 Task: Find properties in Nashville suitable for equestrian. 
Action: Mouse moved to (221, 204)
Screenshot: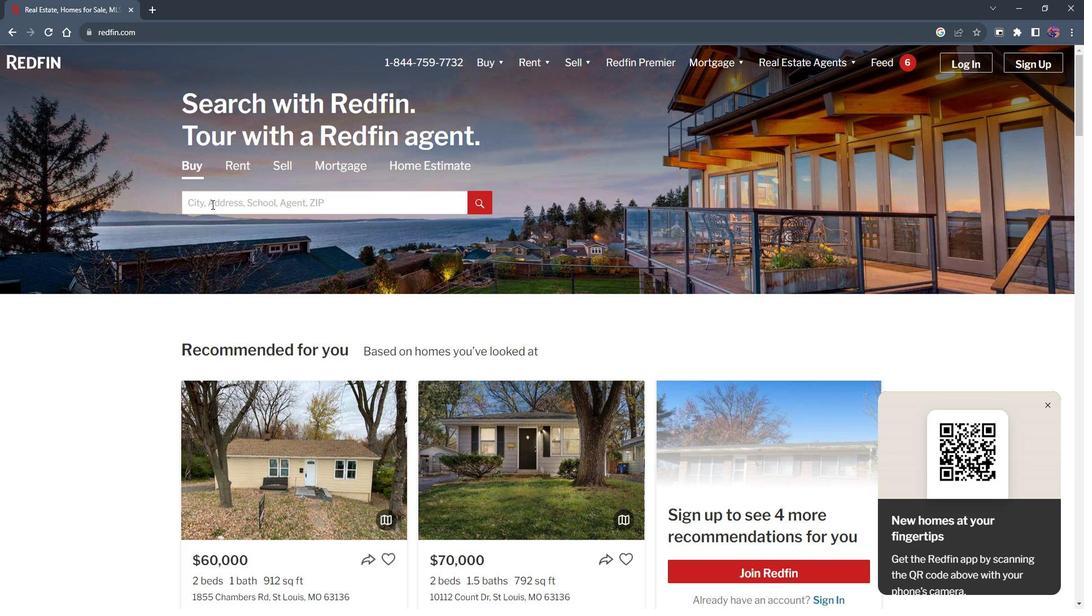 
Action: Mouse pressed left at (221, 204)
Screenshot: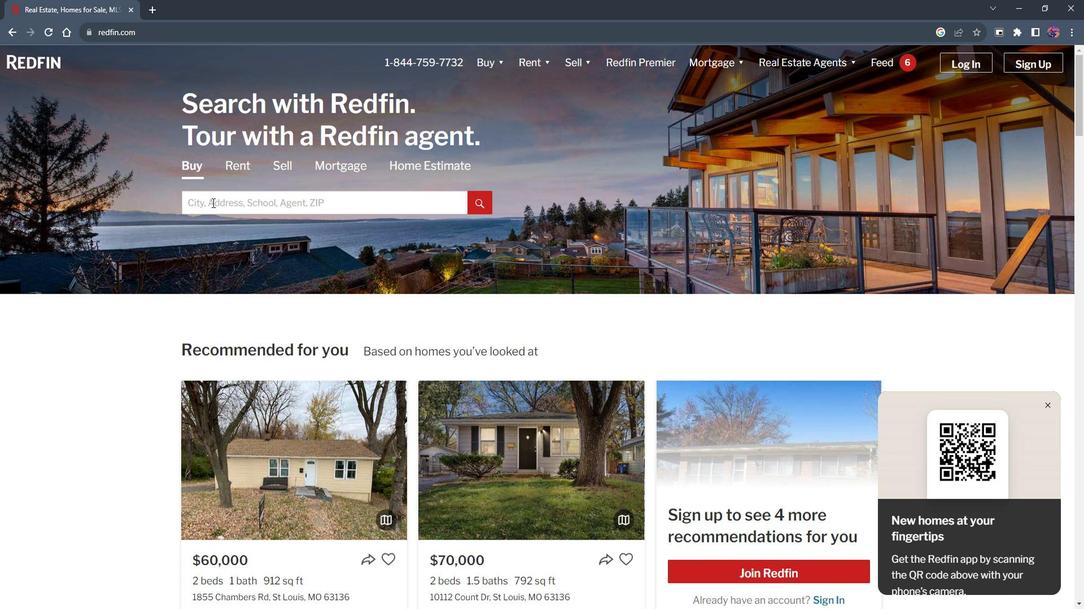 
Action: Key pressed <Key.shift><Key.shift><Key.shift>Nashville<Key.enter>
Screenshot: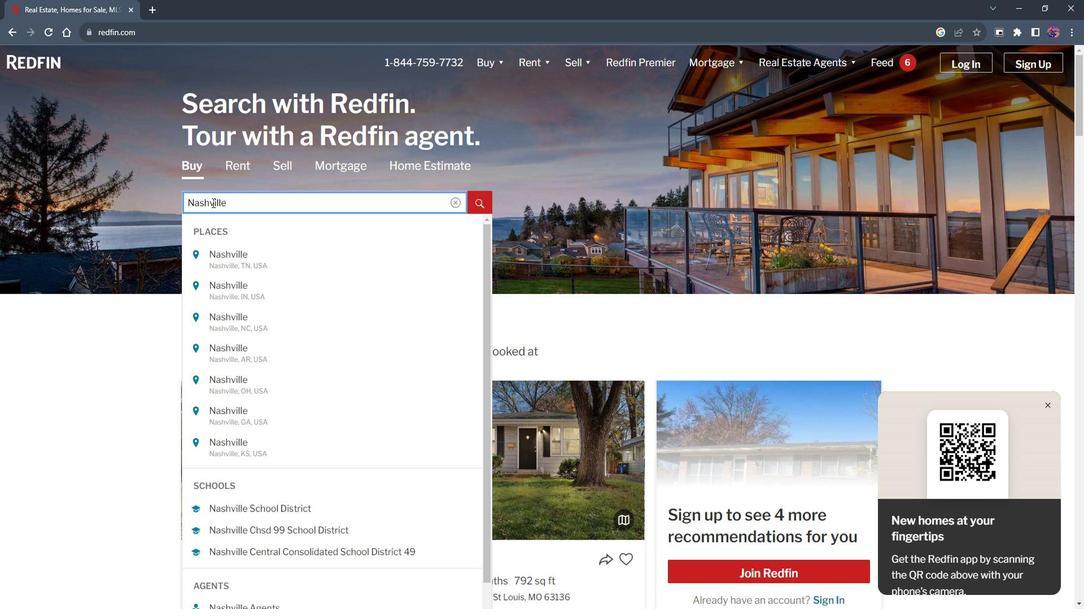 
Action: Mouse moved to (1014, 149)
Screenshot: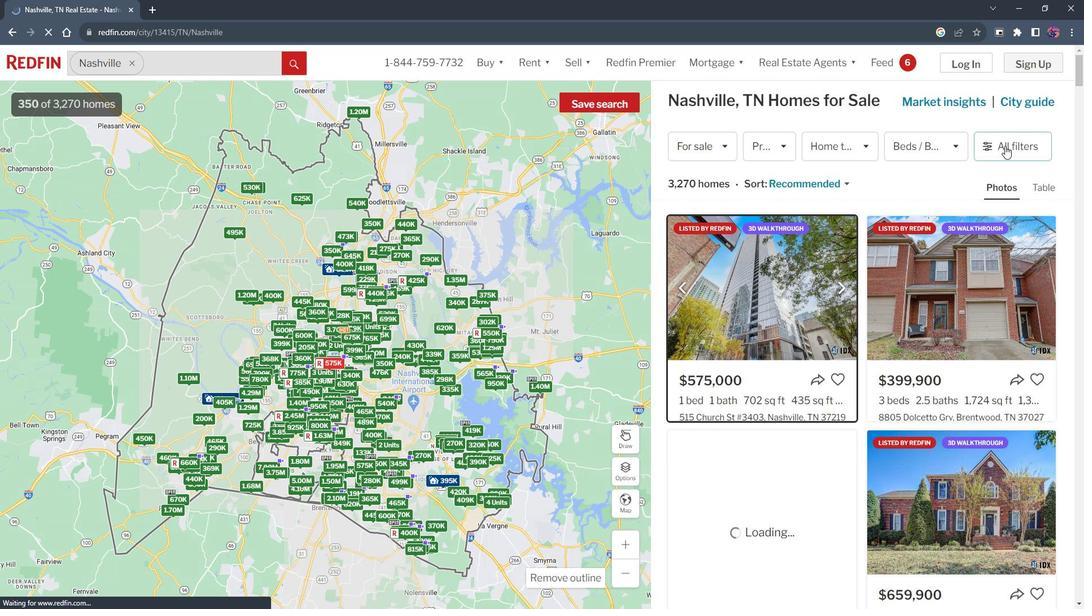 
Action: Mouse pressed left at (1014, 149)
Screenshot: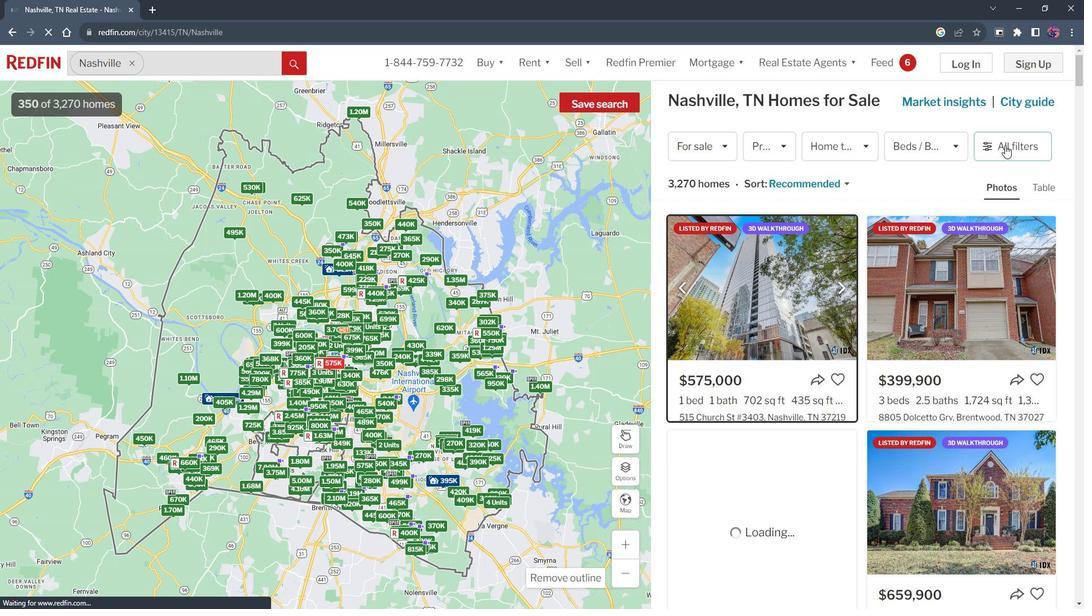 
Action: Mouse pressed left at (1014, 149)
Screenshot: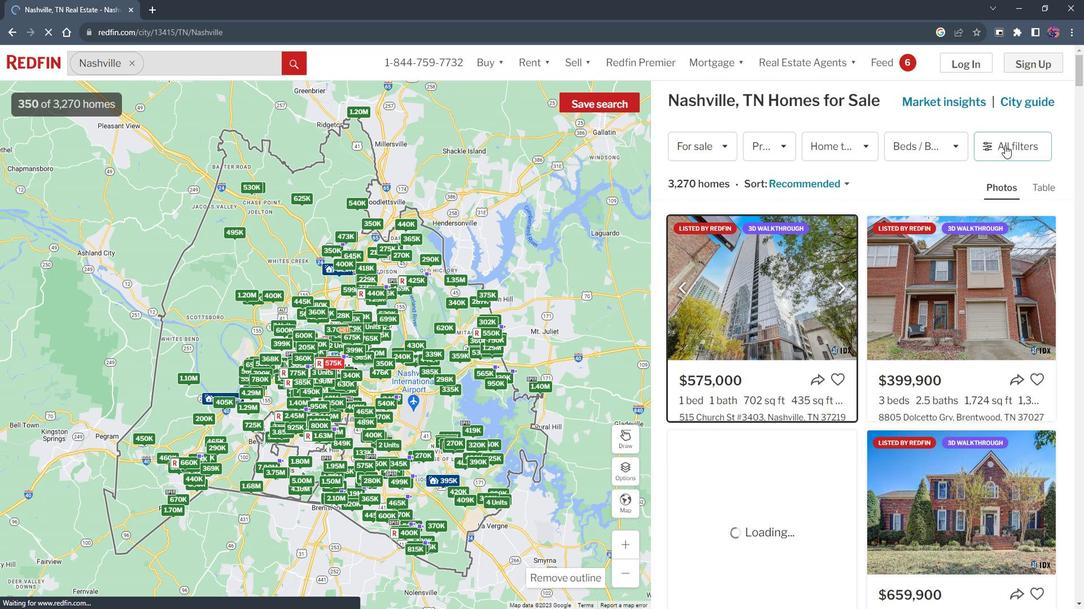 
Action: Mouse pressed left at (1014, 149)
Screenshot: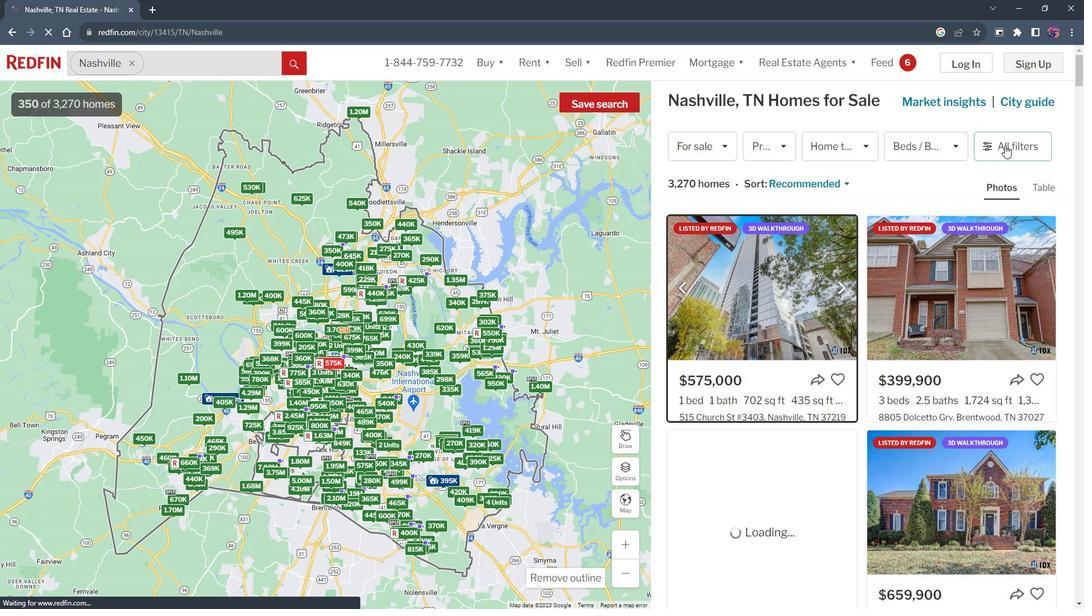 
Action: Mouse moved to (1014, 149)
Screenshot: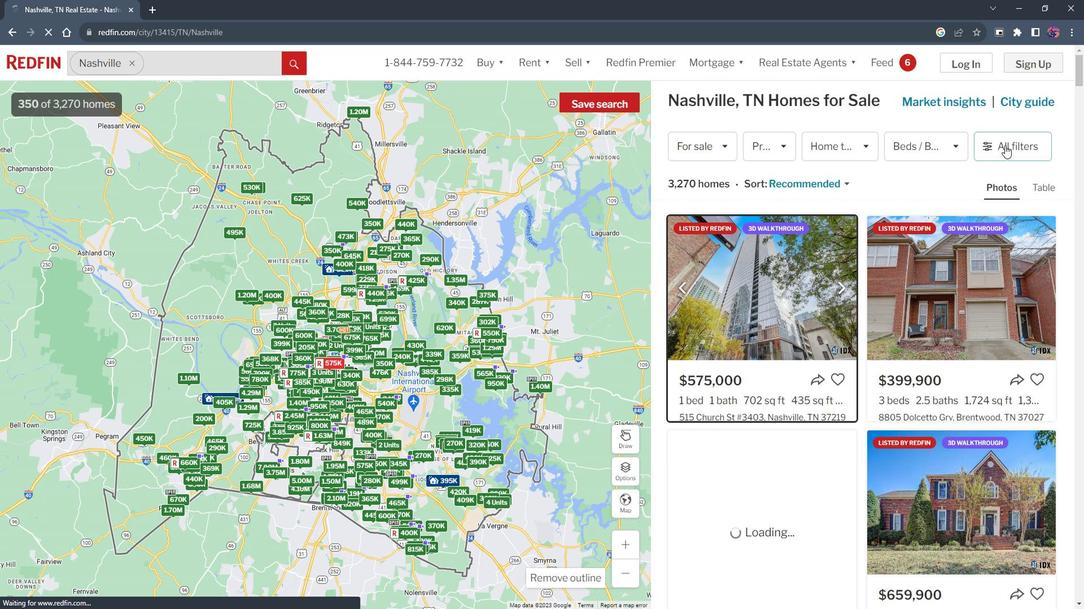 
Action: Mouse pressed left at (1014, 149)
Screenshot: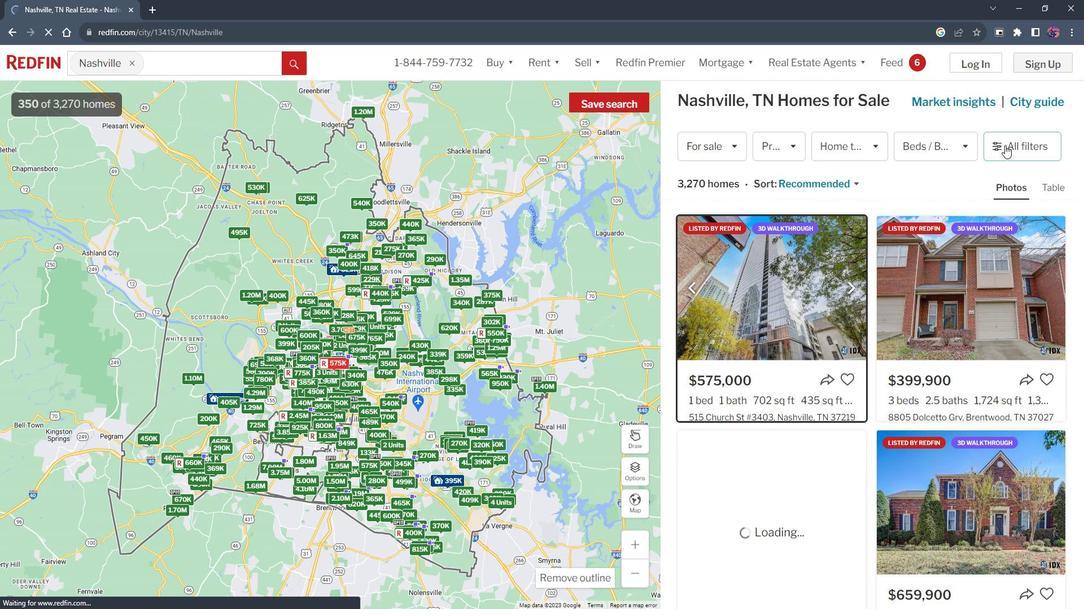 
Action: Mouse moved to (879, 342)
Screenshot: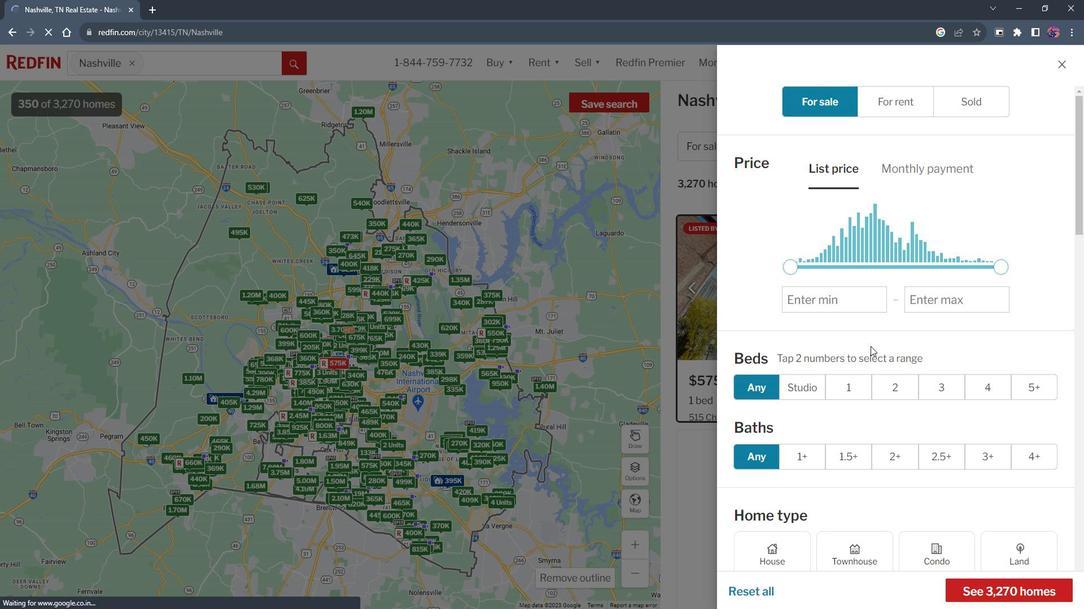 
Action: Mouse scrolled (879, 342) with delta (0, 0)
Screenshot: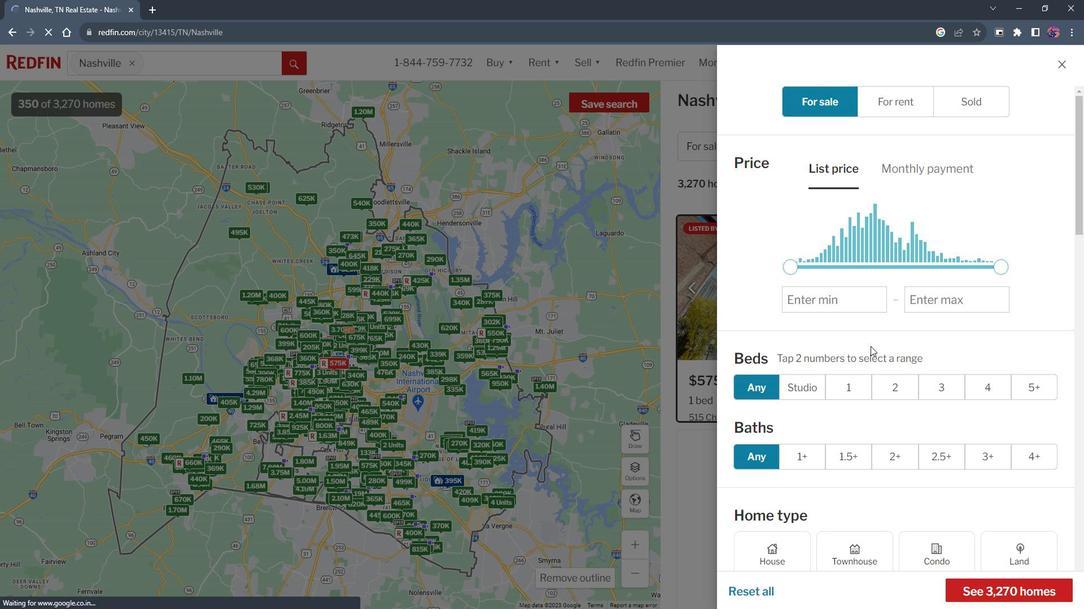 
Action: Mouse moved to (879, 337)
Screenshot: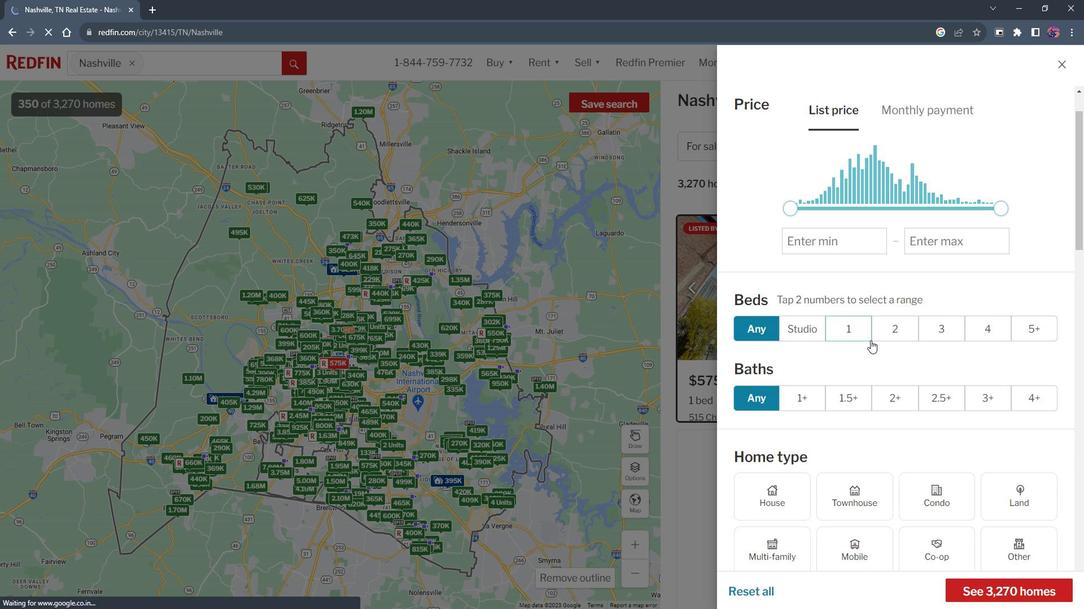 
Action: Mouse scrolled (879, 336) with delta (0, 0)
Screenshot: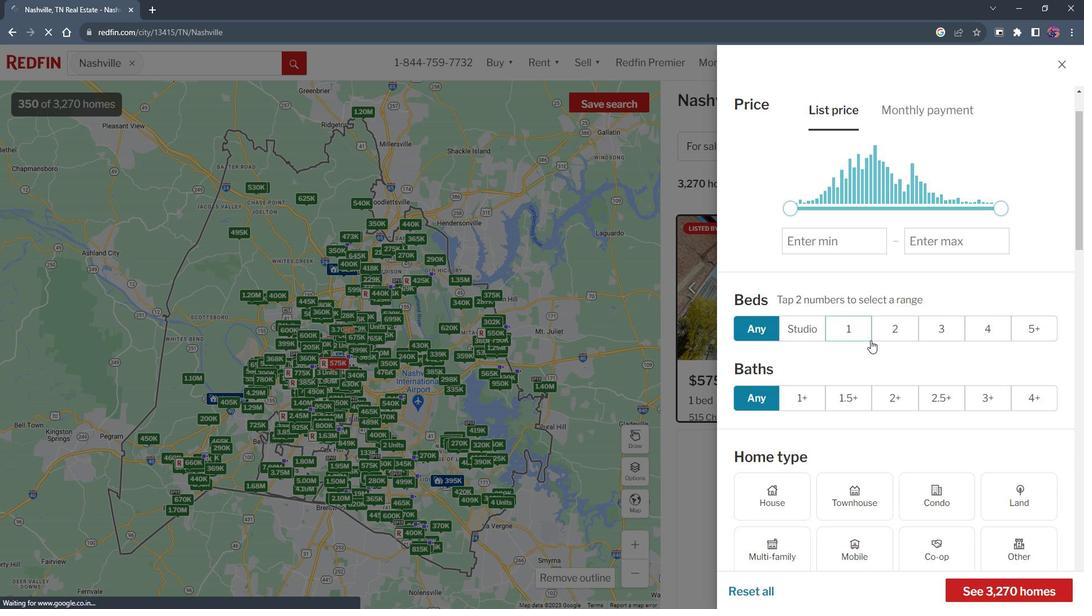 
Action: Mouse scrolled (879, 336) with delta (0, 0)
Screenshot: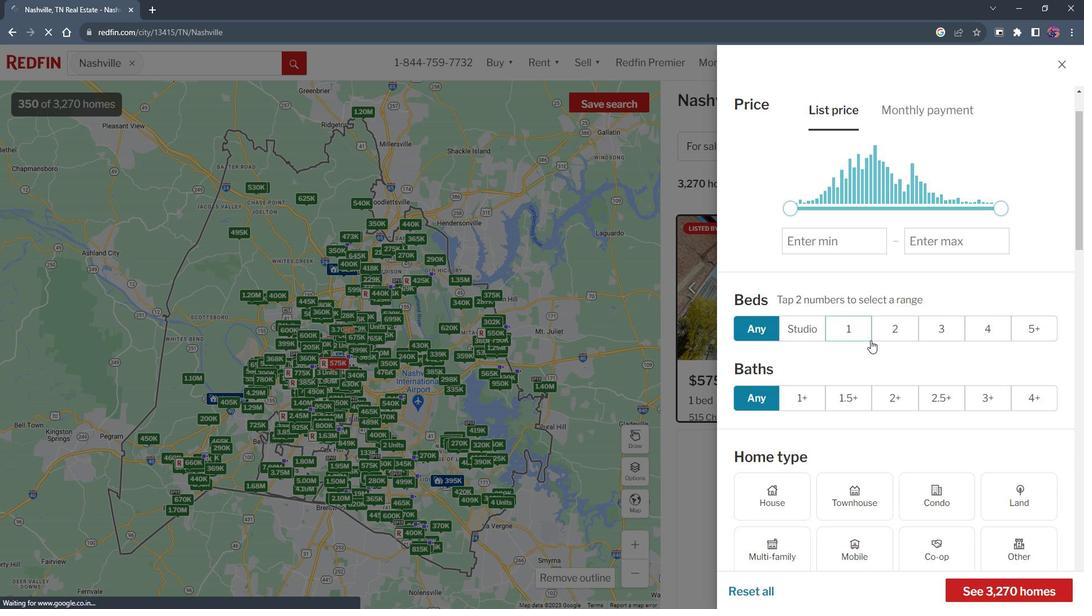 
Action: Mouse moved to (879, 337)
Screenshot: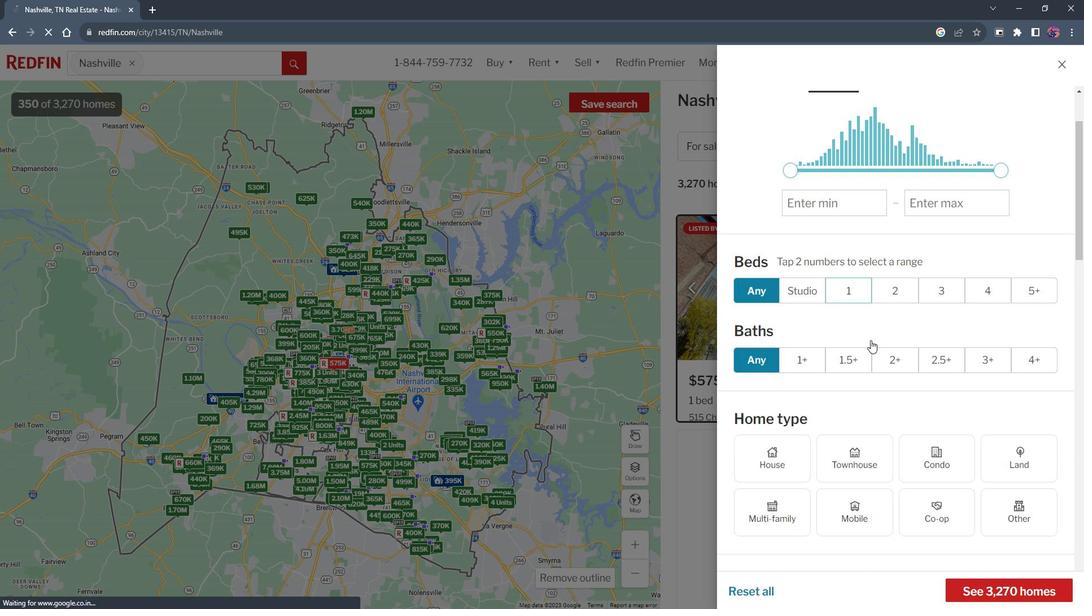 
Action: Mouse scrolled (879, 336) with delta (0, 0)
Screenshot: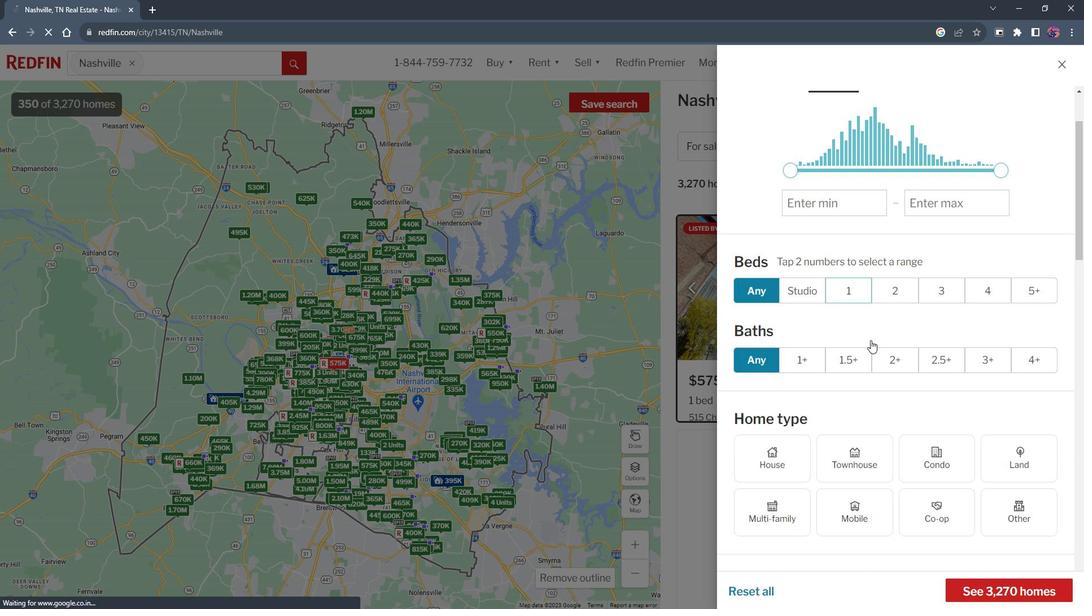 
Action: Mouse moved to (878, 337)
Screenshot: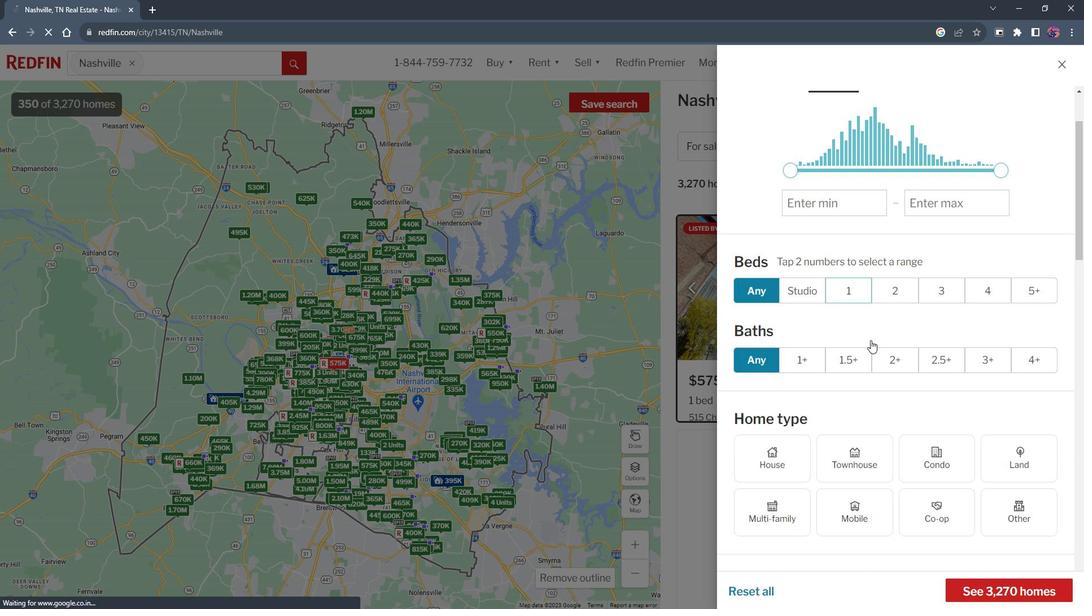 
Action: Mouse scrolled (878, 336) with delta (0, 0)
Screenshot: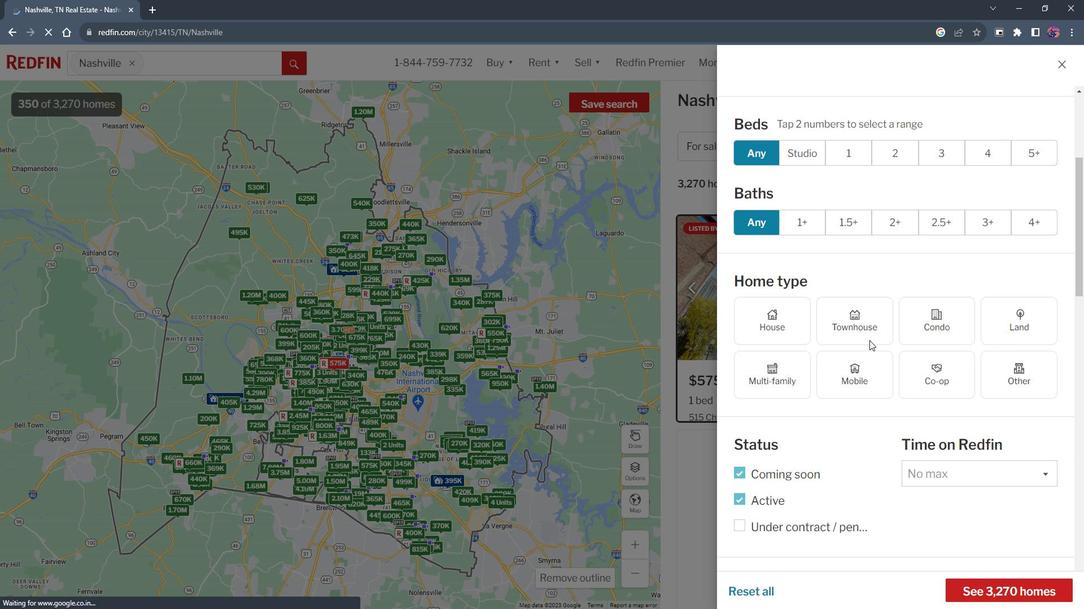 
Action: Mouse scrolled (878, 336) with delta (0, 0)
Screenshot: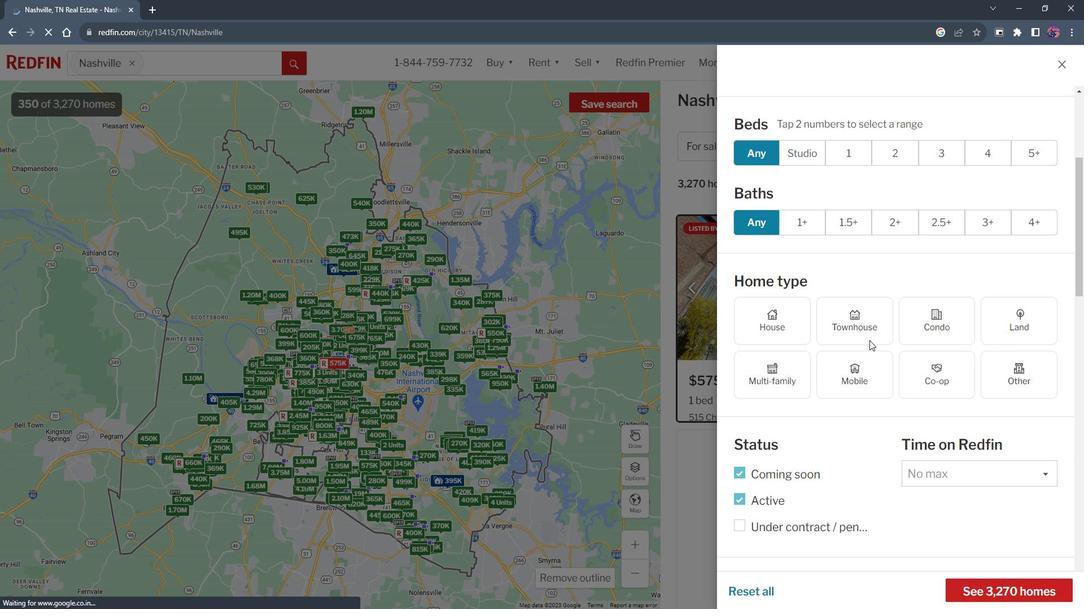 
Action: Mouse scrolled (878, 336) with delta (0, 0)
Screenshot: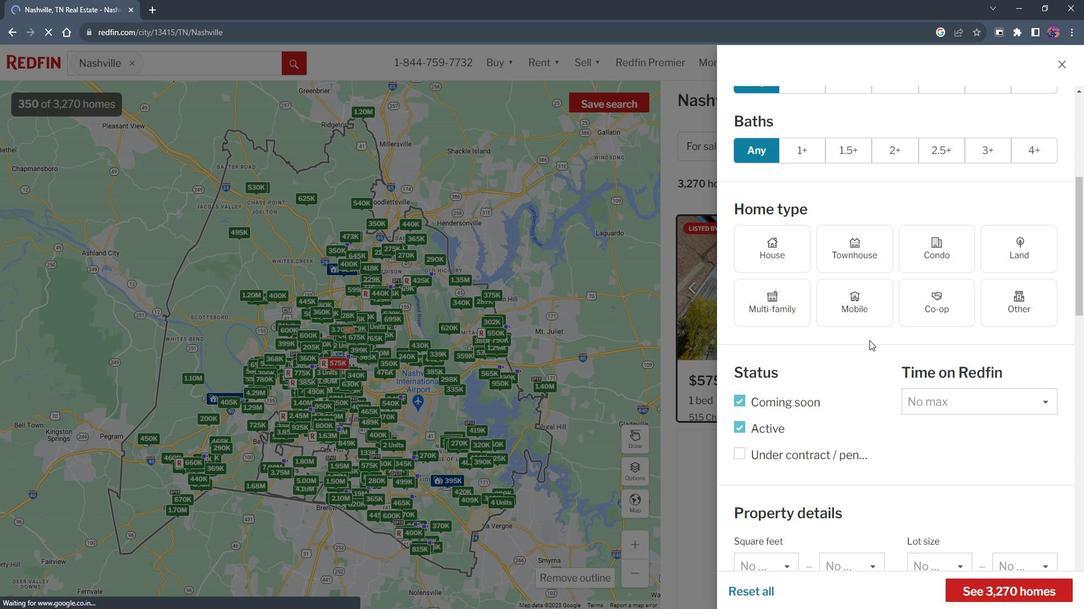 
Action: Mouse moved to (878, 337)
Screenshot: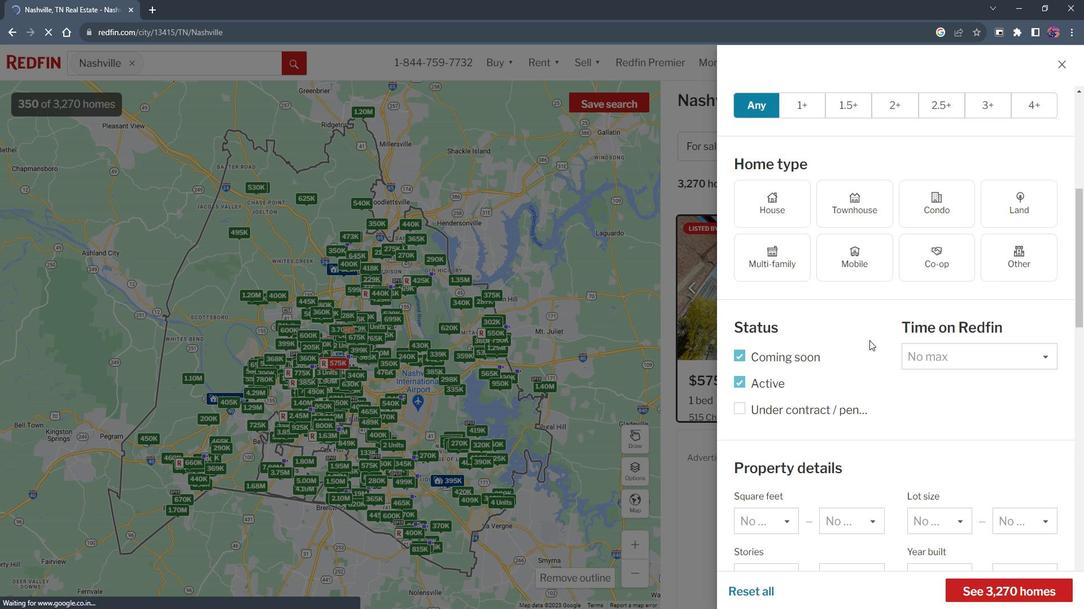 
Action: Mouse scrolled (878, 336) with delta (0, 0)
Screenshot: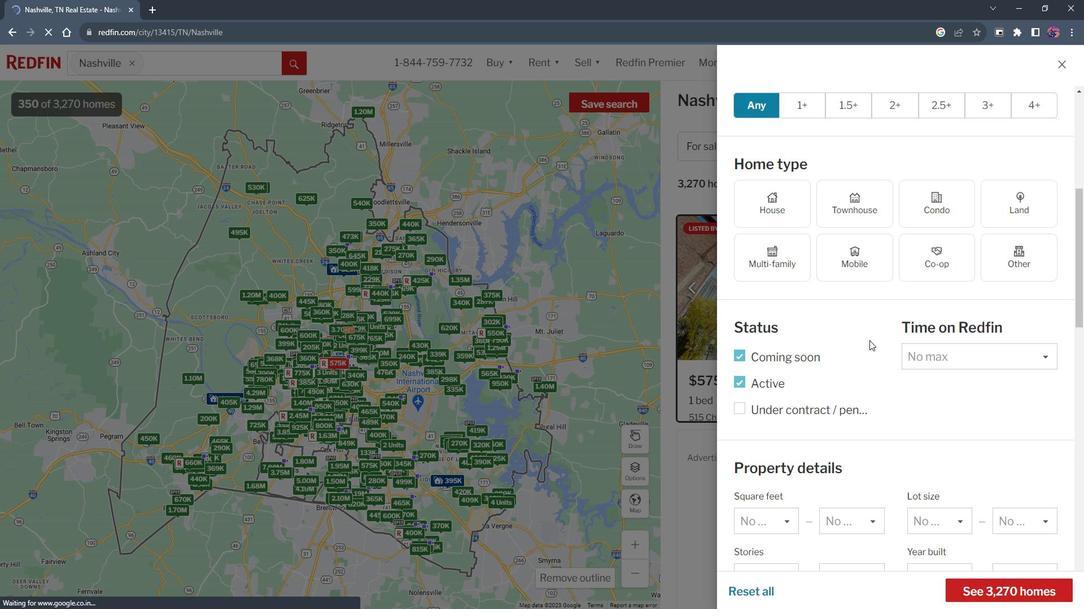 
Action: Mouse scrolled (878, 336) with delta (0, 0)
Screenshot: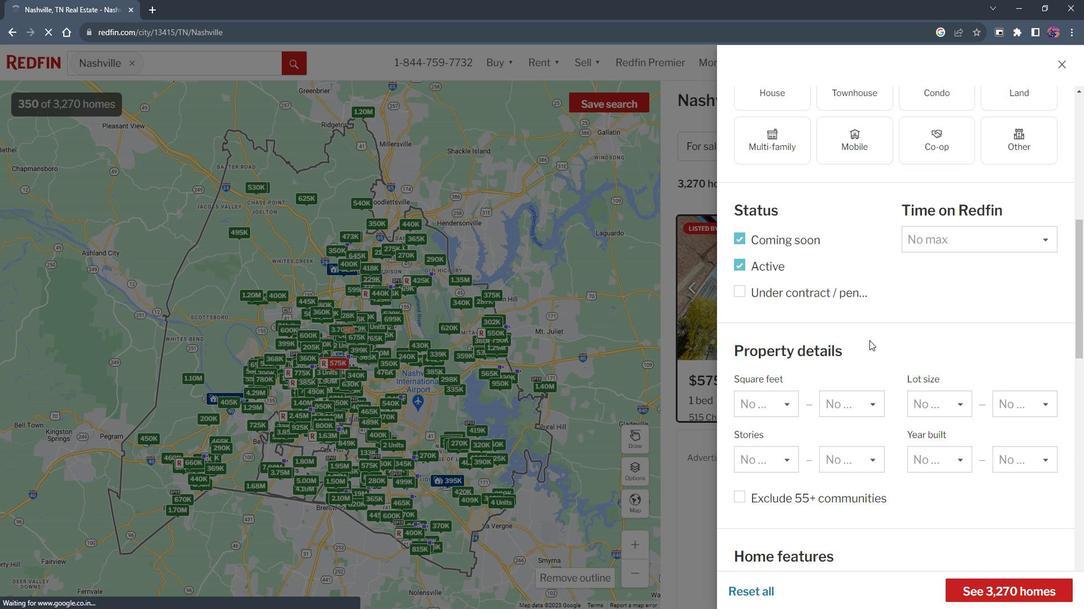 
Action: Mouse scrolled (878, 336) with delta (0, 0)
Screenshot: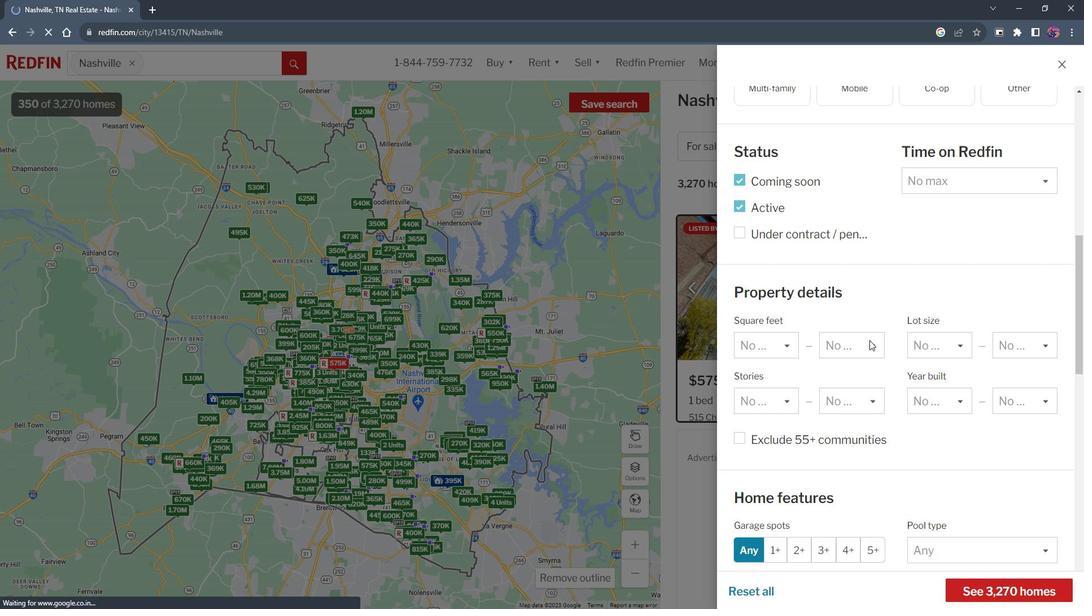 
Action: Mouse scrolled (878, 336) with delta (0, 0)
Screenshot: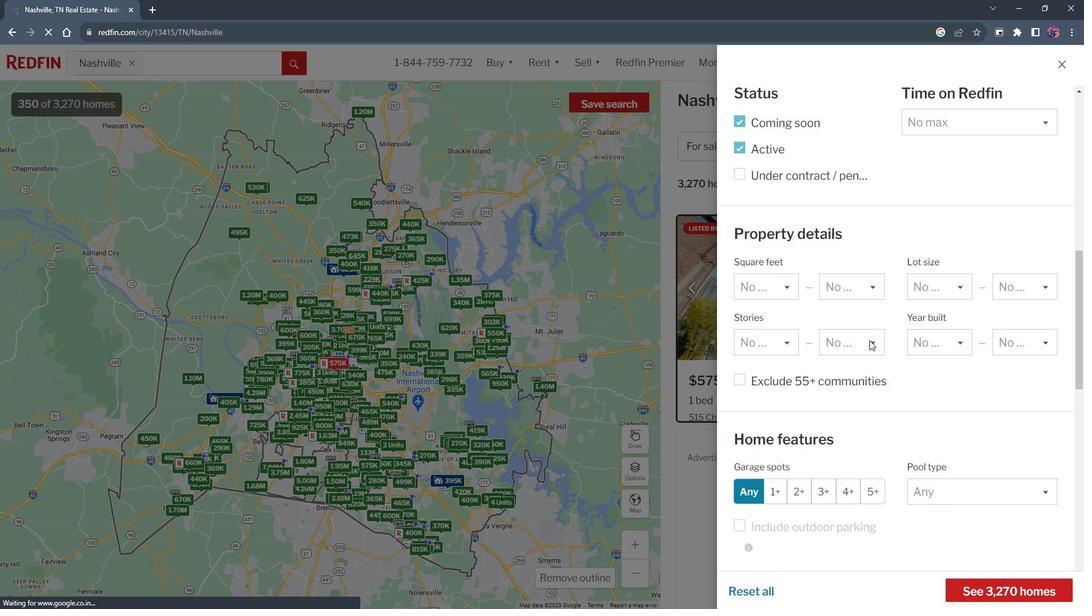
Action: Mouse scrolled (878, 336) with delta (0, 0)
Screenshot: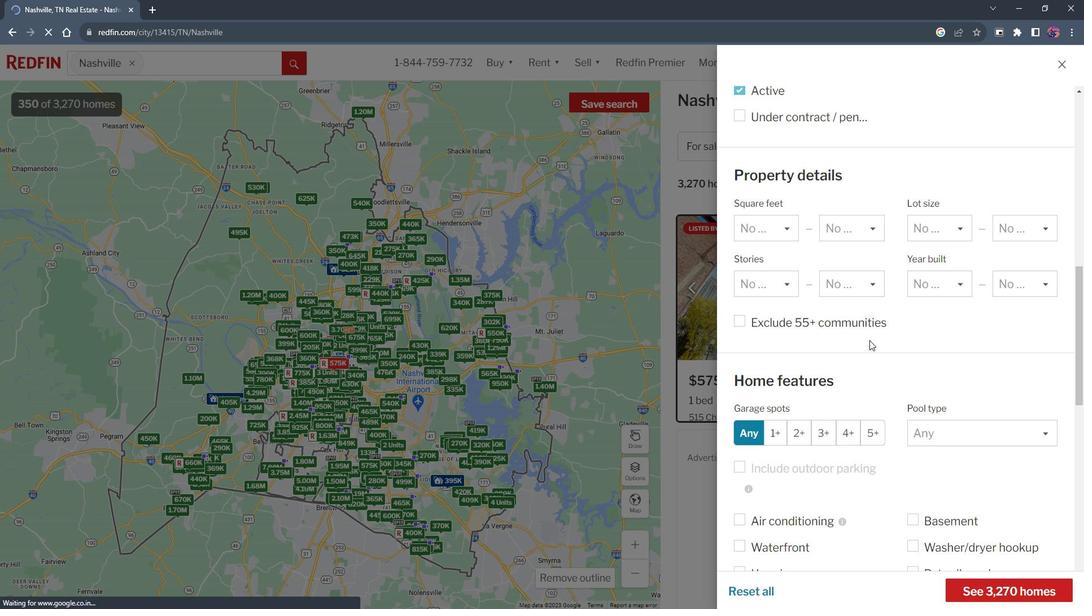 
Action: Mouse scrolled (878, 336) with delta (0, 0)
Screenshot: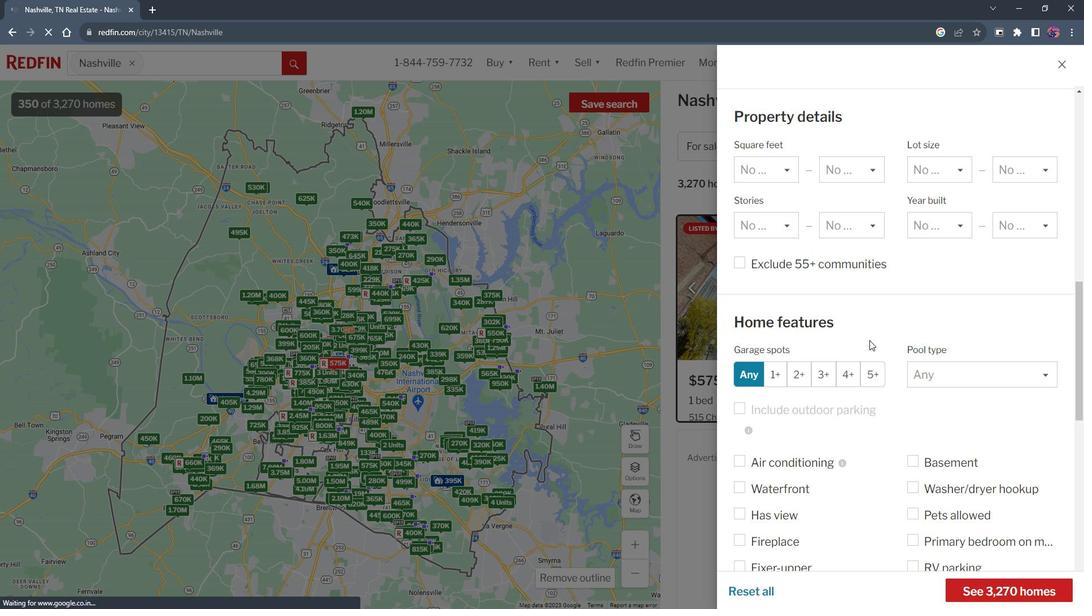 
Action: Mouse scrolled (878, 336) with delta (0, 0)
Screenshot: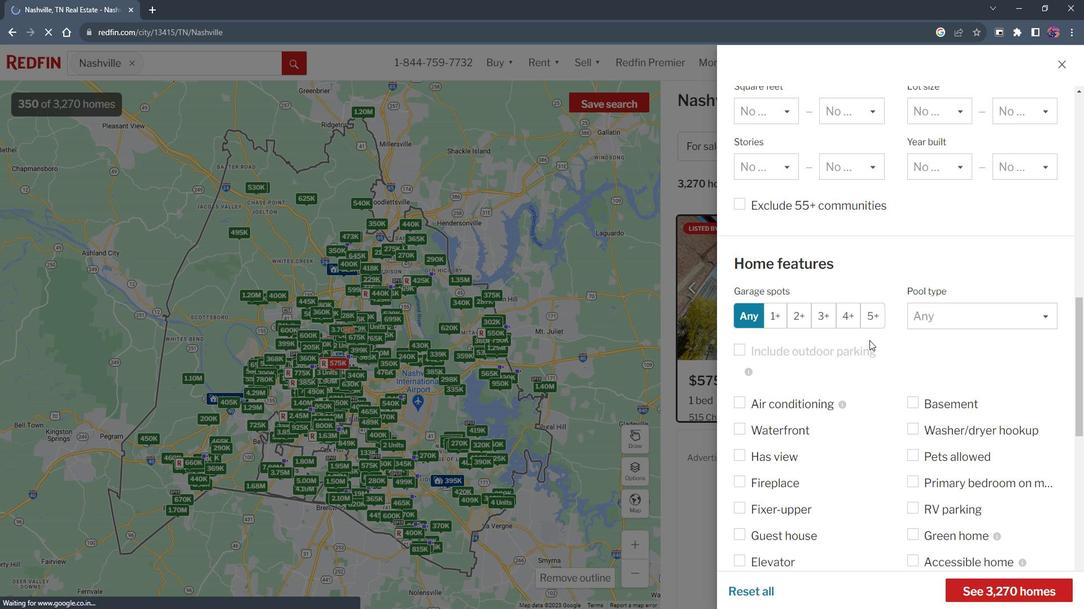 
Action: Mouse moved to (880, 374)
Screenshot: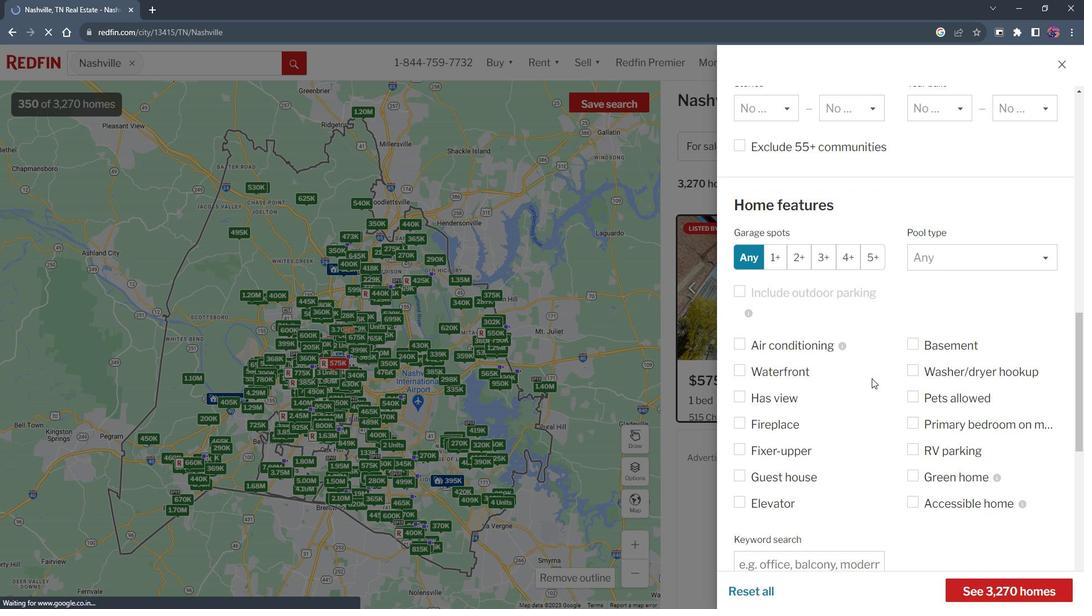 
Action: Mouse scrolled (880, 373) with delta (0, 0)
Screenshot: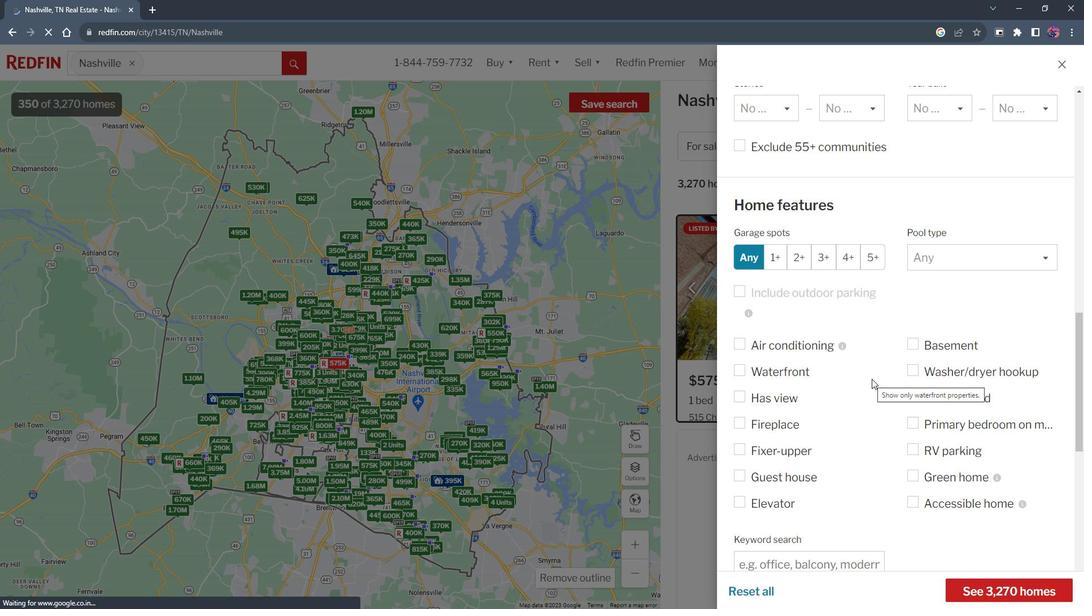 
Action: Mouse scrolled (880, 373) with delta (0, 0)
Screenshot: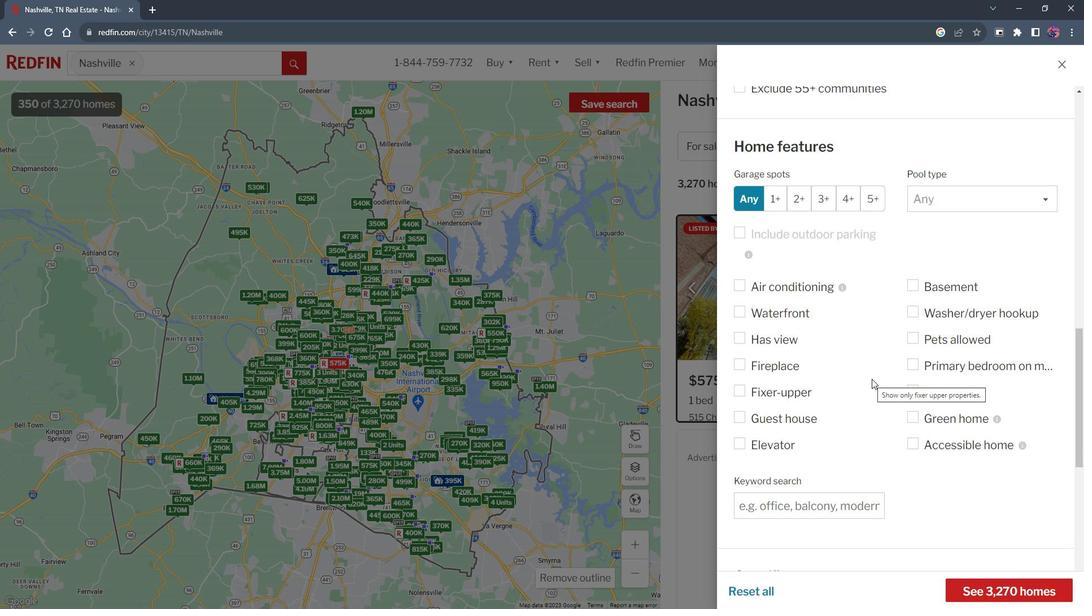 
Action: Mouse scrolled (880, 373) with delta (0, 0)
Screenshot: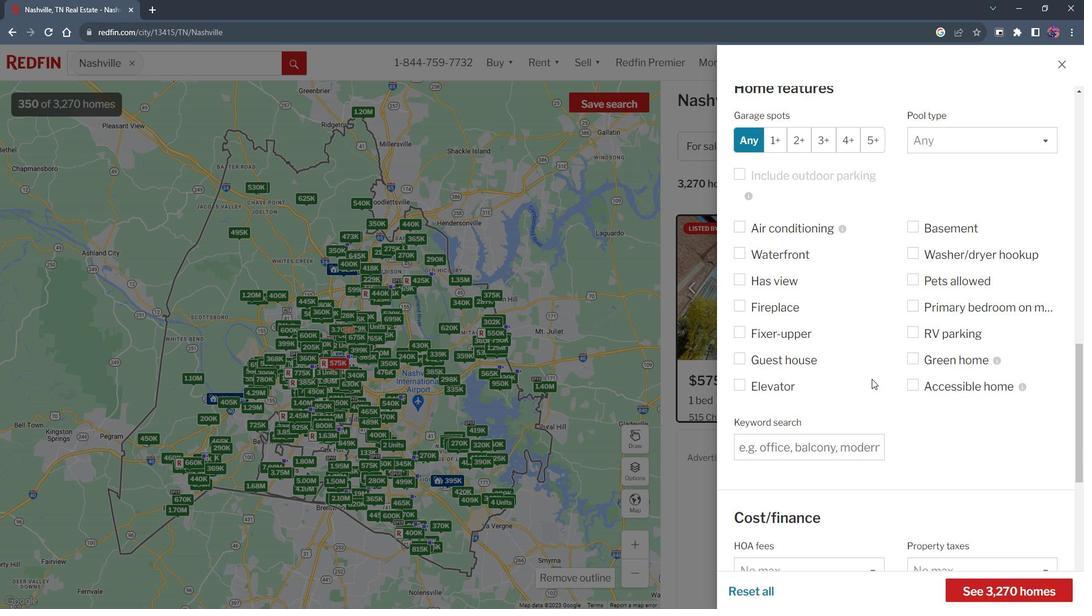
Action: Mouse scrolled (880, 373) with delta (0, 0)
Screenshot: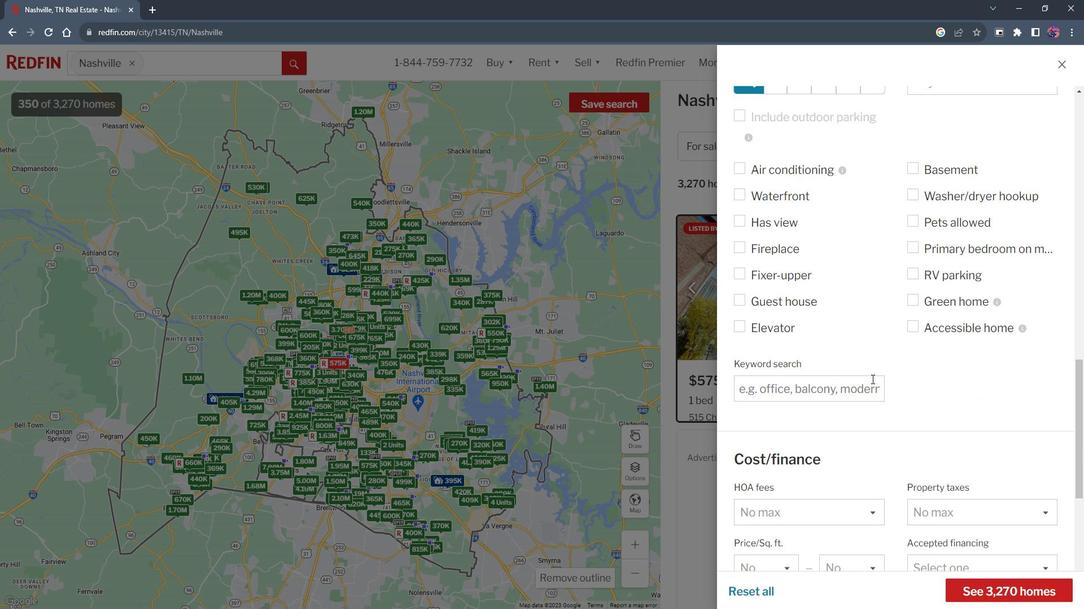 
Action: Mouse moved to (803, 326)
Screenshot: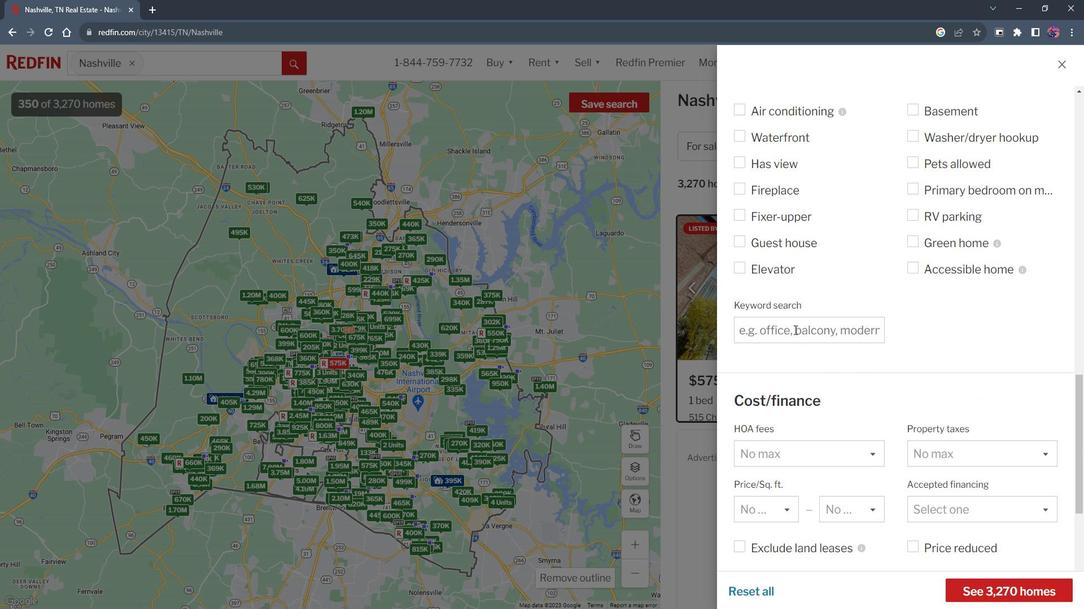 
Action: Mouse pressed left at (803, 326)
Screenshot: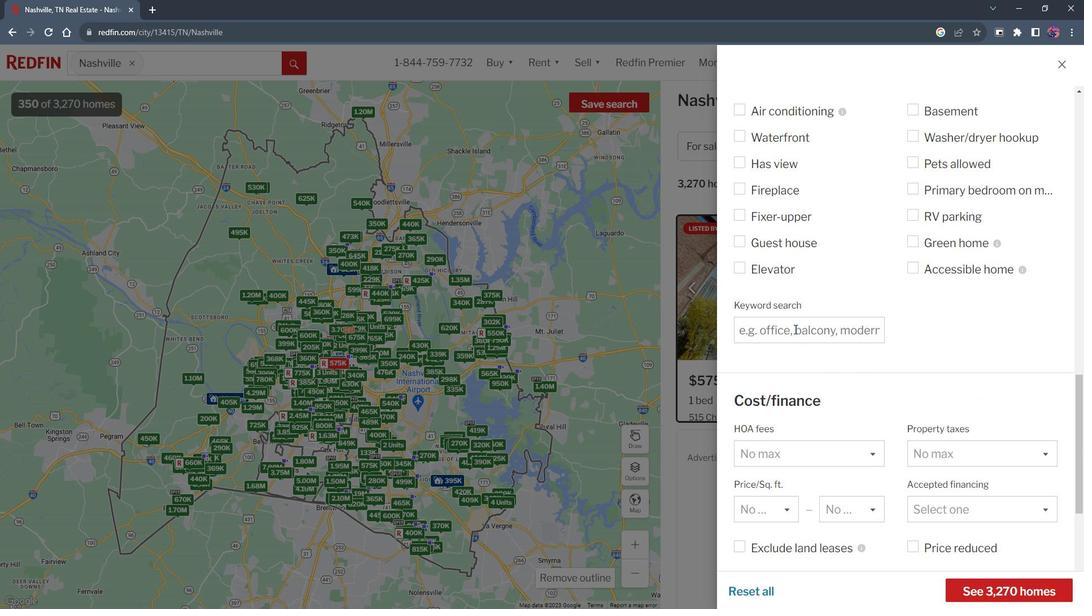 
Action: Key pressed equestrian<Key.enter>
Screenshot: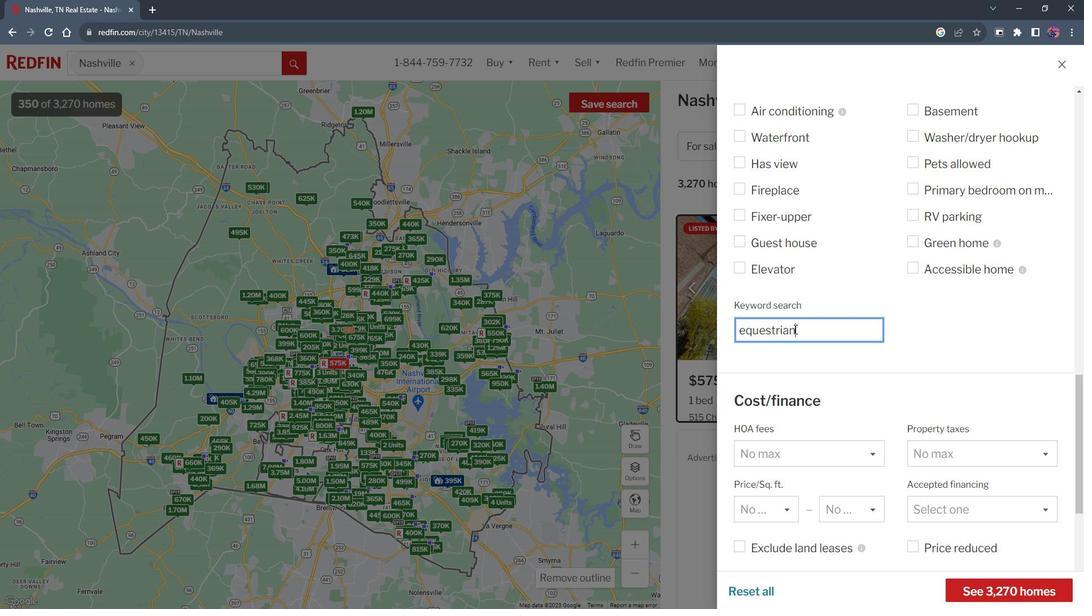 
Action: Mouse moved to (1028, 574)
Screenshot: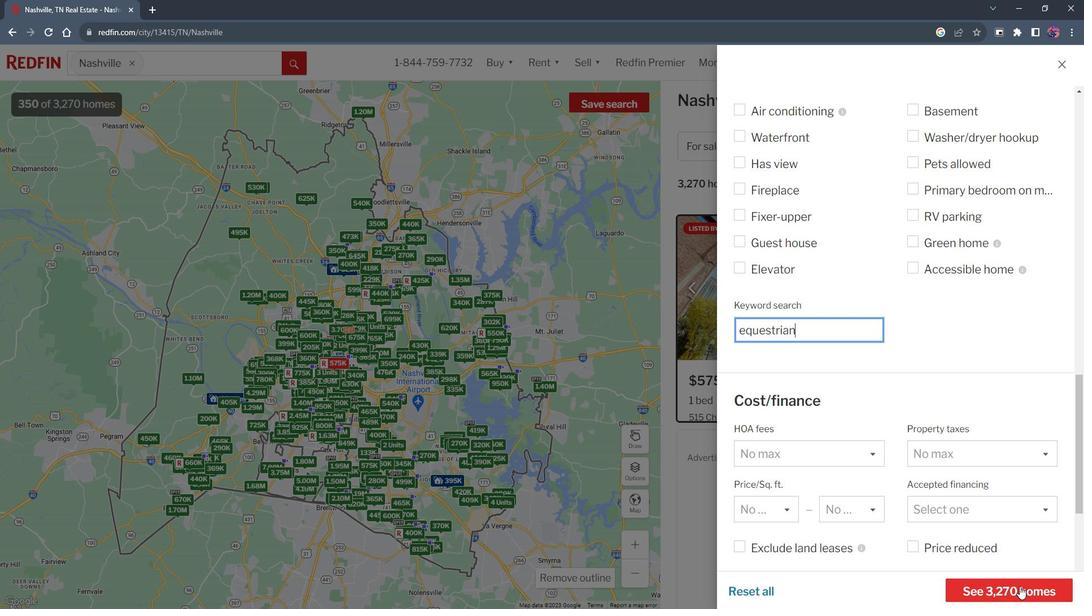 
Action: Mouse pressed left at (1028, 574)
Screenshot: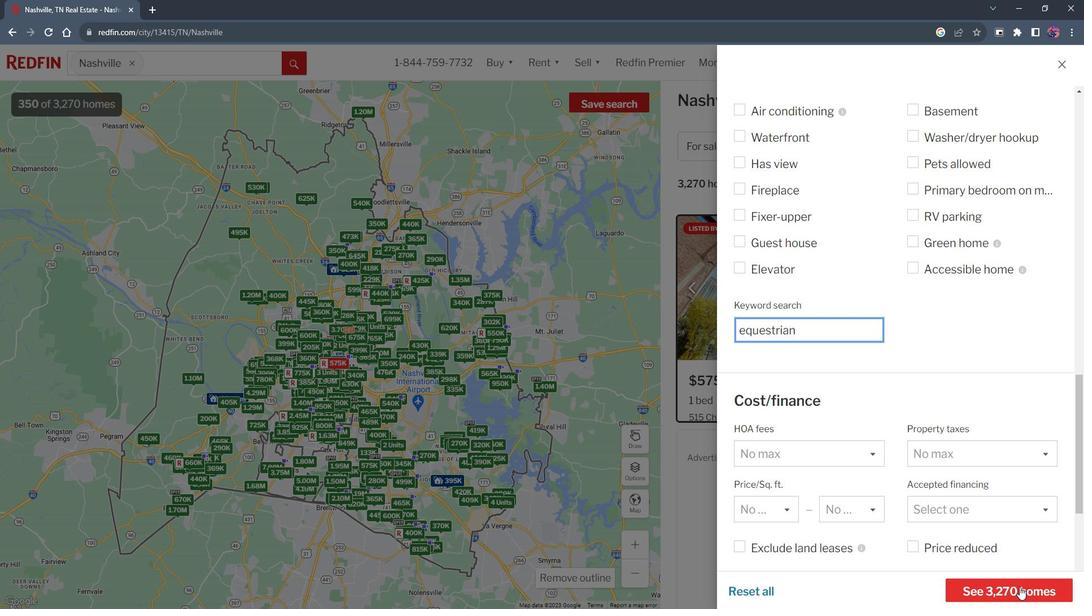 
Action: Mouse moved to (809, 378)
Screenshot: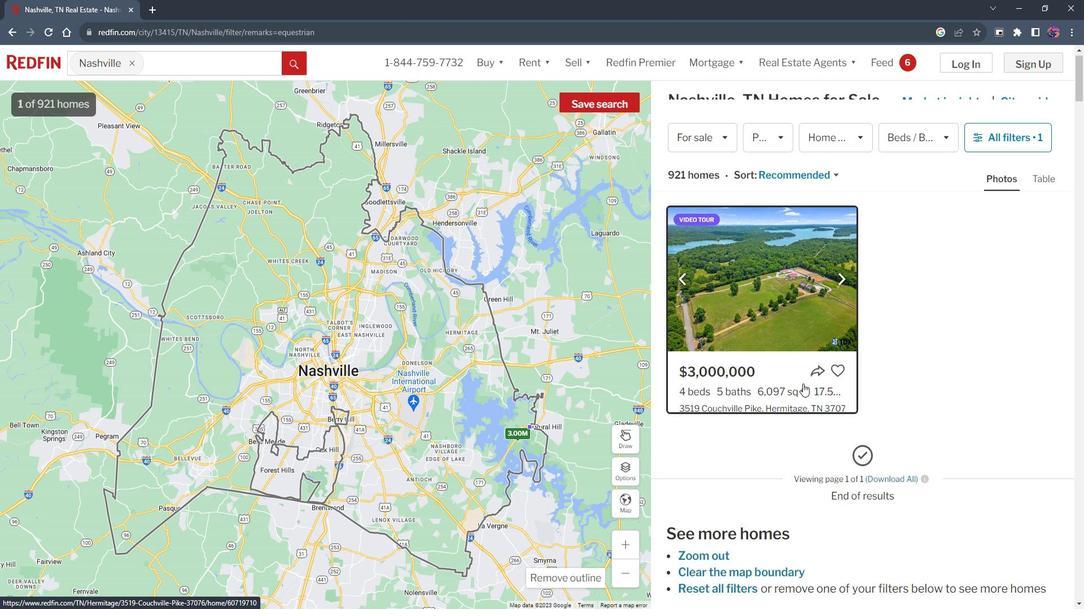 
Action: Mouse scrolled (809, 379) with delta (0, 0)
Screenshot: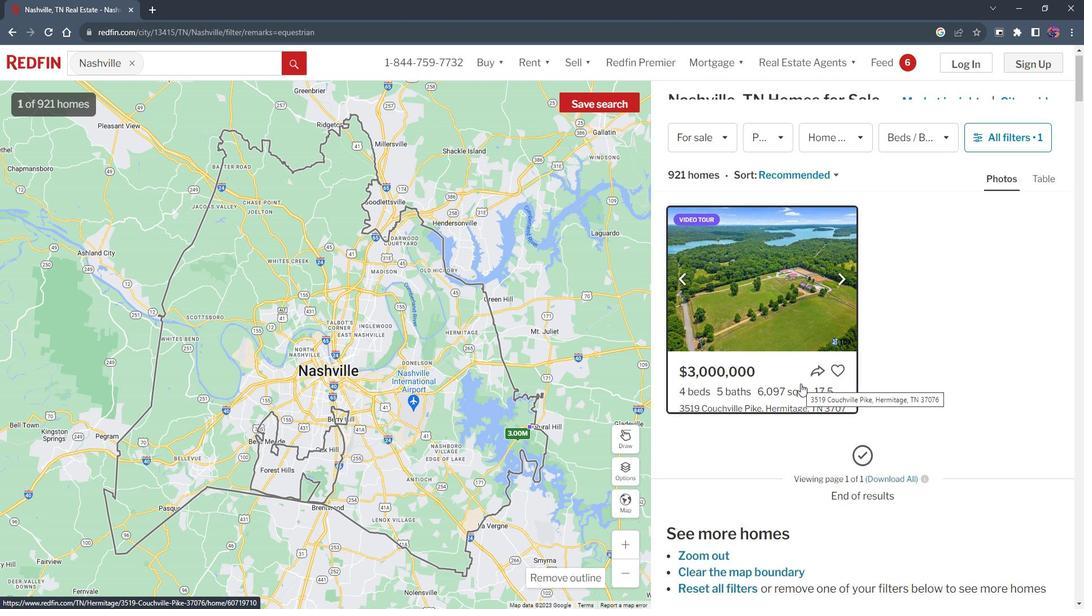 
Action: Mouse scrolled (809, 379) with delta (0, 0)
Screenshot: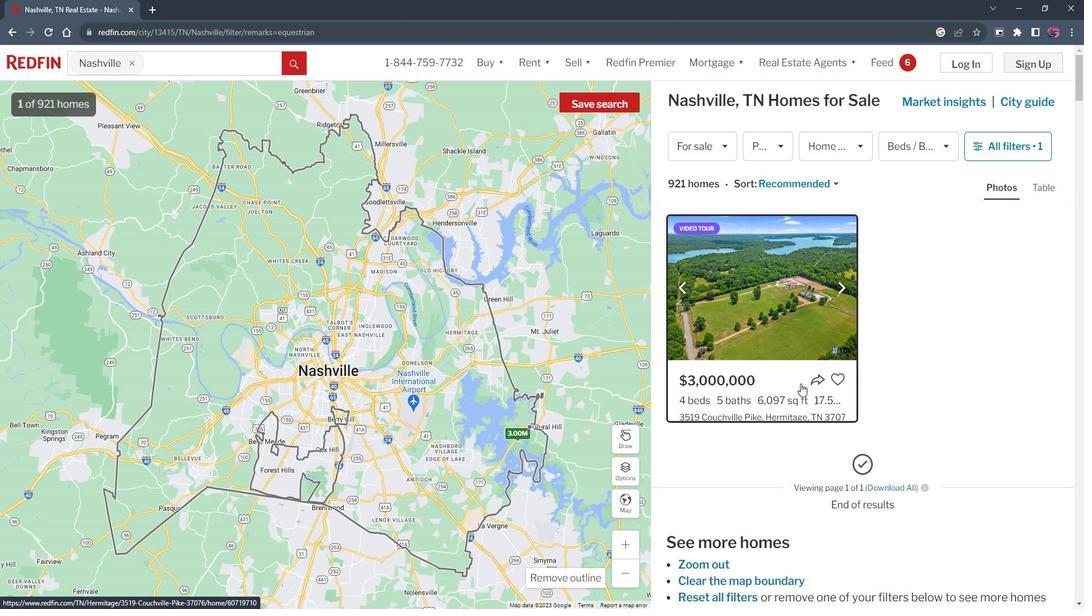 
Action: Mouse moved to (826, 385)
Screenshot: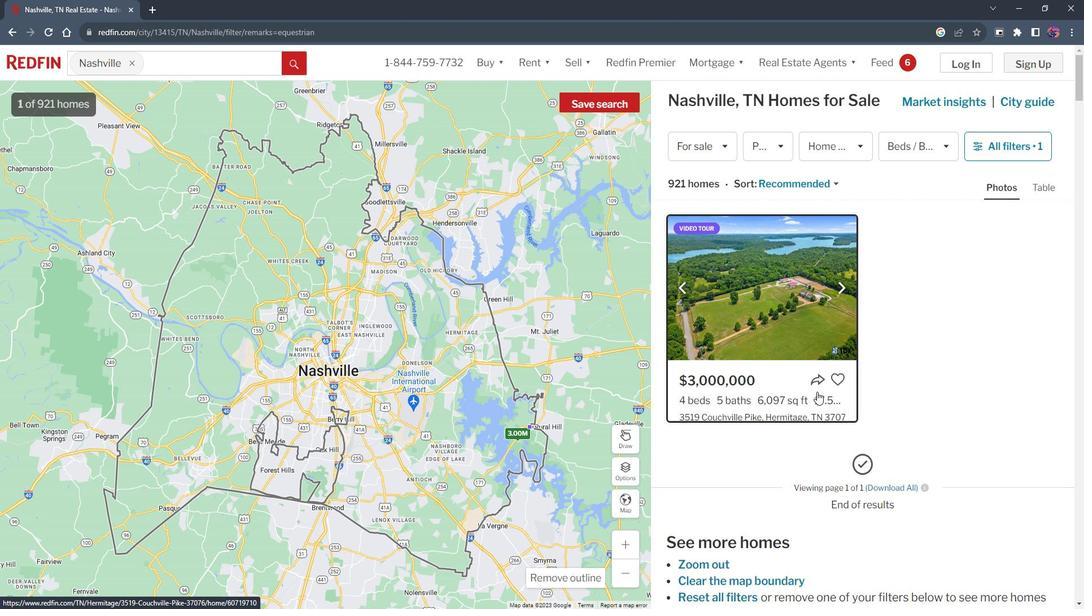 
Action: Mouse scrolled (826, 386) with delta (0, 0)
Screenshot: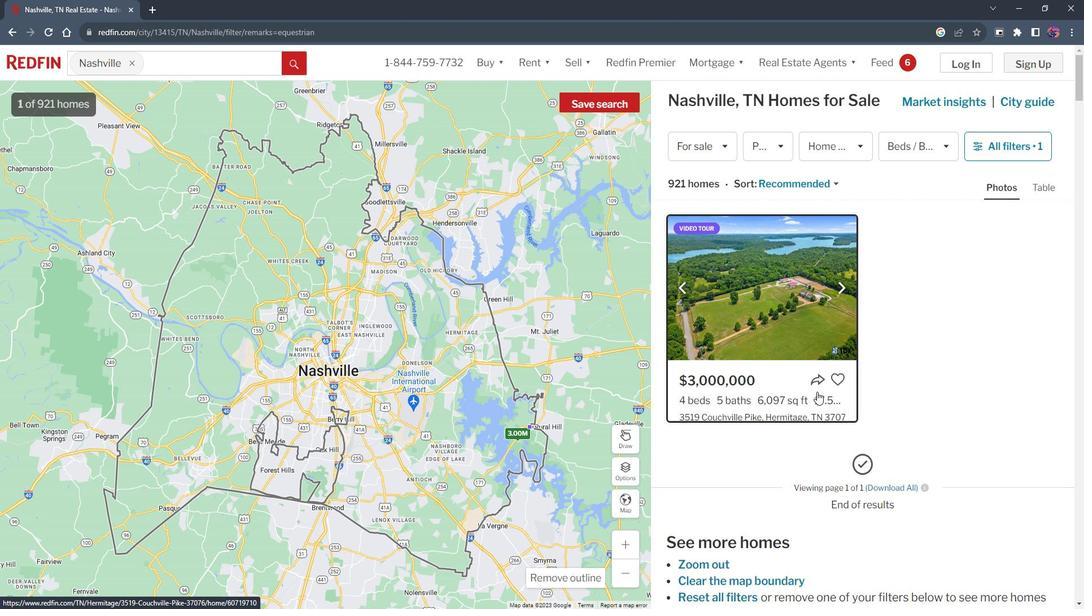 
Action: Mouse moved to (827, 383)
Screenshot: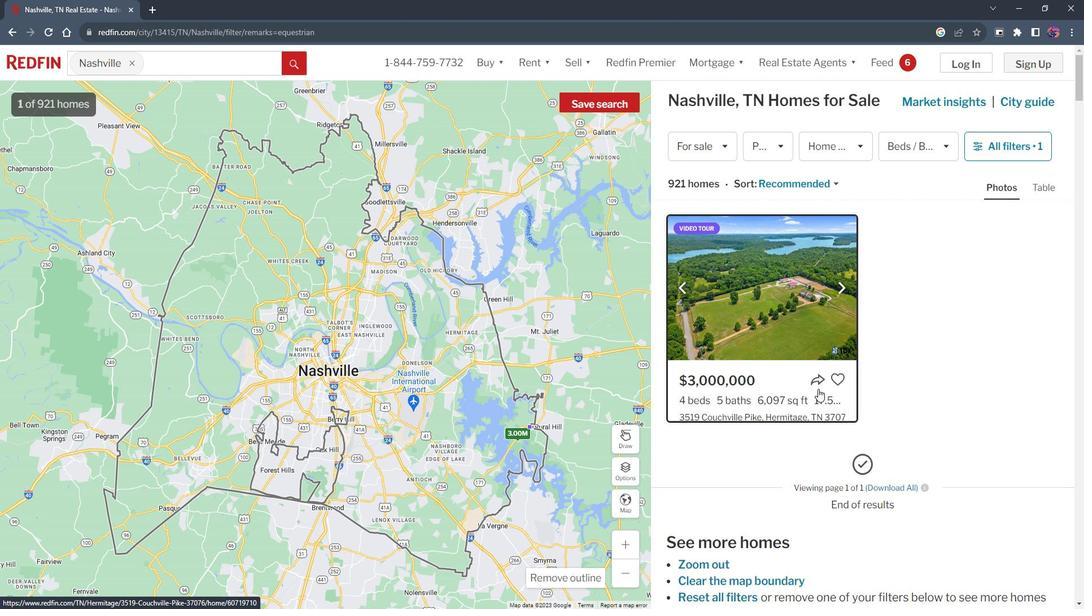 
Action: Mouse scrolled (827, 383) with delta (0, 0)
Screenshot: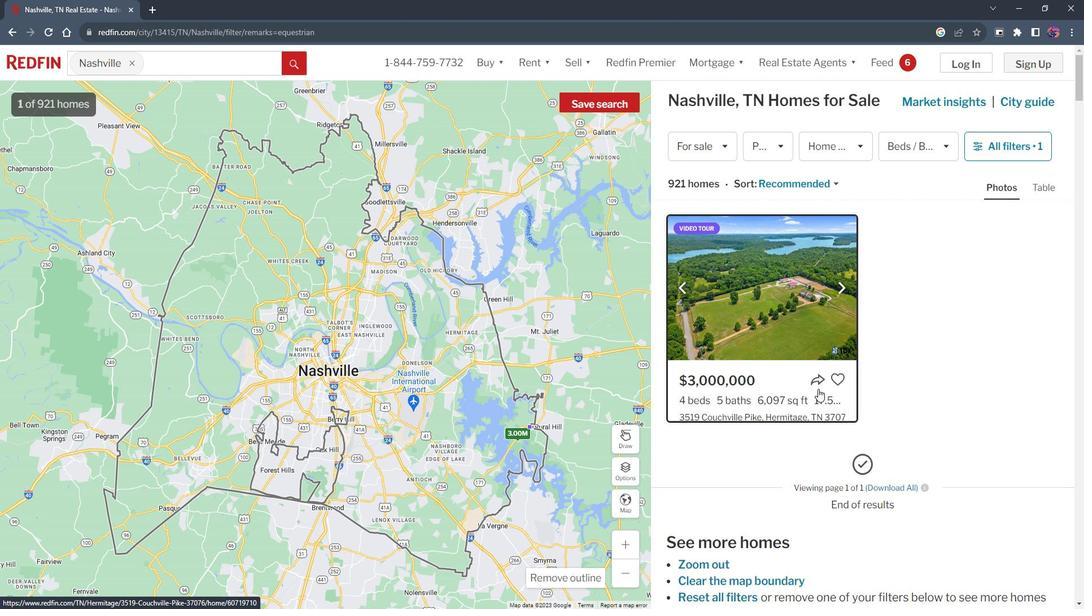 
Action: Mouse moved to (827, 381)
Screenshot: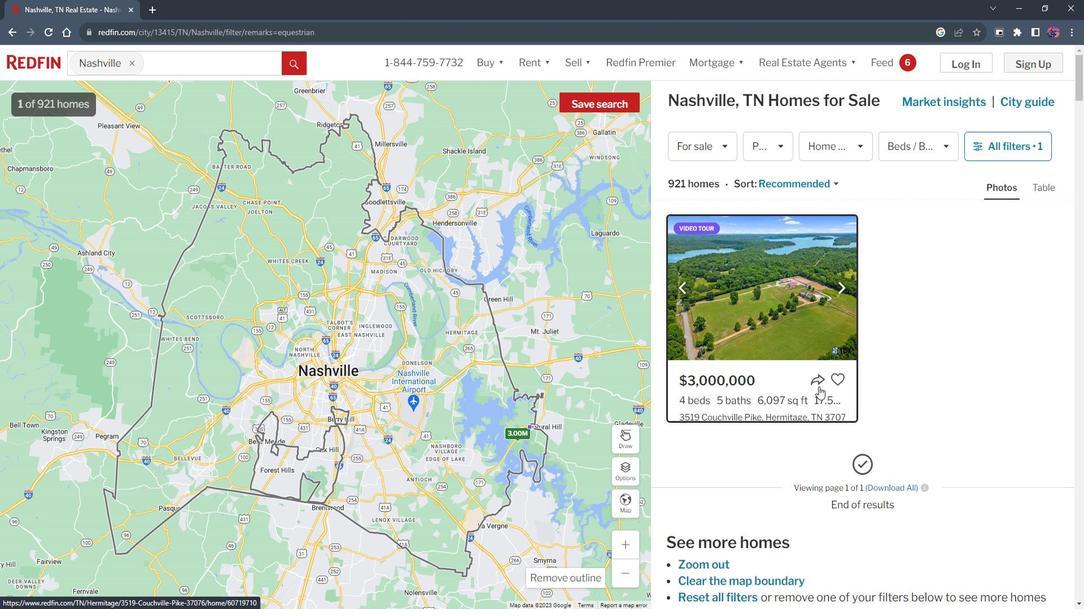 
Action: Mouse scrolled (827, 382) with delta (0, 0)
Screenshot: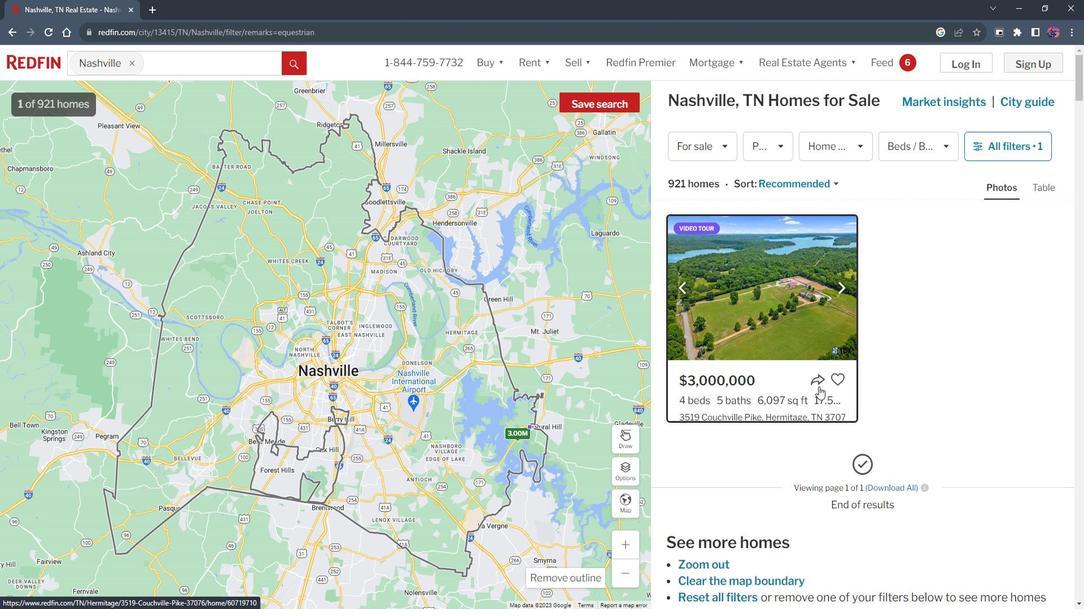 
Action: Mouse moved to (746, 277)
Screenshot: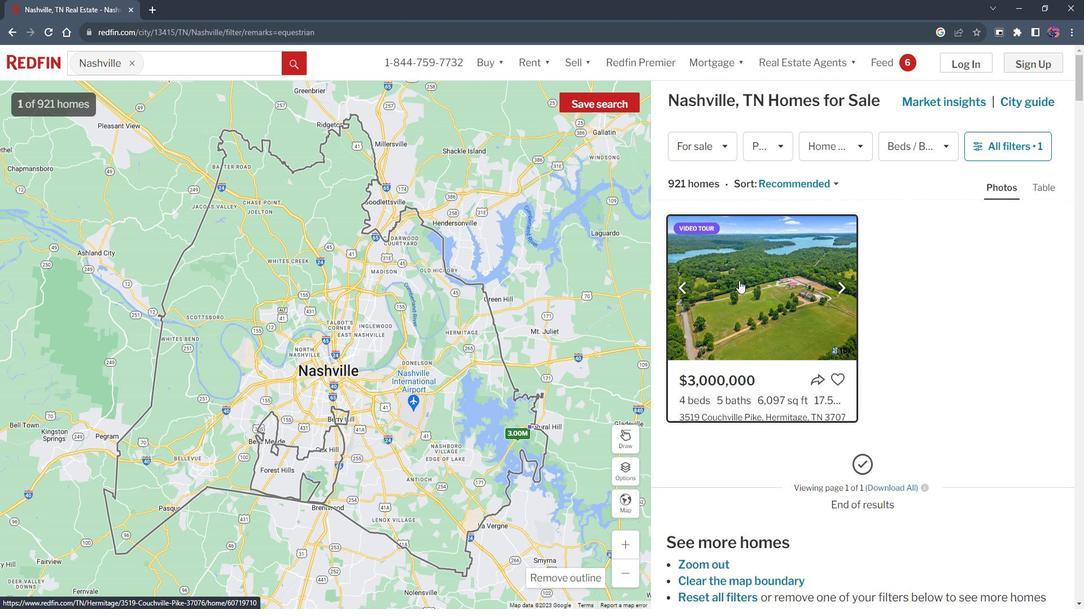 
Action: Mouse pressed left at (746, 277)
Screenshot: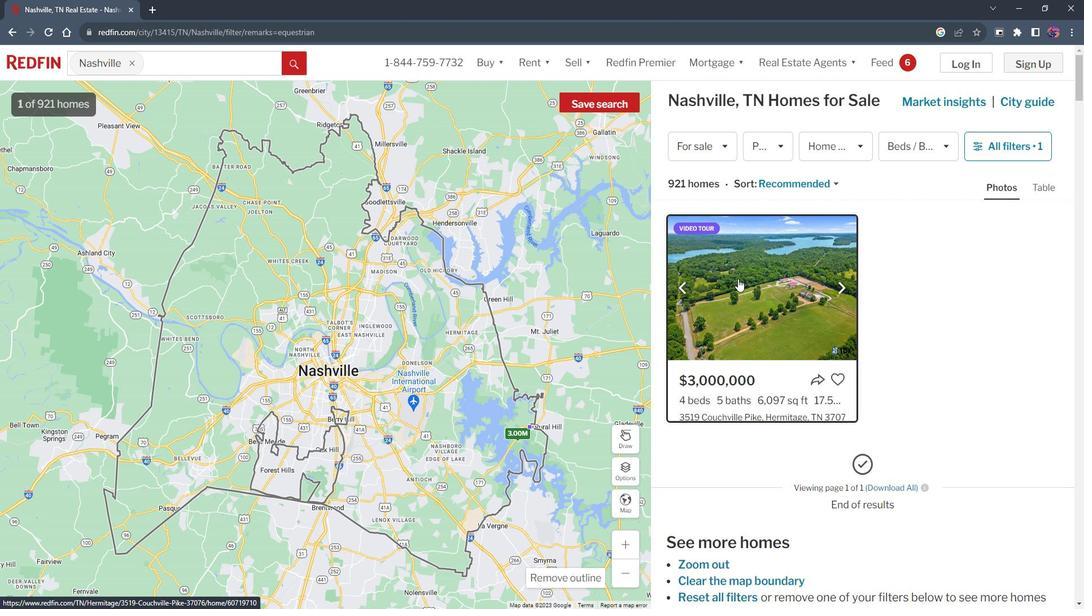 
Action: Mouse moved to (557, 290)
Screenshot: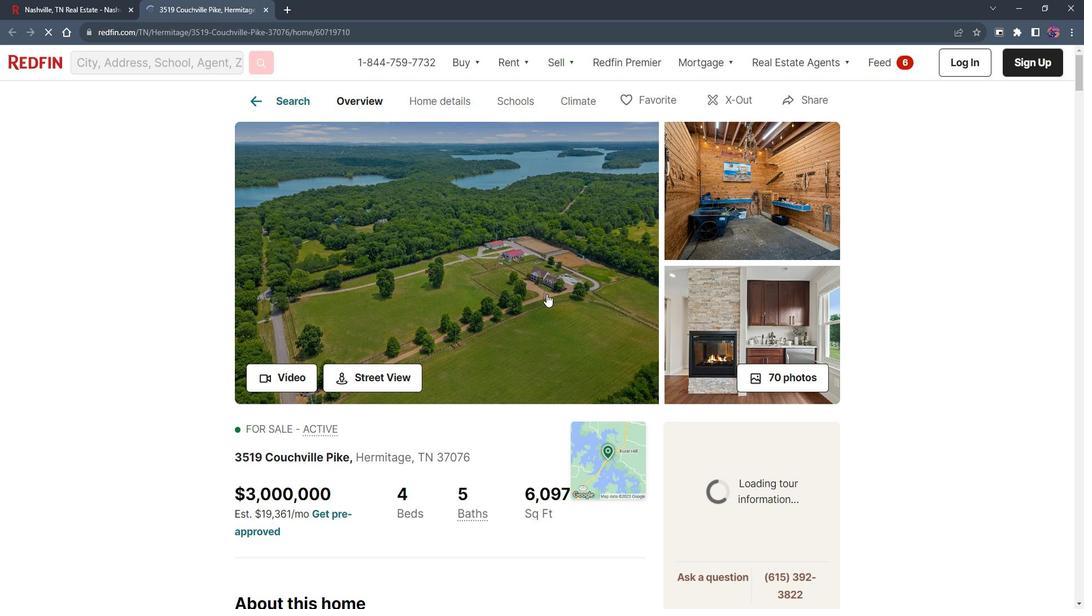 
Action: Mouse pressed left at (557, 290)
Screenshot: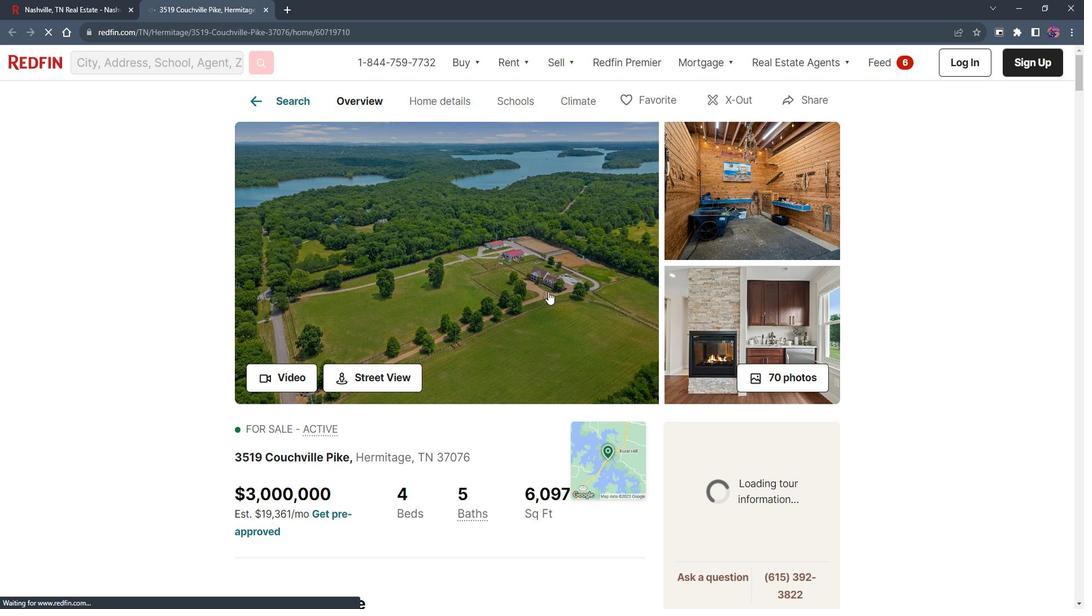 
Action: Mouse moved to (133, 280)
Screenshot: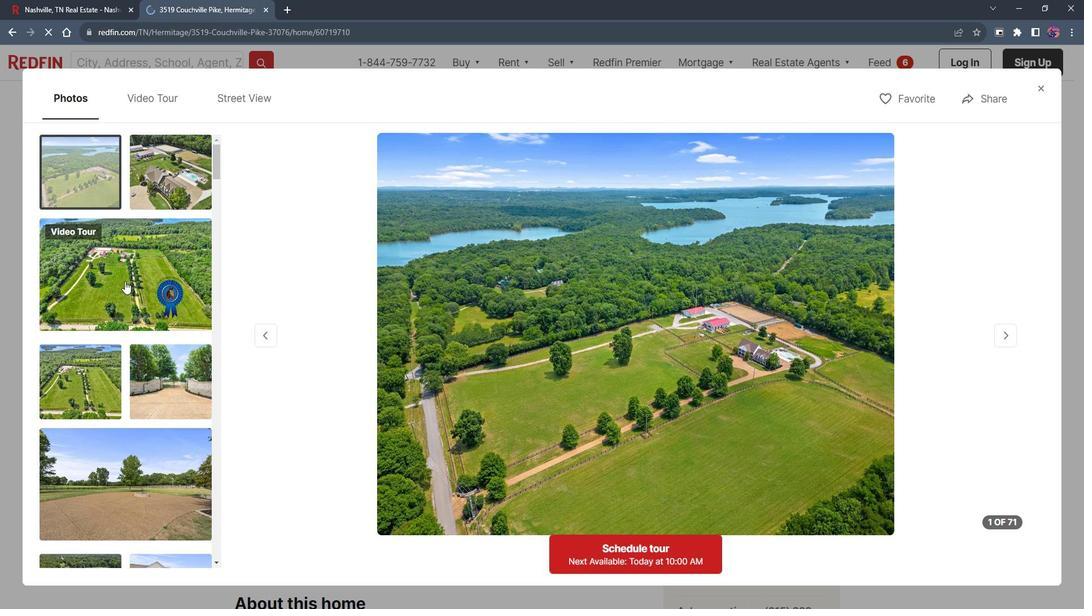 
Action: Mouse pressed left at (133, 280)
Screenshot: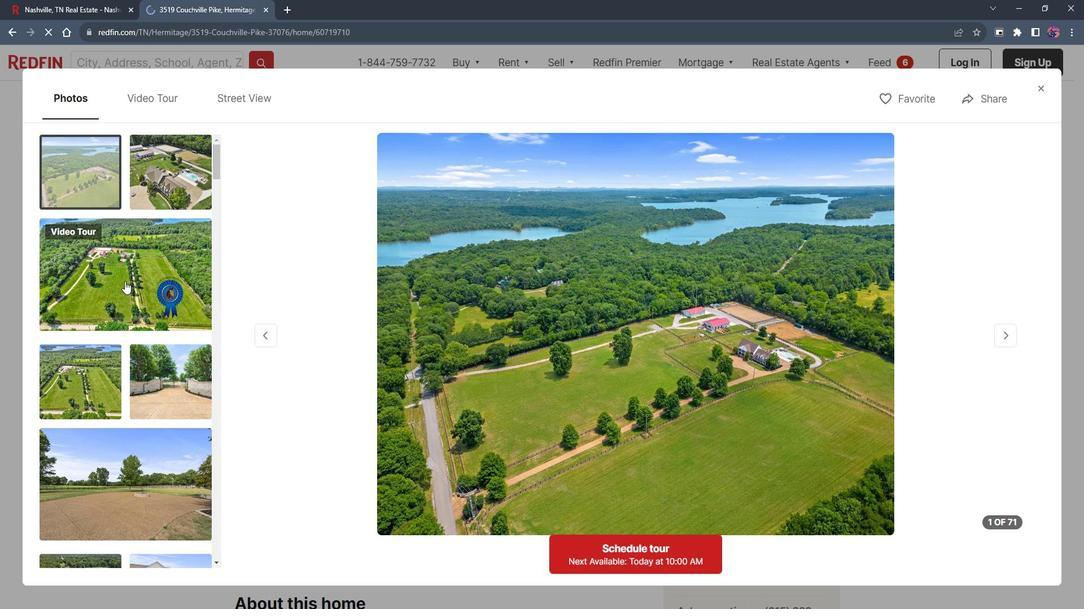 
Action: Mouse moved to (101, 366)
Screenshot: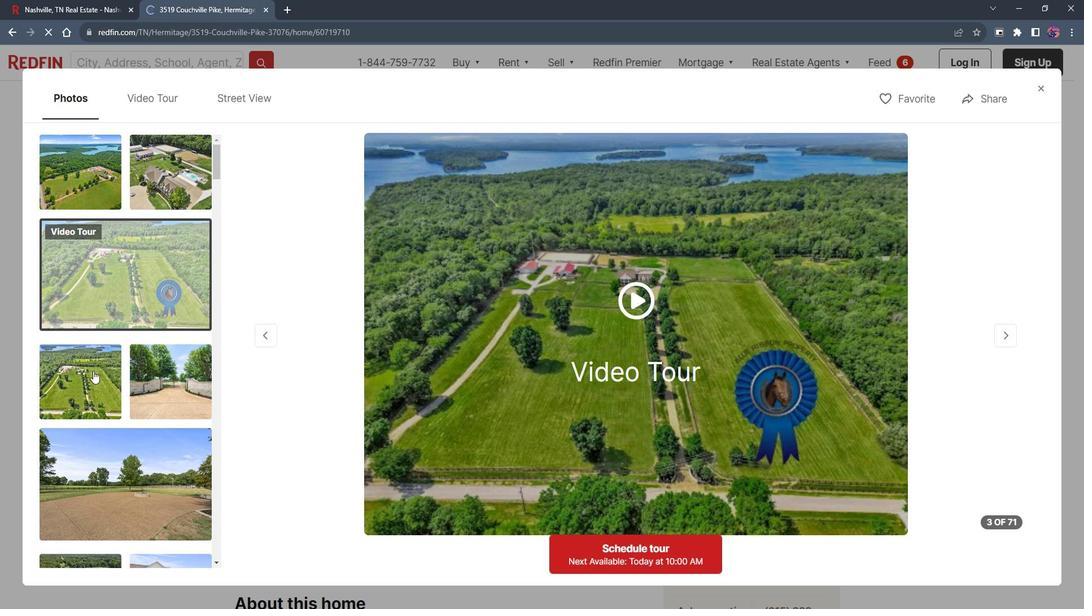 
Action: Mouse pressed left at (101, 366)
Screenshot: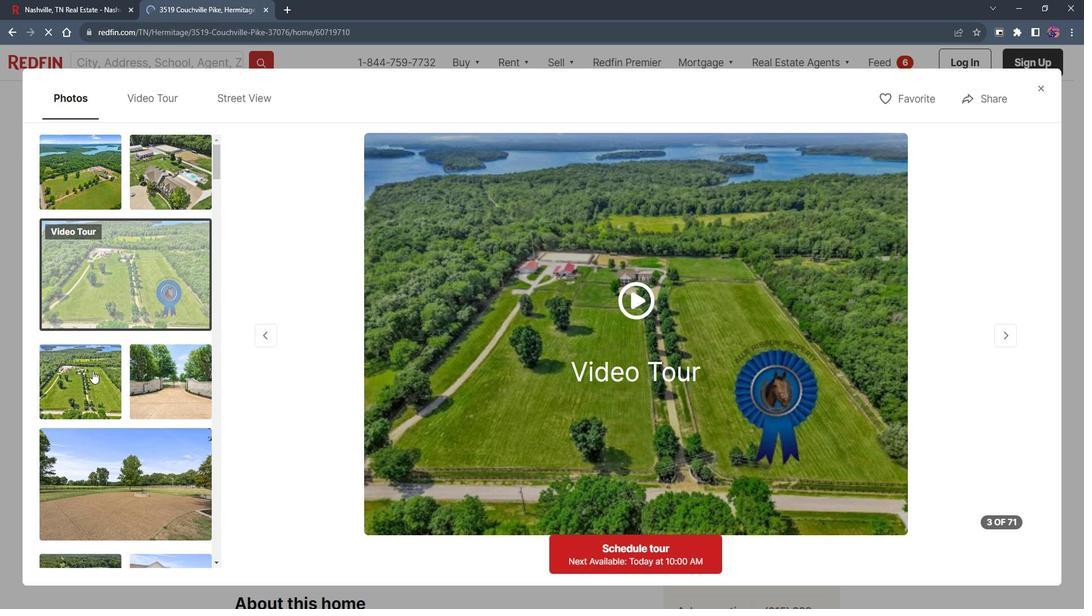
Action: Mouse moved to (163, 370)
Screenshot: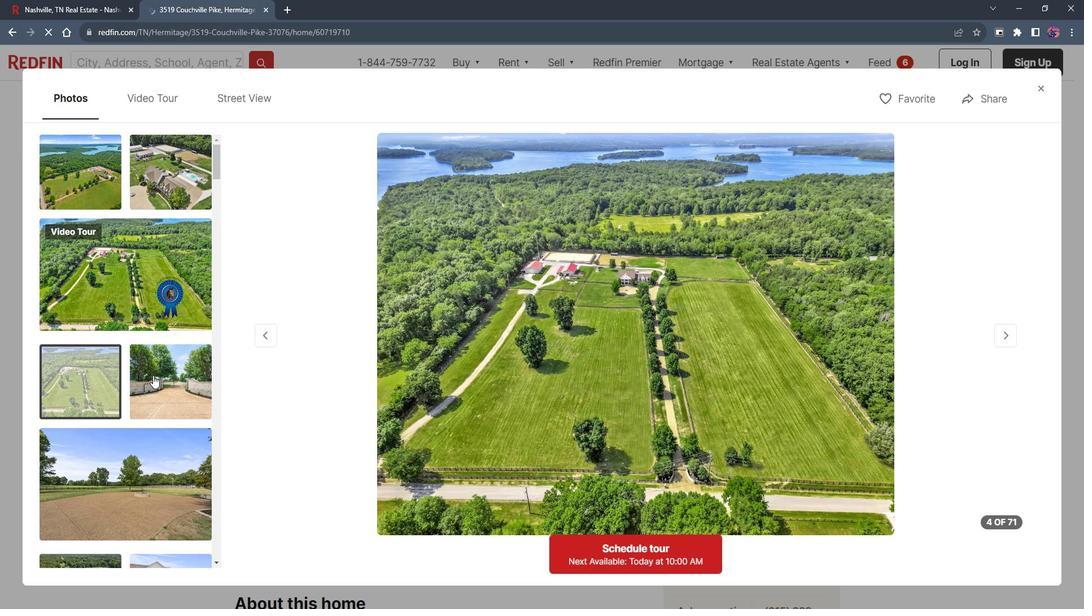 
Action: Mouse pressed left at (163, 370)
Screenshot: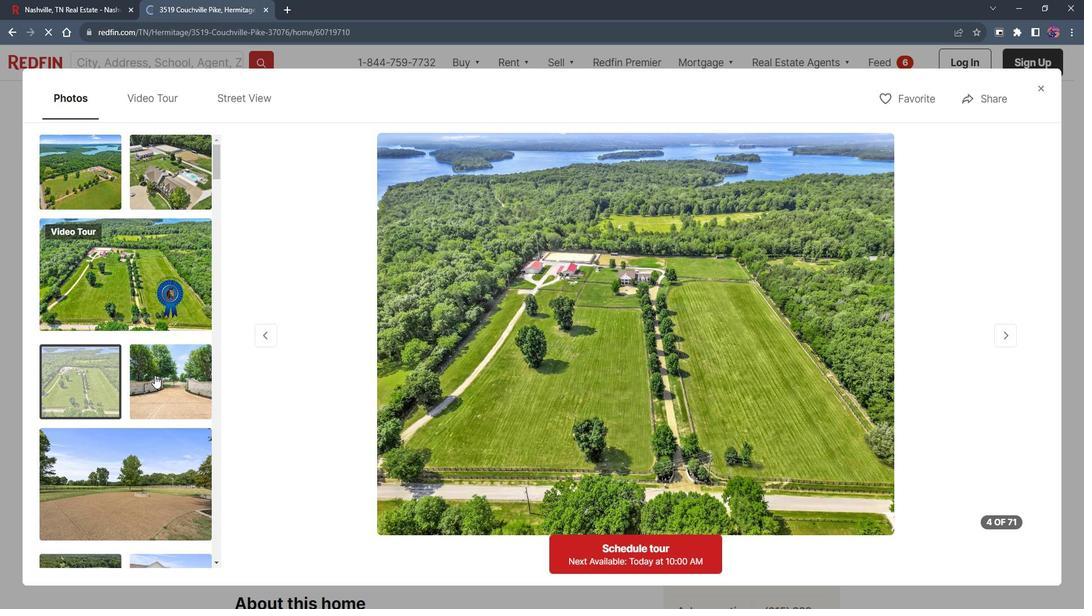 
Action: Mouse scrolled (163, 370) with delta (0, 0)
Screenshot: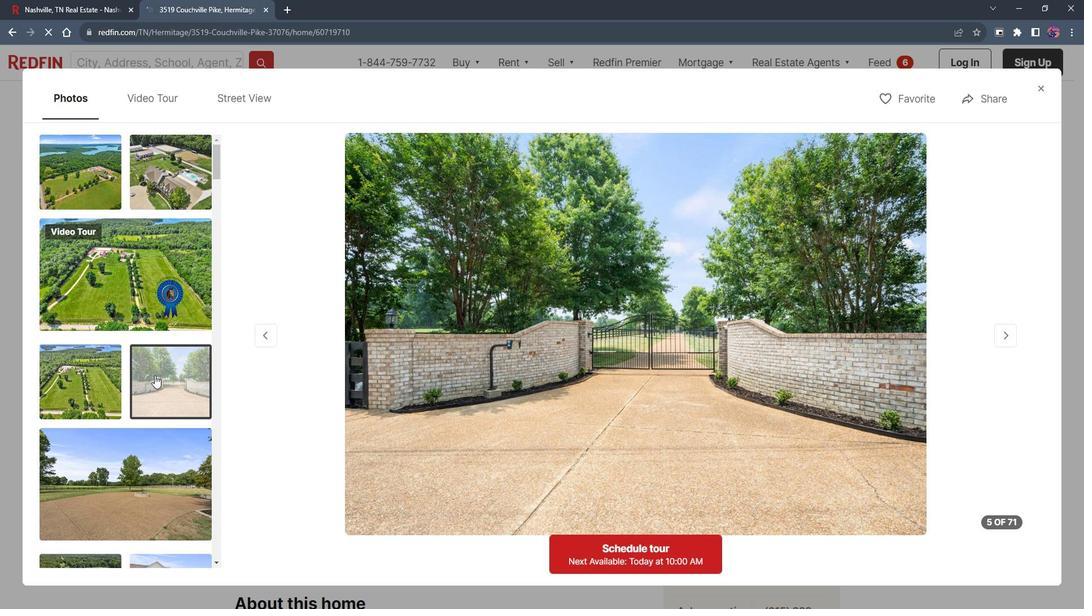
Action: Mouse scrolled (163, 370) with delta (0, 0)
Screenshot: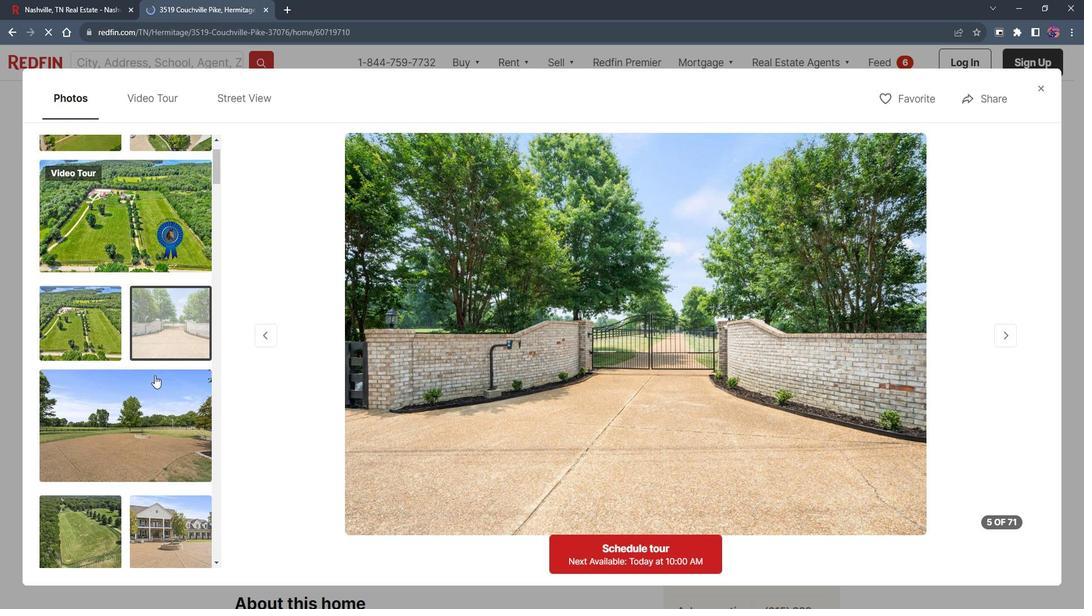 
Action: Mouse moved to (137, 371)
Screenshot: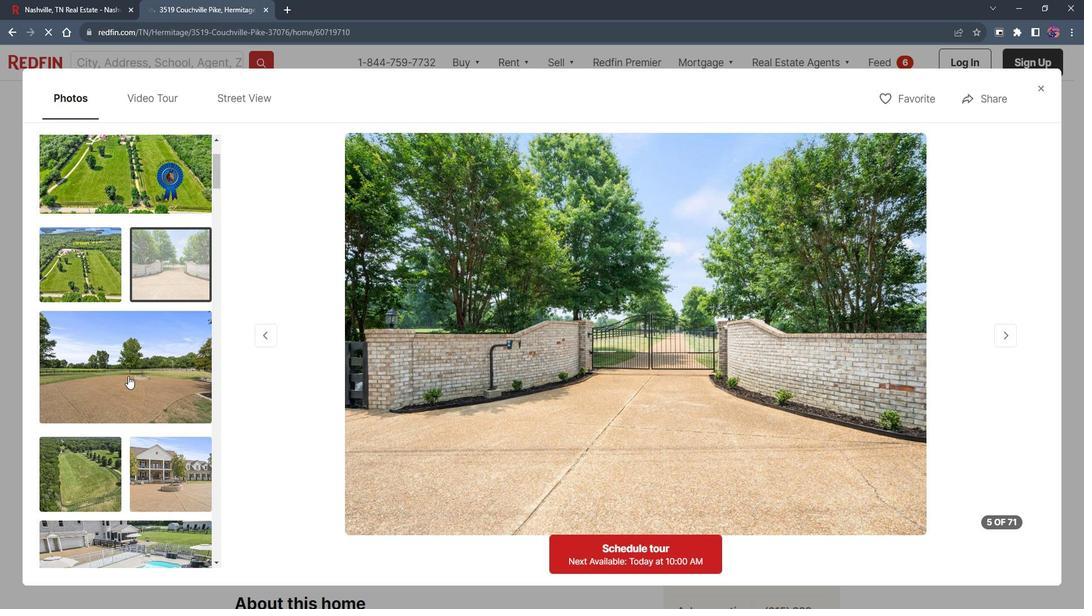 
Action: Mouse pressed left at (137, 371)
Screenshot: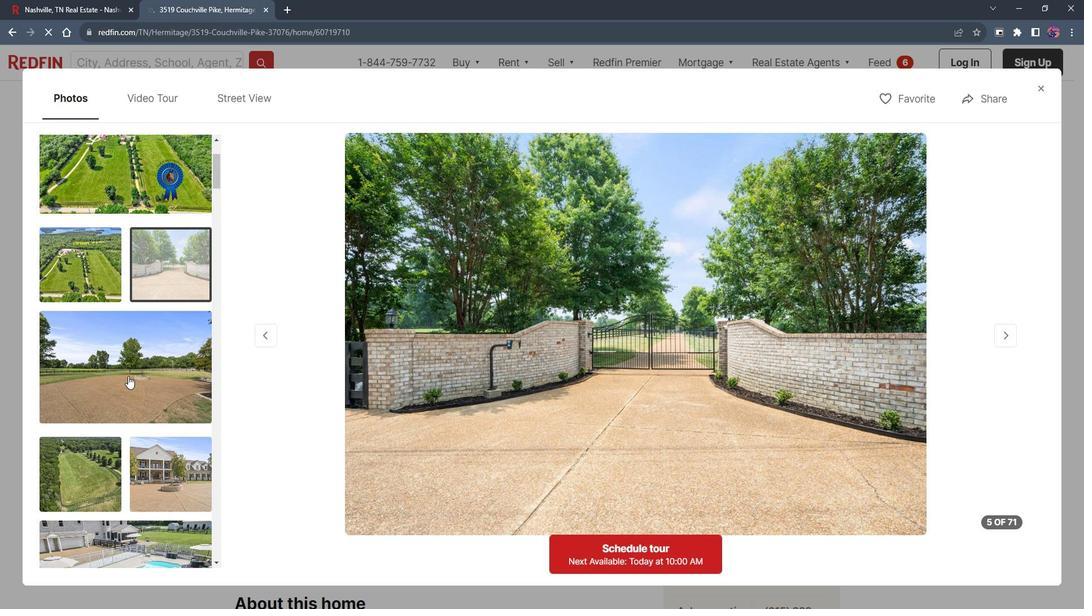 
Action: Mouse scrolled (137, 370) with delta (0, 0)
Screenshot: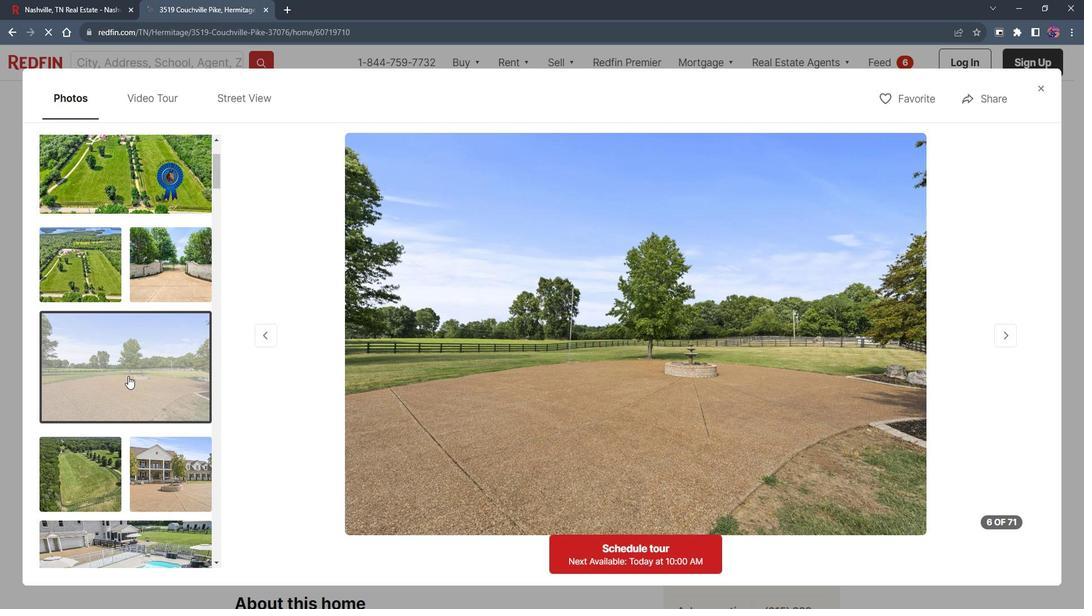 
Action: Mouse scrolled (137, 370) with delta (0, 0)
Screenshot: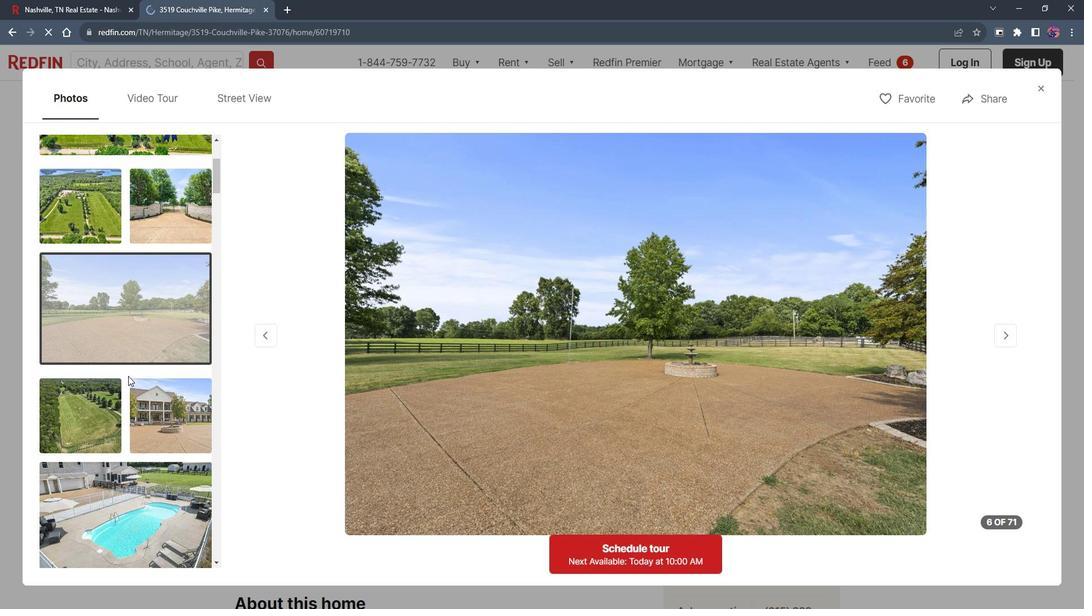 
Action: Mouse moved to (137, 371)
Screenshot: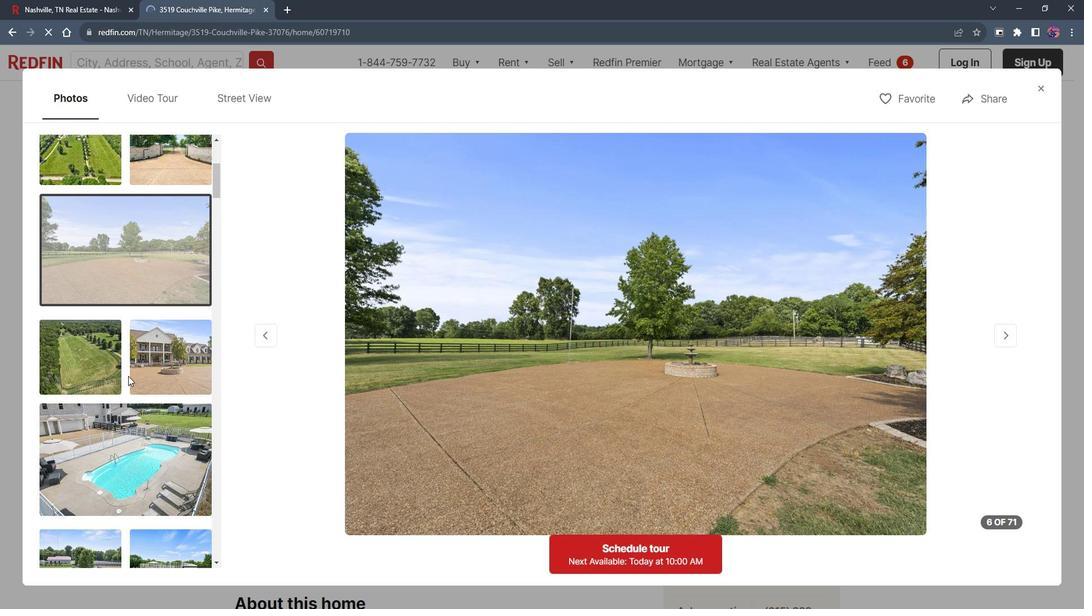 
Action: Mouse scrolled (137, 370) with delta (0, 0)
Screenshot: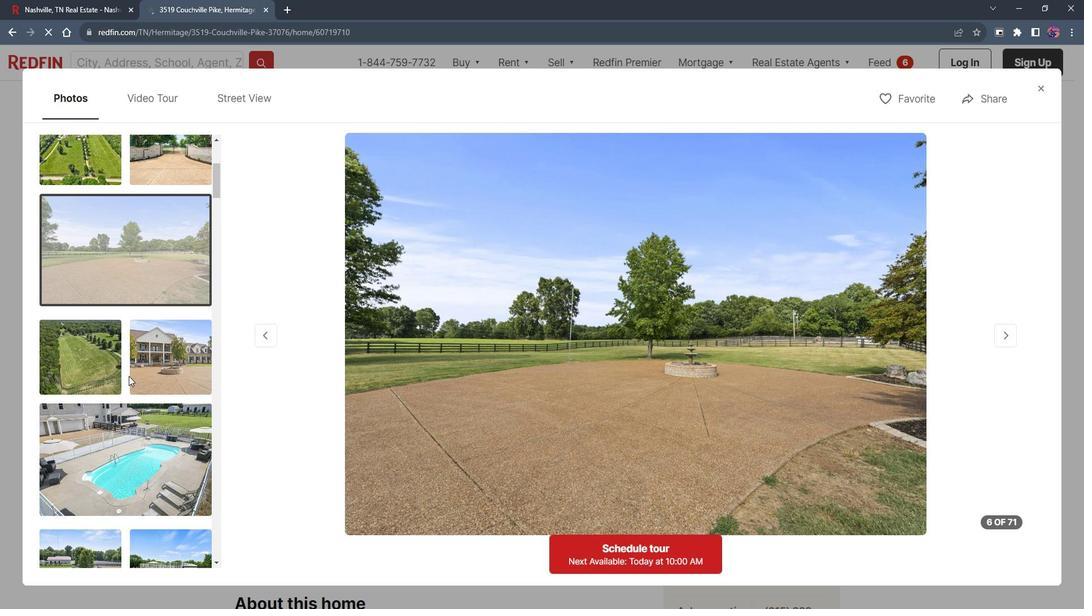 
Action: Mouse moved to (94, 292)
Screenshot: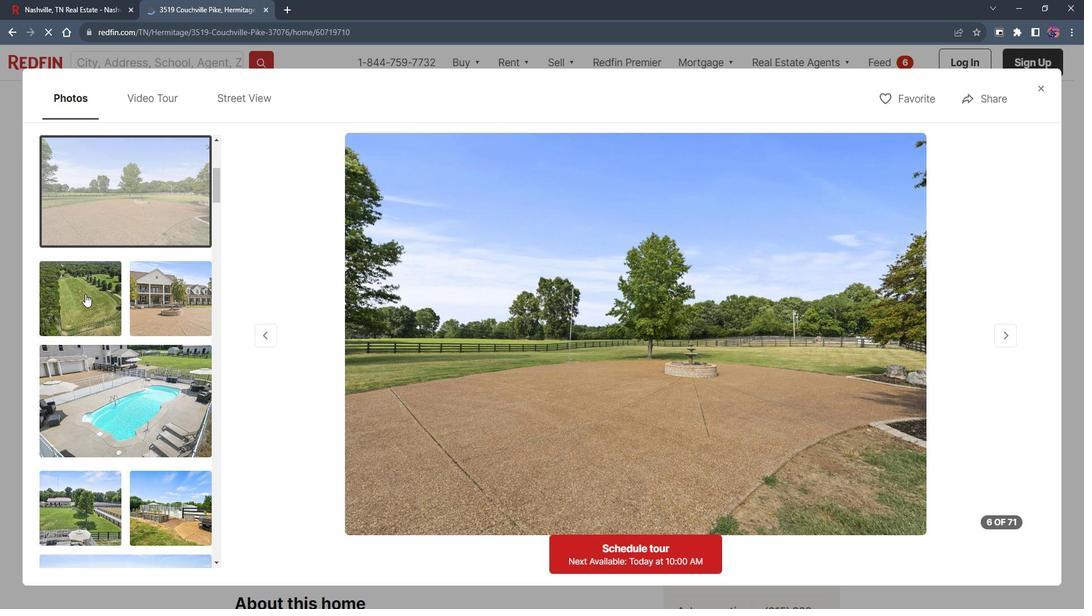 
Action: Mouse pressed left at (94, 292)
Screenshot: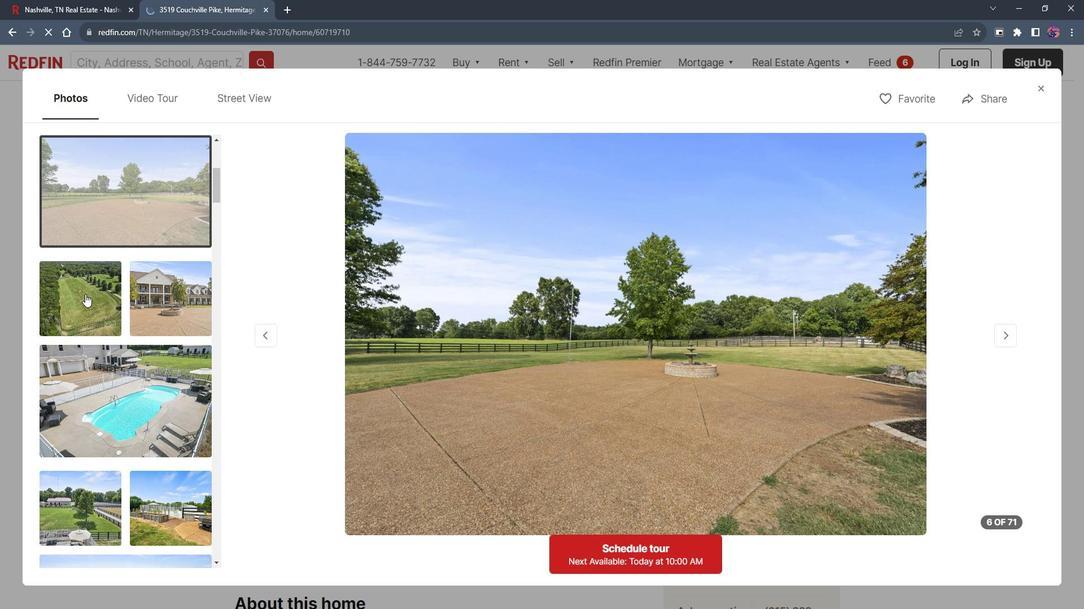 
Action: Mouse moved to (188, 300)
Screenshot: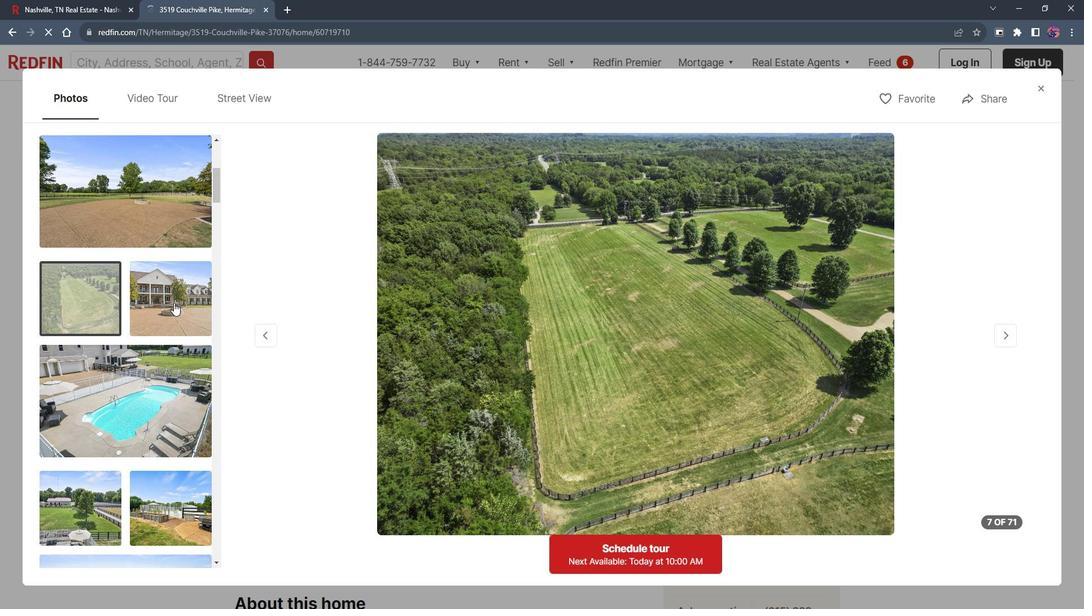 
Action: Mouse pressed left at (188, 300)
Screenshot: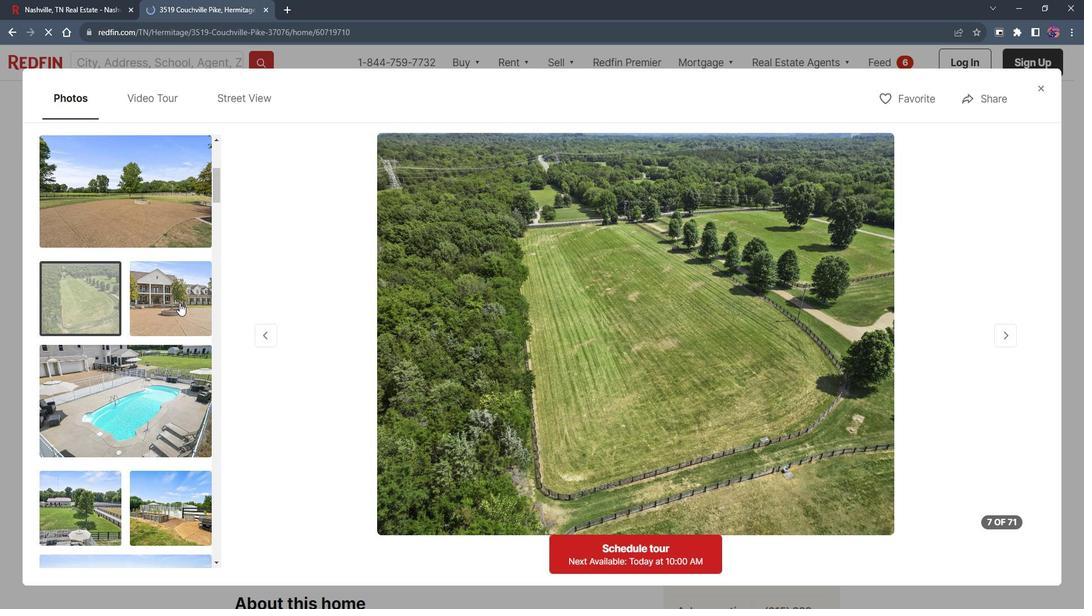 
Action: Mouse moved to (138, 383)
Screenshot: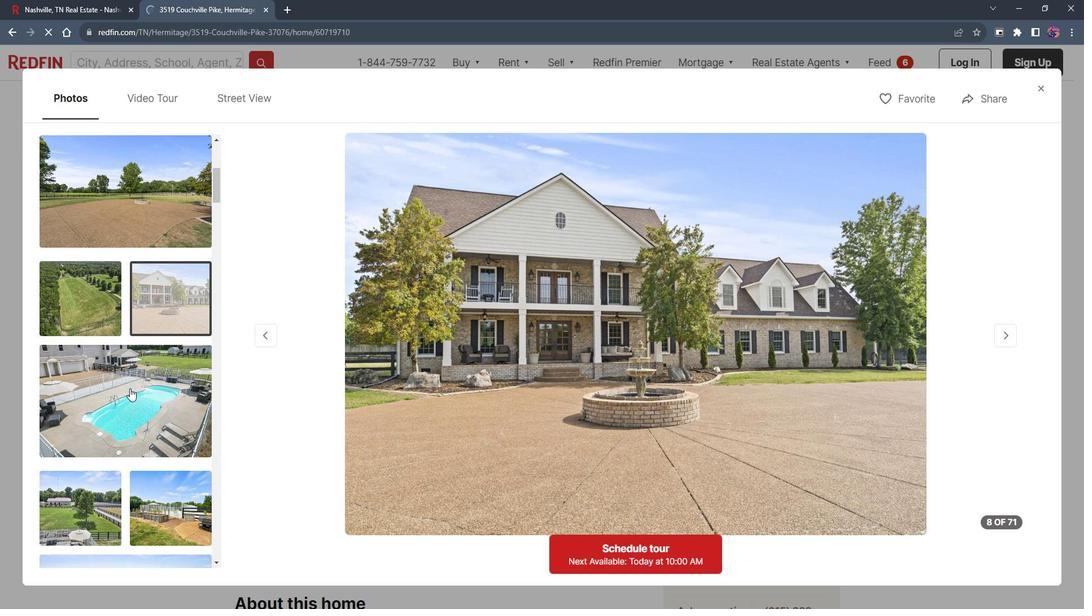 
Action: Mouse scrolled (138, 383) with delta (0, 0)
Screenshot: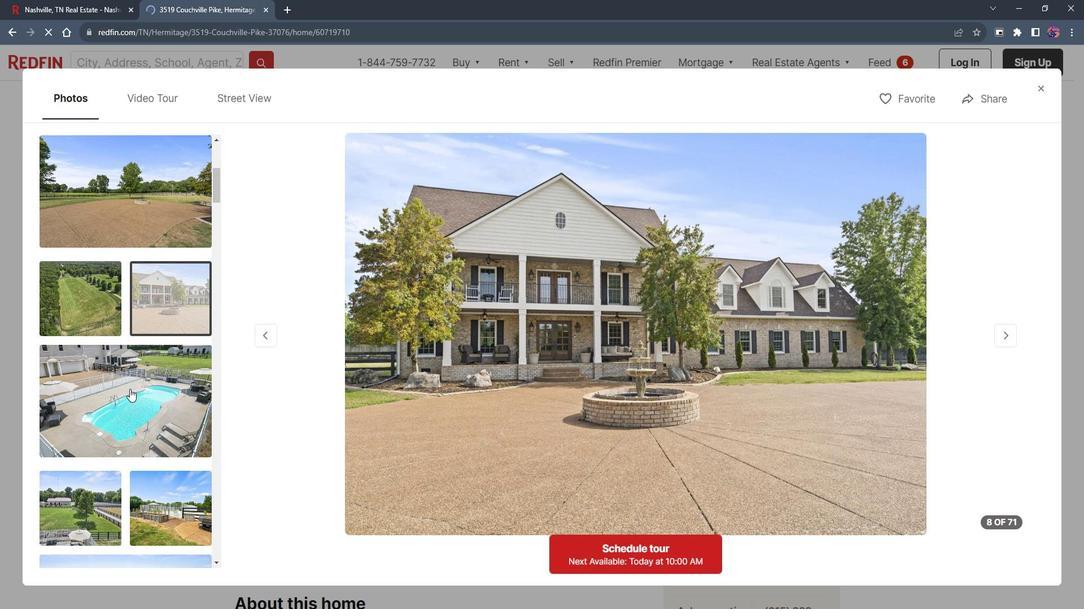 
Action: Mouse moved to (138, 382)
Screenshot: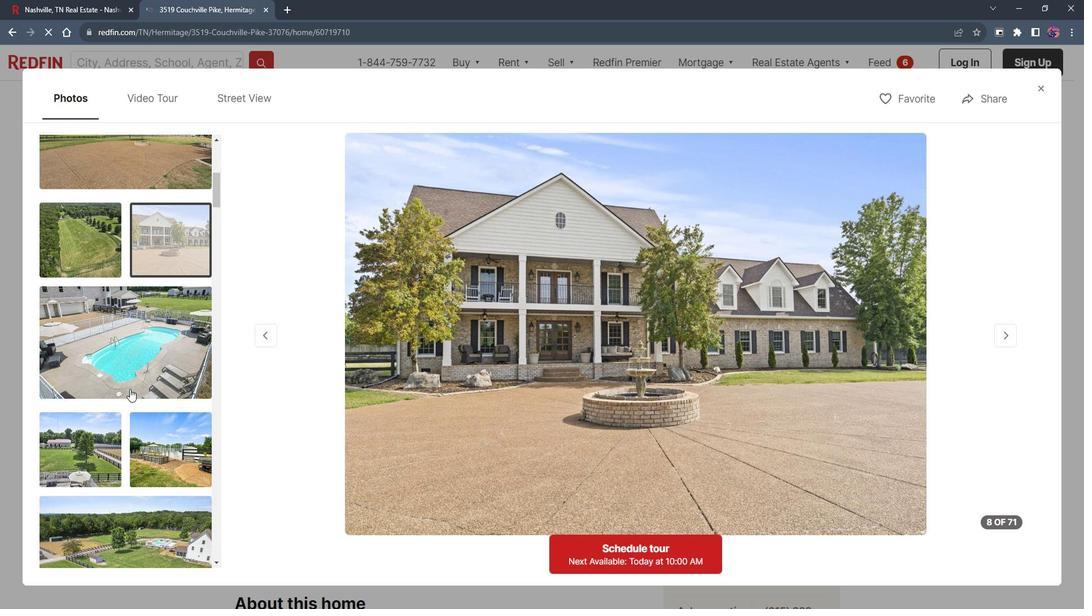 
Action: Mouse scrolled (138, 382) with delta (0, 0)
Screenshot: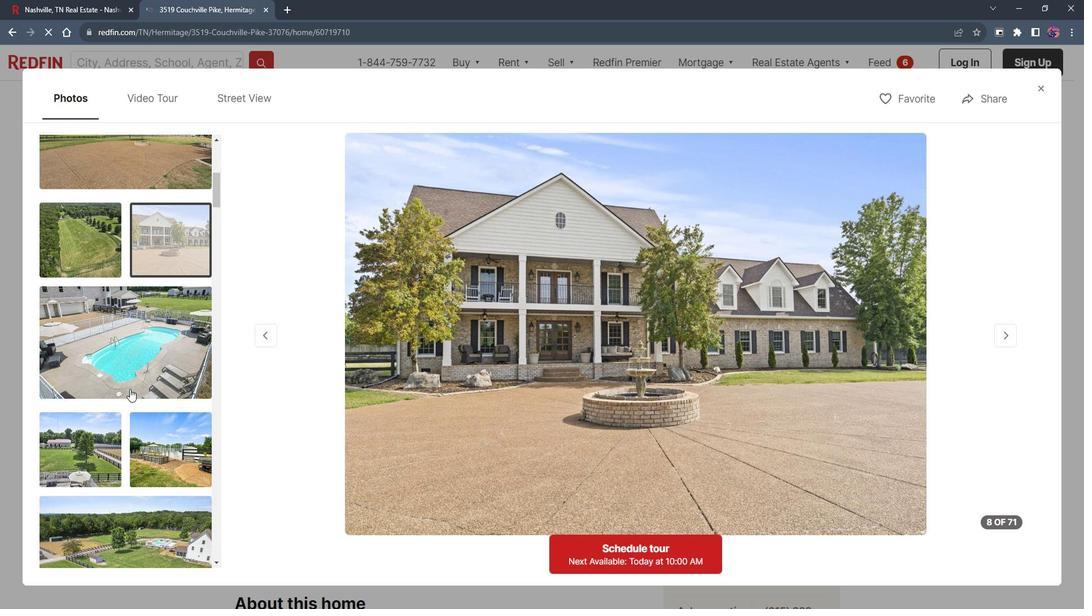 
Action: Mouse moved to (132, 288)
Screenshot: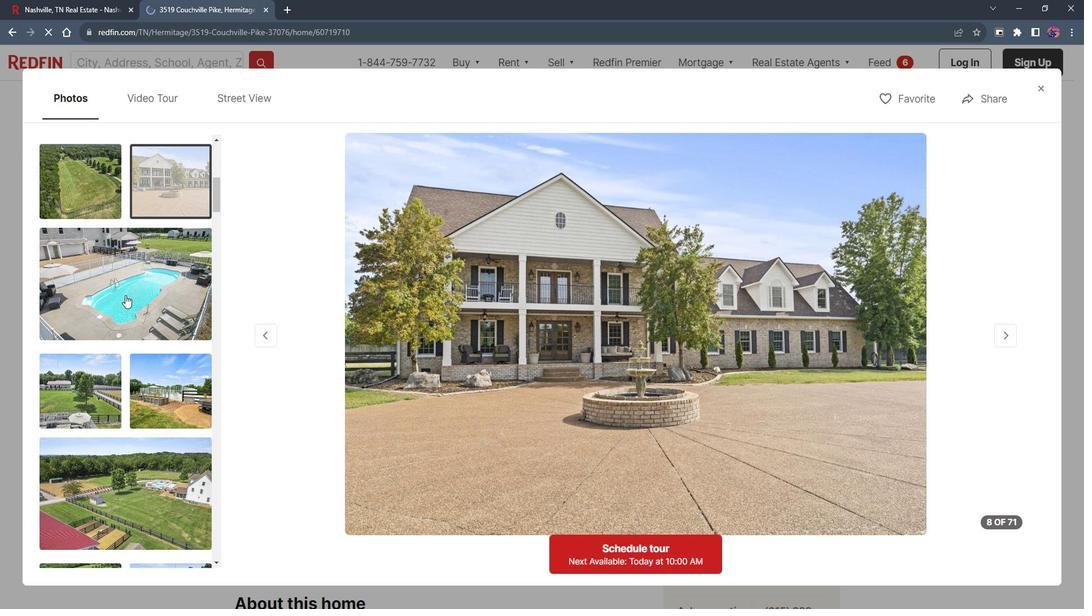 
Action: Mouse pressed left at (132, 288)
Screenshot: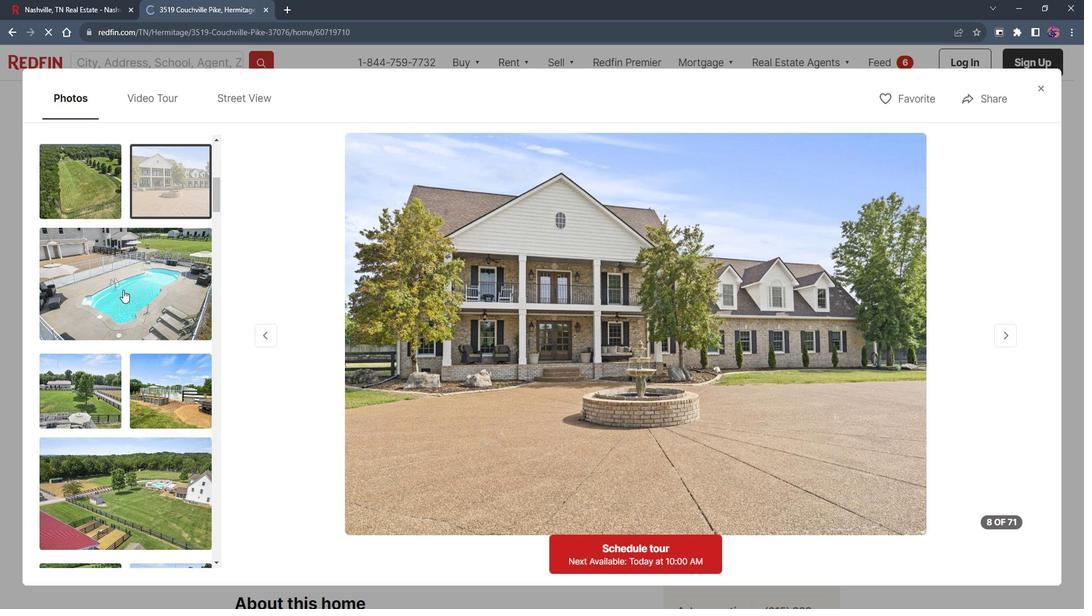
Action: Mouse moved to (135, 360)
Screenshot: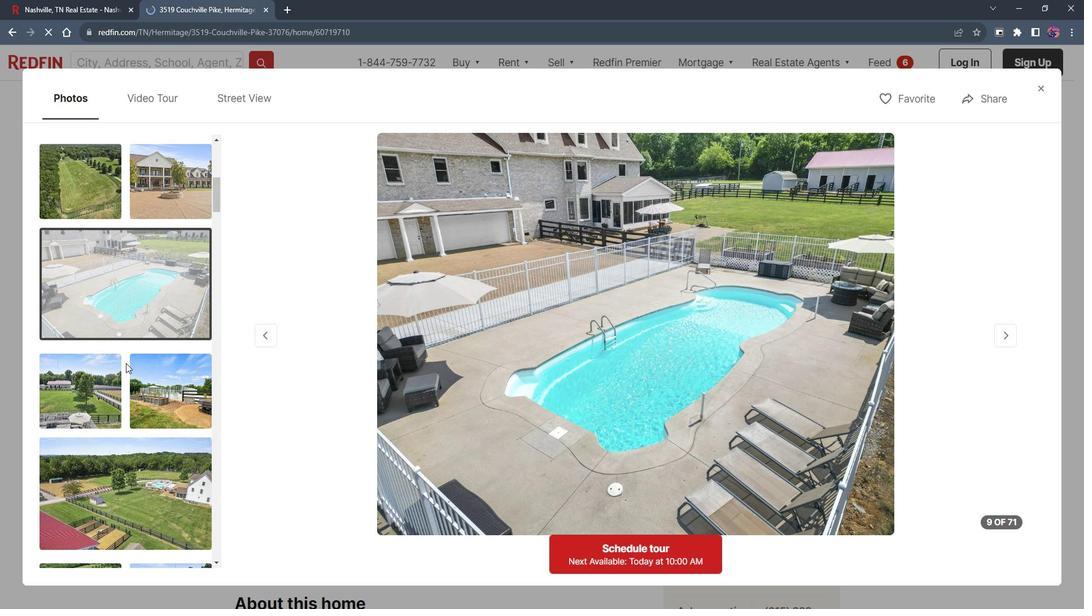 
Action: Mouse scrolled (135, 359) with delta (0, 0)
Screenshot: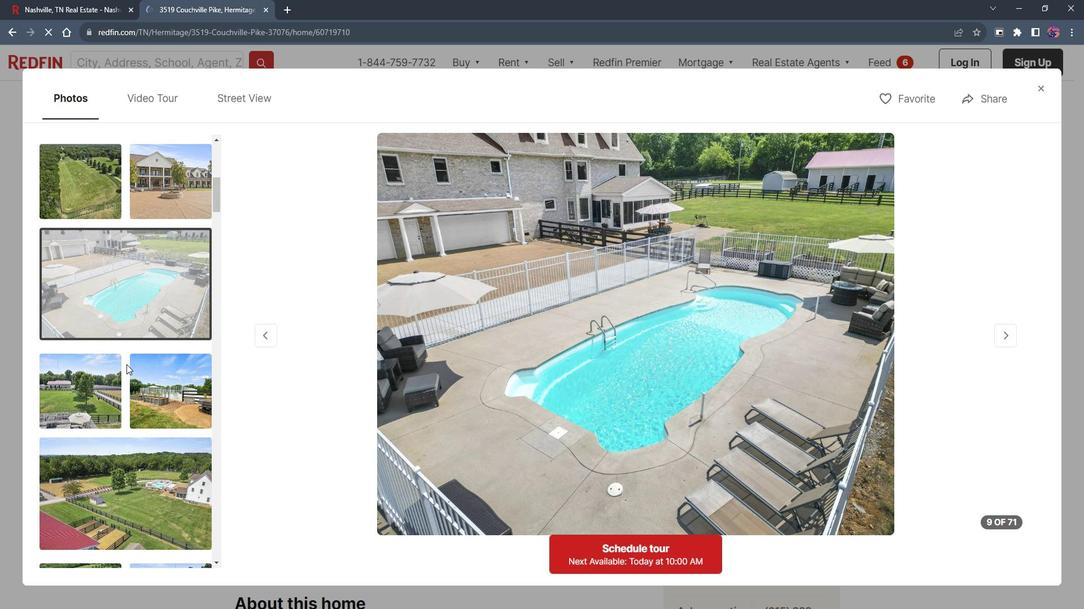 
Action: Mouse moved to (92, 333)
Screenshot: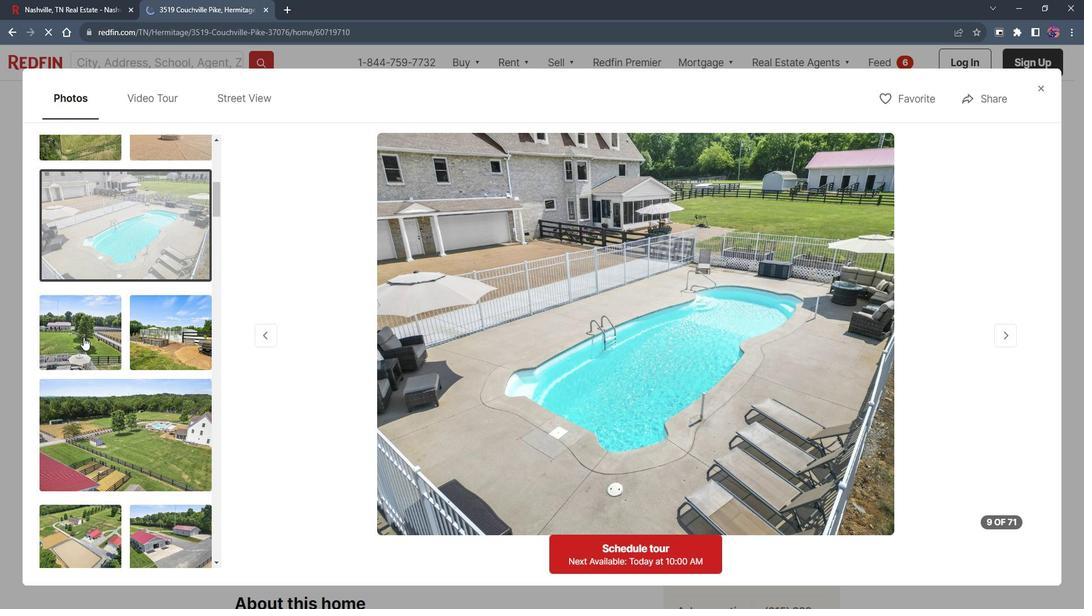 
Action: Mouse pressed left at (92, 333)
Screenshot: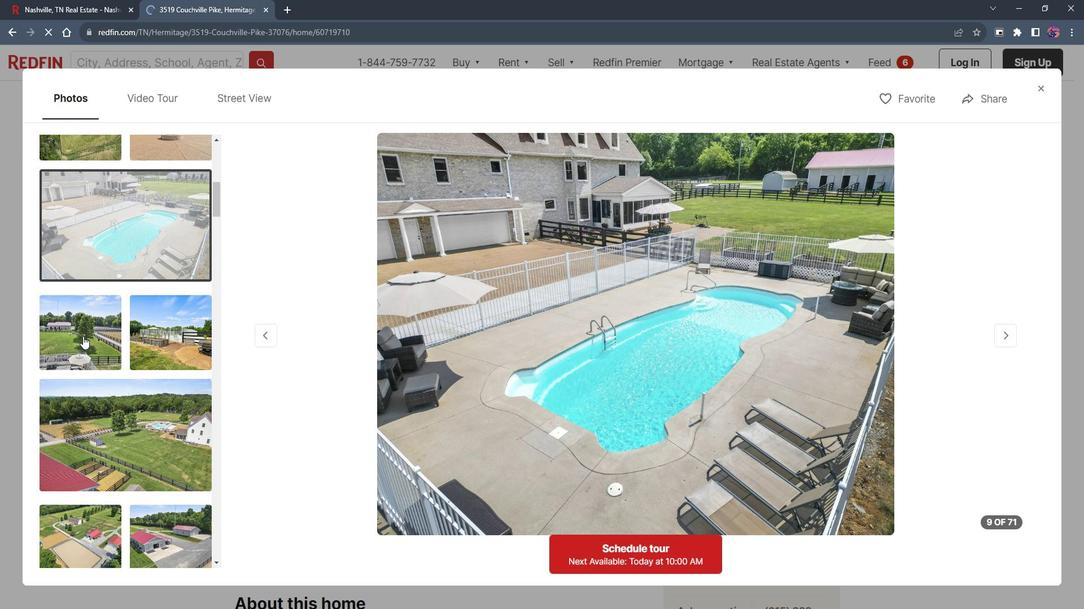 
Action: Mouse moved to (176, 333)
Screenshot: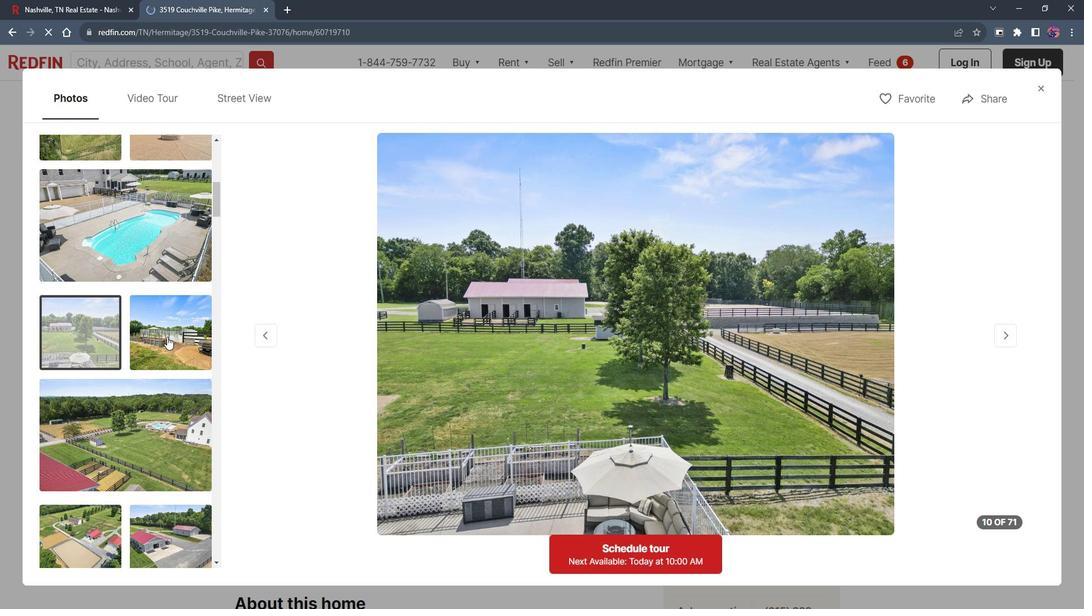 
Action: Mouse pressed left at (176, 333)
Screenshot: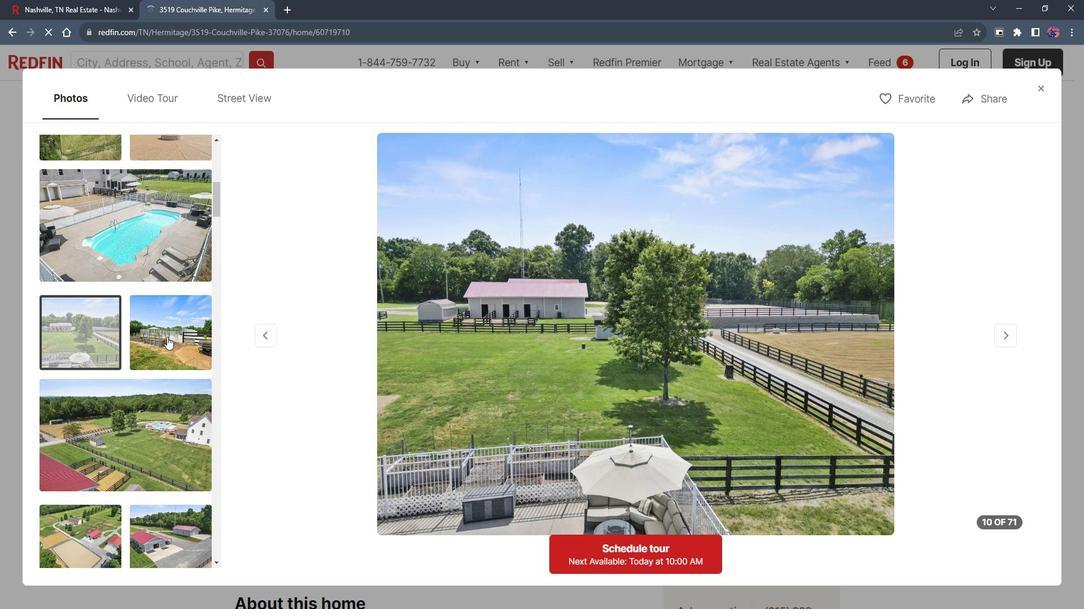 
Action: Mouse moved to (170, 387)
Screenshot: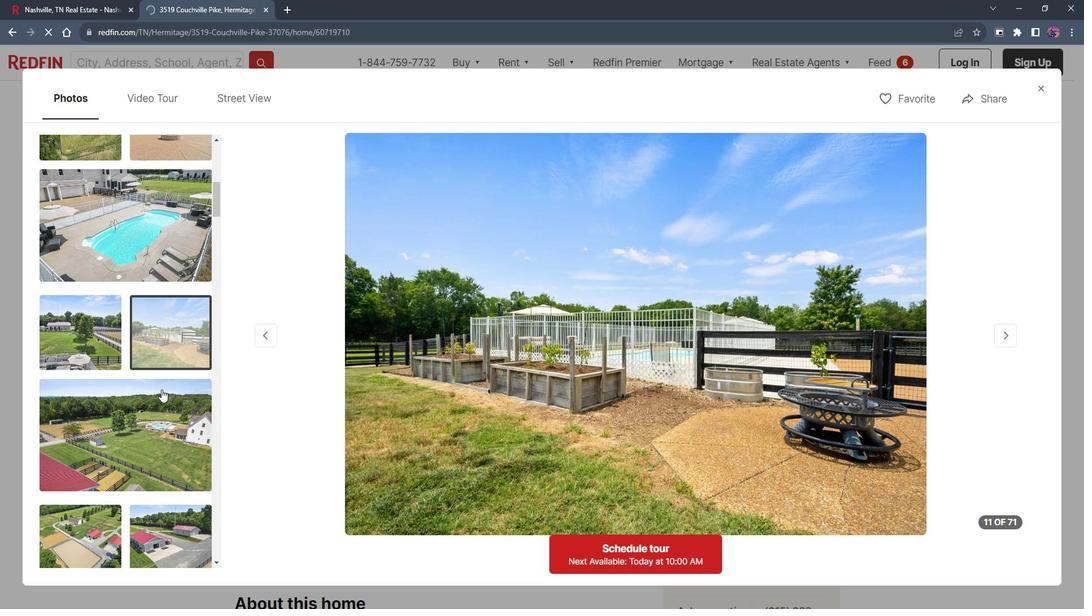 
Action: Mouse scrolled (170, 386) with delta (0, 0)
Screenshot: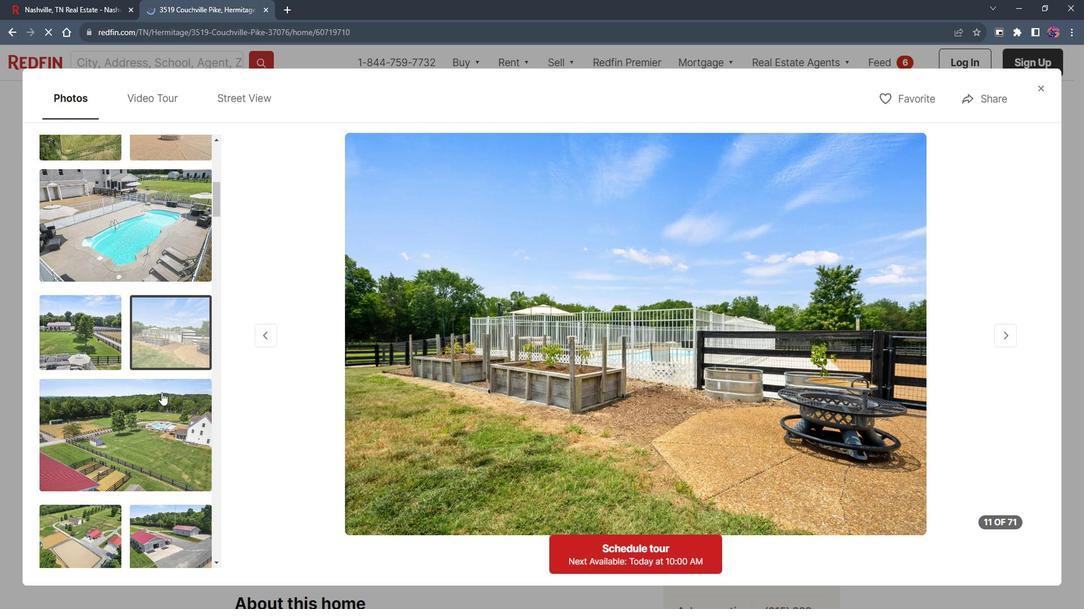 
Action: Mouse moved to (133, 366)
Screenshot: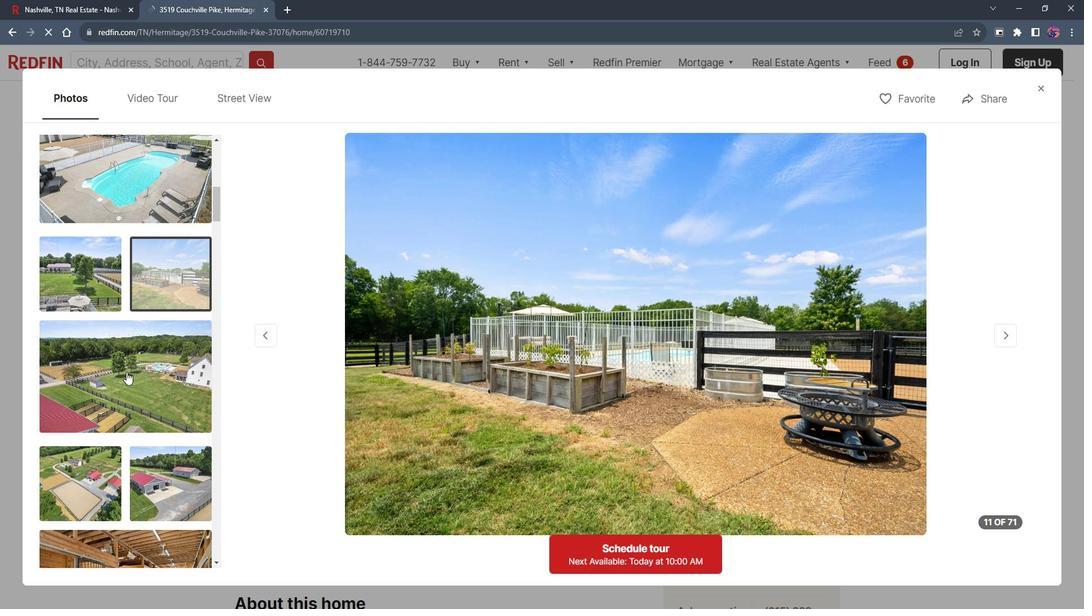 
Action: Mouse pressed left at (133, 366)
Screenshot: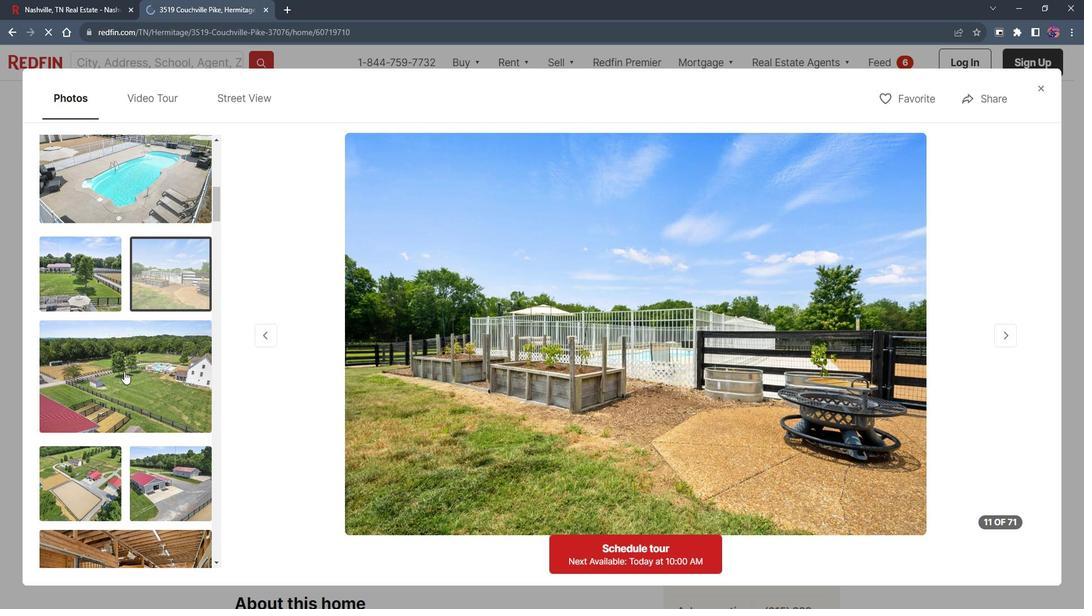
Action: Mouse scrolled (133, 366) with delta (0, 0)
Screenshot: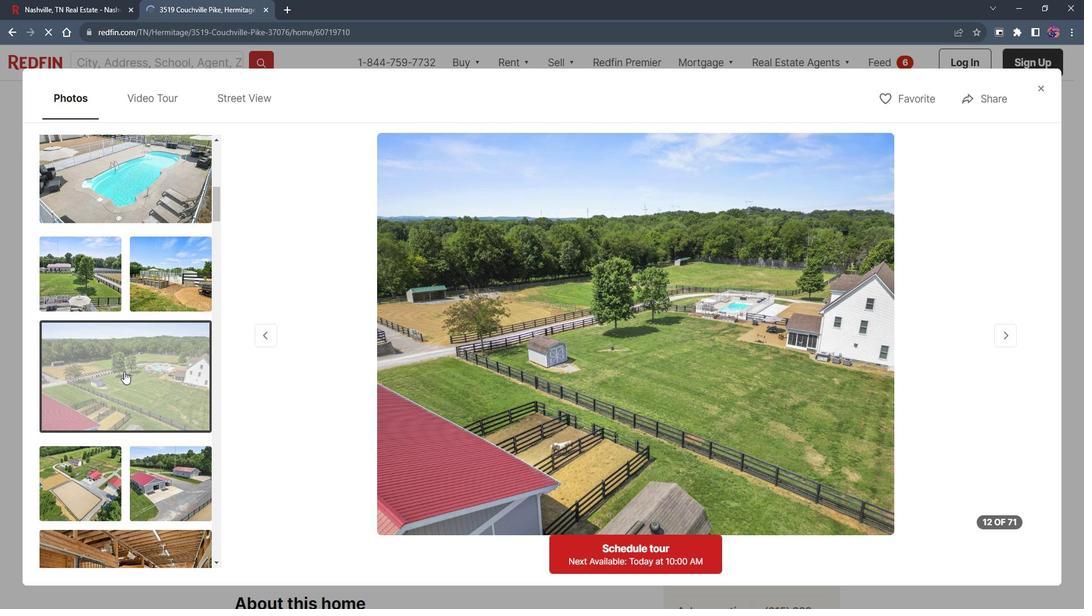 
Action: Mouse scrolled (133, 366) with delta (0, 0)
Screenshot: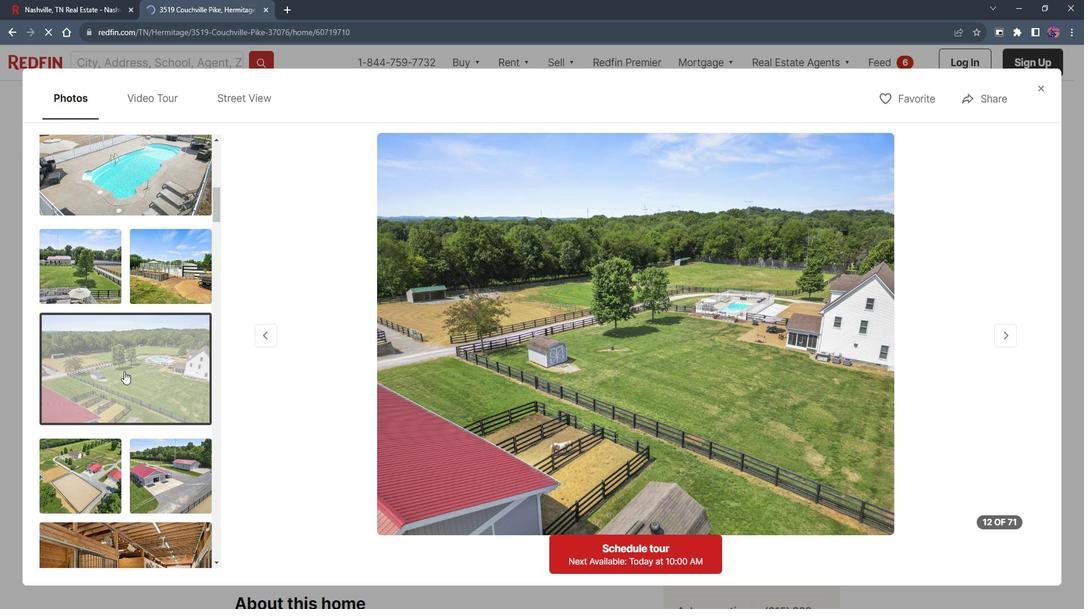 
Action: Mouse scrolled (133, 366) with delta (0, 0)
Screenshot: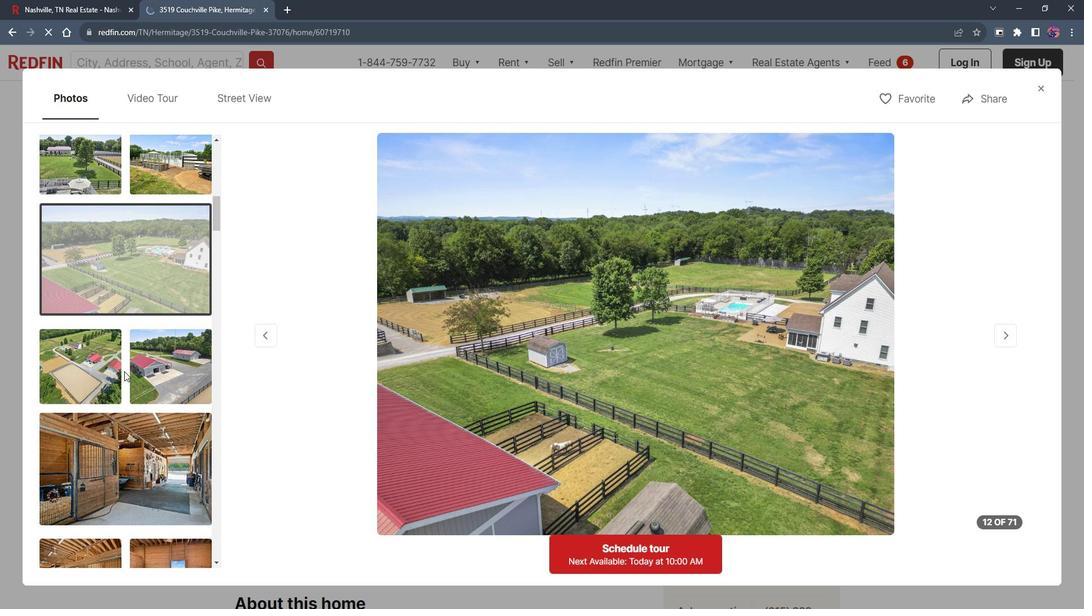 
Action: Mouse moved to (89, 307)
Screenshot: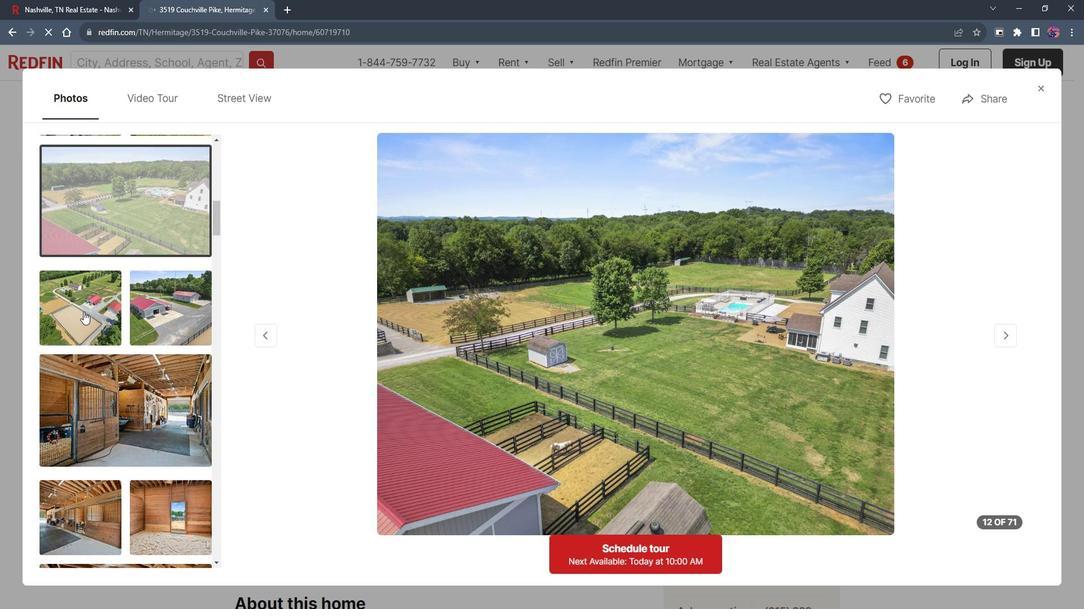 
Action: Mouse pressed left at (89, 307)
Screenshot: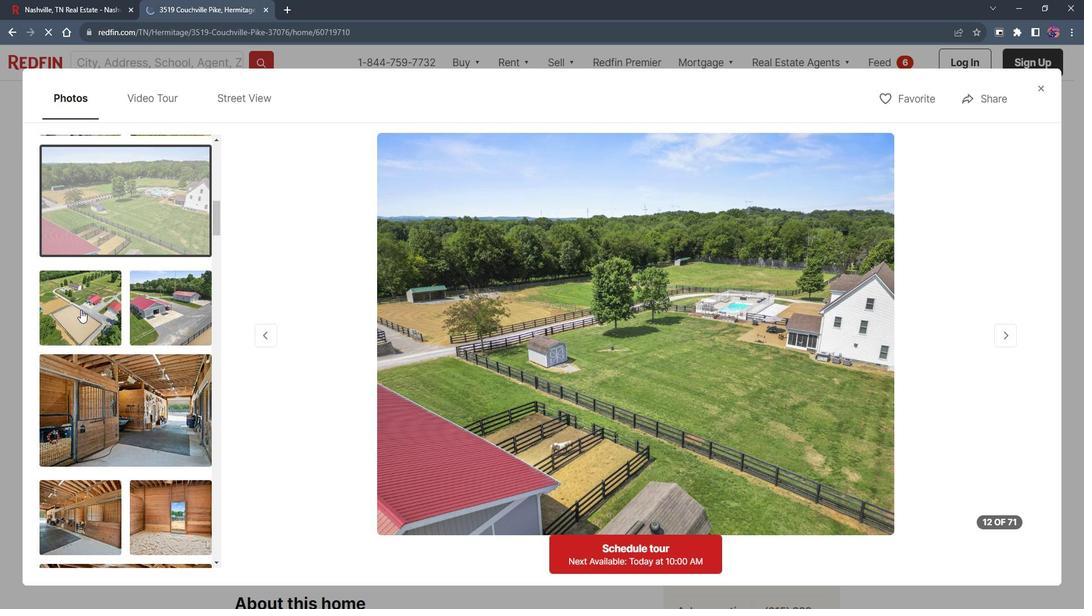 
Action: Mouse moved to (92, 323)
Screenshot: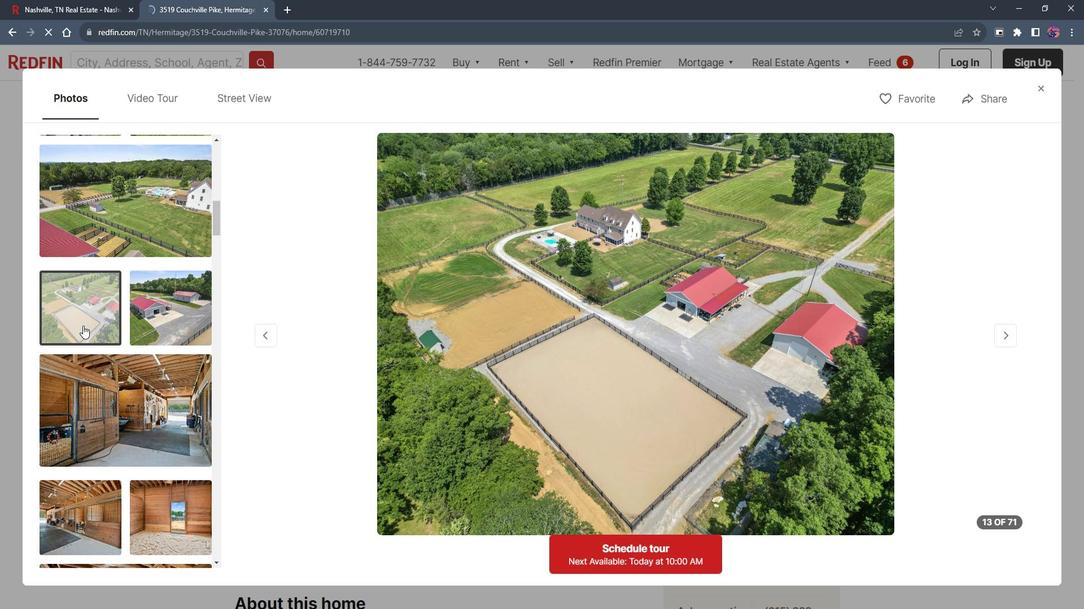 
Action: Mouse scrolled (92, 322) with delta (0, 0)
Screenshot: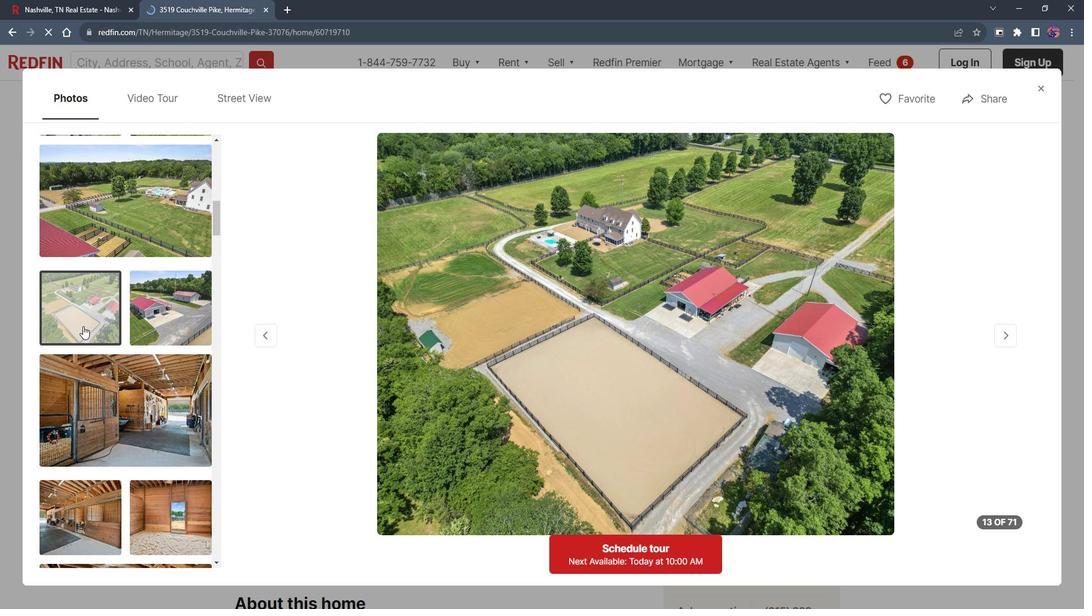 
Action: Mouse moved to (183, 259)
Screenshot: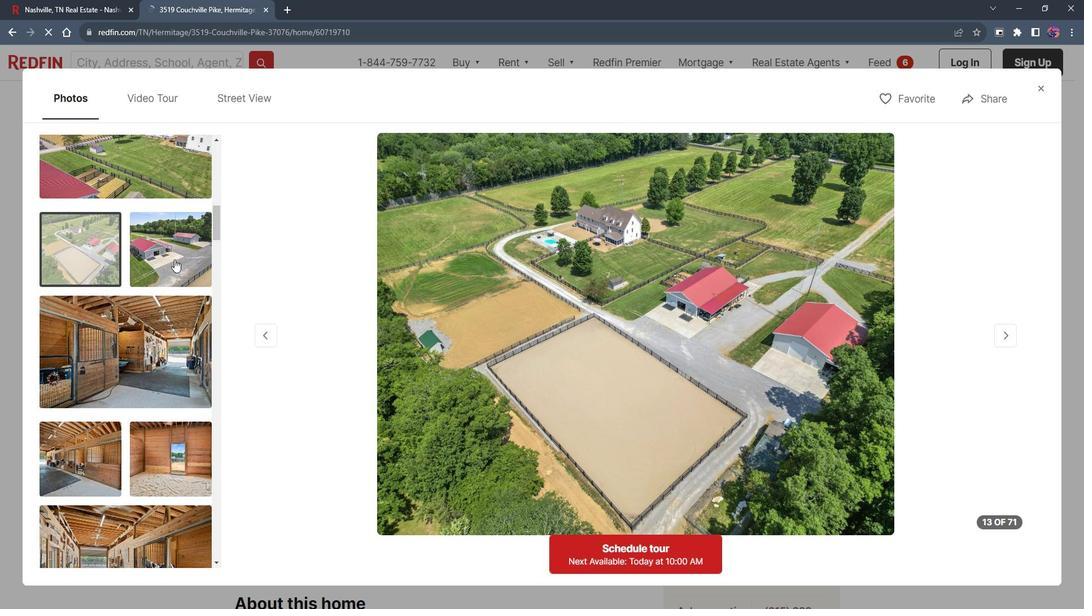 
Action: Mouse pressed left at (183, 259)
Screenshot: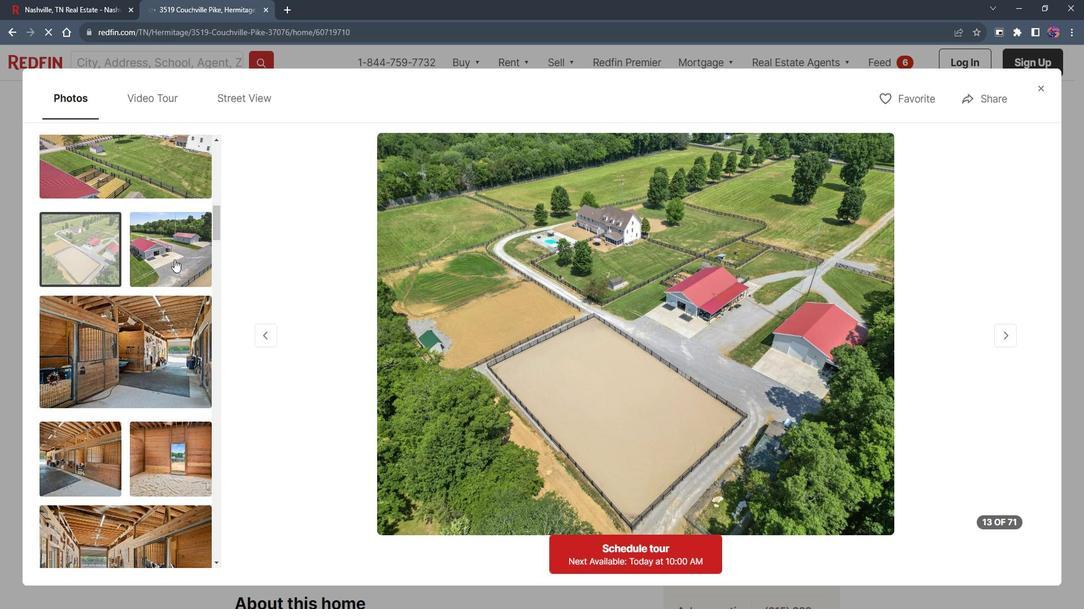 
Action: Mouse moved to (136, 342)
Screenshot: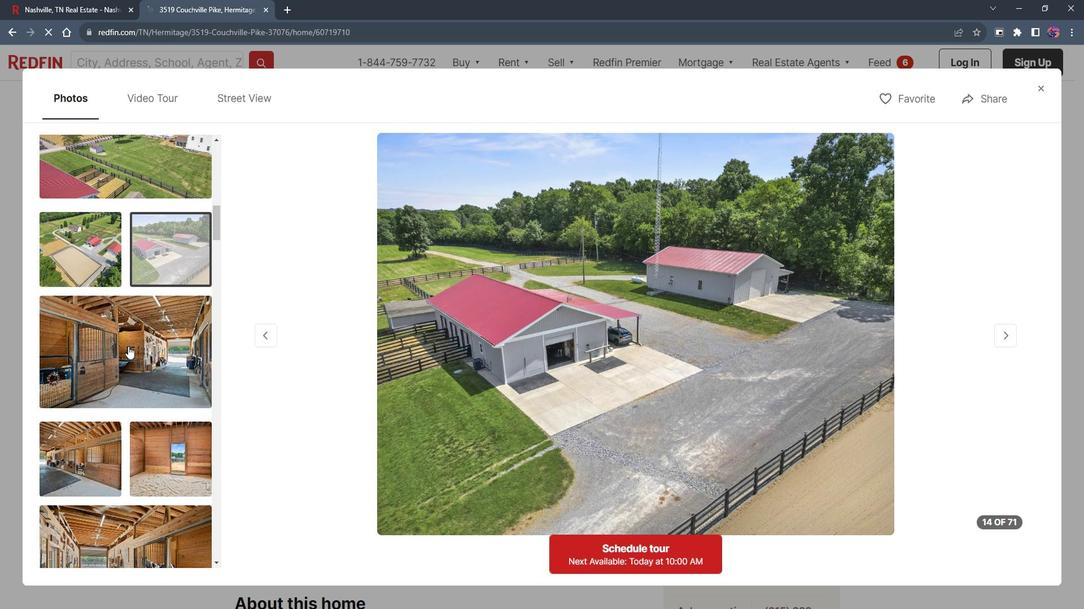 
Action: Mouse pressed left at (136, 342)
Screenshot: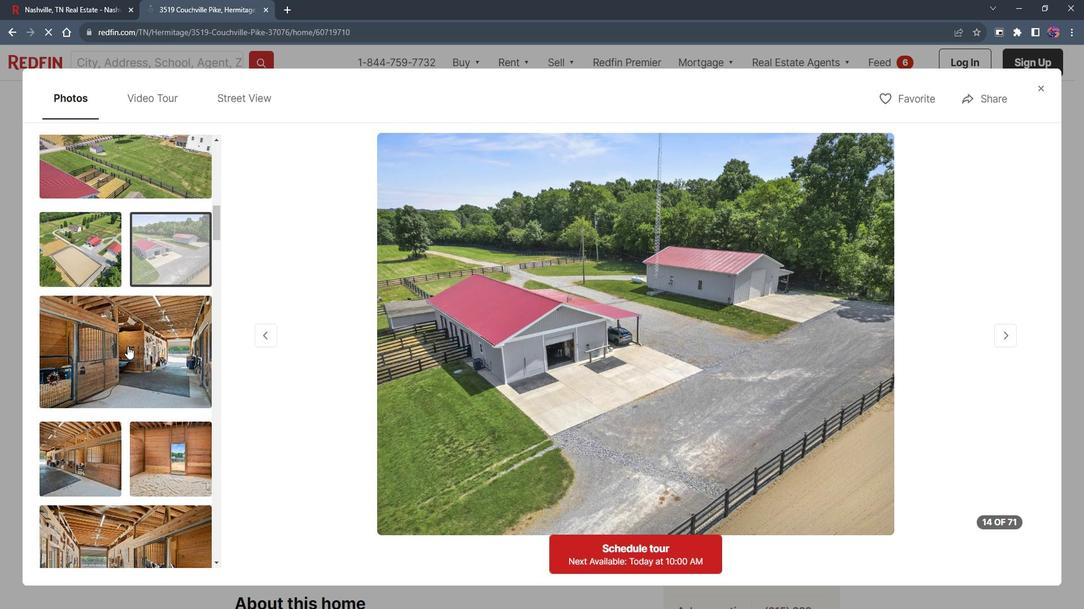 
Action: Mouse scrolled (136, 342) with delta (0, 0)
Screenshot: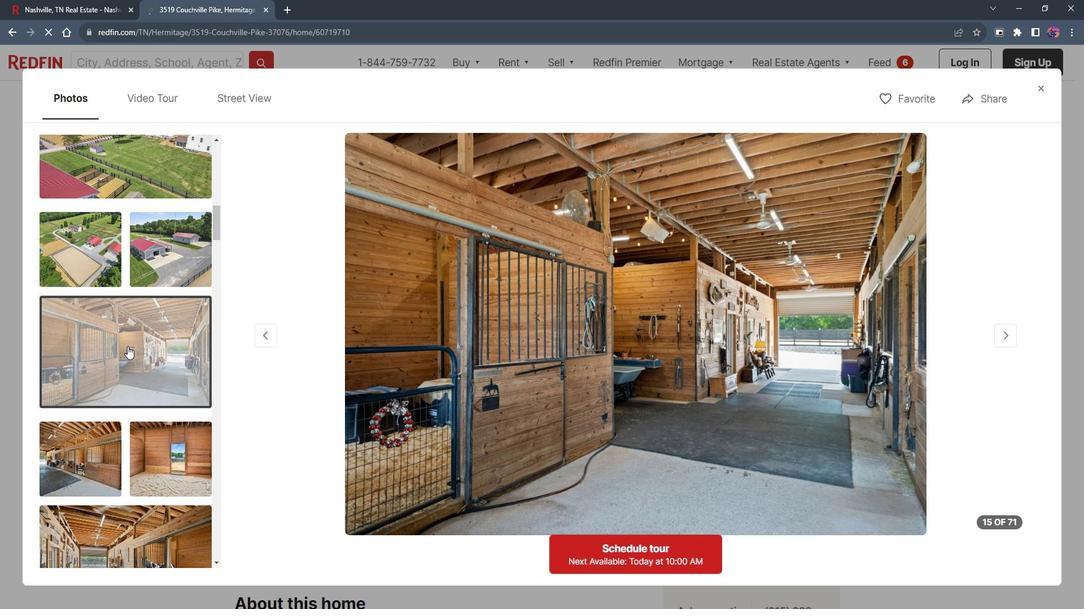 
Action: Mouse moved to (136, 342)
Screenshot: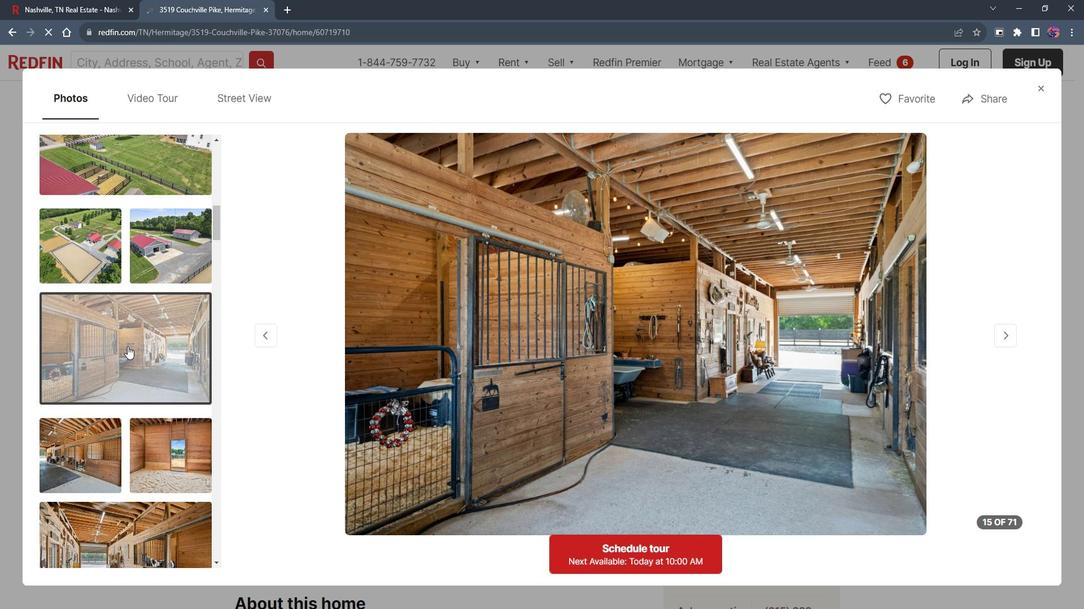 
Action: Mouse scrolled (136, 342) with delta (0, 0)
Screenshot: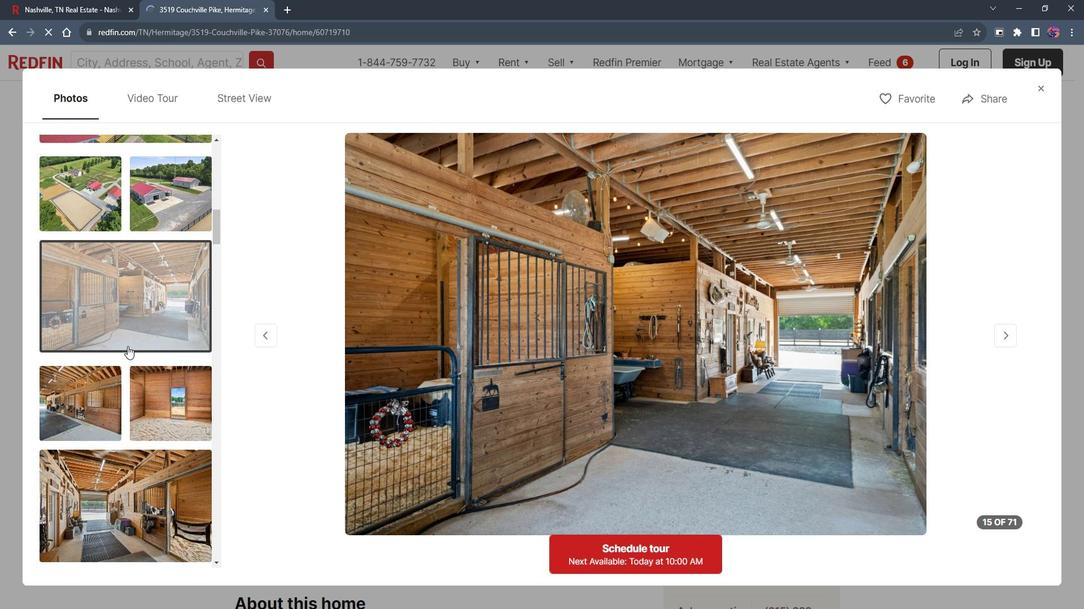 
Action: Mouse moved to (100, 337)
Screenshot: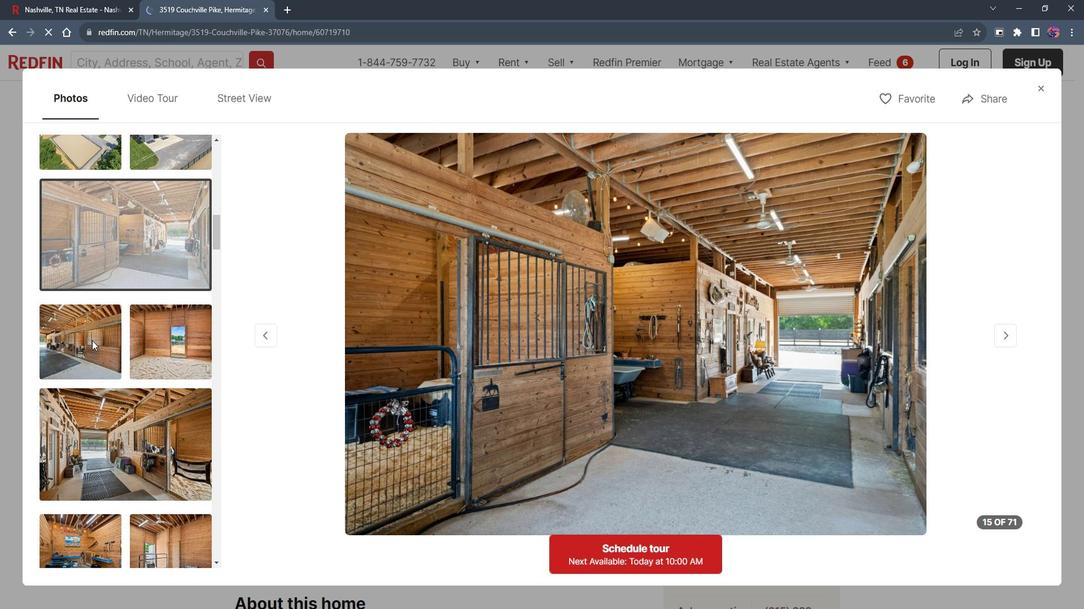 
Action: Mouse pressed left at (100, 337)
Screenshot: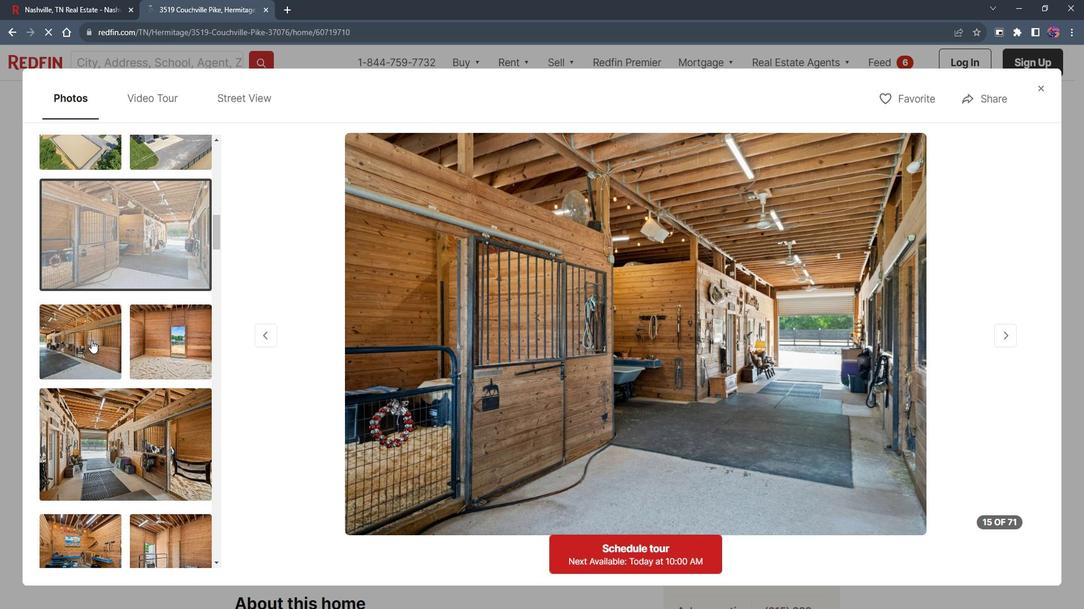 
Action: Mouse moved to (101, 337)
Screenshot: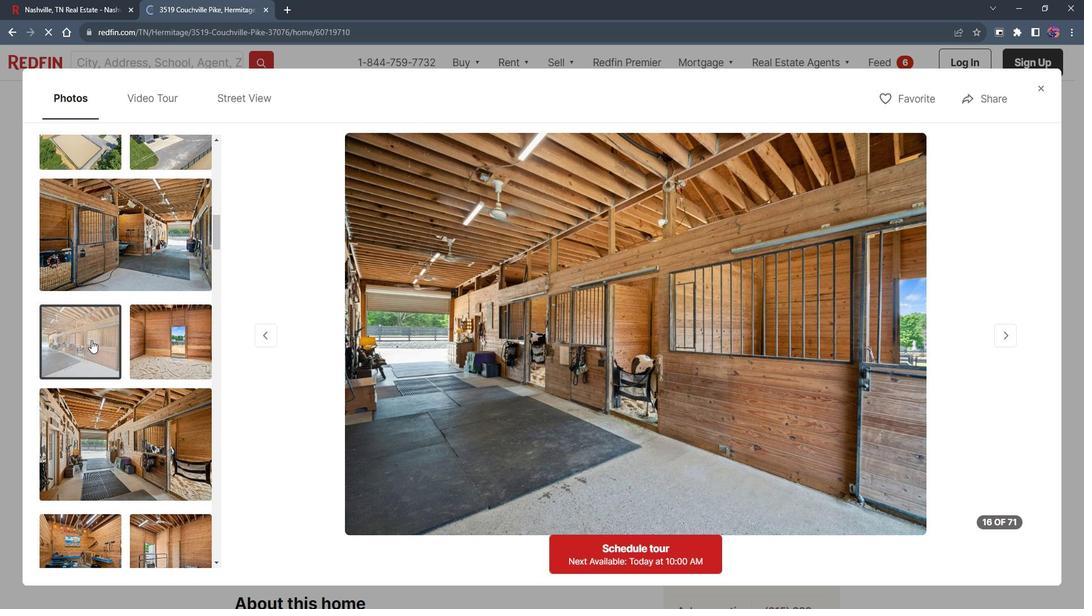 
Action: Mouse scrolled (101, 336) with delta (0, 0)
Screenshot: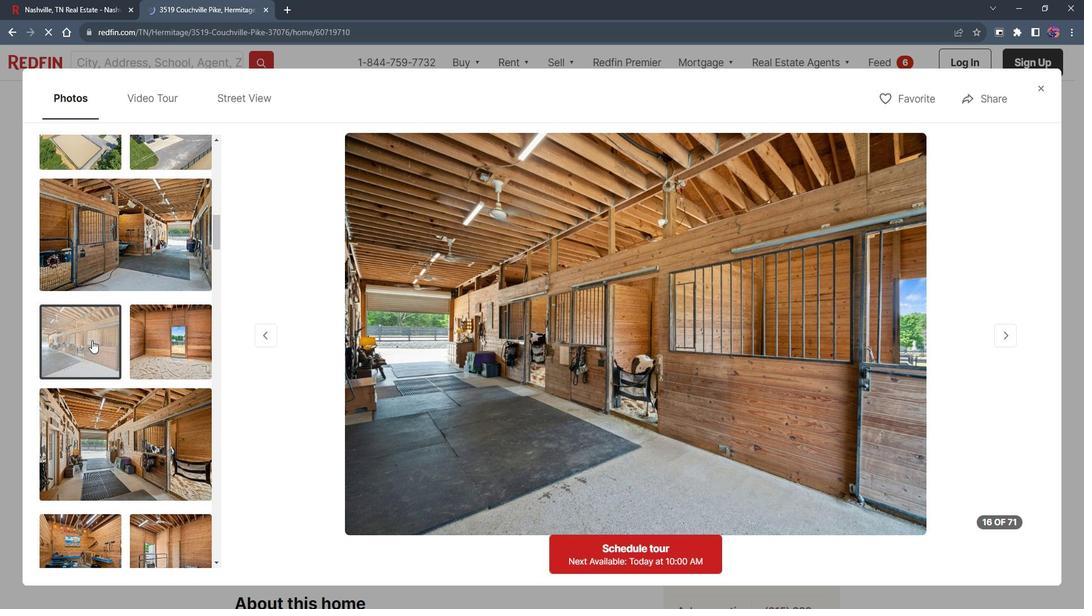 
Action: Mouse moved to (172, 282)
Screenshot: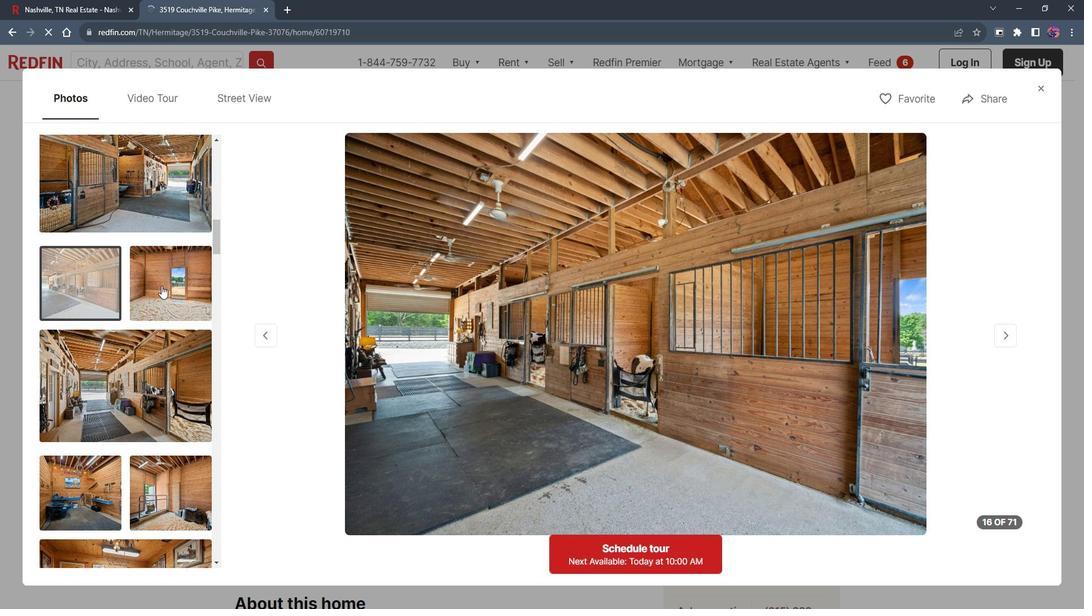 
Action: Mouse pressed left at (172, 282)
Screenshot: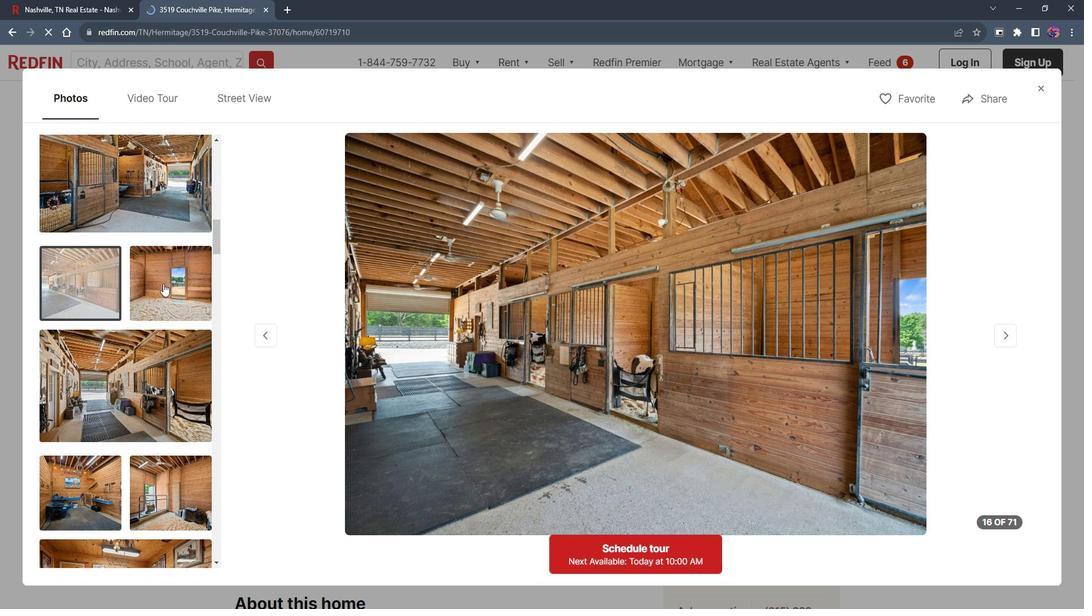 
Action: Mouse moved to (157, 348)
Screenshot: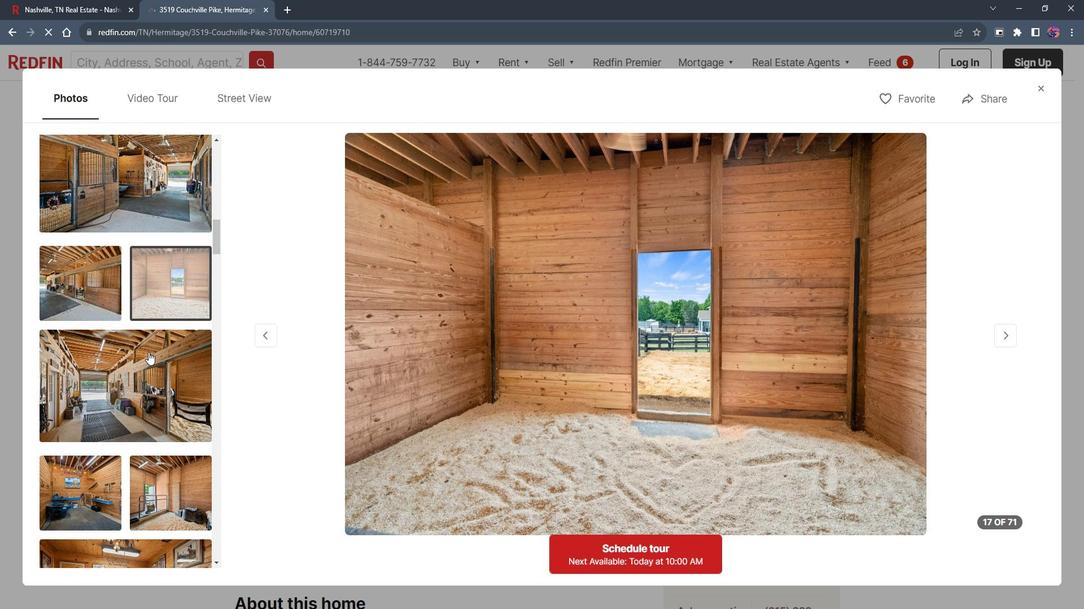 
Action: Mouse scrolled (157, 348) with delta (0, 0)
Screenshot: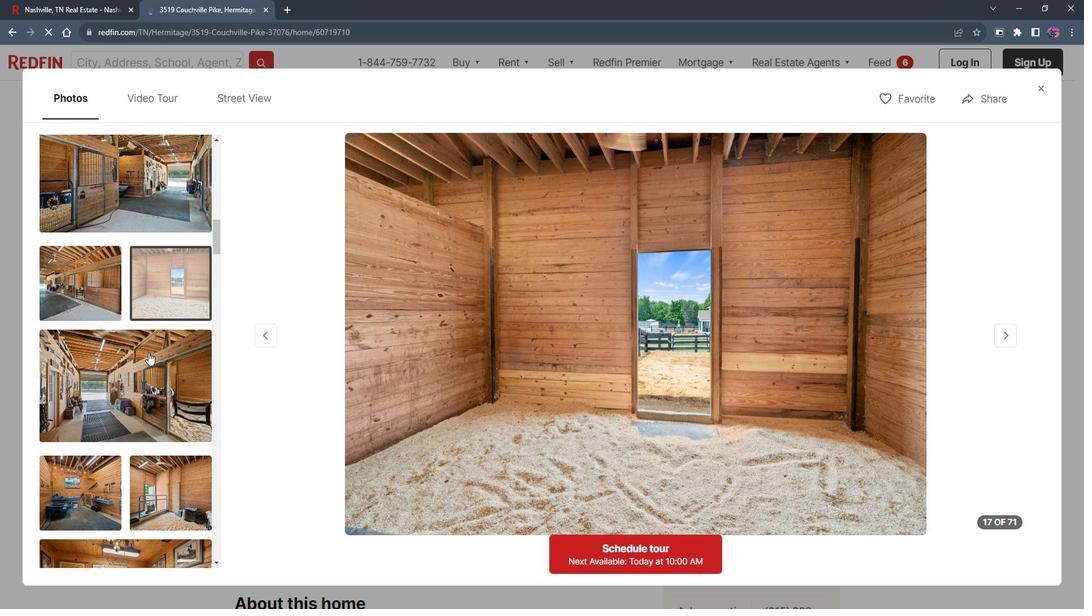 
Action: Mouse scrolled (157, 348) with delta (0, 0)
Screenshot: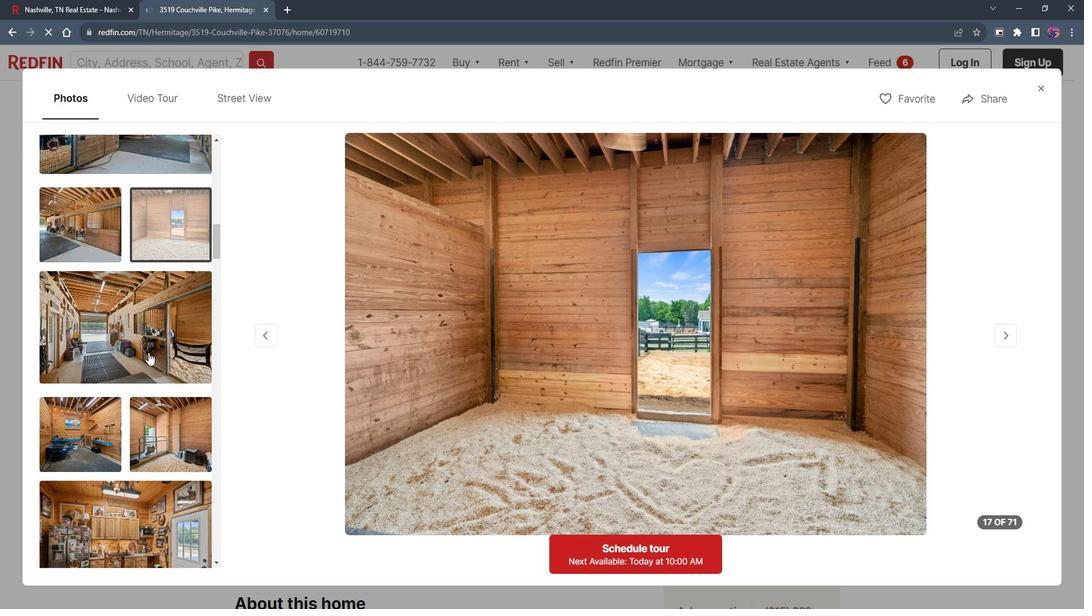 
Action: Mouse moved to (142, 290)
Screenshot: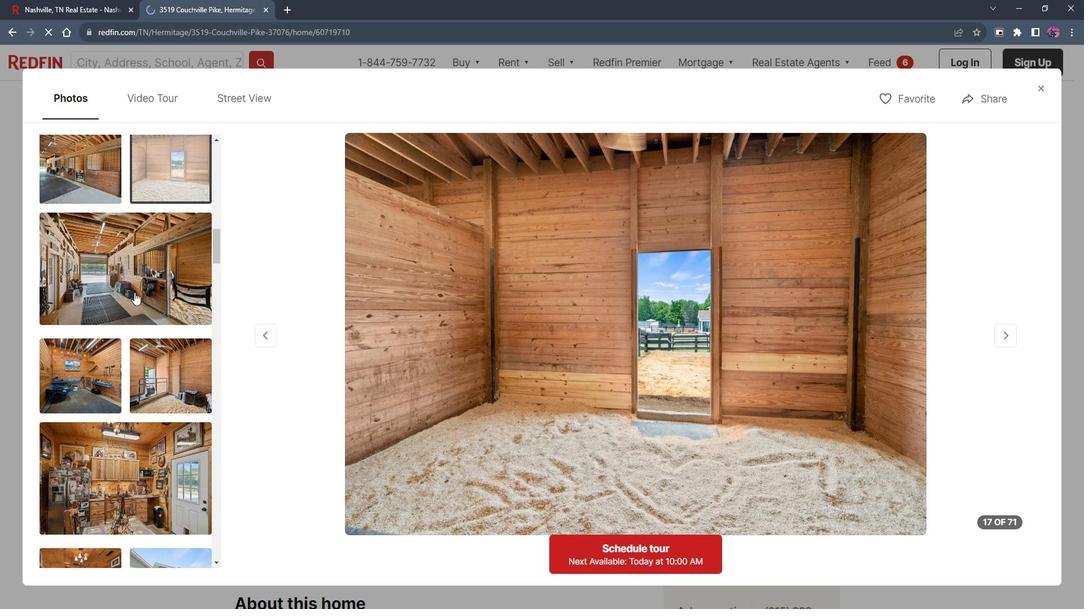 
Action: Mouse pressed left at (142, 290)
Screenshot: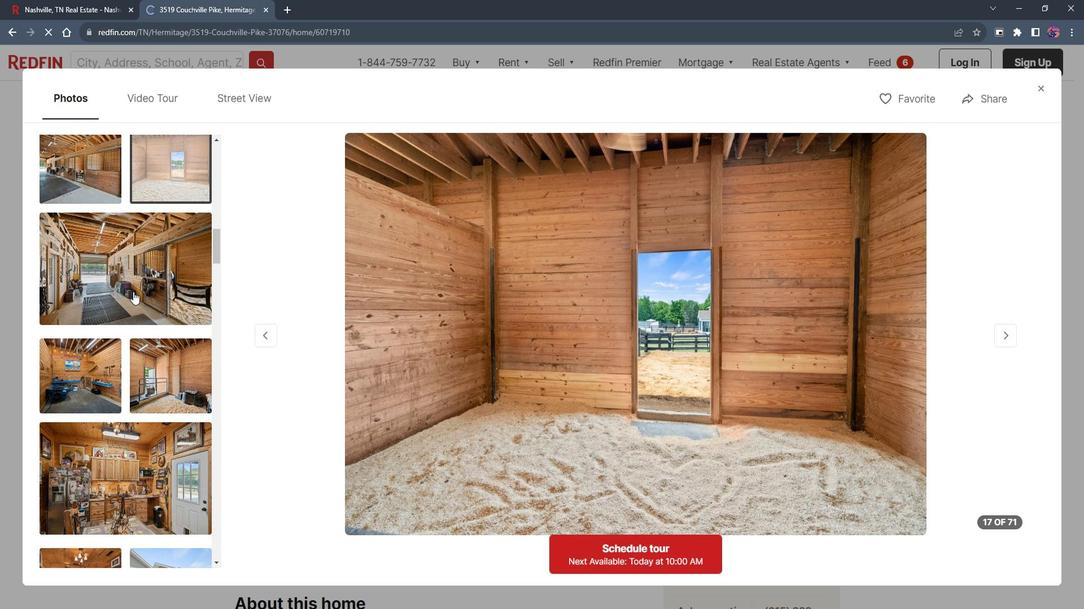 
Action: Mouse moved to (143, 361)
Screenshot: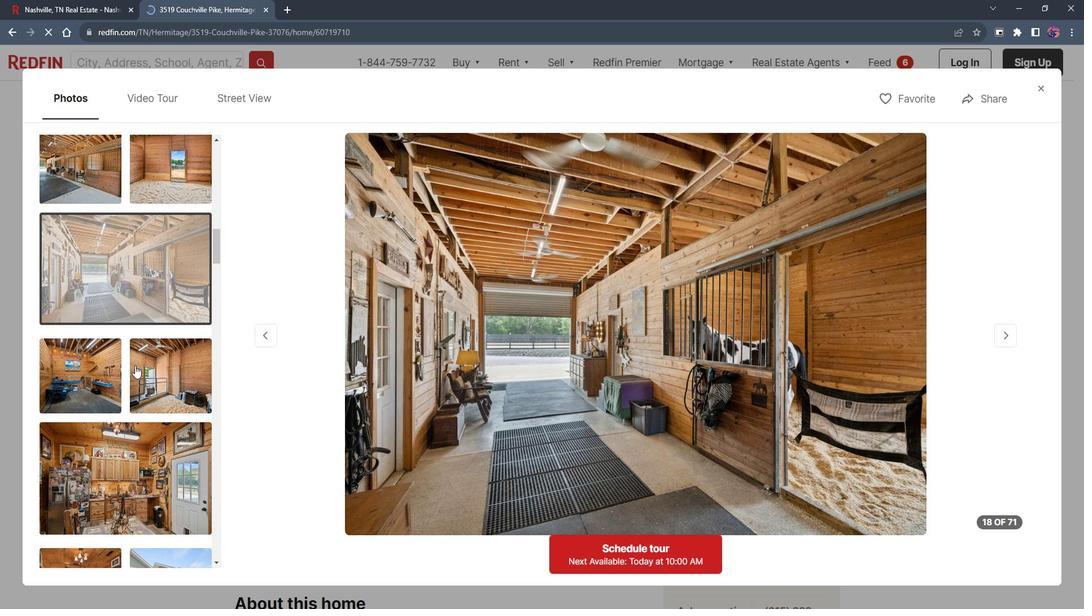 
Action: Mouse scrolled (143, 360) with delta (0, 0)
Screenshot: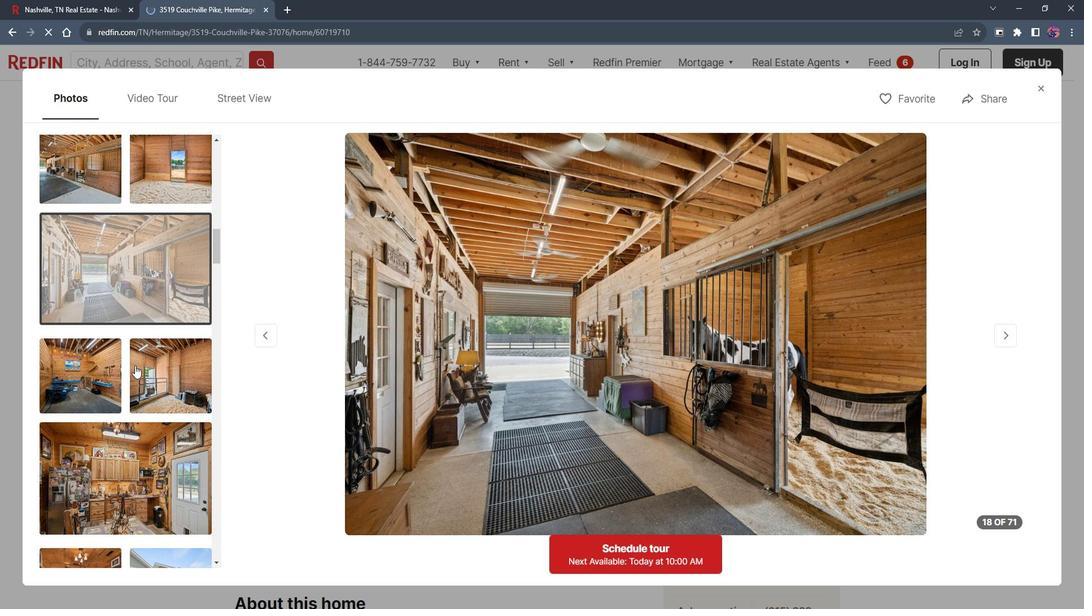 
Action: Mouse moved to (106, 325)
Screenshot: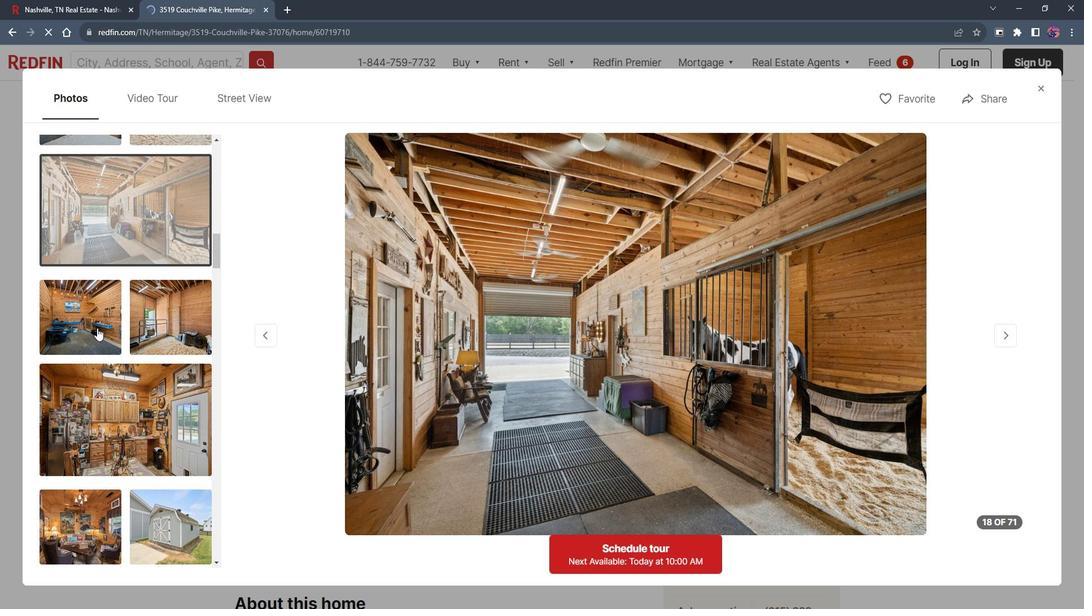 
Action: Mouse pressed left at (106, 325)
Screenshot: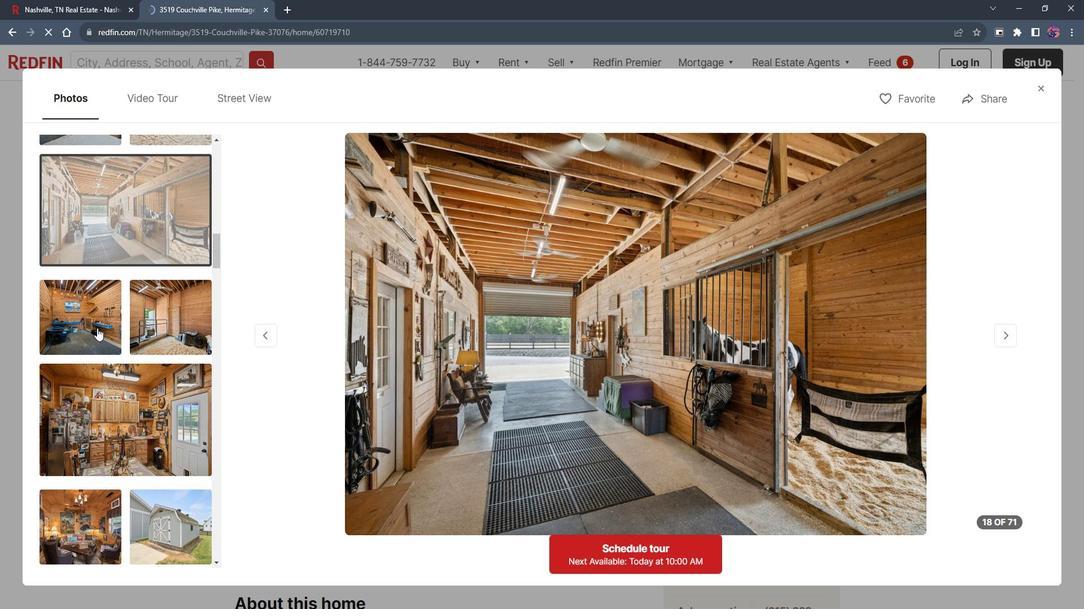 
Action: Mouse moved to (141, 376)
Screenshot: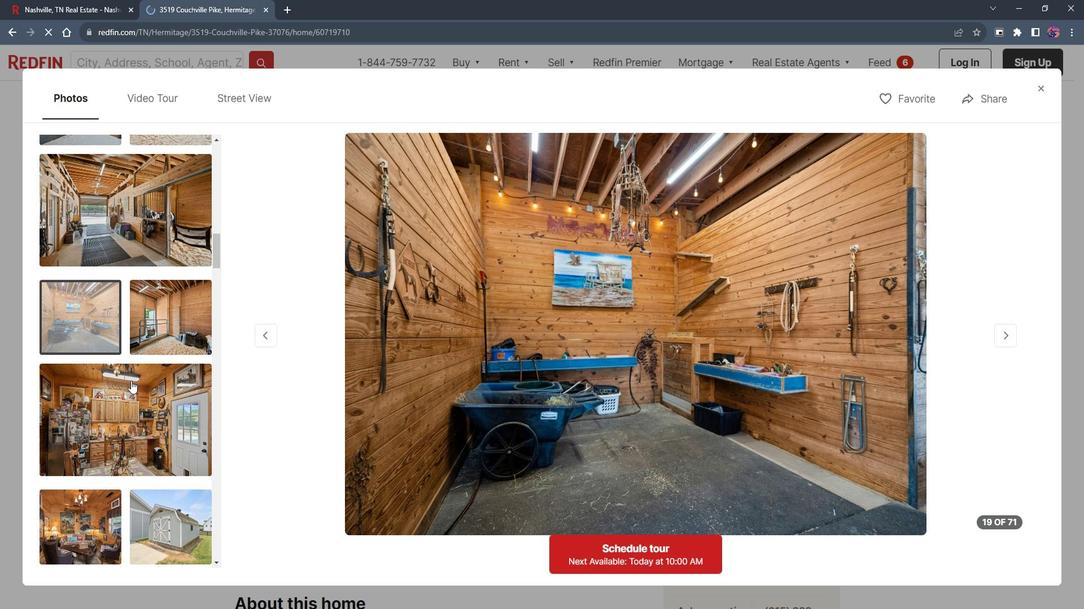 
Action: Mouse scrolled (141, 375) with delta (0, 0)
Screenshot: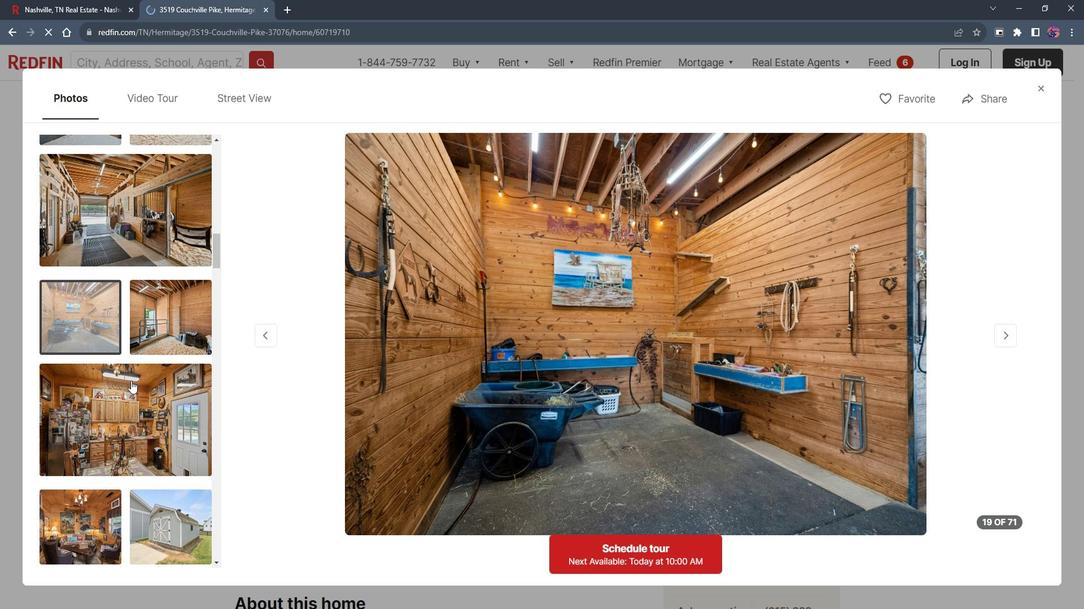 
Action: Mouse moved to (143, 376)
Screenshot: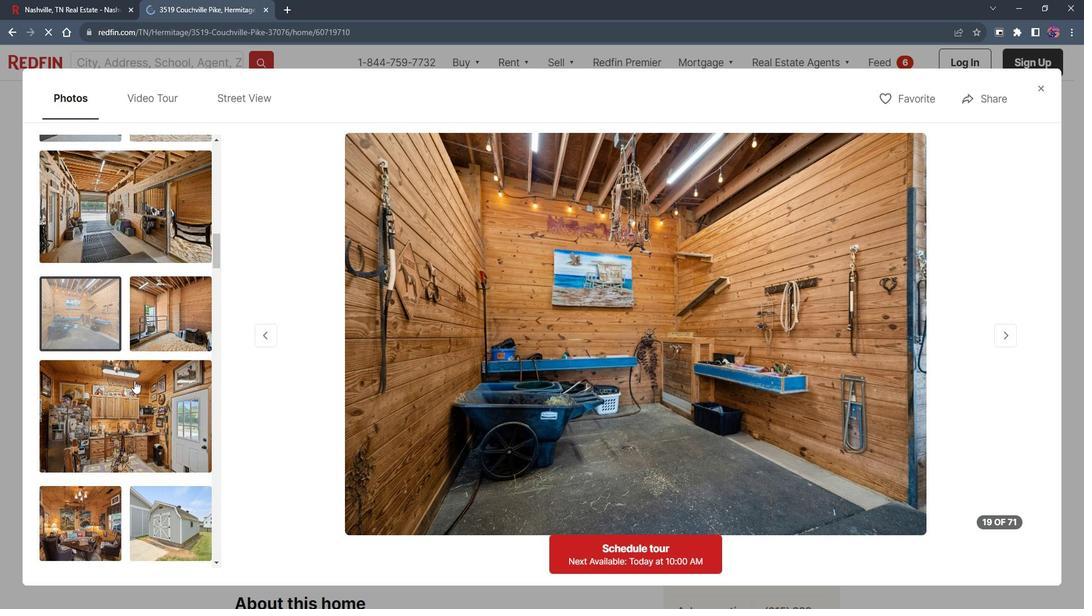 
Action: Mouse scrolled (143, 375) with delta (0, 0)
Screenshot: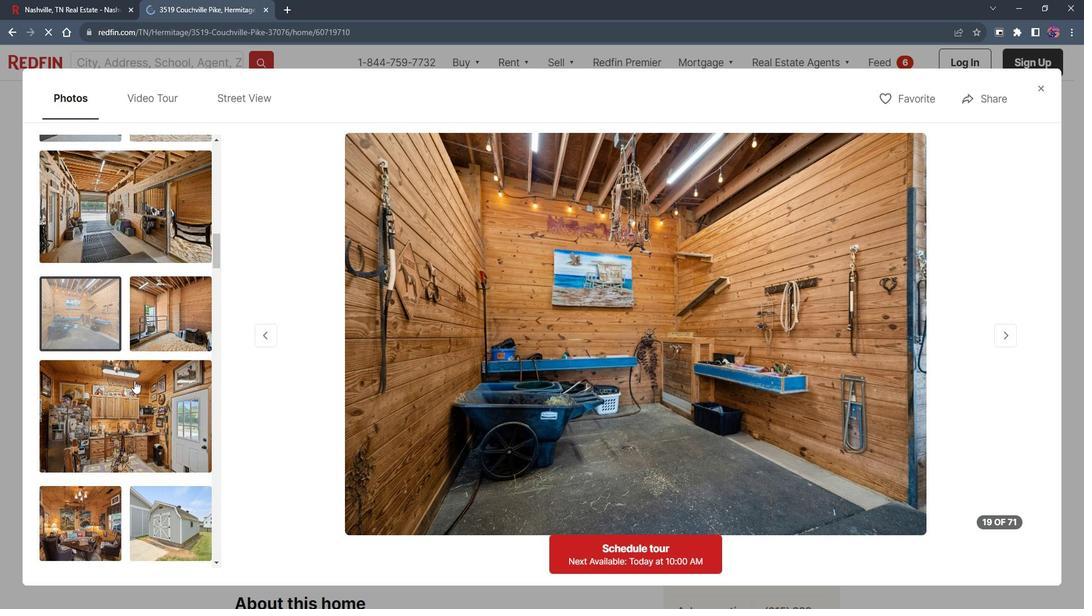 
Action: Mouse moved to (147, 375)
Screenshot: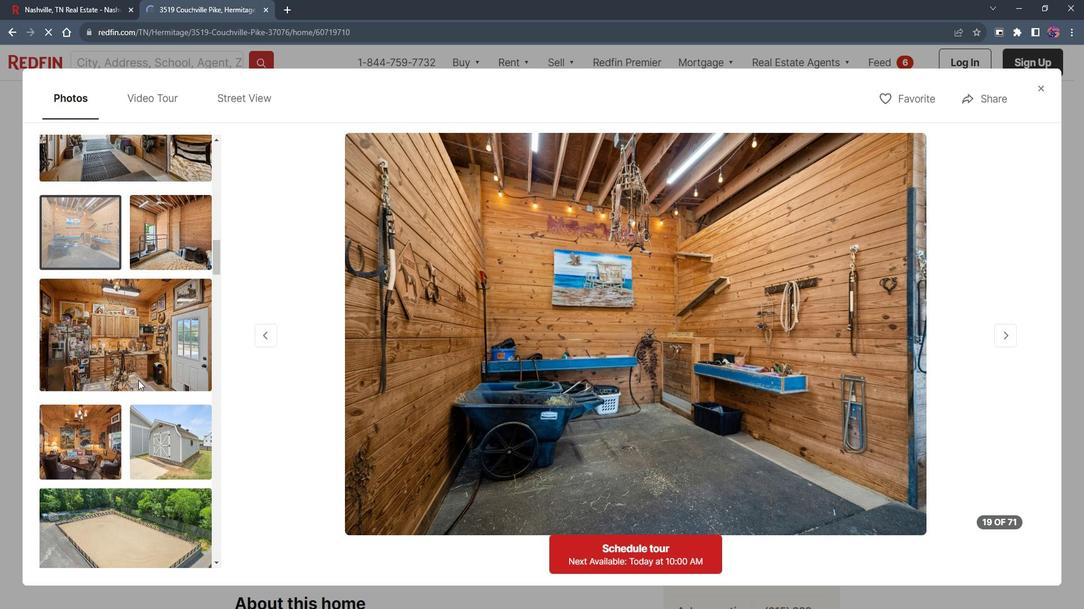 
Action: Mouse scrolled (147, 374) with delta (0, 0)
Screenshot: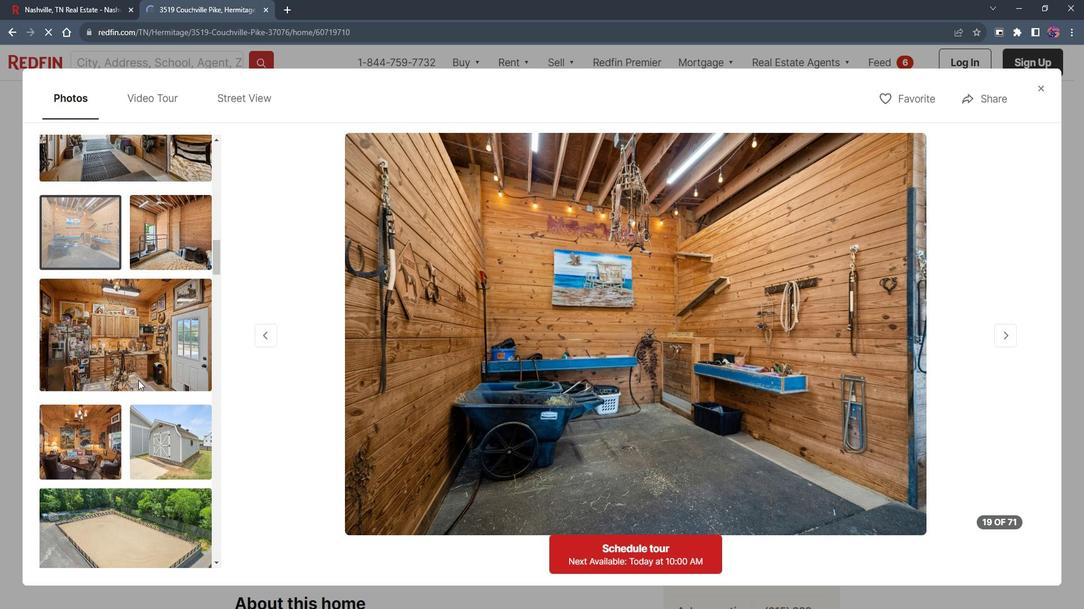 
Action: Mouse moved to (147, 375)
Screenshot: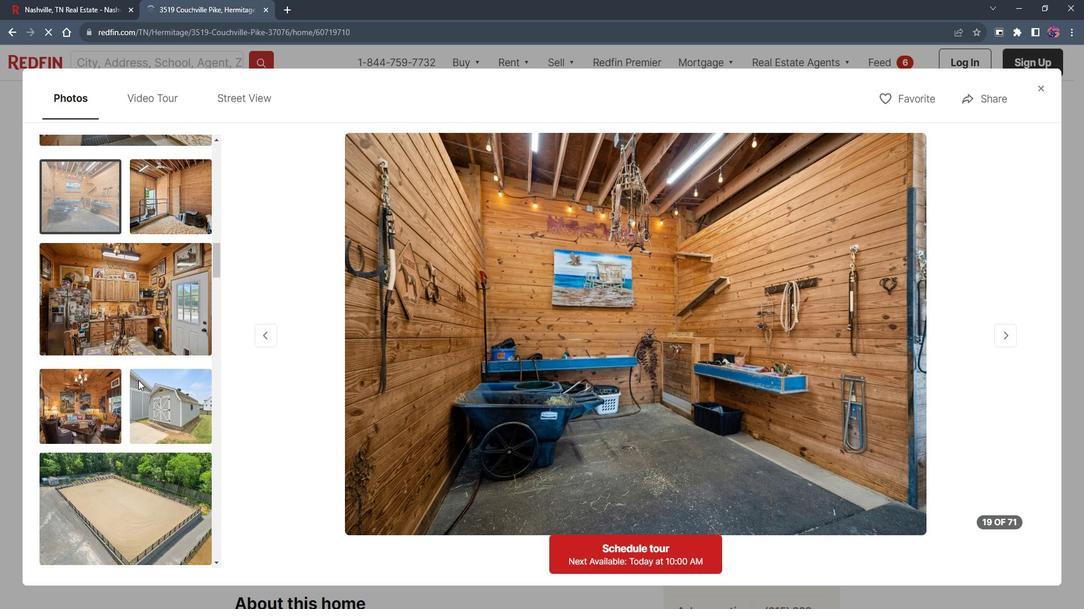 
Action: Mouse scrolled (147, 374) with delta (0, 0)
Screenshot: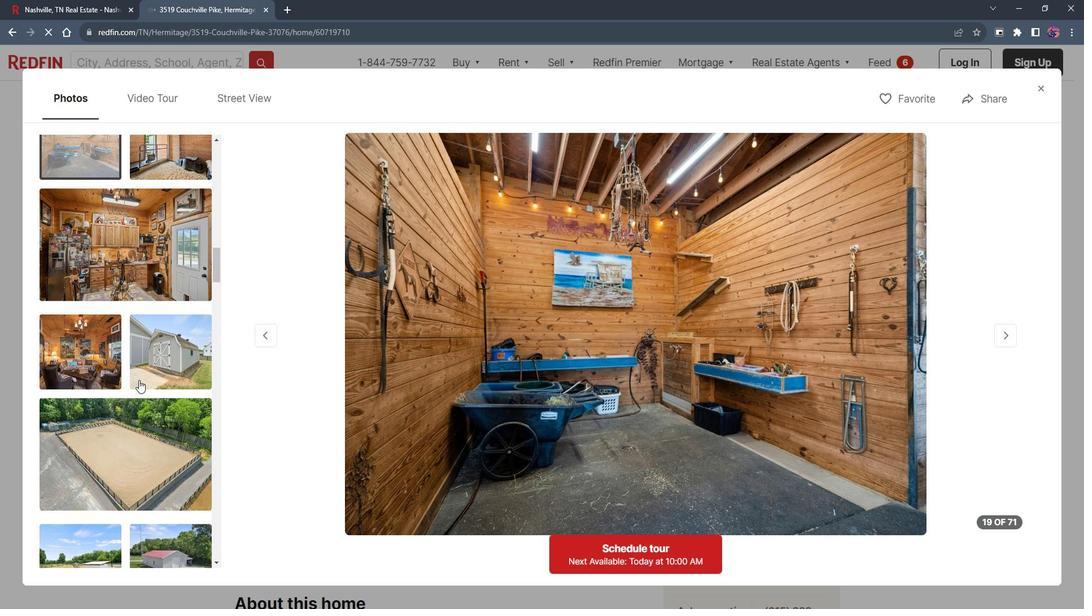 
Action: Mouse moved to (147, 373)
Screenshot: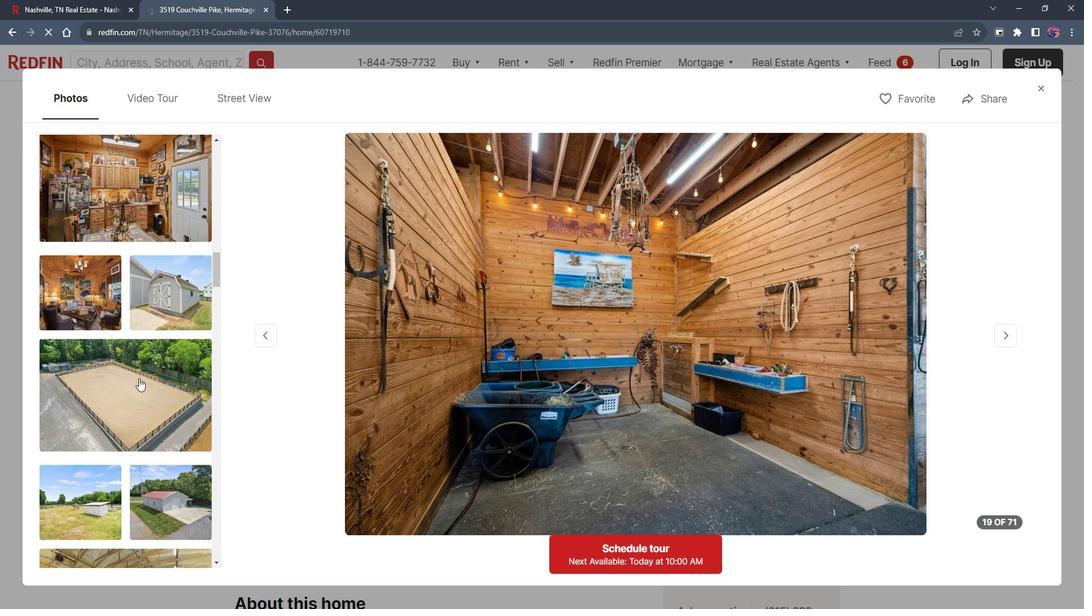 
Action: Mouse scrolled (147, 373) with delta (0, 0)
Screenshot: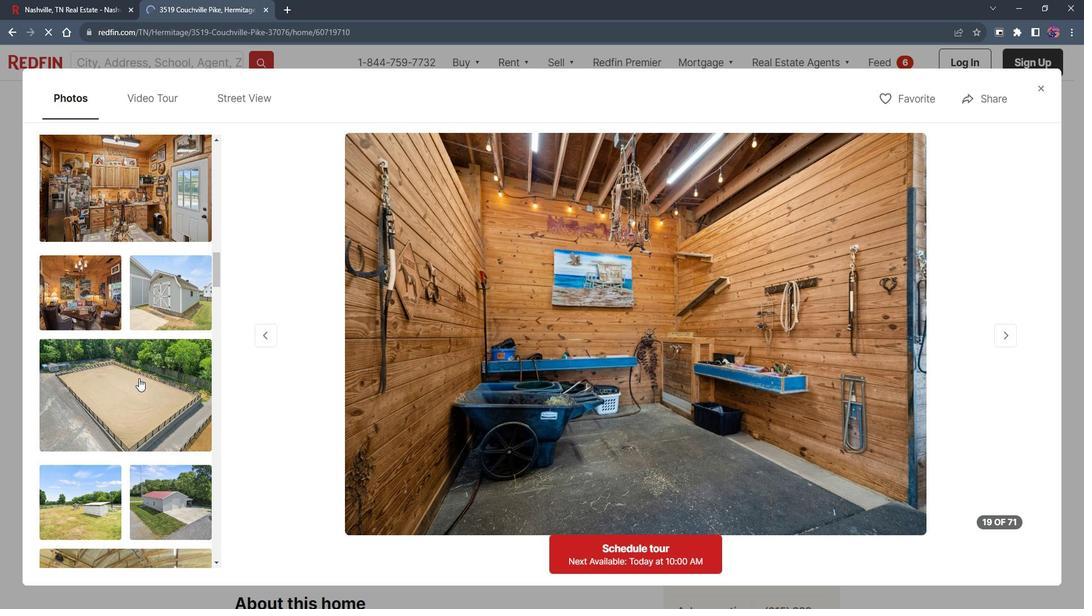 
Action: Mouse scrolled (147, 373) with delta (0, 0)
Screenshot: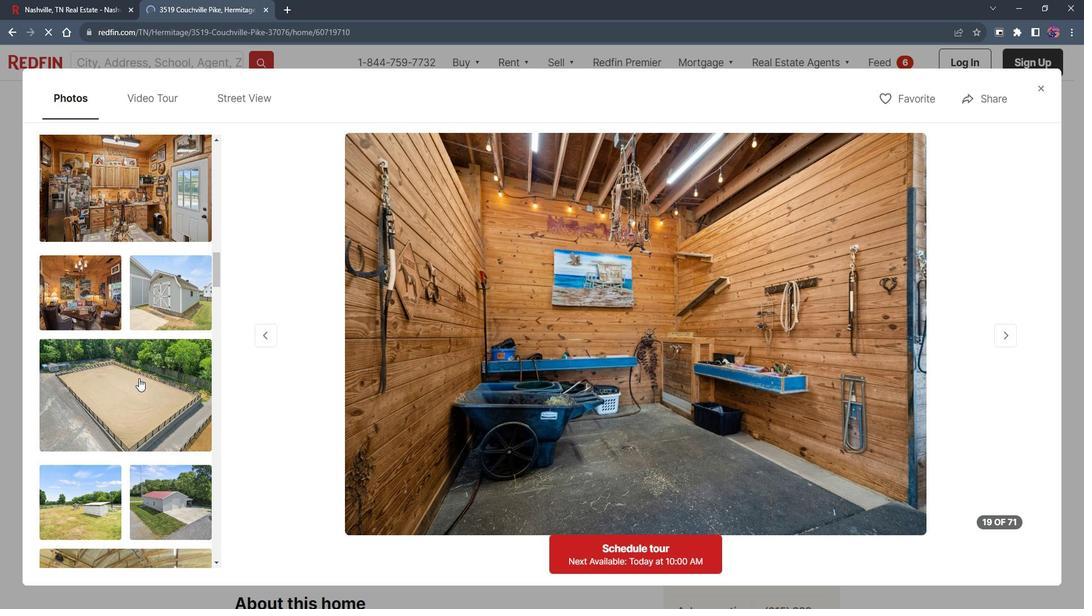 
Action: Mouse scrolled (147, 373) with delta (0, 0)
Screenshot: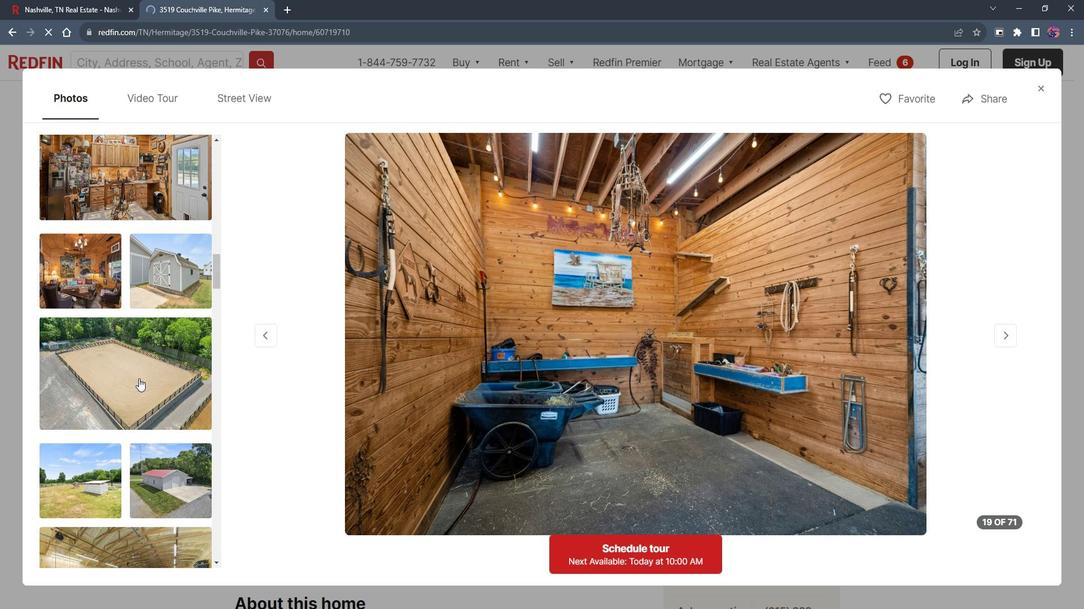 
Action: Mouse moved to (138, 405)
Screenshot: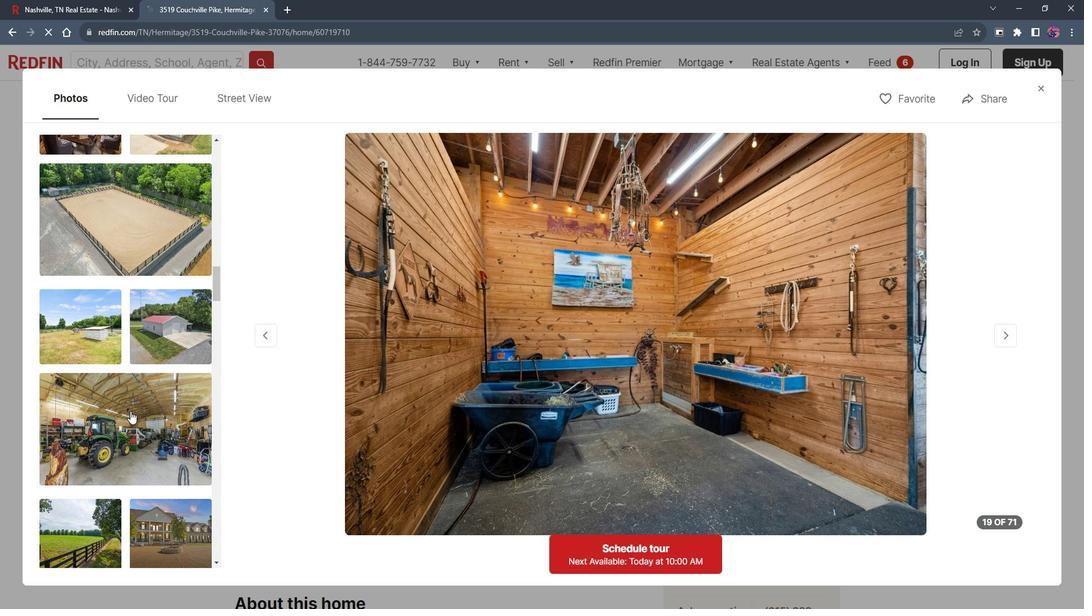 
Action: Mouse pressed left at (138, 405)
Screenshot: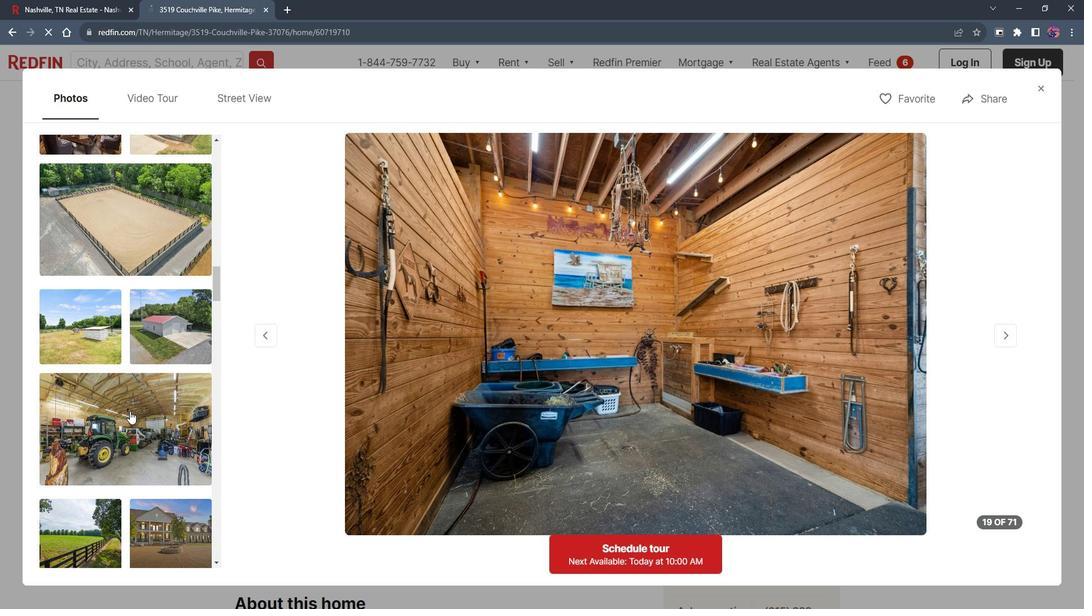 
Action: Mouse scrolled (138, 404) with delta (0, 0)
Screenshot: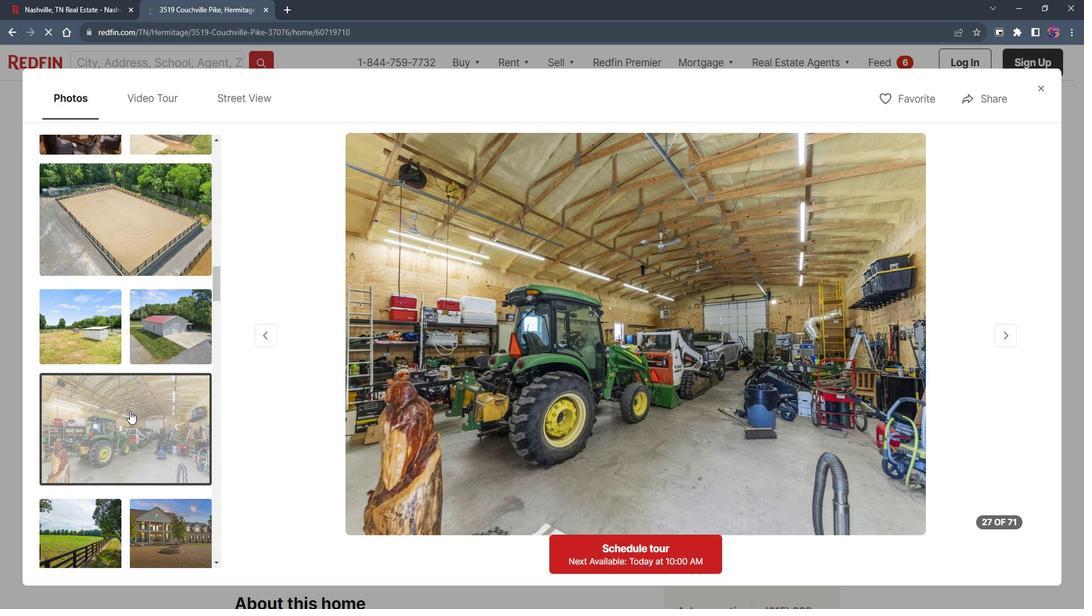 
Action: Mouse moved to (138, 405)
Screenshot: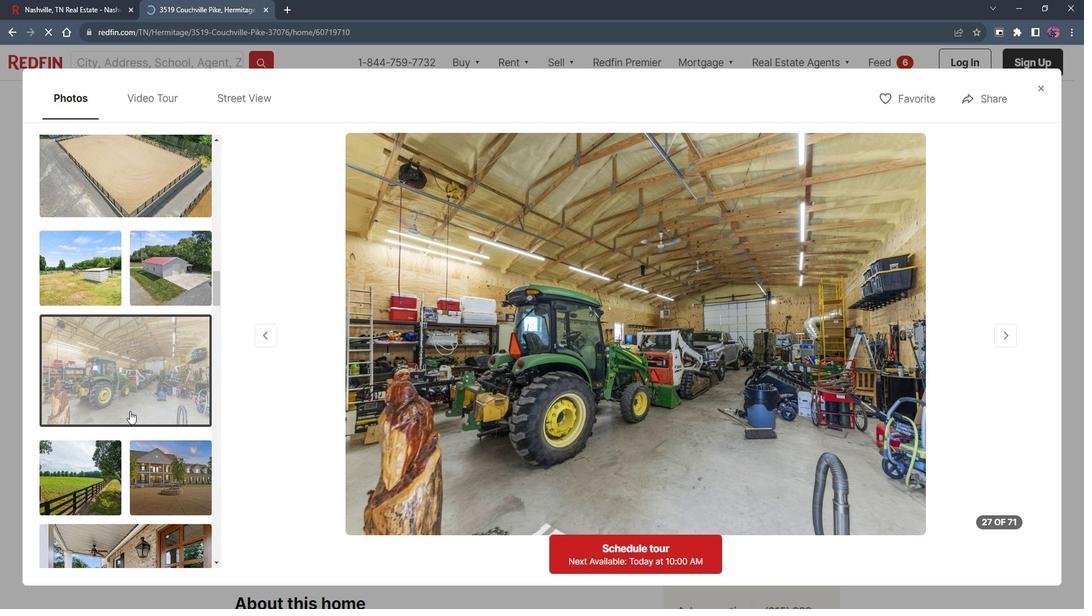 
Action: Mouse scrolled (138, 404) with delta (0, 0)
Screenshot: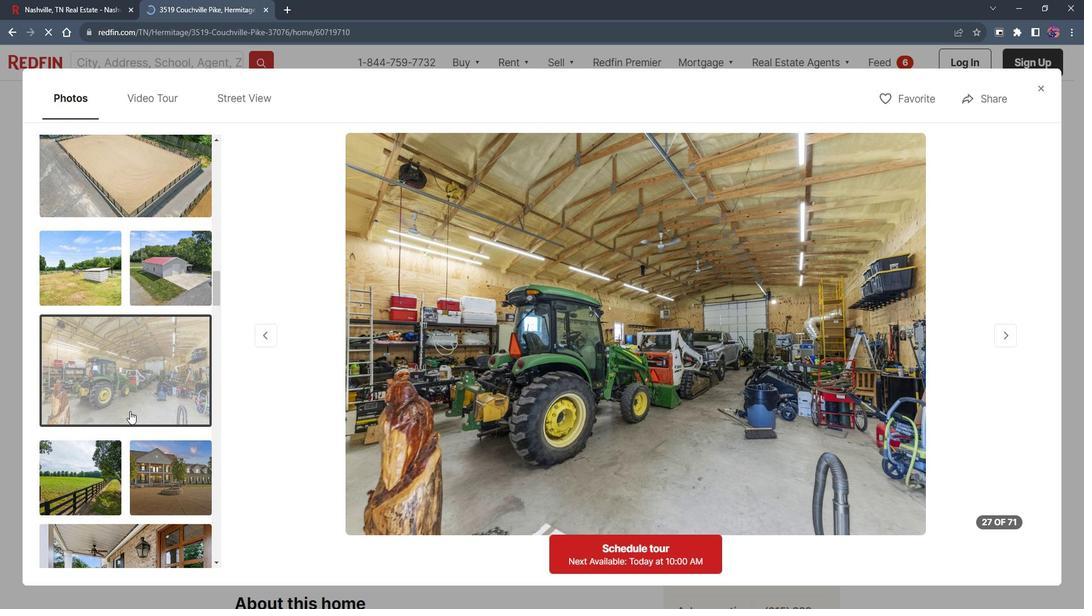 
Action: Mouse moved to (138, 404)
Screenshot: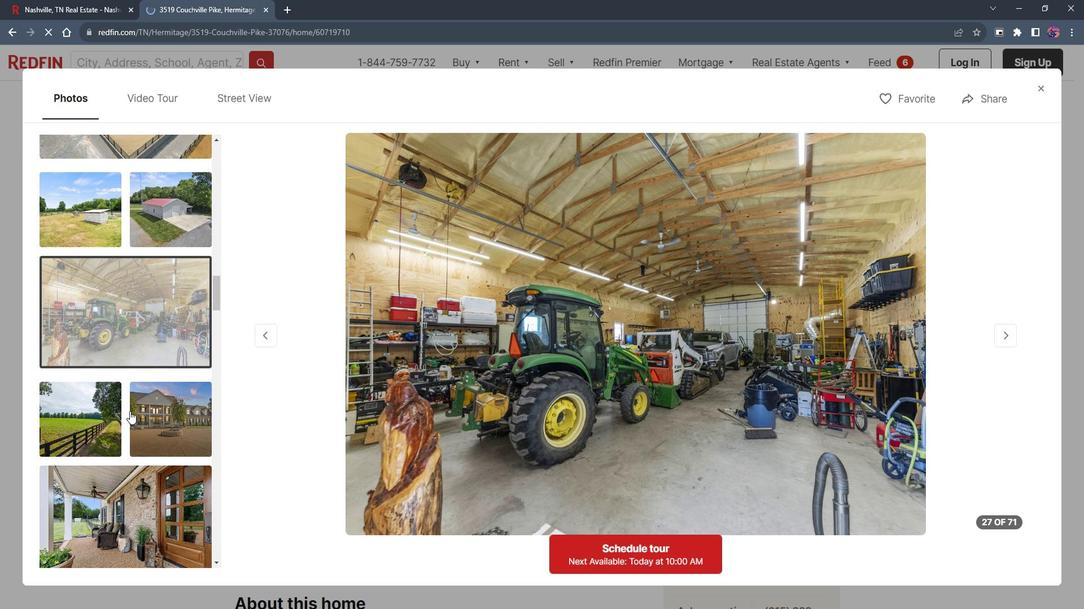 
Action: Mouse scrolled (138, 404) with delta (0, 0)
Screenshot: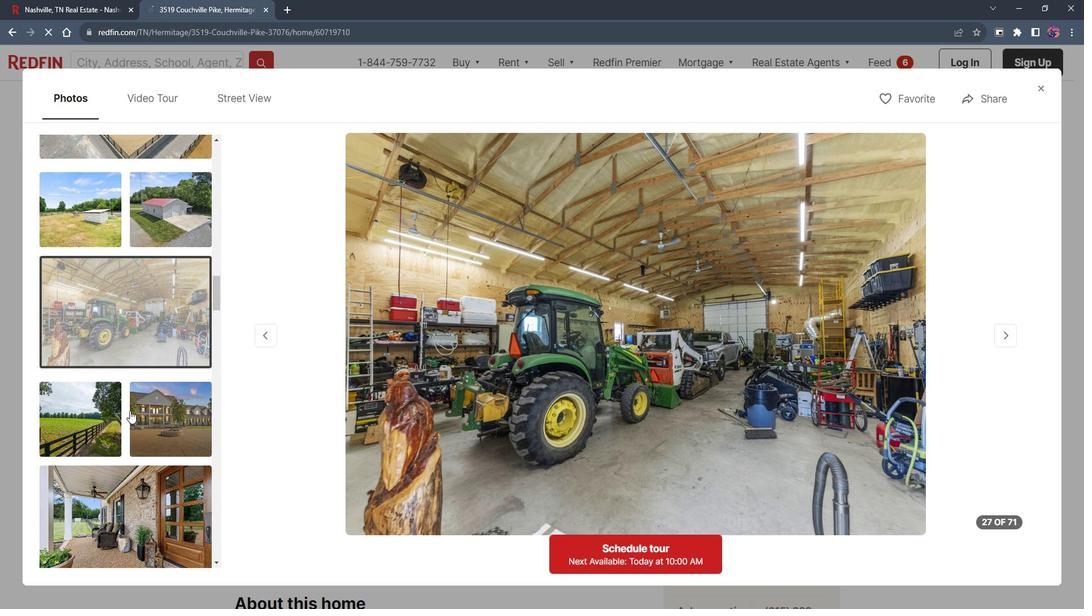 
Action: Mouse moved to (138, 404)
Screenshot: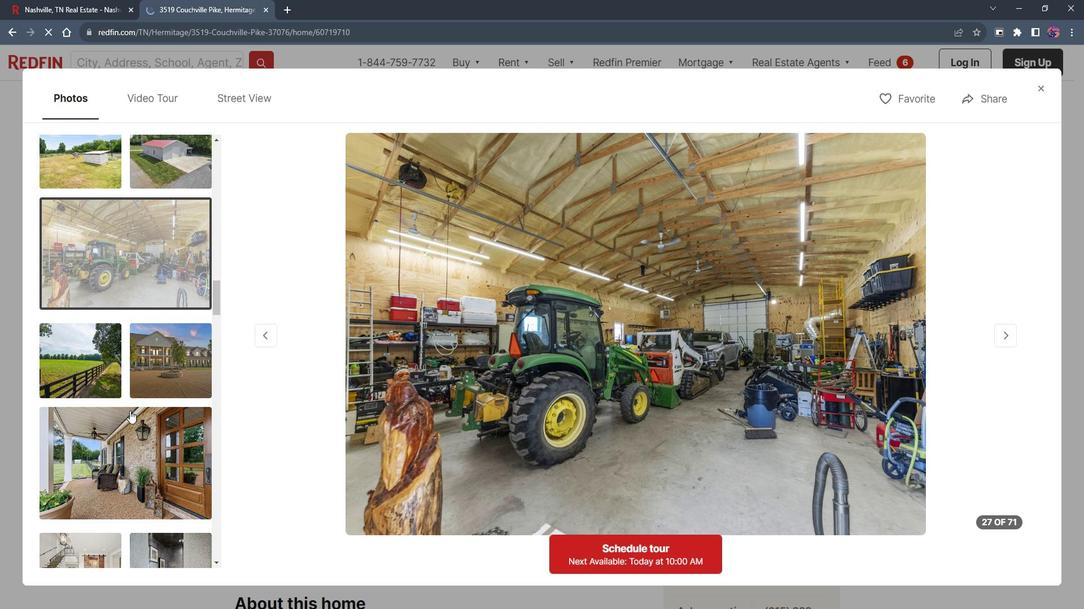 
Action: Mouse scrolled (138, 403) with delta (0, 0)
Screenshot: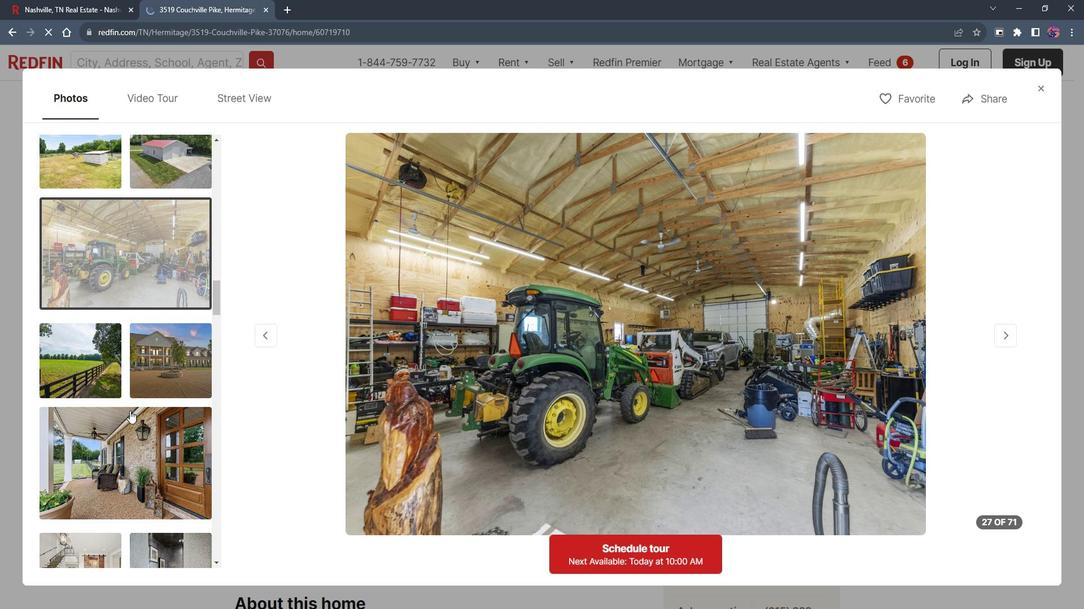 
Action: Mouse moved to (136, 397)
Screenshot: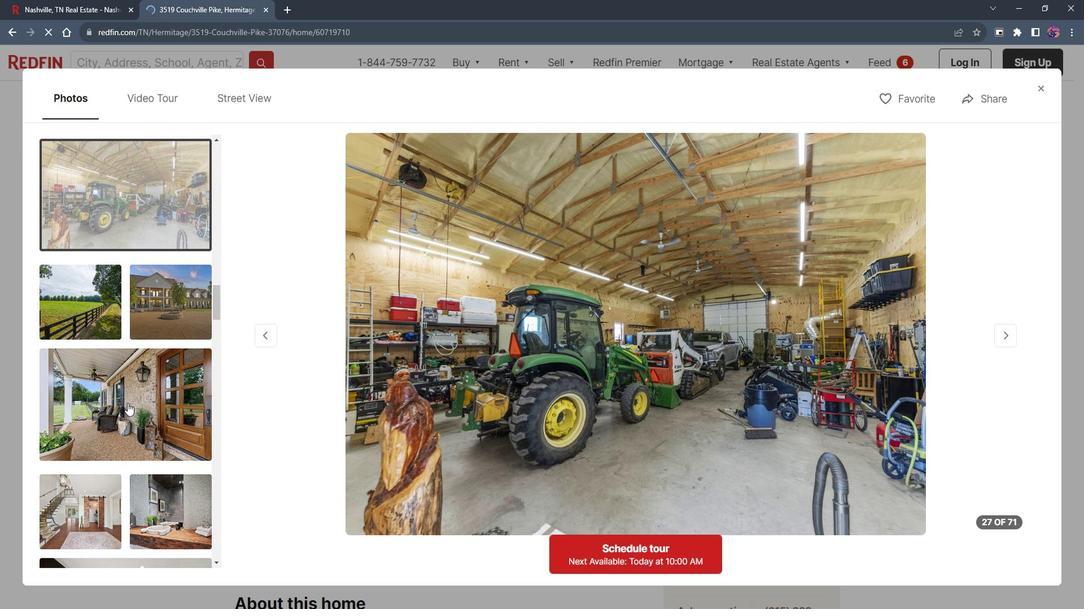 
Action: Mouse pressed left at (136, 397)
Screenshot: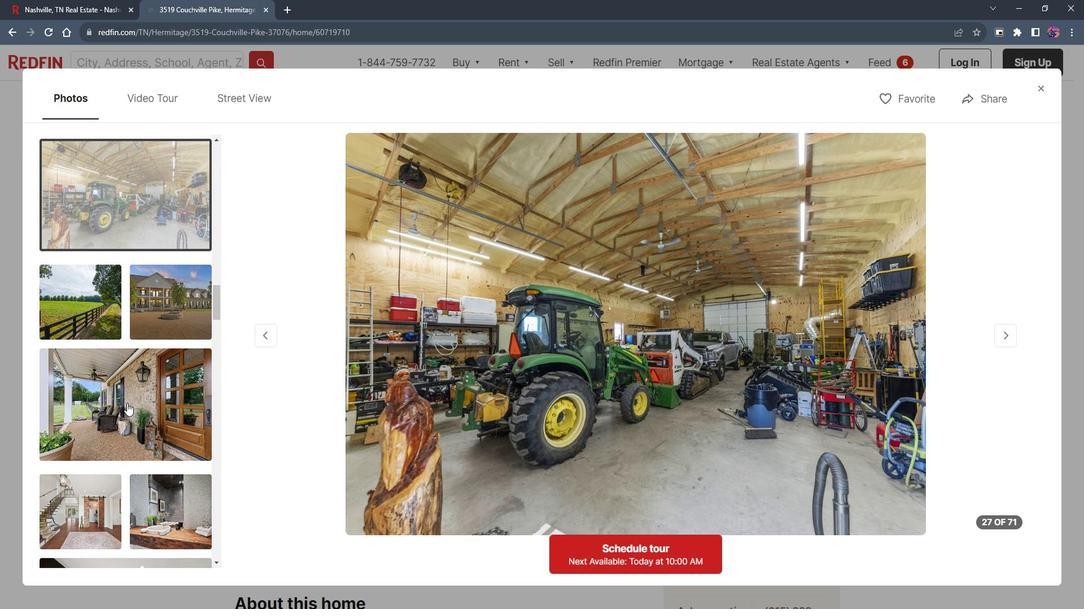
Action: Mouse scrolled (136, 396) with delta (0, 0)
Screenshot: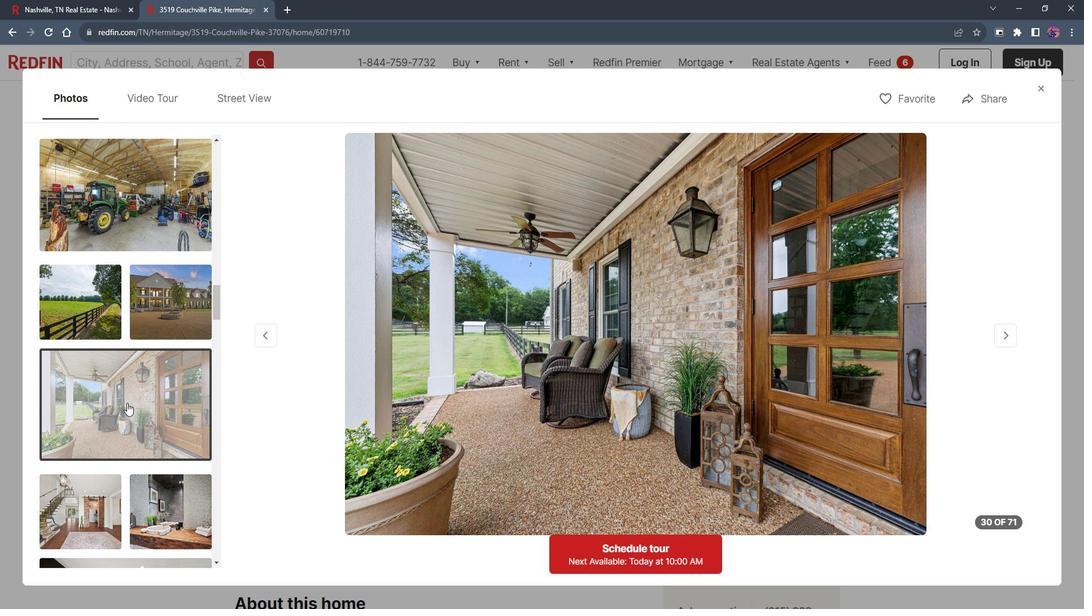 
Action: Mouse scrolled (136, 396) with delta (0, 0)
Screenshot: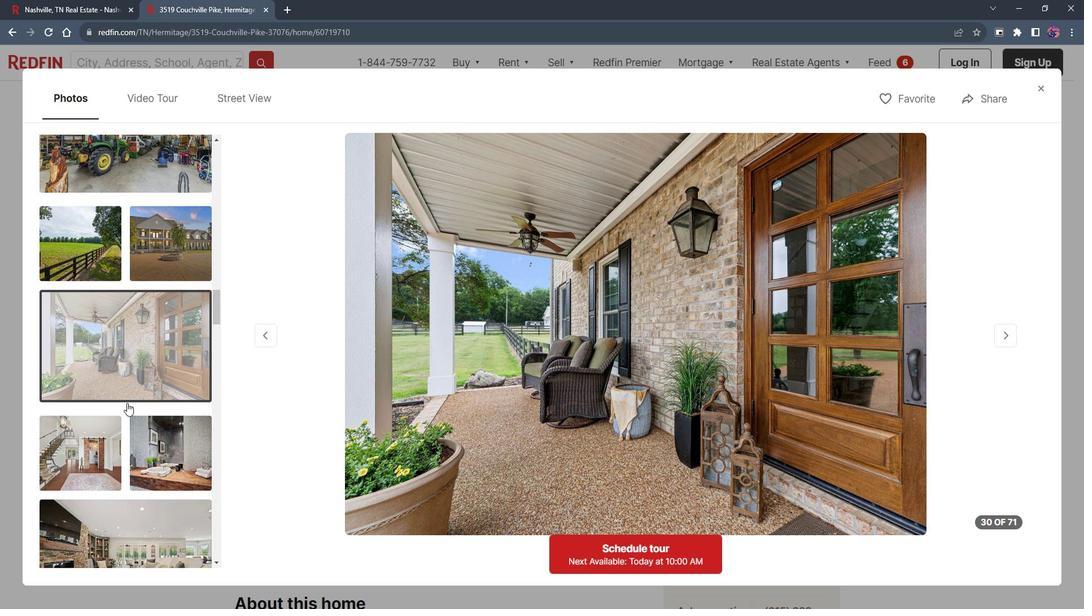 
Action: Mouse moved to (111, 398)
Screenshot: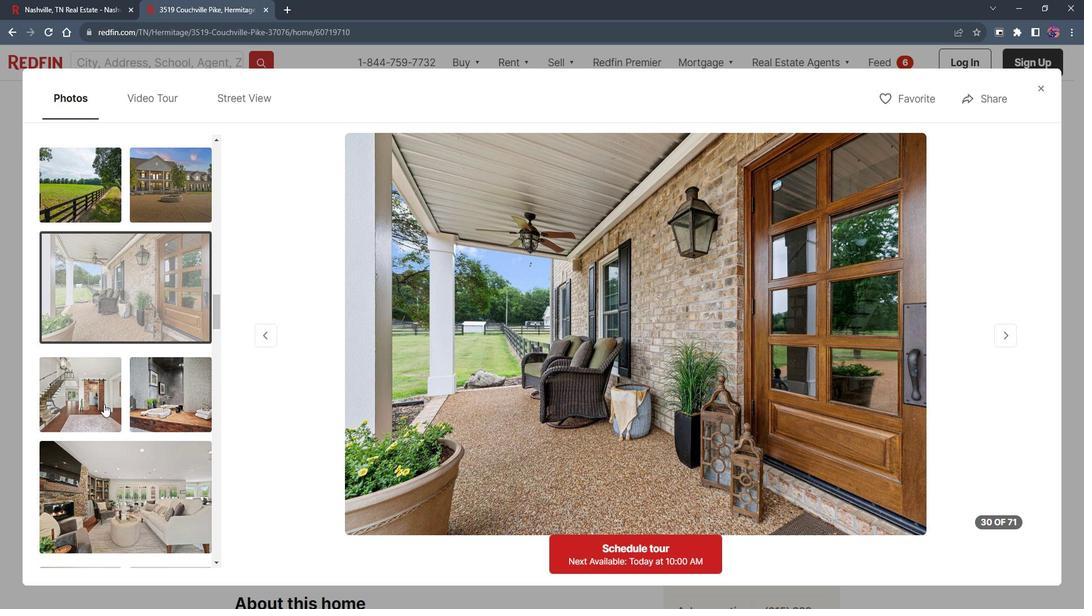 
Action: Mouse pressed left at (111, 398)
Screenshot: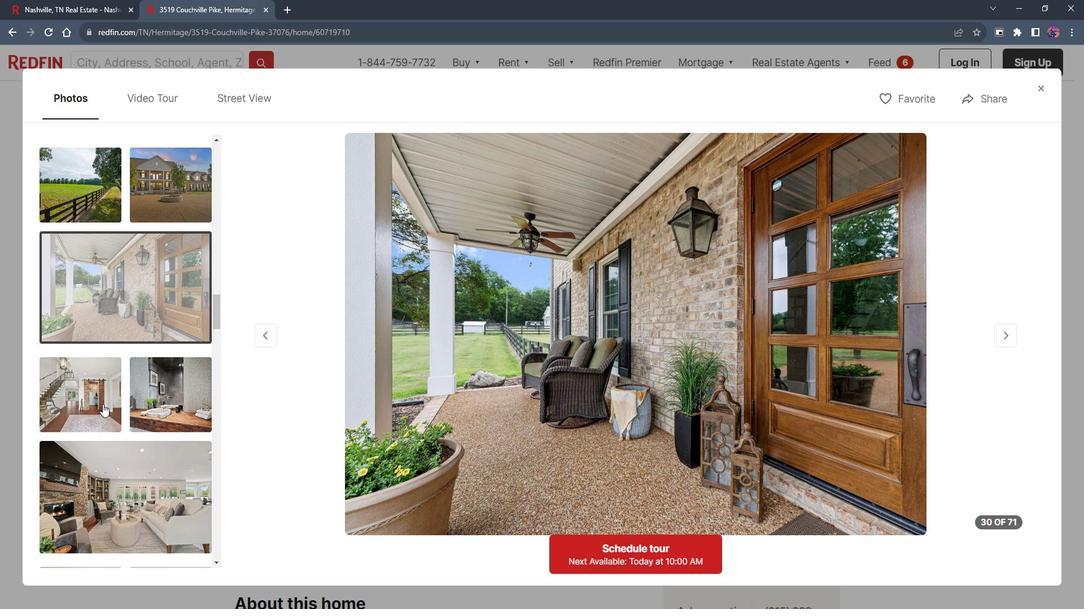 
Action: Mouse moved to (121, 398)
Screenshot: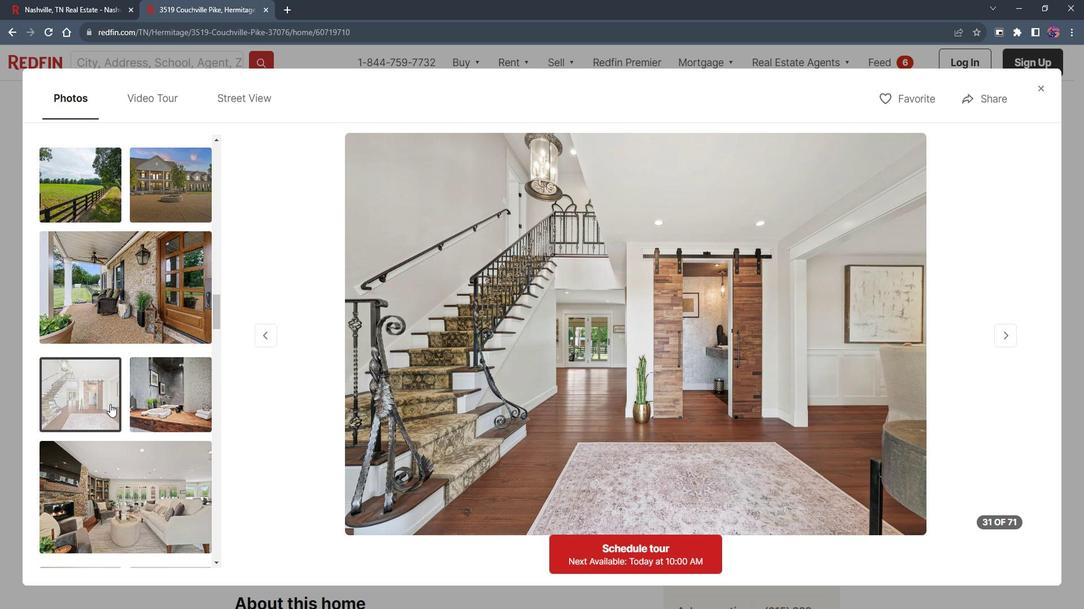 
Action: Mouse scrolled (121, 398) with delta (0, 0)
Screenshot: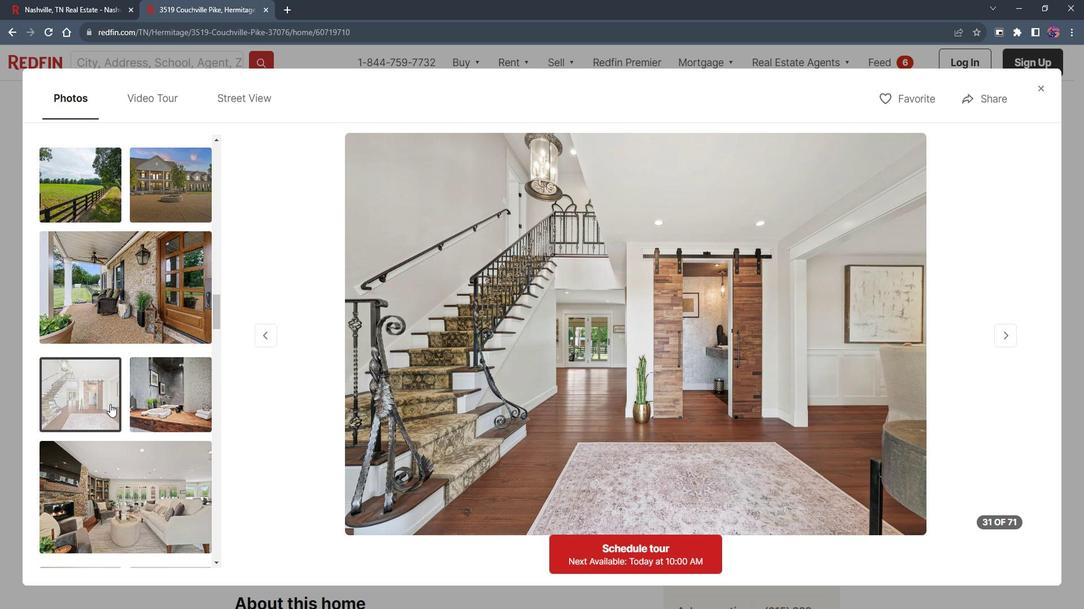 
Action: Mouse moved to (123, 398)
Screenshot: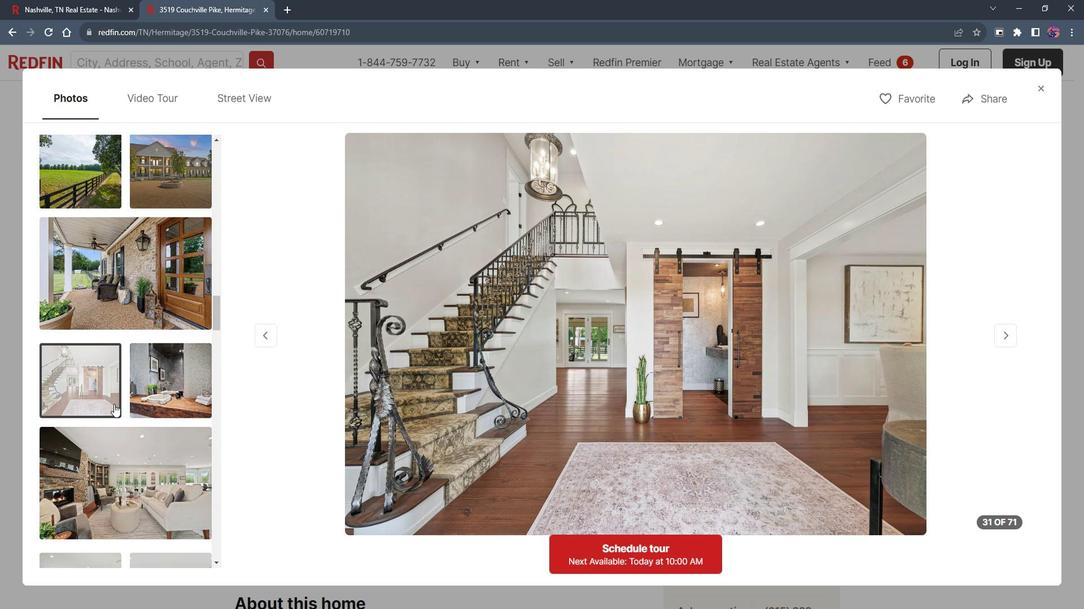 
Action: Mouse scrolled (123, 398) with delta (0, 0)
Screenshot: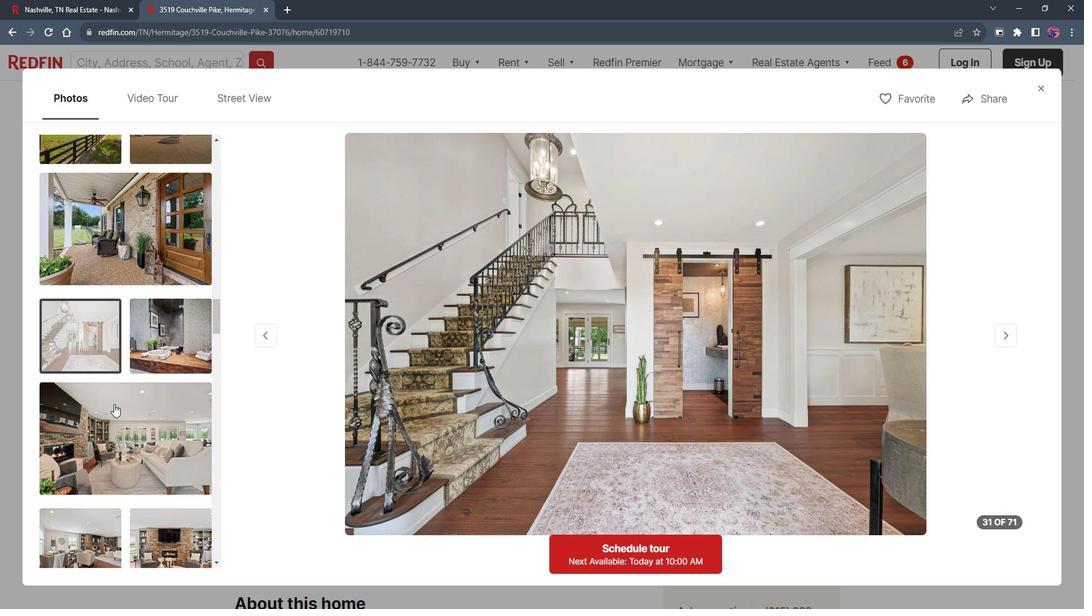 
Action: Mouse scrolled (123, 398) with delta (0, 0)
Screenshot: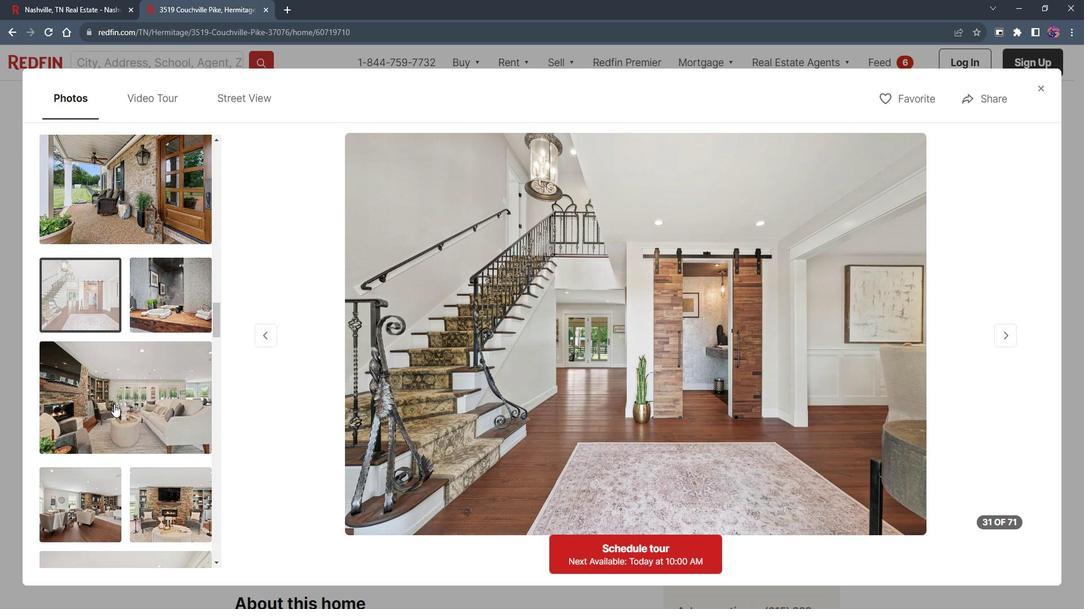 
Action: Mouse moved to (152, 342)
Screenshot: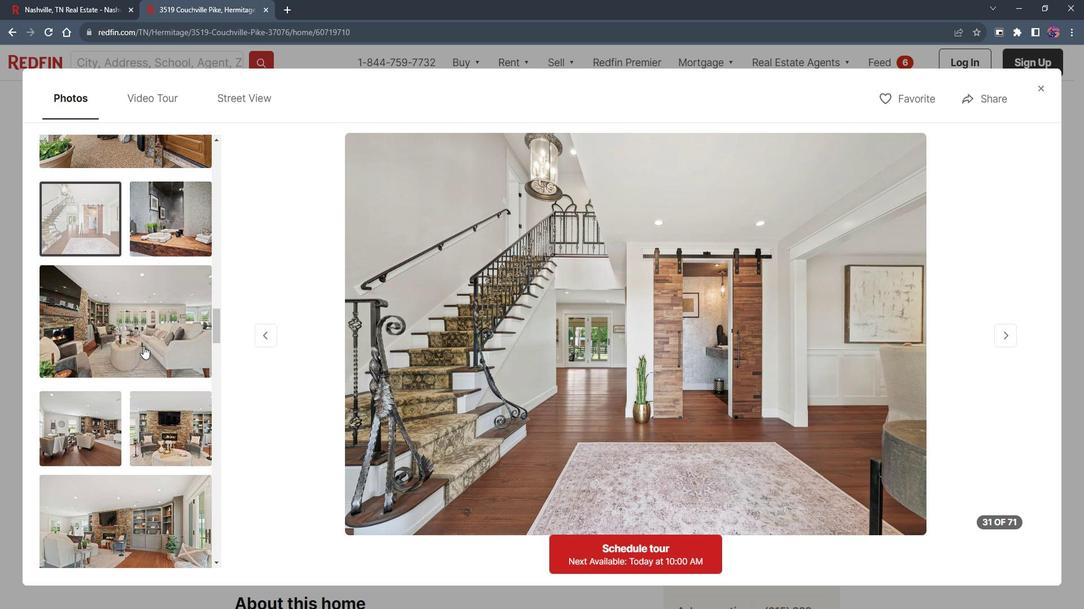 
Action: Mouse pressed left at (152, 342)
Screenshot: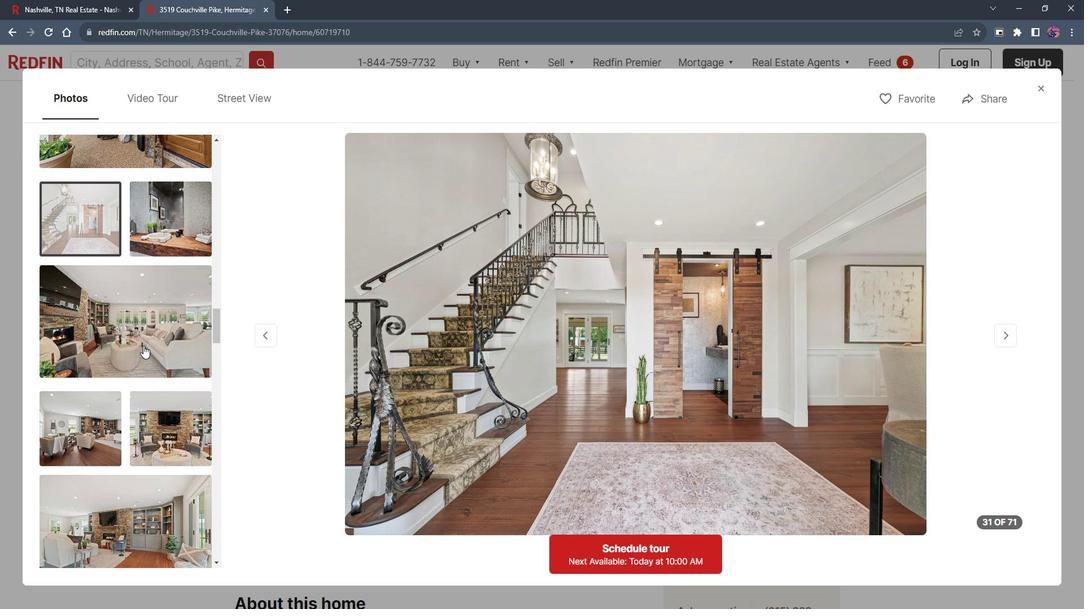 
Action: Mouse moved to (143, 380)
Screenshot: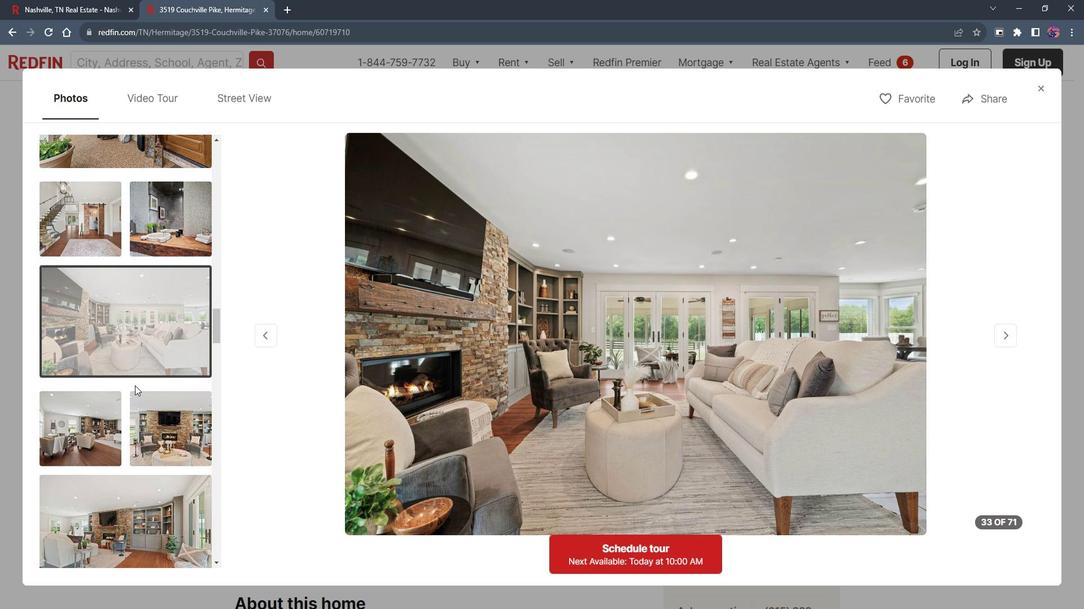 
Action: Mouse scrolled (143, 379) with delta (0, 0)
Screenshot: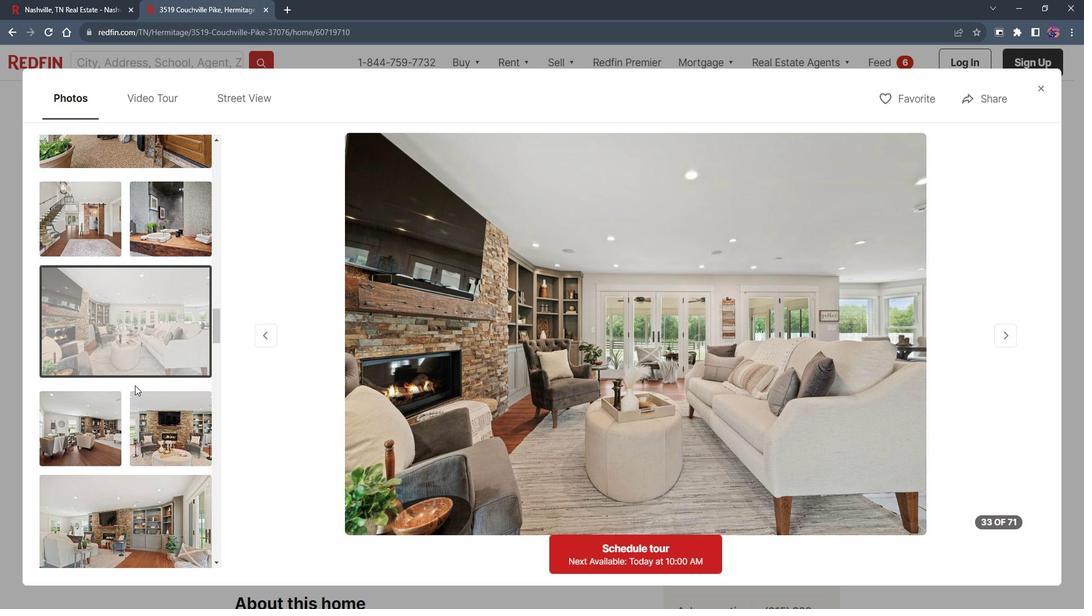 
Action: Mouse scrolled (143, 379) with delta (0, 0)
Screenshot: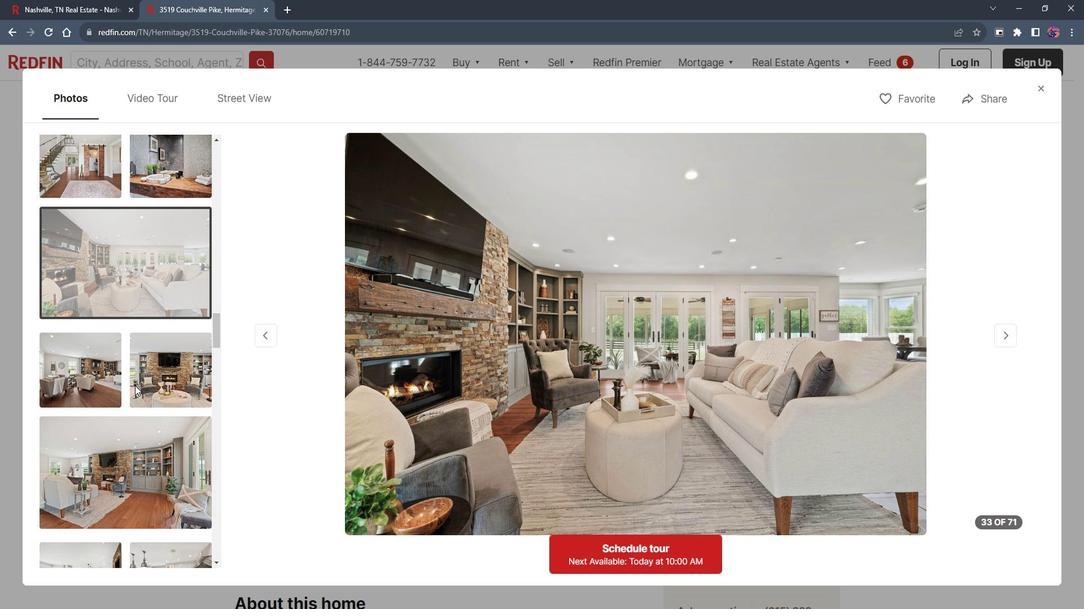
Action: Mouse moved to (143, 413)
Screenshot: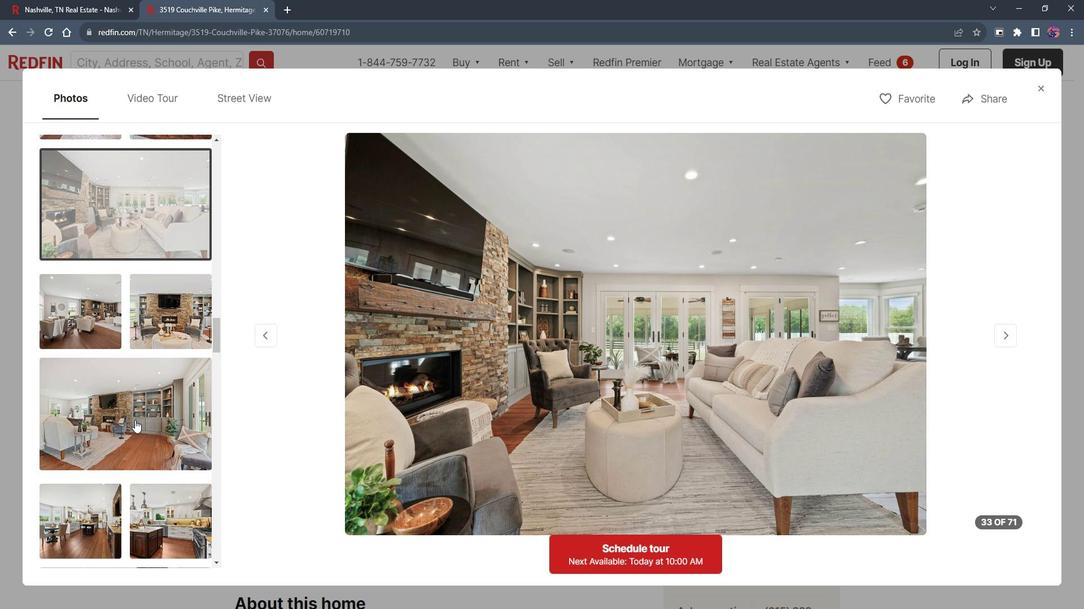 
Action: Mouse pressed left at (143, 413)
Screenshot: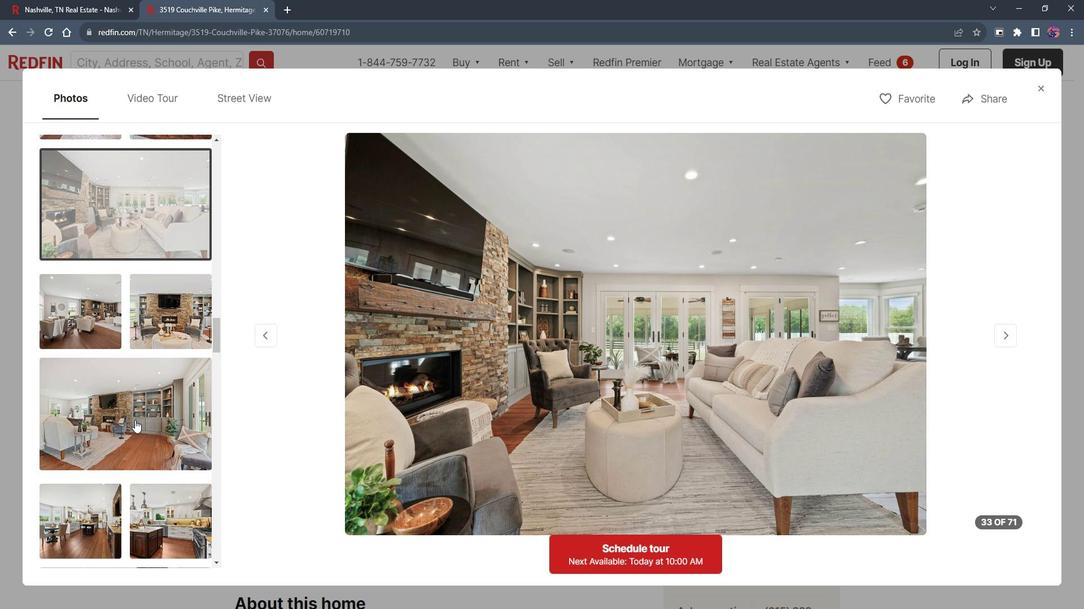 
Action: Mouse scrolled (143, 413) with delta (0, 0)
Screenshot: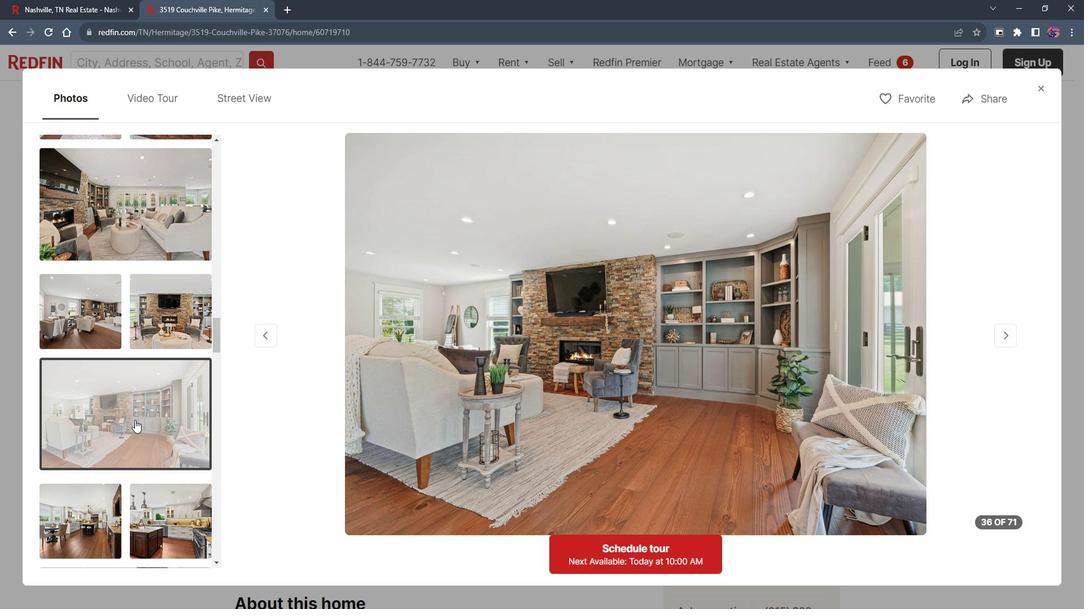 
Action: Mouse scrolled (143, 413) with delta (0, 0)
Screenshot: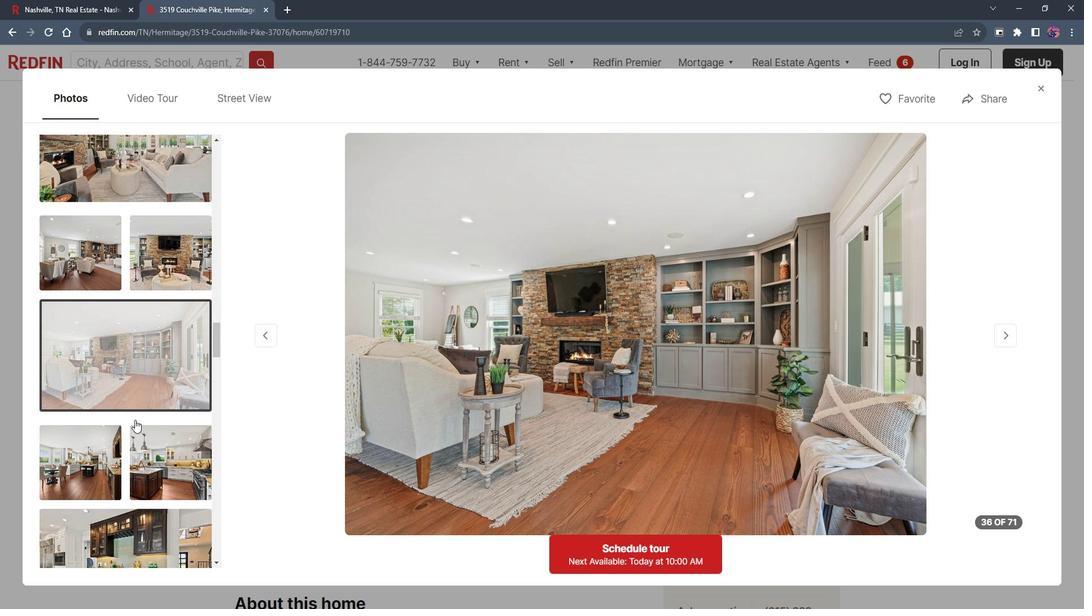 
Action: Mouse moved to (101, 412)
Screenshot: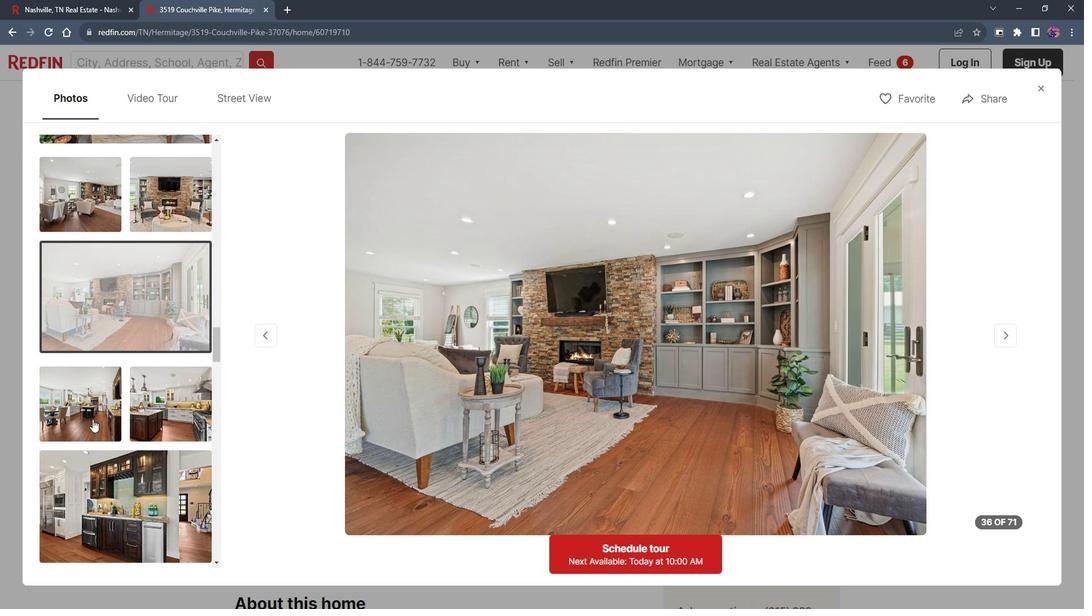 
Action: Mouse pressed left at (101, 412)
Screenshot: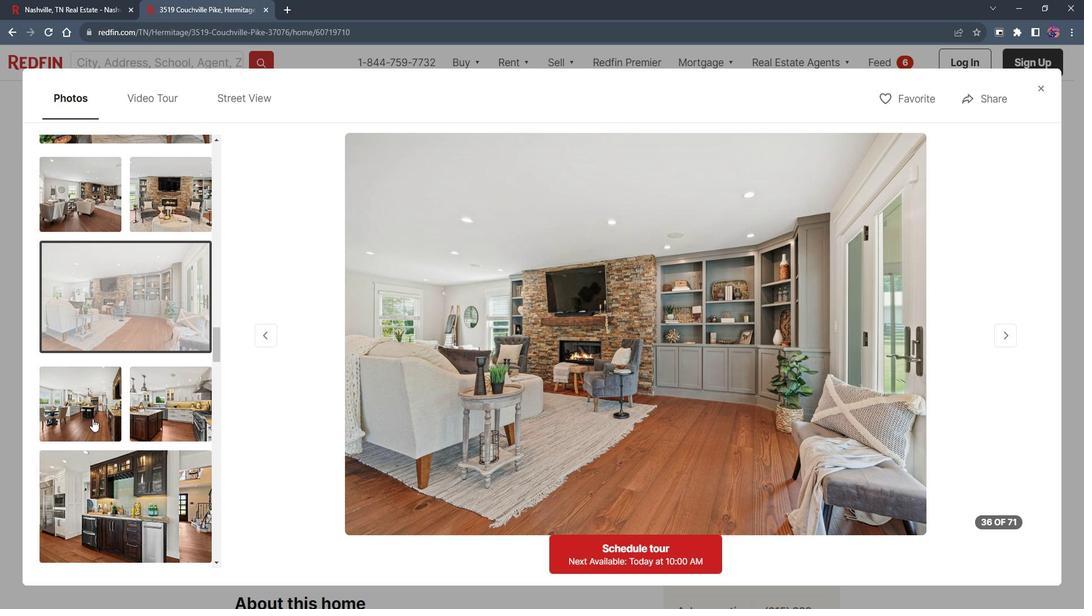 
Action: Mouse moved to (142, 416)
Screenshot: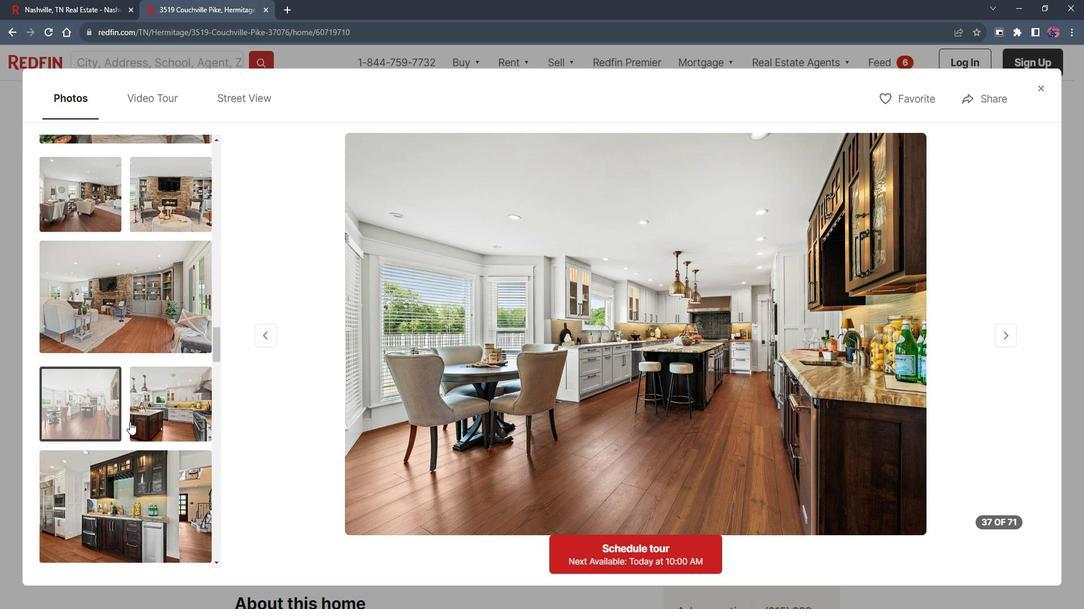 
Action: Mouse scrolled (142, 415) with delta (0, 0)
Screenshot: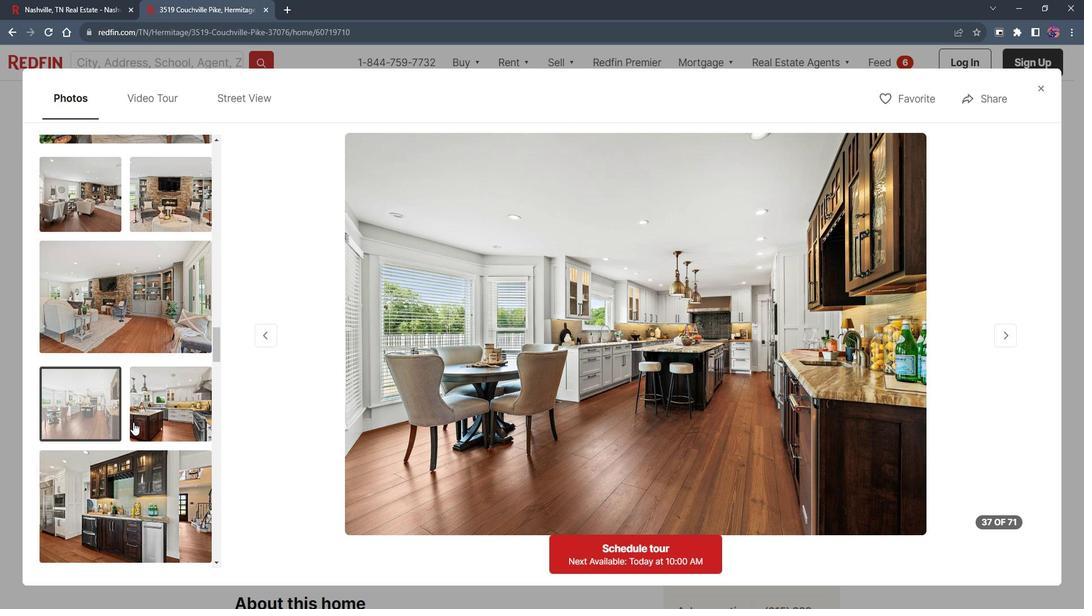
Action: Mouse scrolled (142, 415) with delta (0, 0)
Screenshot: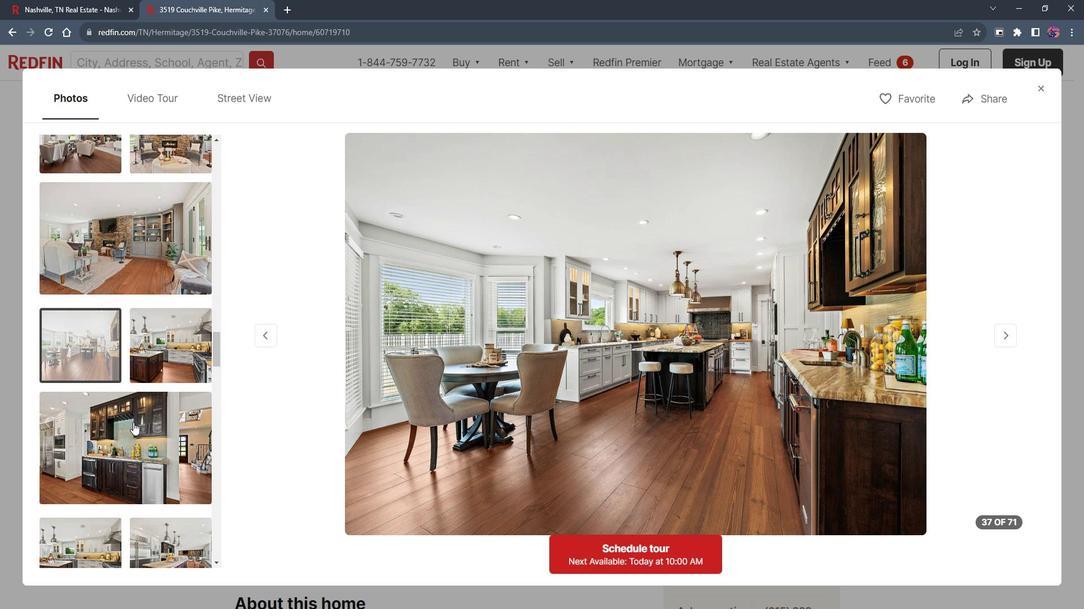 
Action: Mouse scrolled (142, 415) with delta (0, 0)
Screenshot: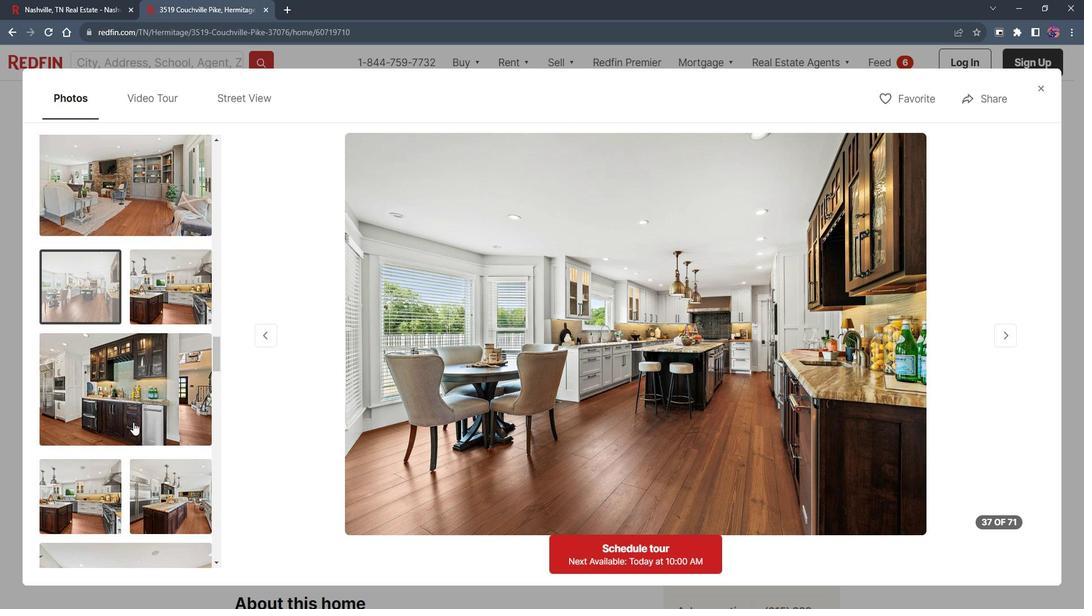 
Action: Mouse moved to (141, 414)
Screenshot: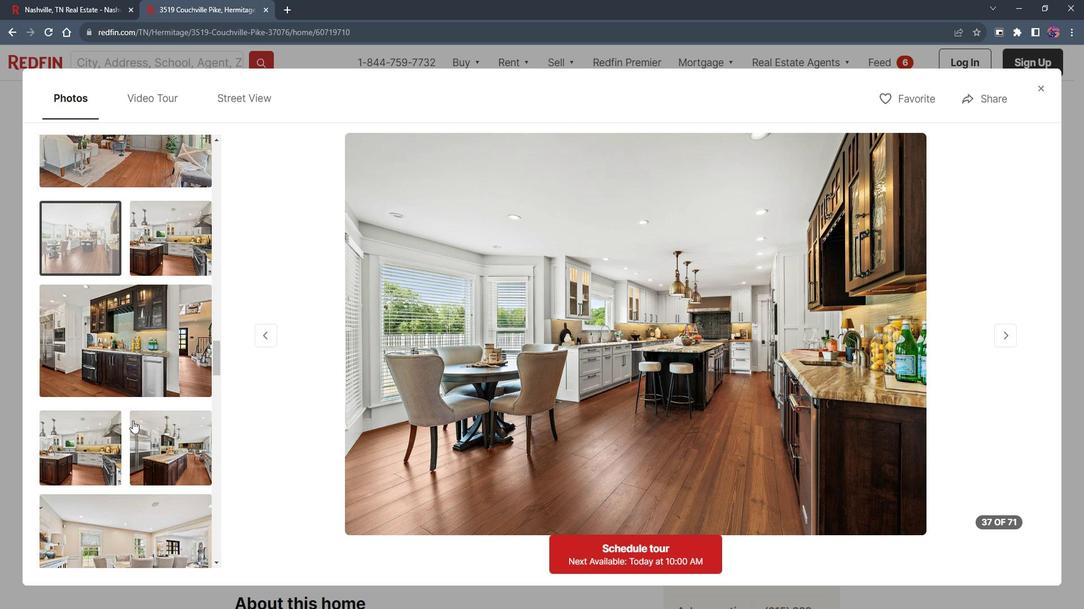 
Action: Mouse scrolled (141, 413) with delta (0, 0)
Screenshot: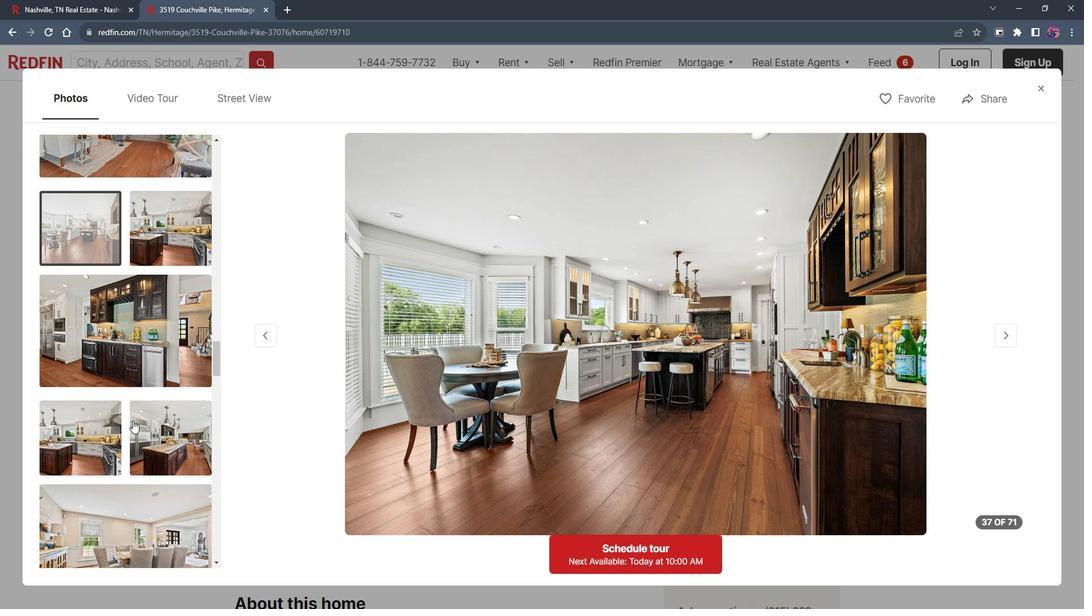 
Action: Mouse scrolled (141, 413) with delta (0, 0)
Screenshot: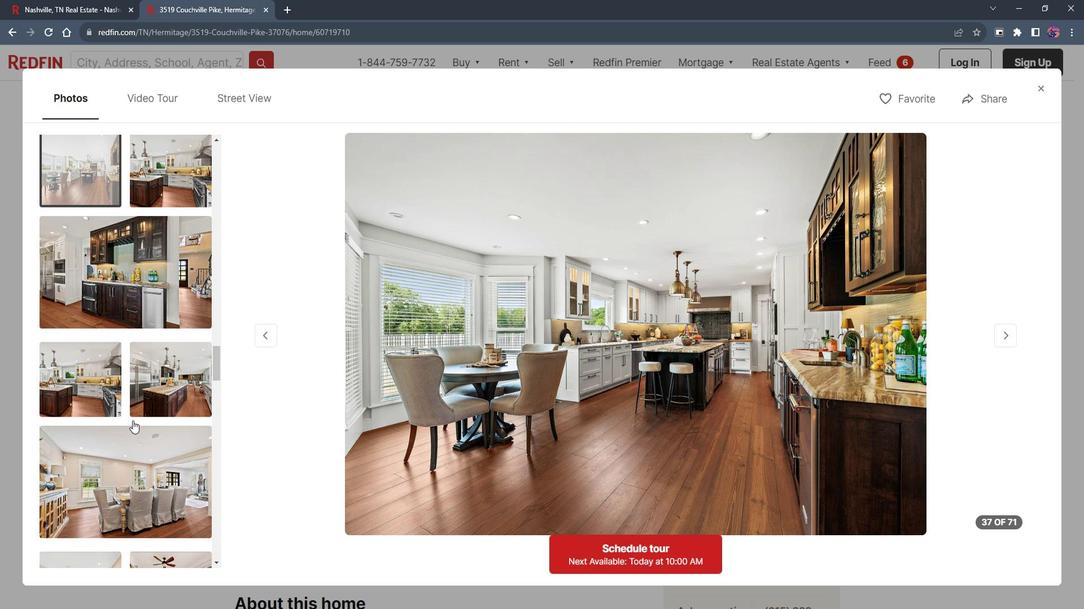 
Action: Mouse moved to (140, 428)
Screenshot: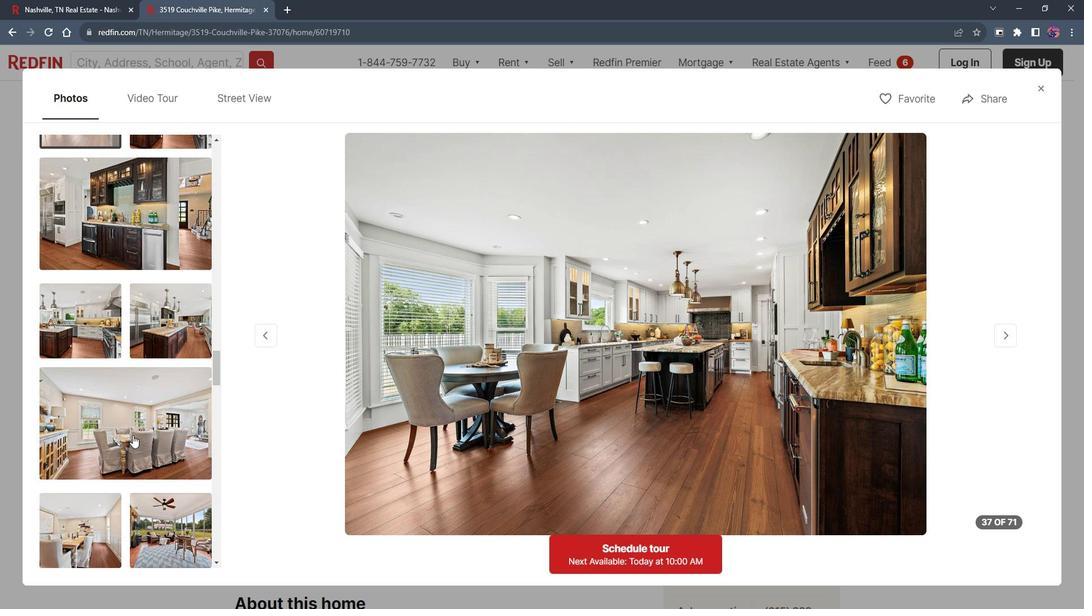 
Action: Mouse pressed left at (140, 428)
Screenshot: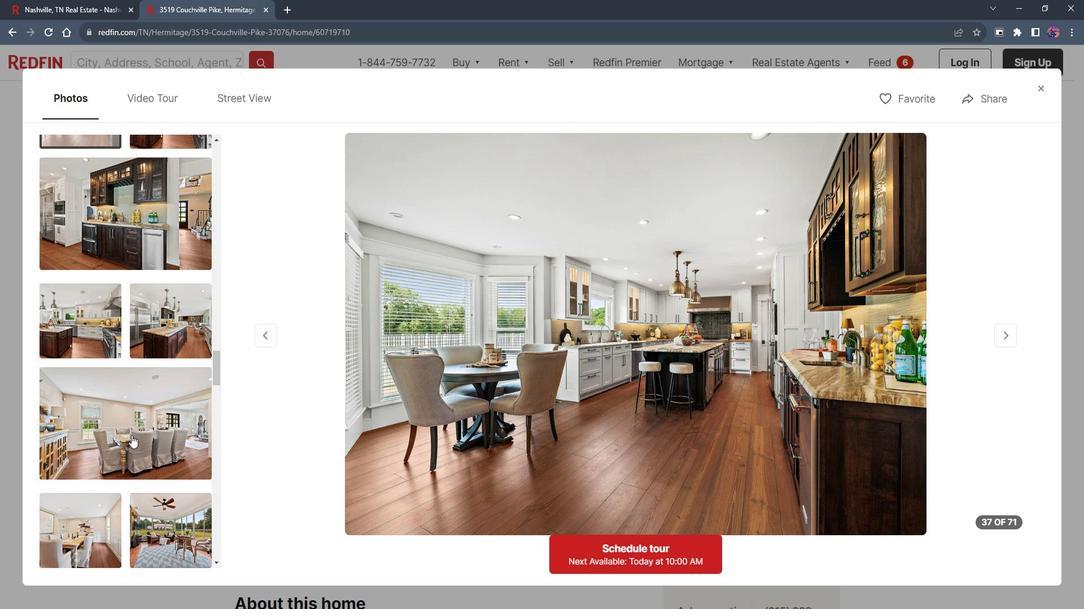 
Action: Mouse scrolled (140, 427) with delta (0, 0)
Screenshot: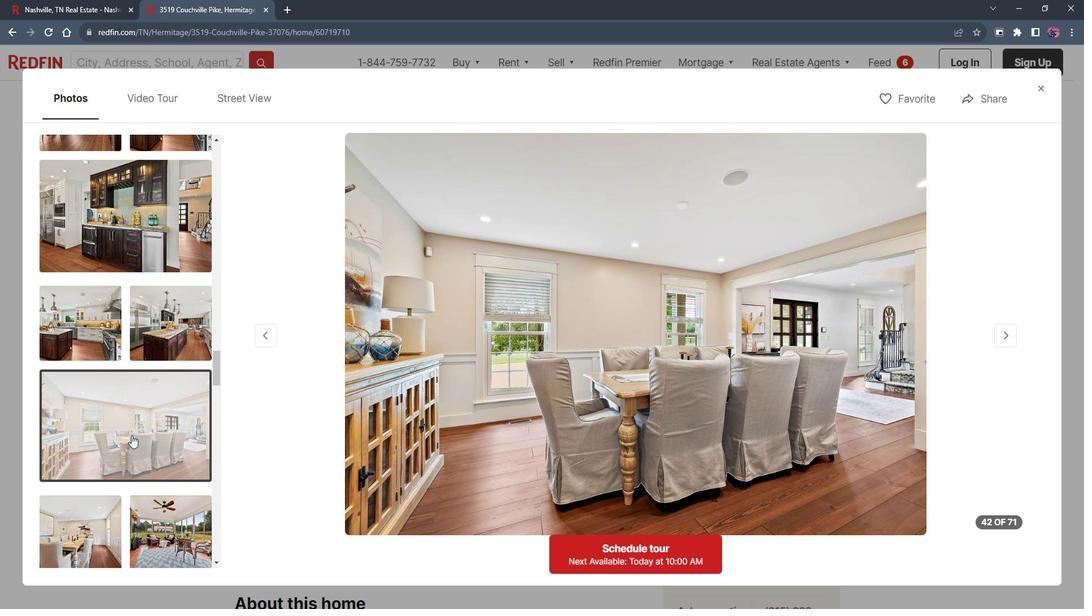 
Action: Mouse scrolled (140, 427) with delta (0, 0)
Screenshot: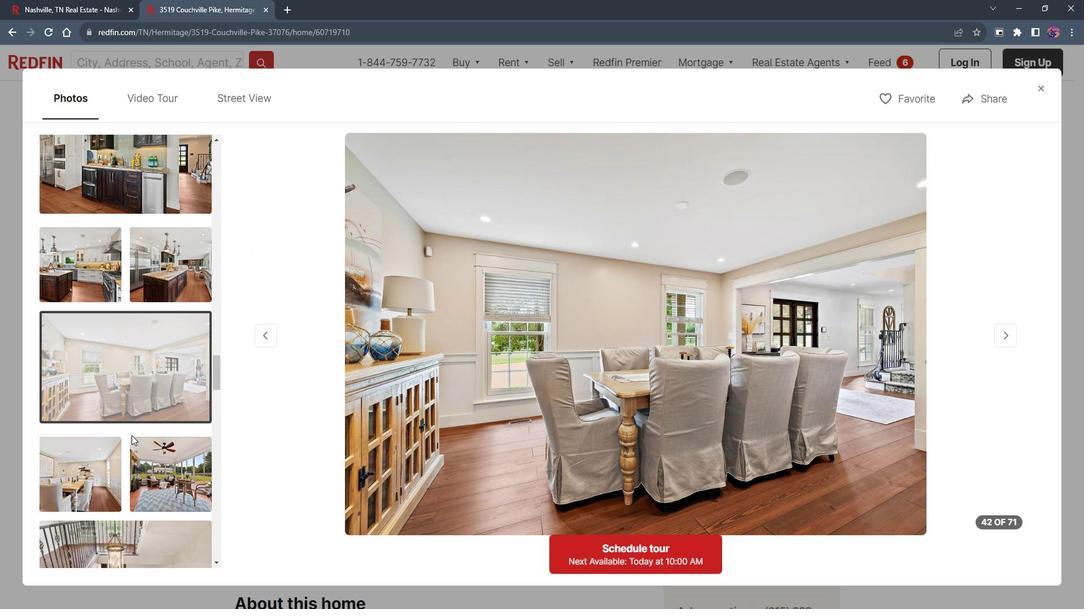 
Action: Mouse scrolled (140, 427) with delta (0, 0)
Screenshot: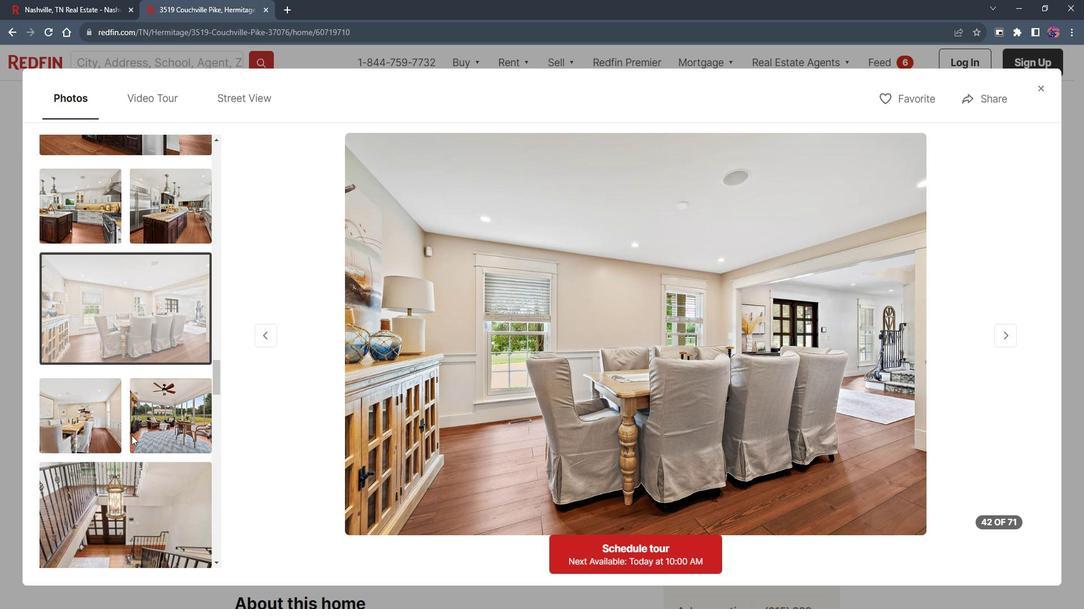 
Action: Mouse moved to (140, 427)
Screenshot: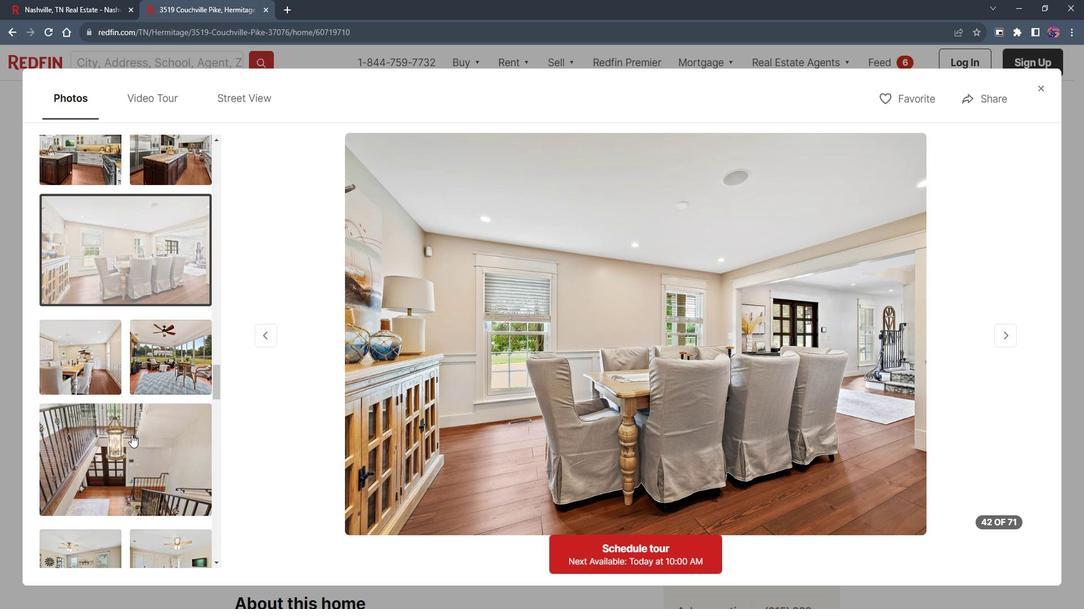 
Action: Mouse scrolled (140, 427) with delta (0, 0)
Screenshot: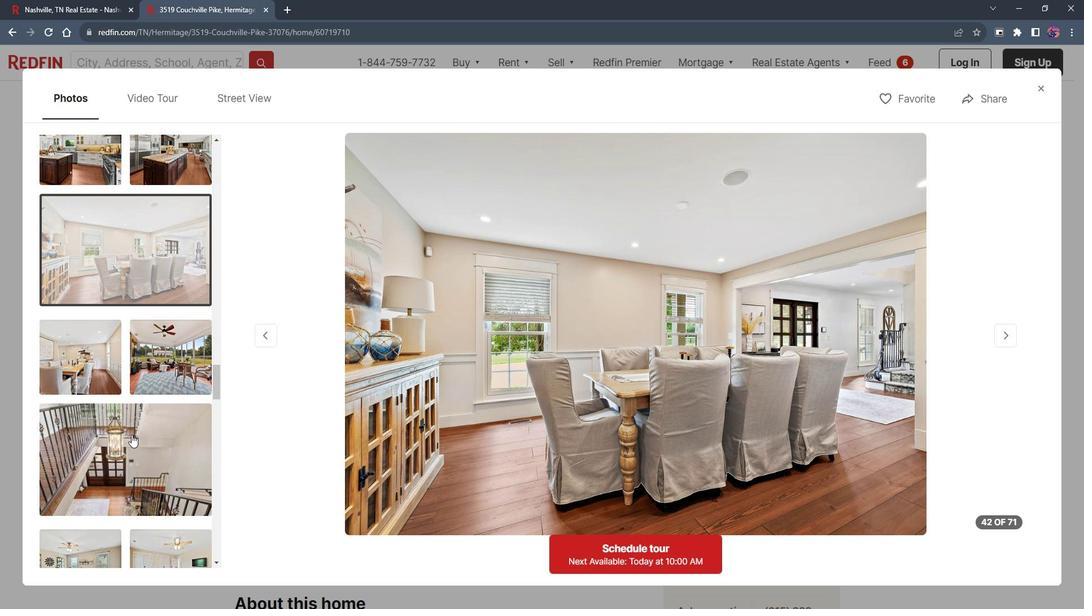
Action: Mouse moved to (115, 412)
Screenshot: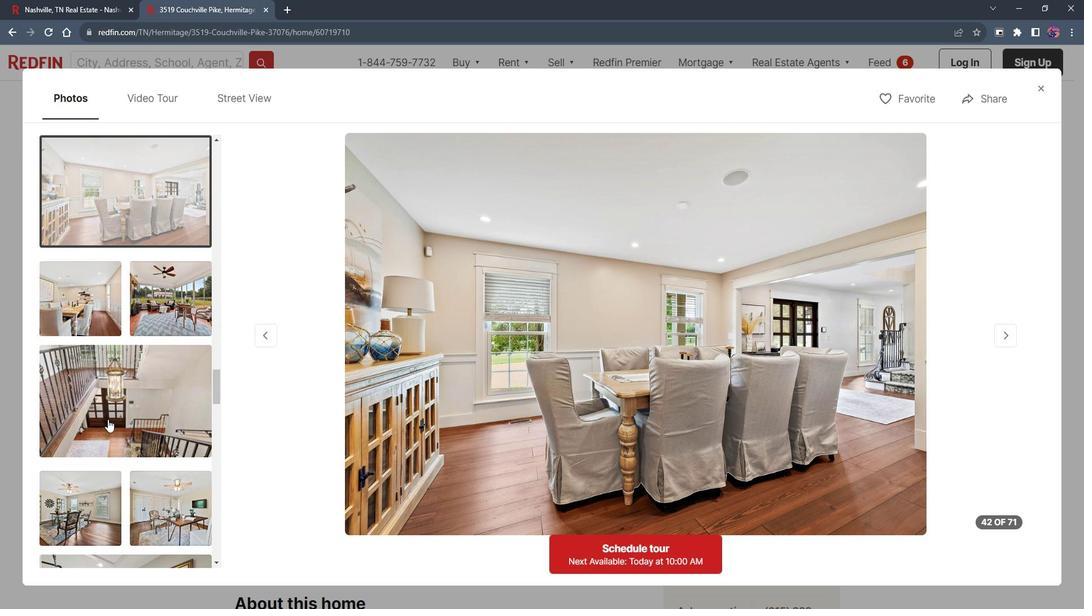
Action: Mouse pressed left at (115, 412)
Screenshot: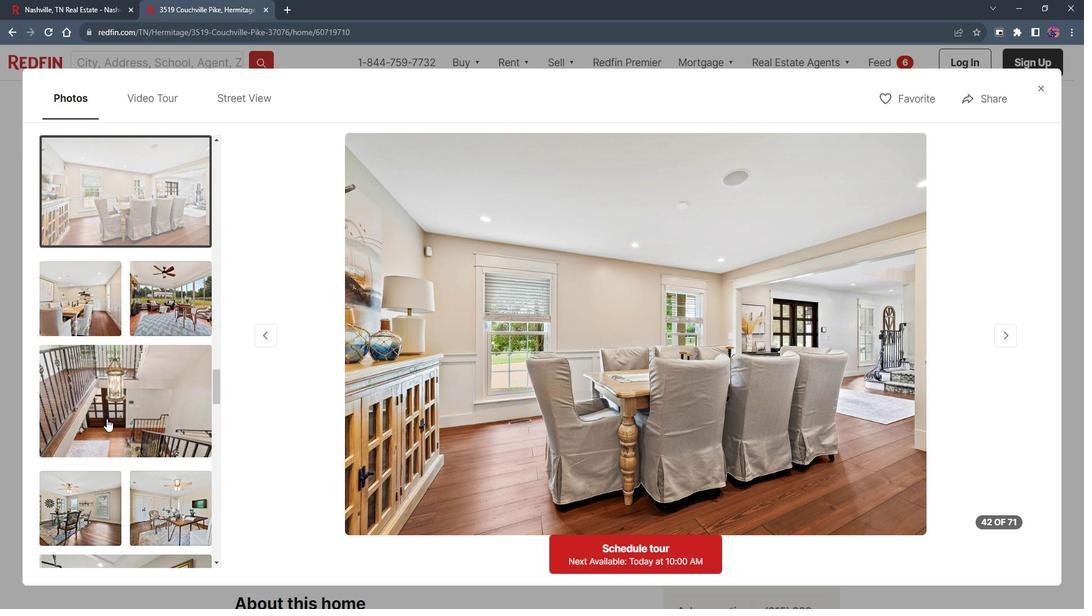 
Action: Mouse moved to (146, 416)
Screenshot: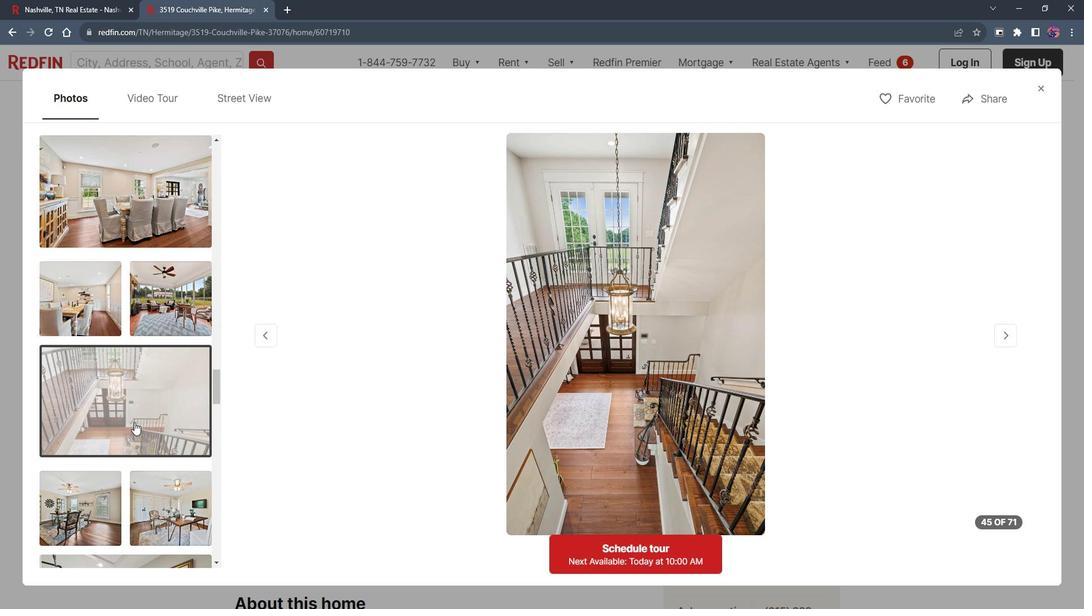 
Action: Mouse scrolled (146, 415) with delta (0, 0)
Screenshot: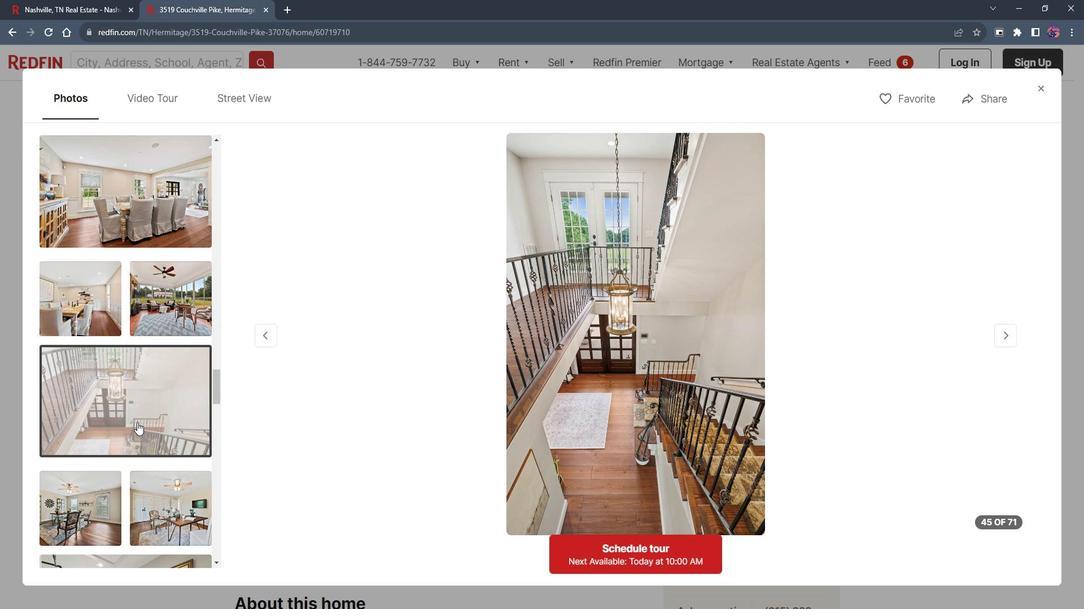 
Action: Mouse scrolled (146, 415) with delta (0, 0)
Screenshot: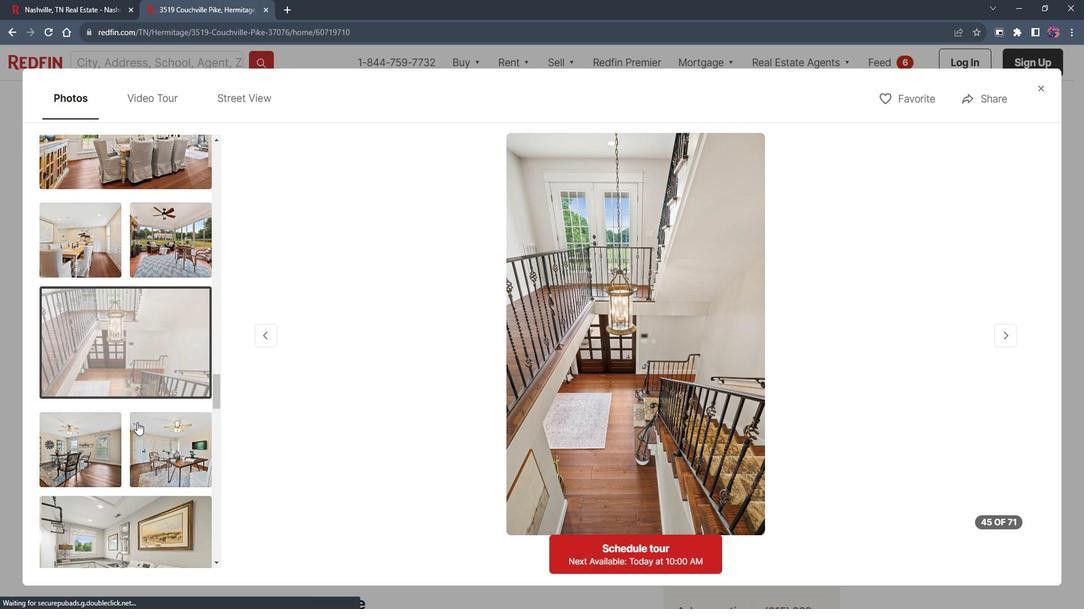 
Action: Mouse moved to (140, 417)
Screenshot: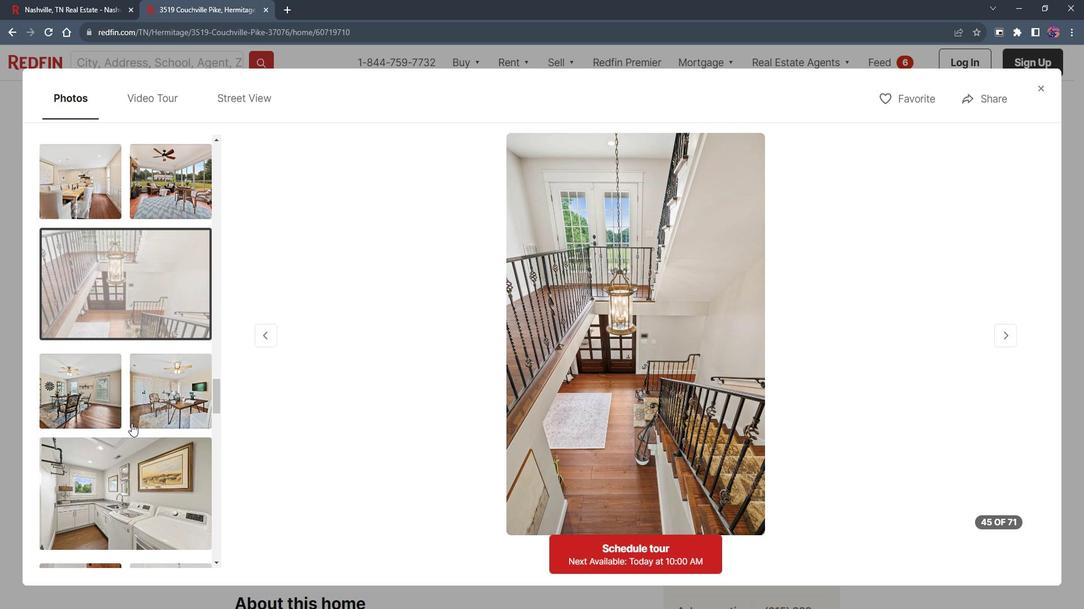 
Action: Mouse scrolled (140, 416) with delta (0, 0)
Screenshot: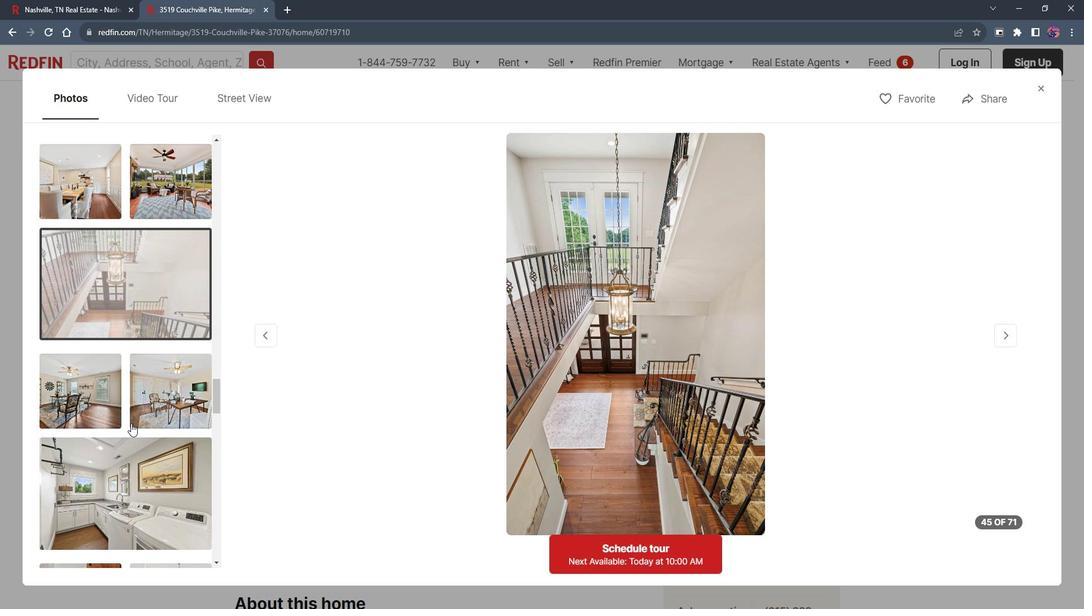 
Action: Mouse scrolled (140, 416) with delta (0, 0)
Screenshot: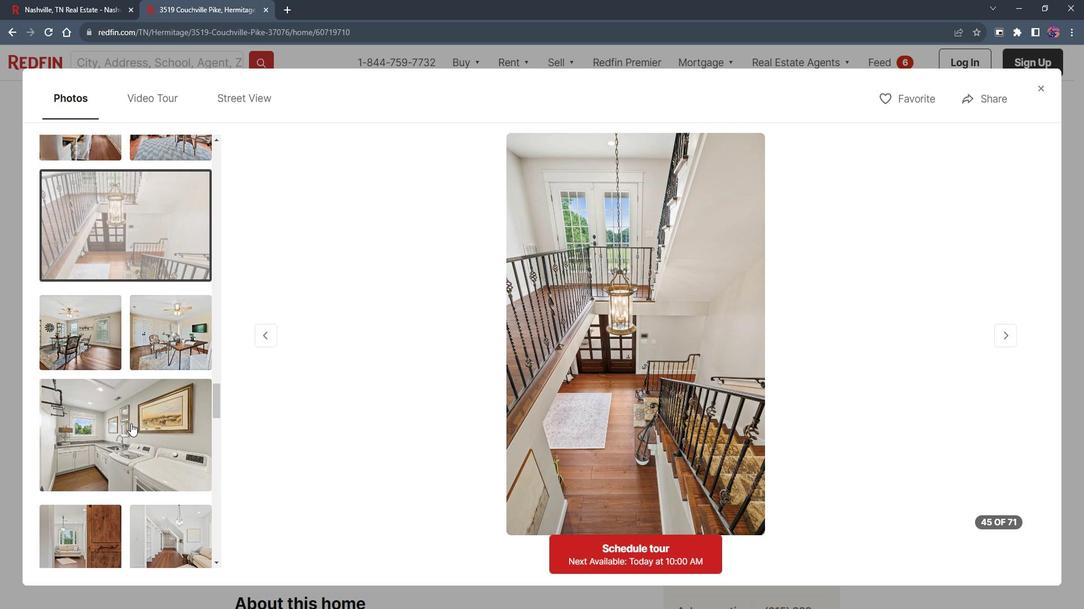
Action: Mouse moved to (132, 401)
Screenshot: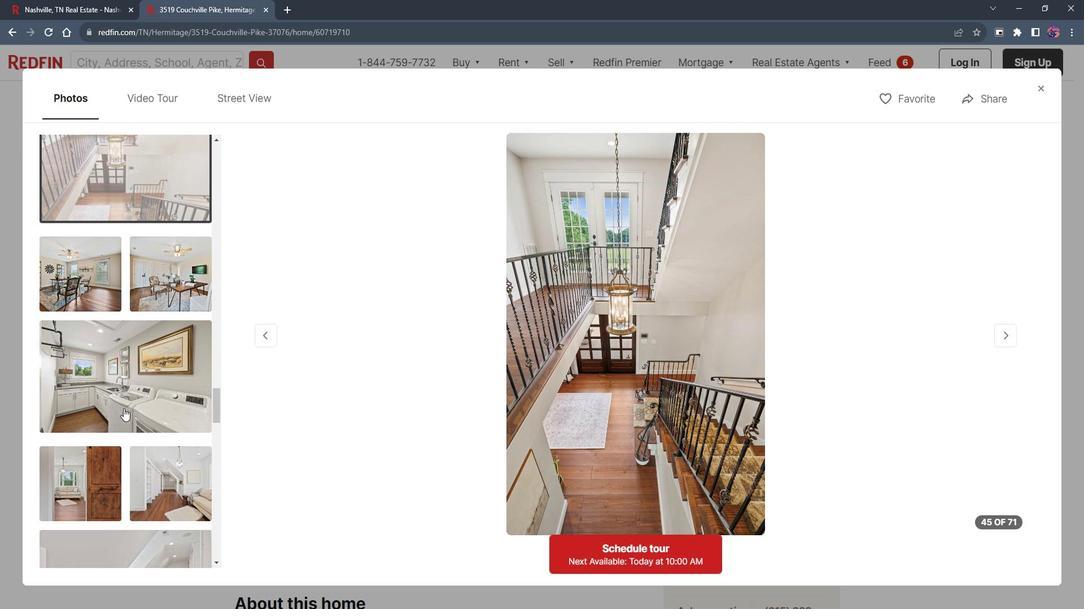 
Action: Mouse pressed left at (132, 401)
Screenshot: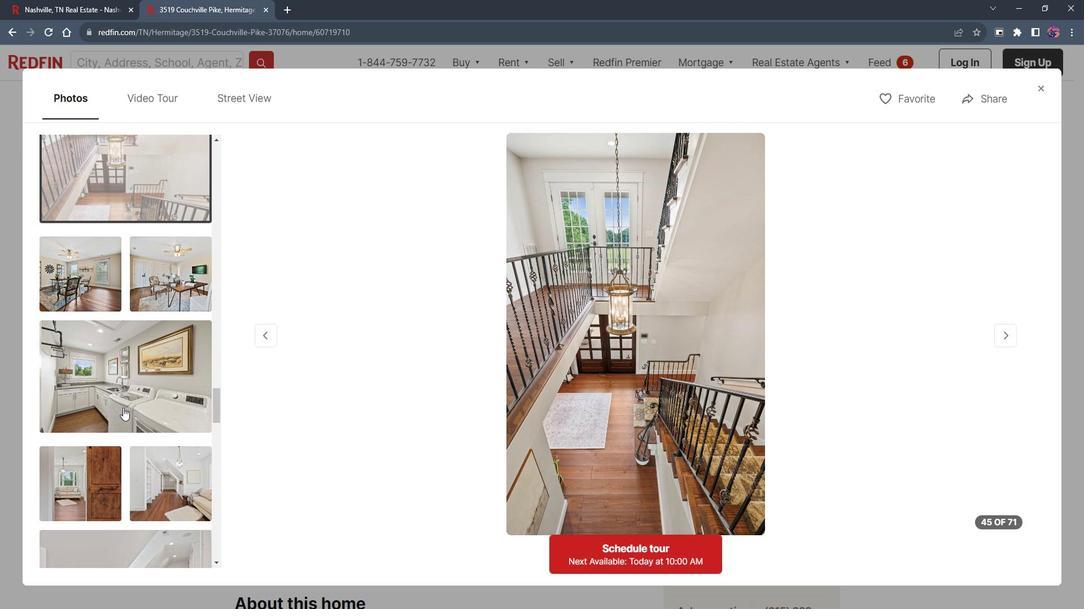 
Action: Mouse scrolled (132, 401) with delta (0, 0)
Screenshot: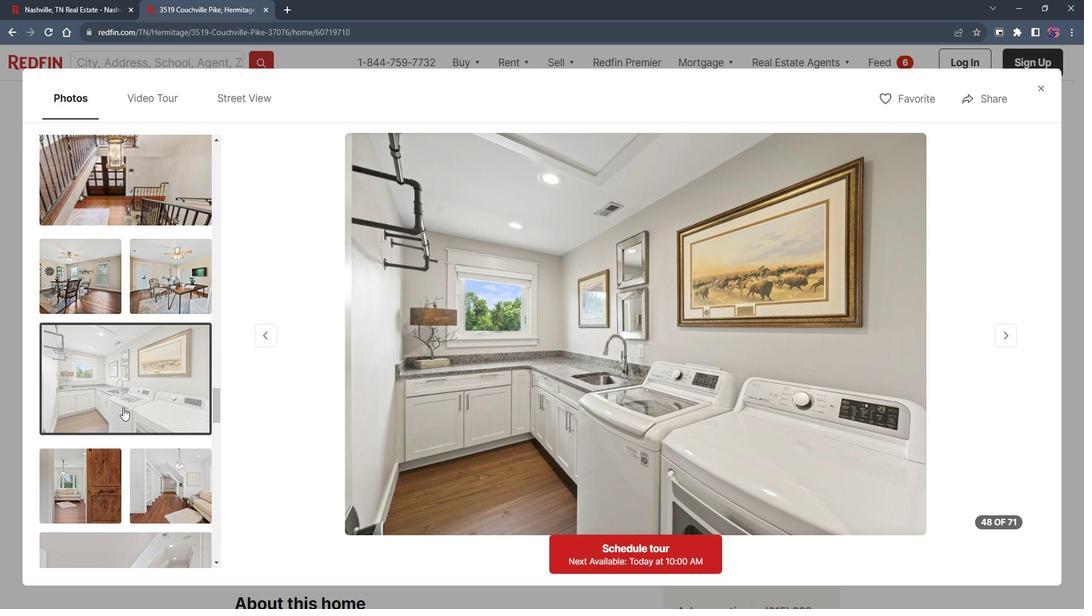 
Action: Mouse scrolled (132, 401) with delta (0, 0)
Screenshot: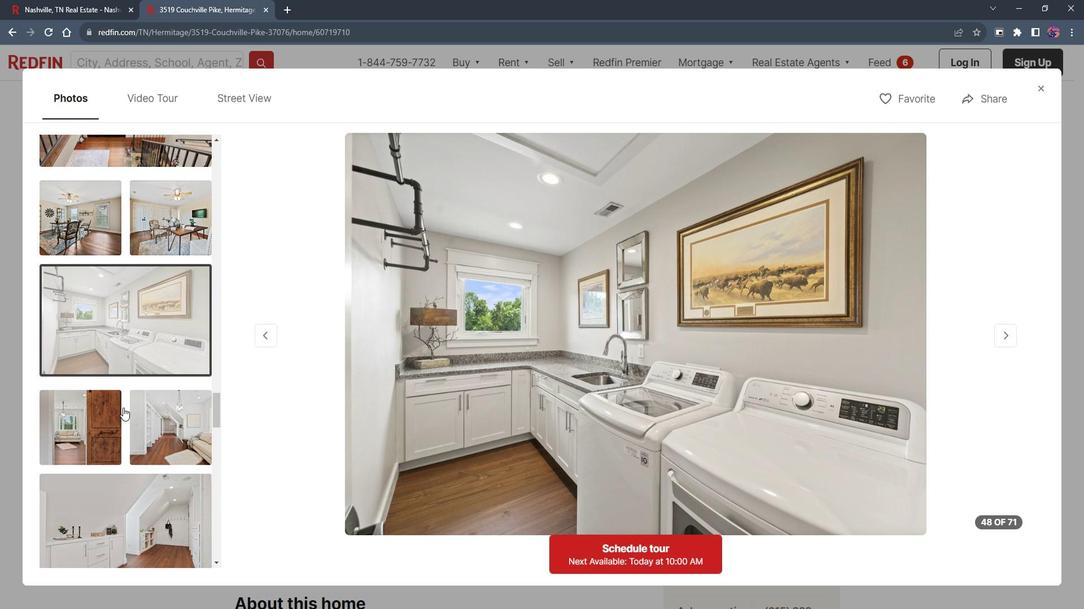 
Action: Mouse scrolled (132, 401) with delta (0, 0)
Screenshot: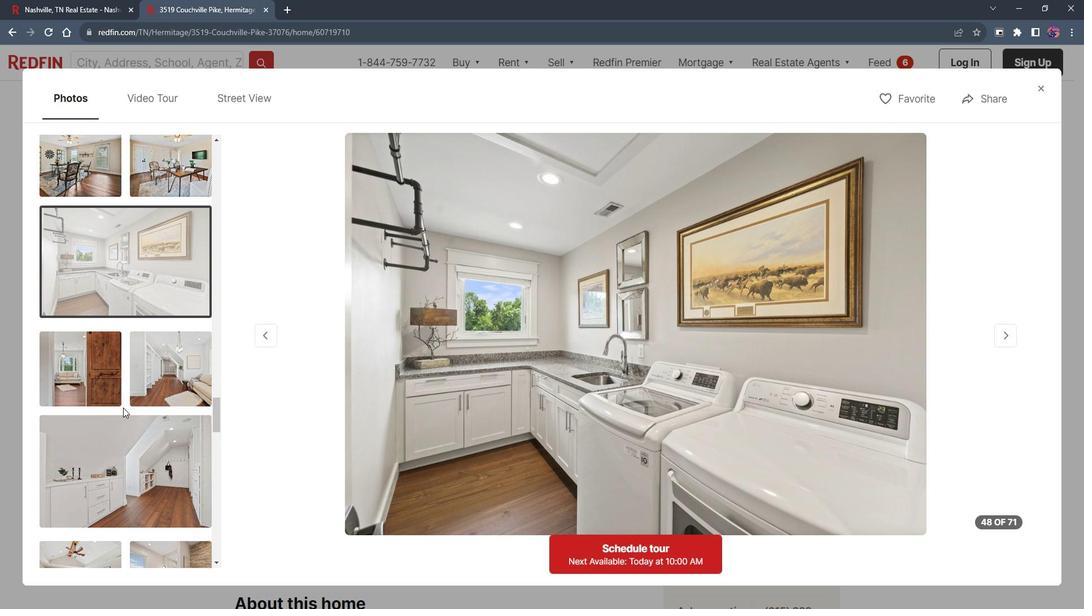 
Action: Mouse scrolled (132, 401) with delta (0, 0)
Screenshot: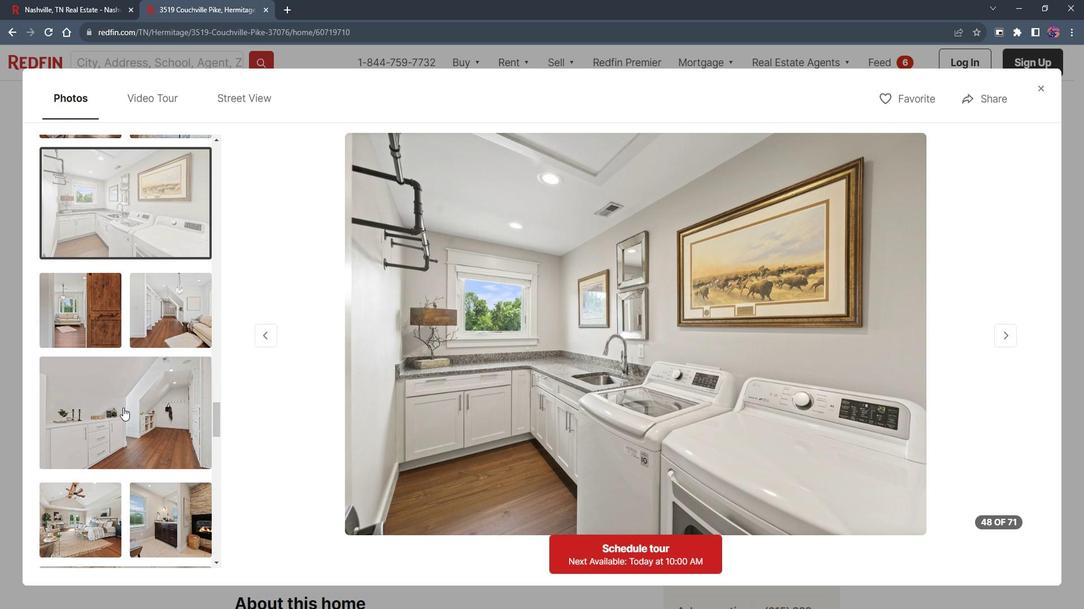 
Action: Mouse scrolled (132, 401) with delta (0, 0)
Screenshot: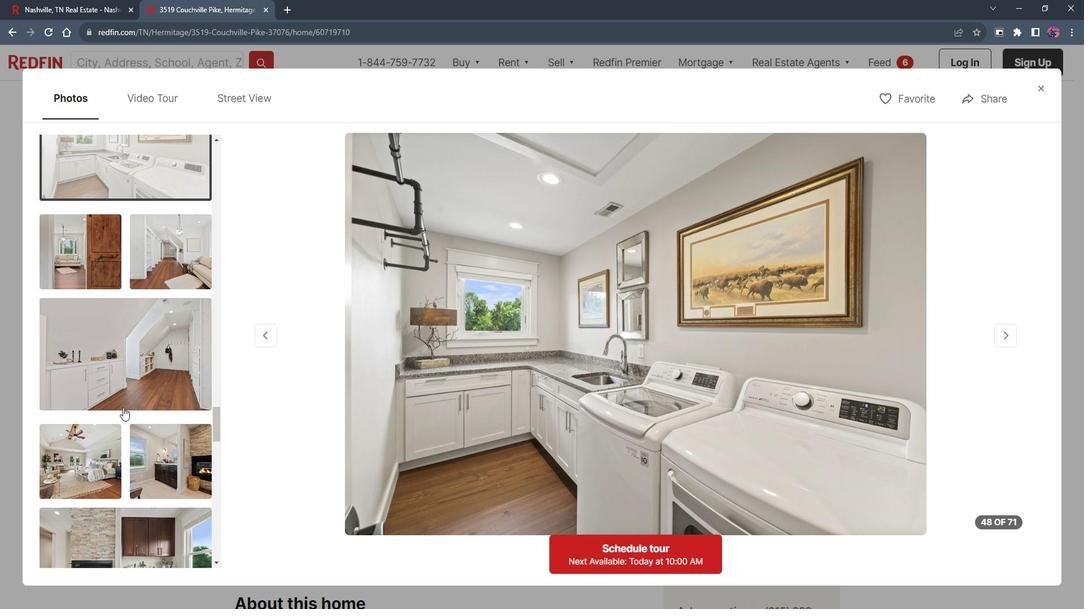 
Action: Mouse moved to (105, 405)
Screenshot: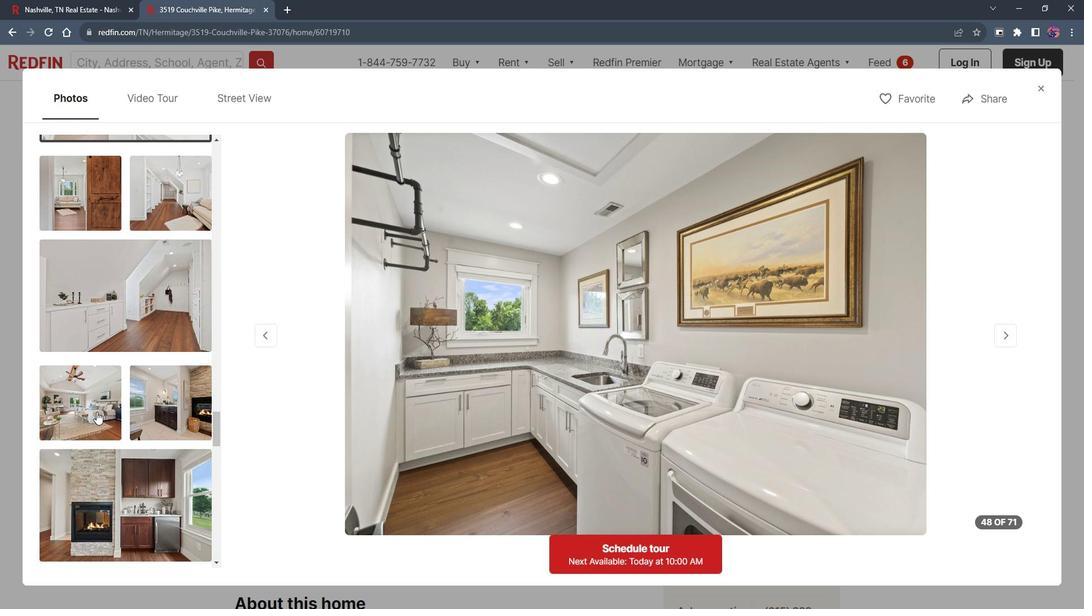 
Action: Mouse pressed left at (105, 405)
Screenshot: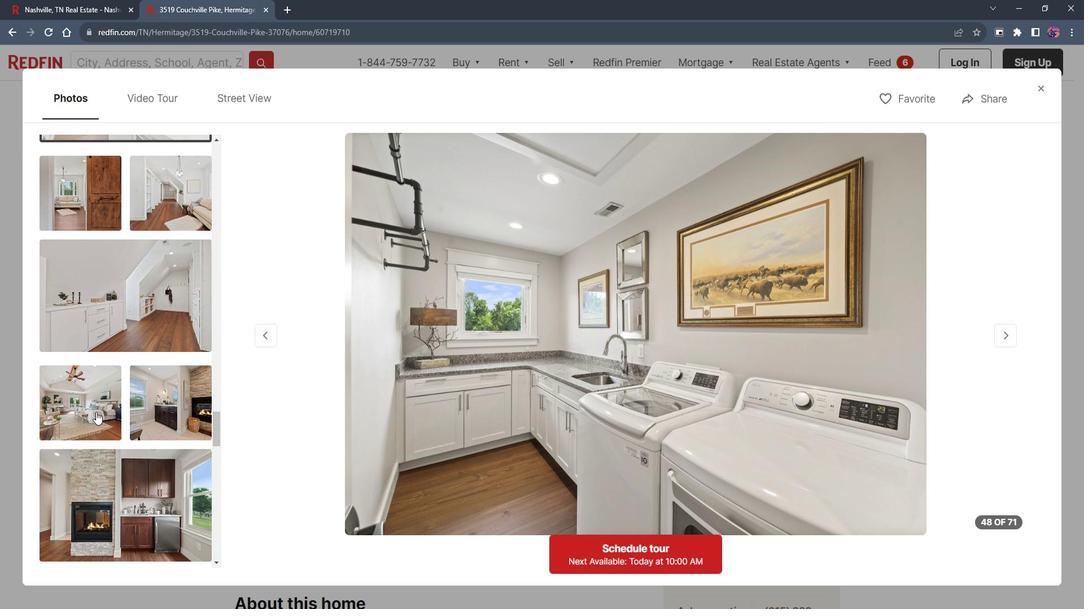 
Action: Mouse moved to (145, 427)
Screenshot: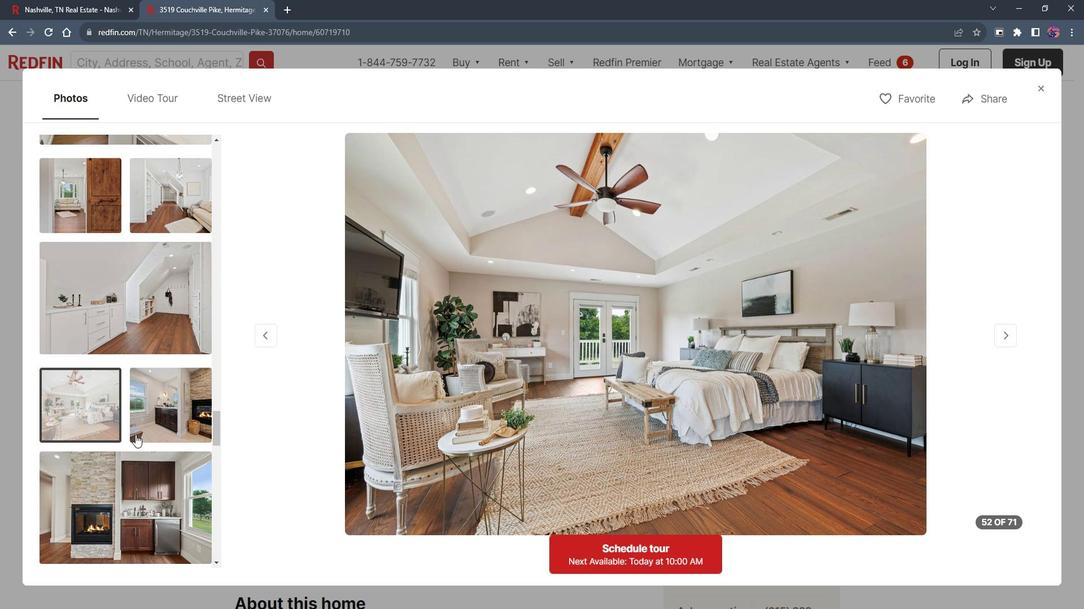 
Action: Mouse scrolled (145, 427) with delta (0, 0)
Screenshot: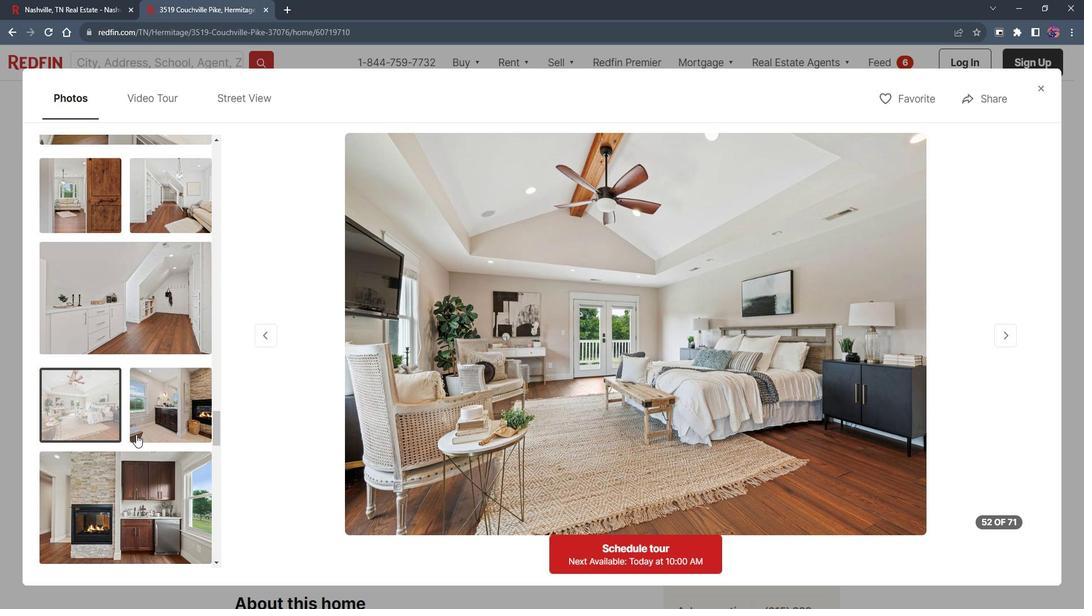 
Action: Mouse scrolled (145, 427) with delta (0, 0)
Screenshot: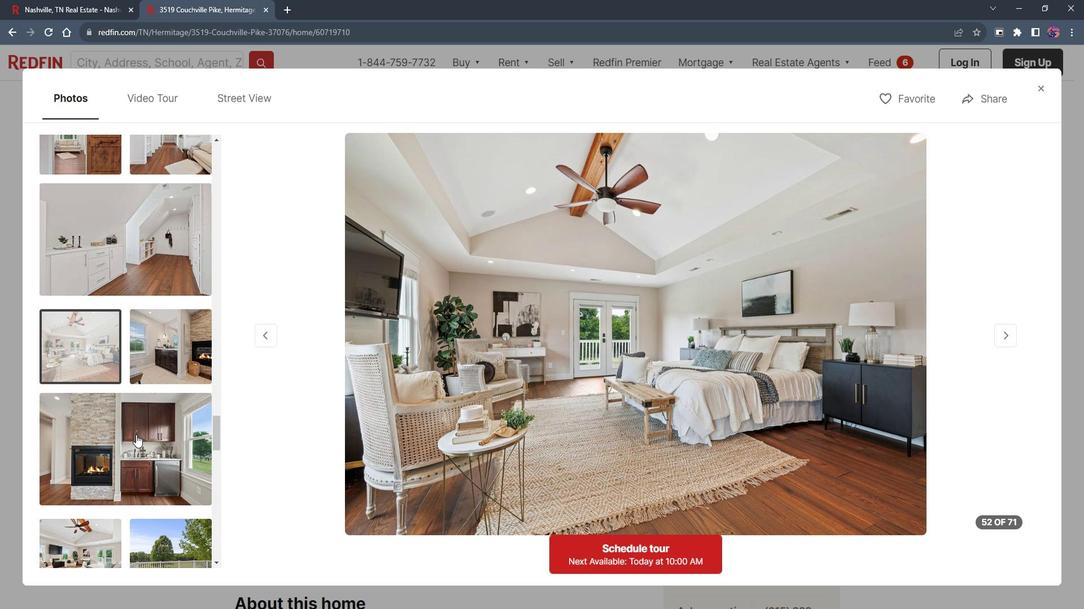 
Action: Mouse moved to (161, 391)
Screenshot: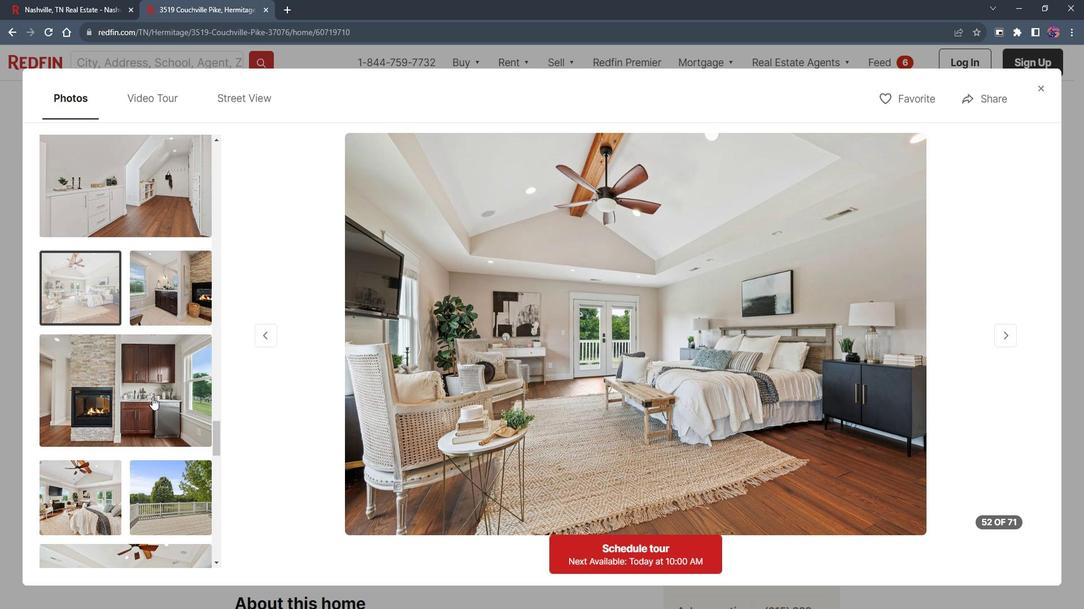 
Action: Mouse pressed left at (161, 391)
Screenshot: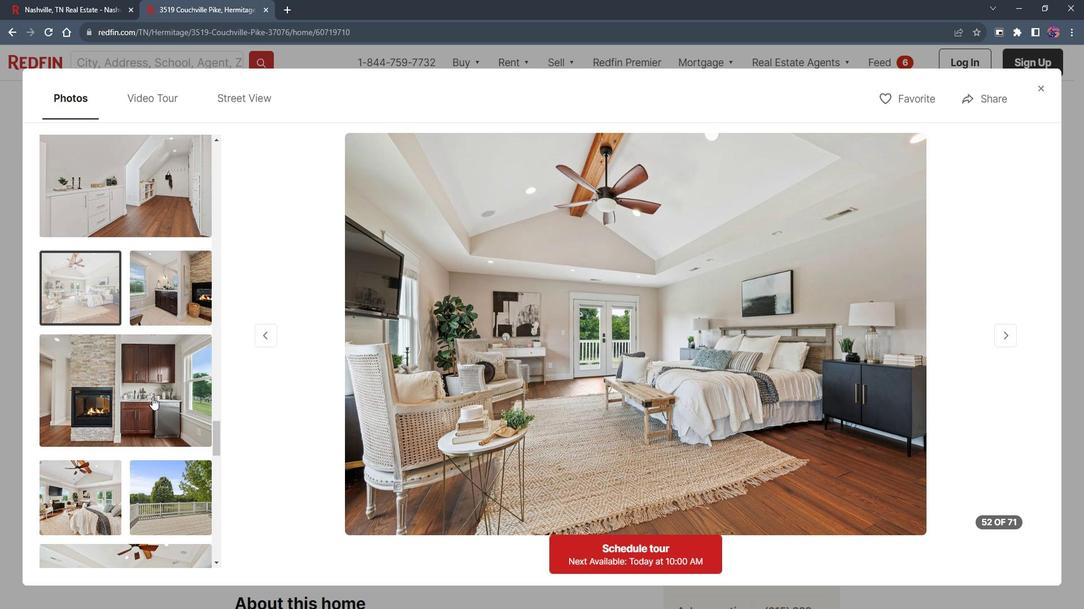 
Action: Mouse moved to (149, 404)
Screenshot: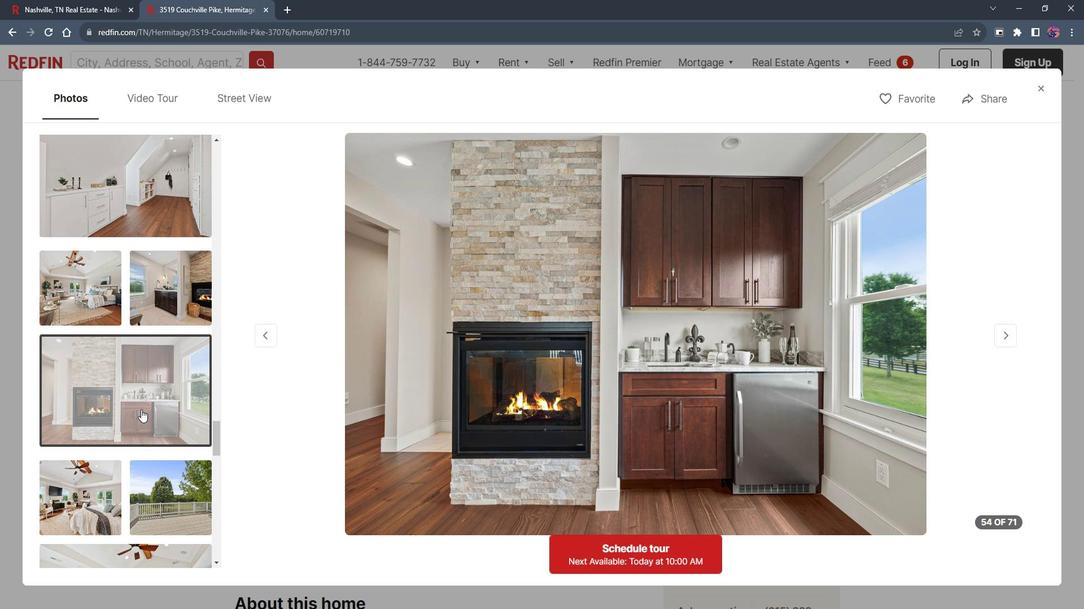 
Action: Mouse scrolled (149, 404) with delta (0, 0)
Screenshot: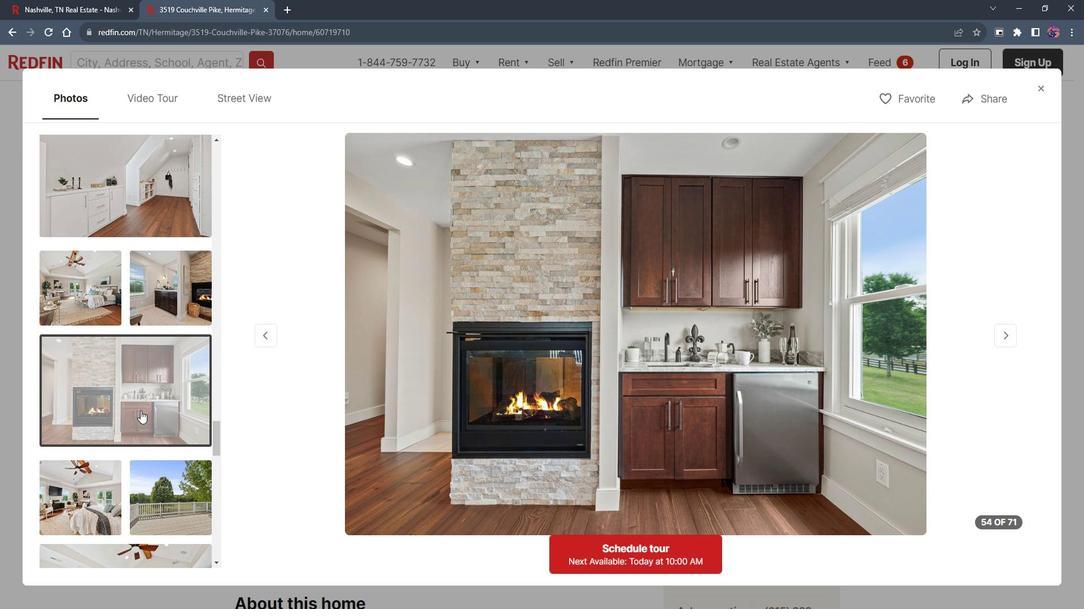 
Action: Mouse scrolled (149, 404) with delta (0, 0)
Screenshot: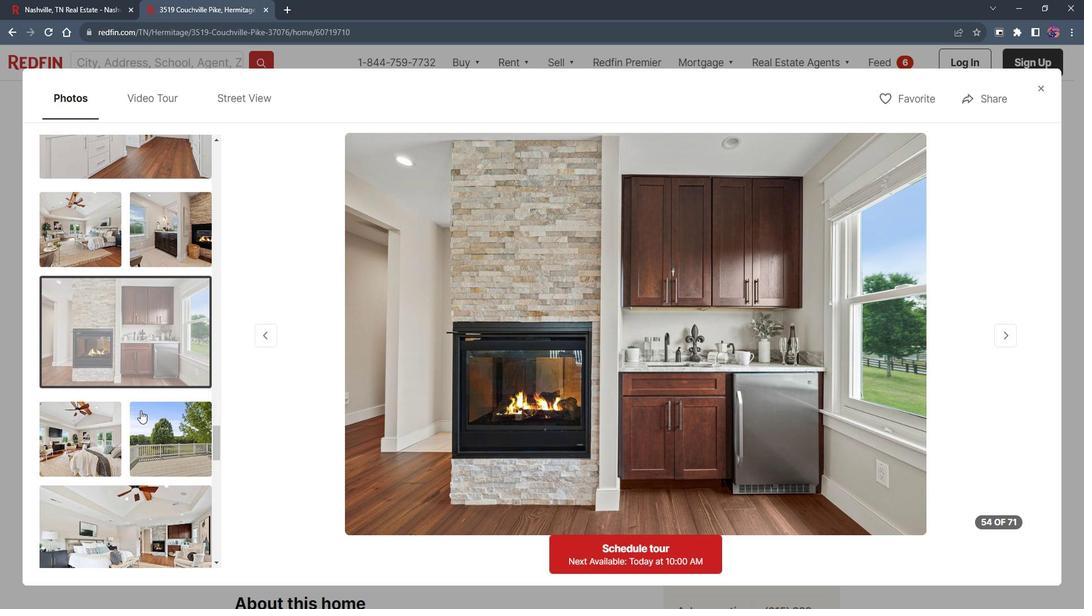 
Action: Mouse scrolled (149, 404) with delta (0, 0)
Screenshot: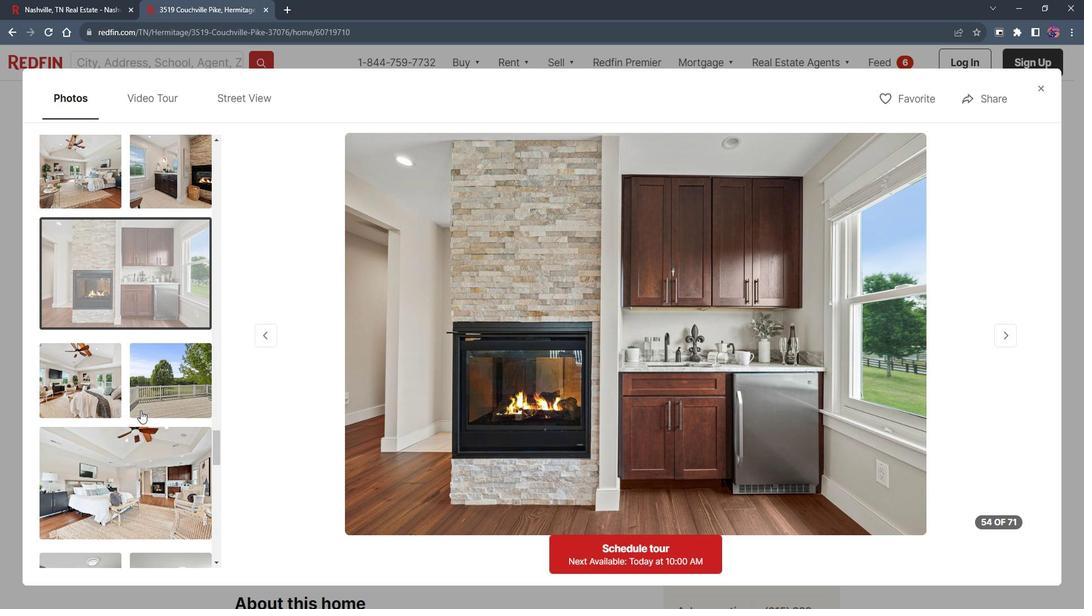 
Action: Mouse moved to (134, 408)
Screenshot: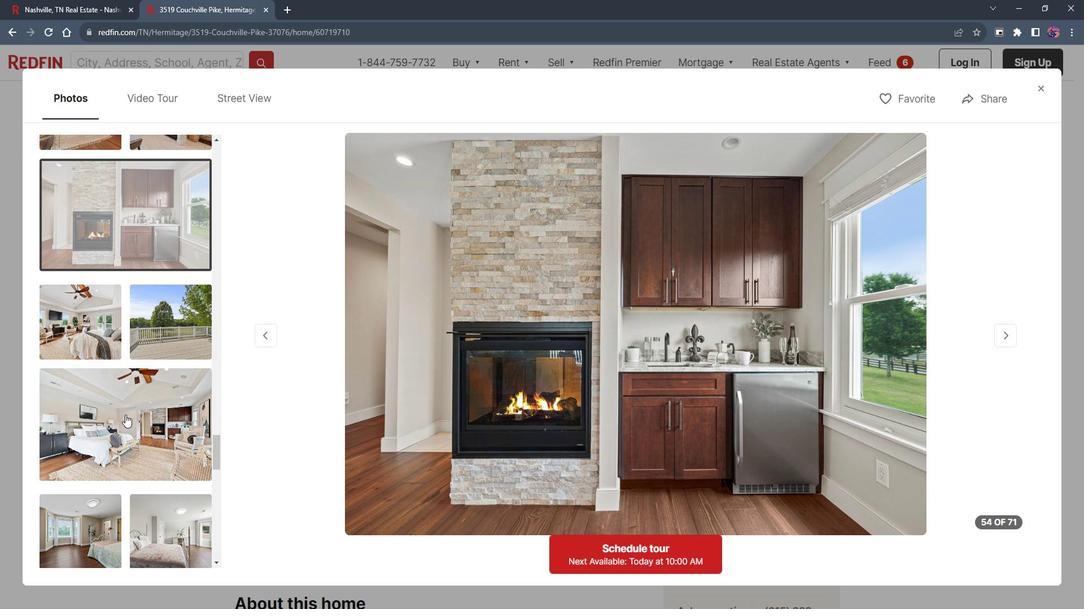 
Action: Mouse pressed left at (134, 408)
Screenshot: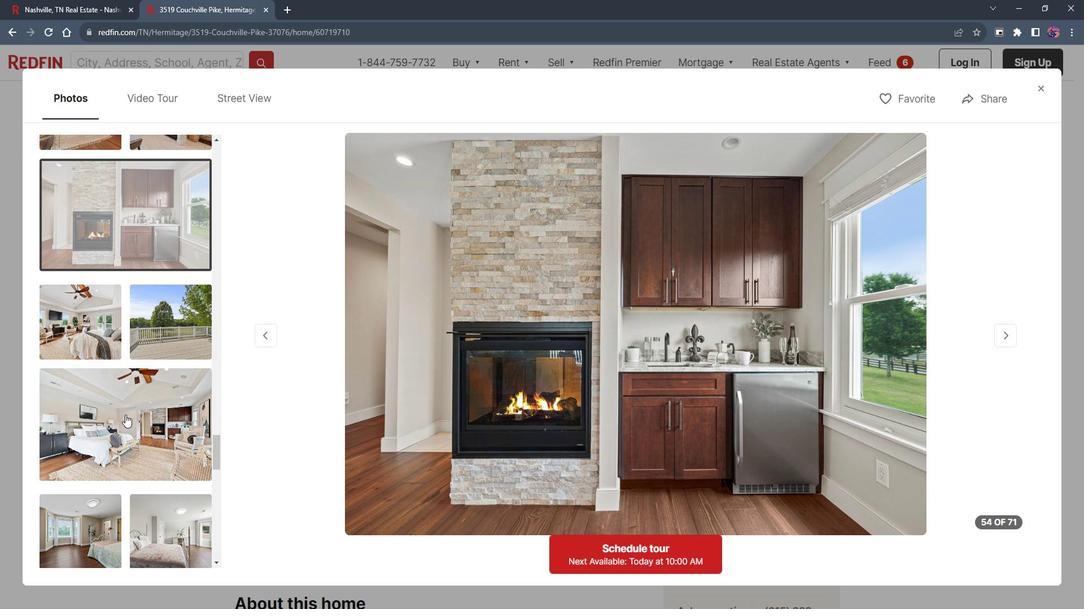 
Action: Mouse moved to (138, 408)
Screenshot: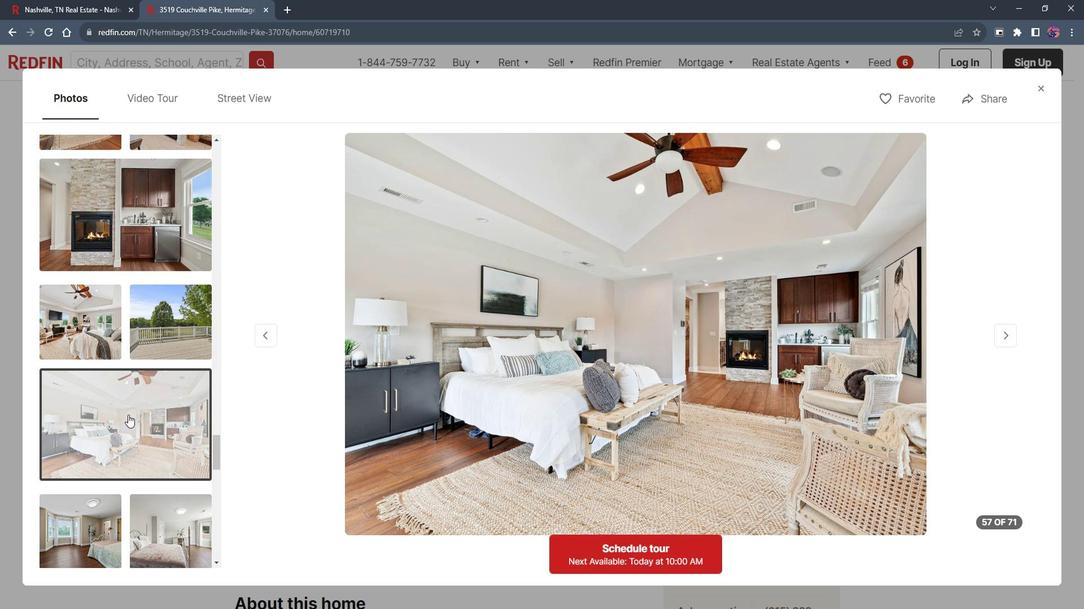 
Action: Mouse scrolled (138, 408) with delta (0, 0)
Screenshot: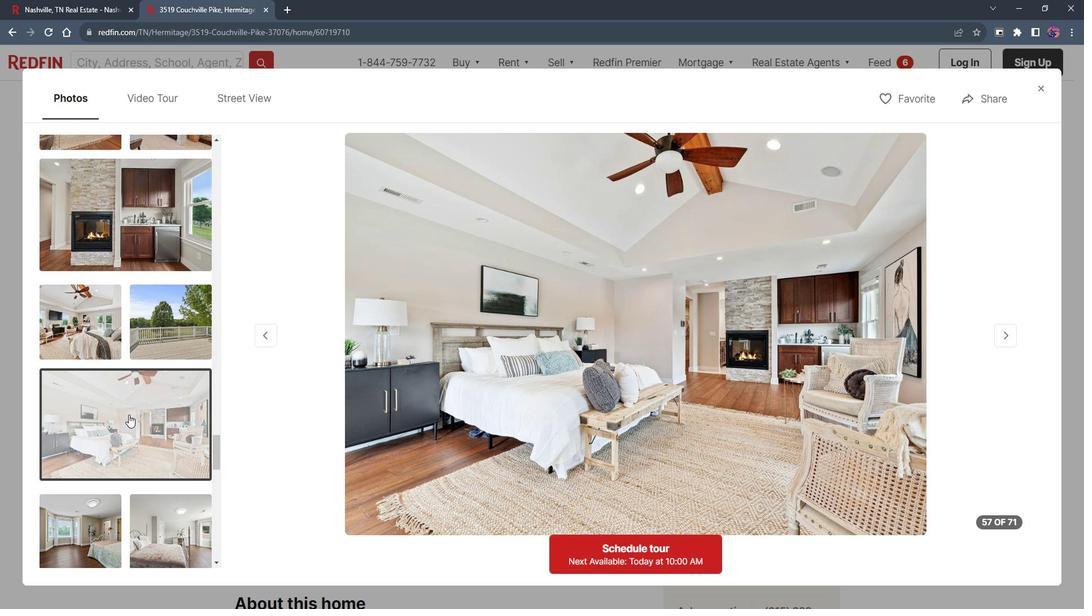 
Action: Mouse moved to (141, 408)
Screenshot: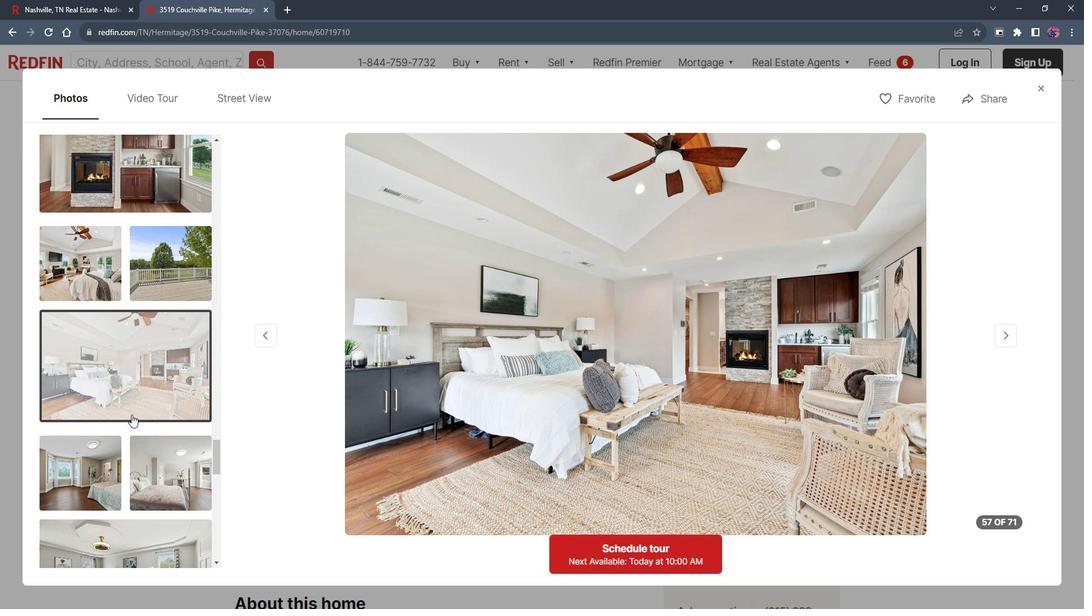 
Action: Mouse scrolled (141, 408) with delta (0, 0)
Screenshot: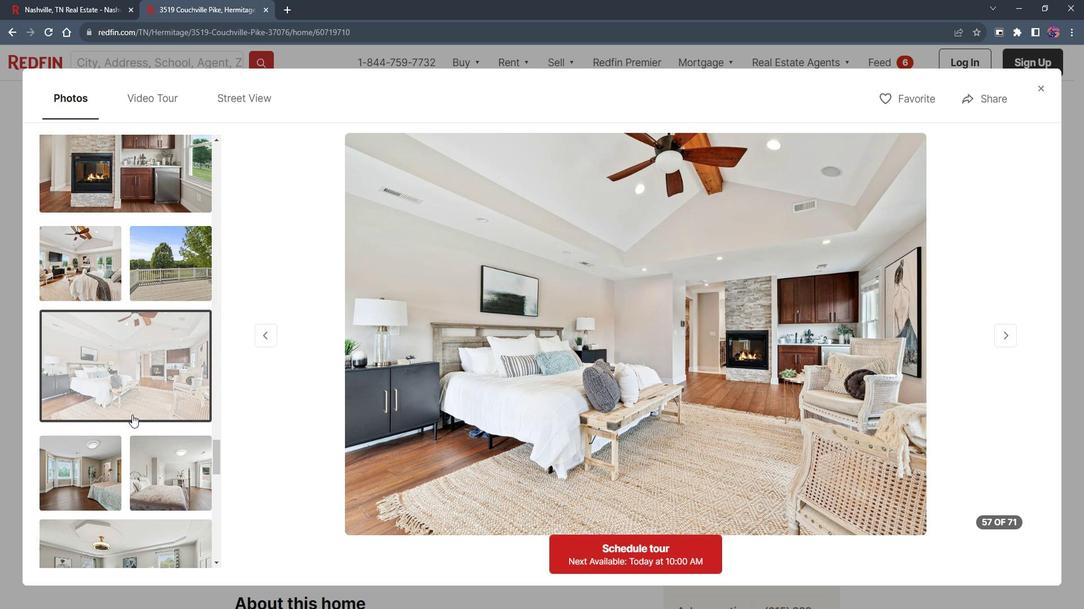 
Action: Mouse moved to (142, 409)
Screenshot: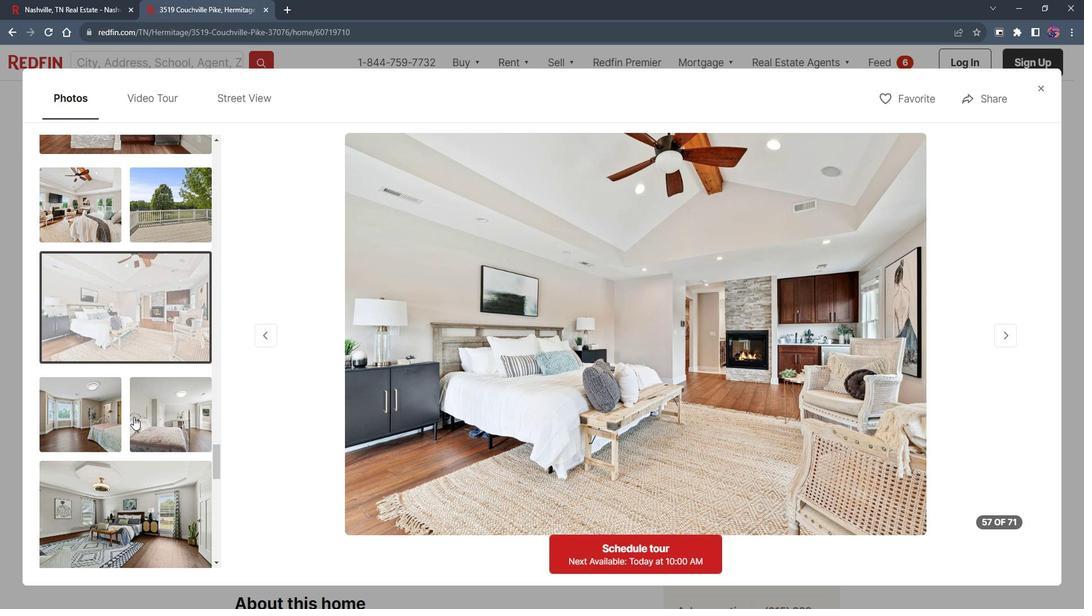 
Action: Mouse scrolled (142, 409) with delta (0, 0)
Screenshot: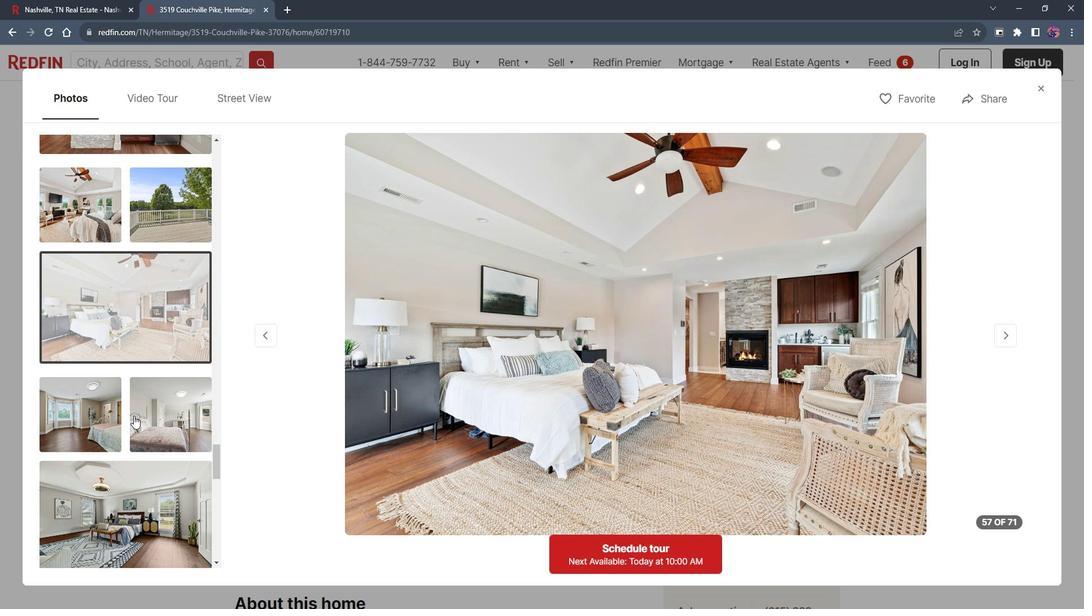 
Action: Mouse scrolled (142, 409) with delta (0, 0)
Screenshot: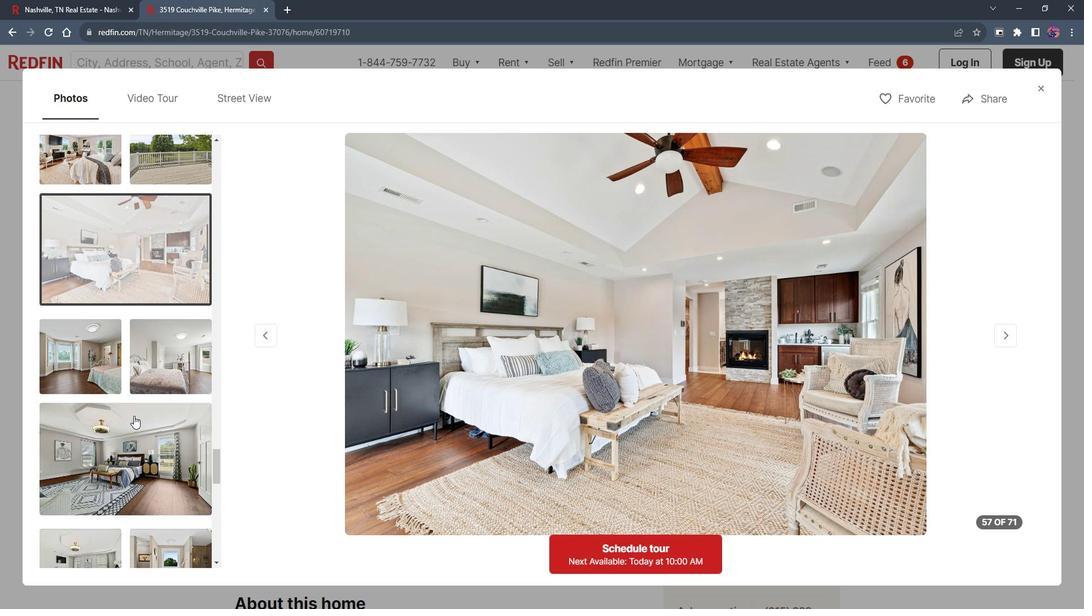 
Action: Mouse moved to (145, 408)
Screenshot: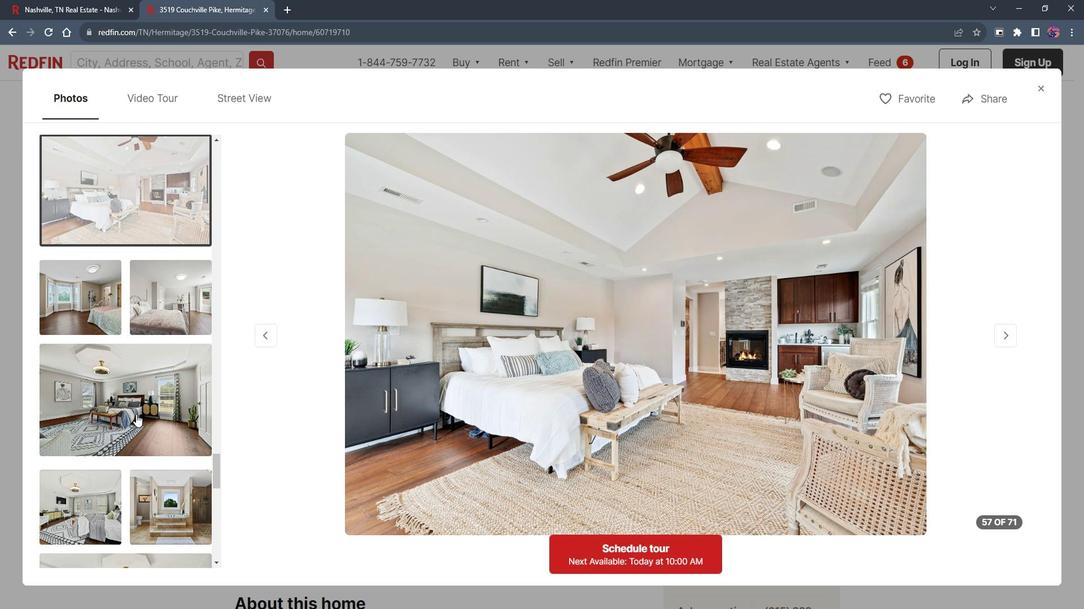 
Action: Mouse scrolled (145, 407) with delta (0, 0)
Screenshot: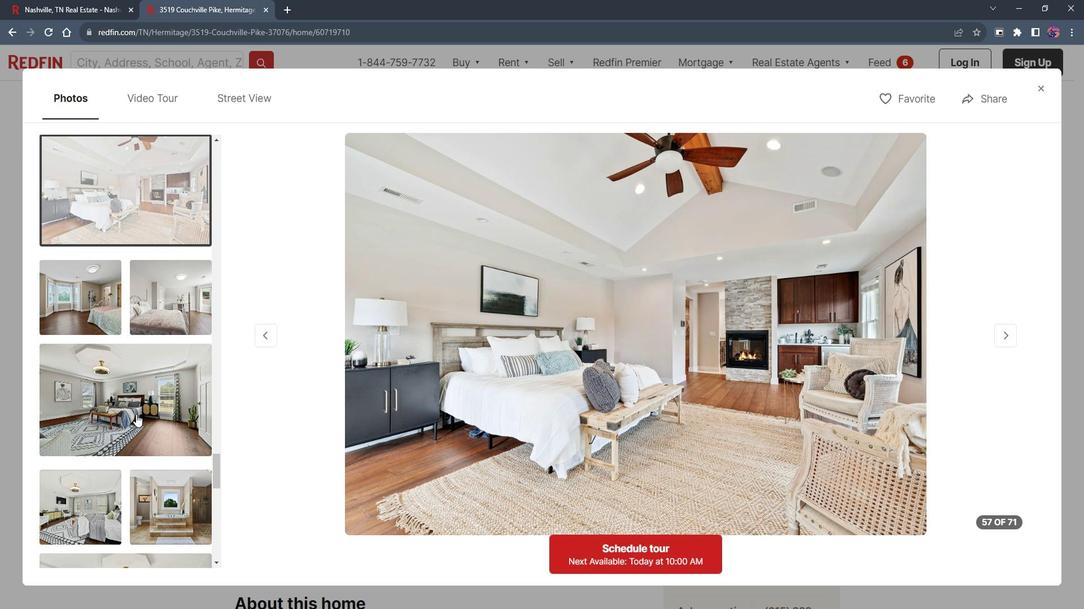 
Action: Mouse scrolled (145, 407) with delta (0, 0)
Screenshot: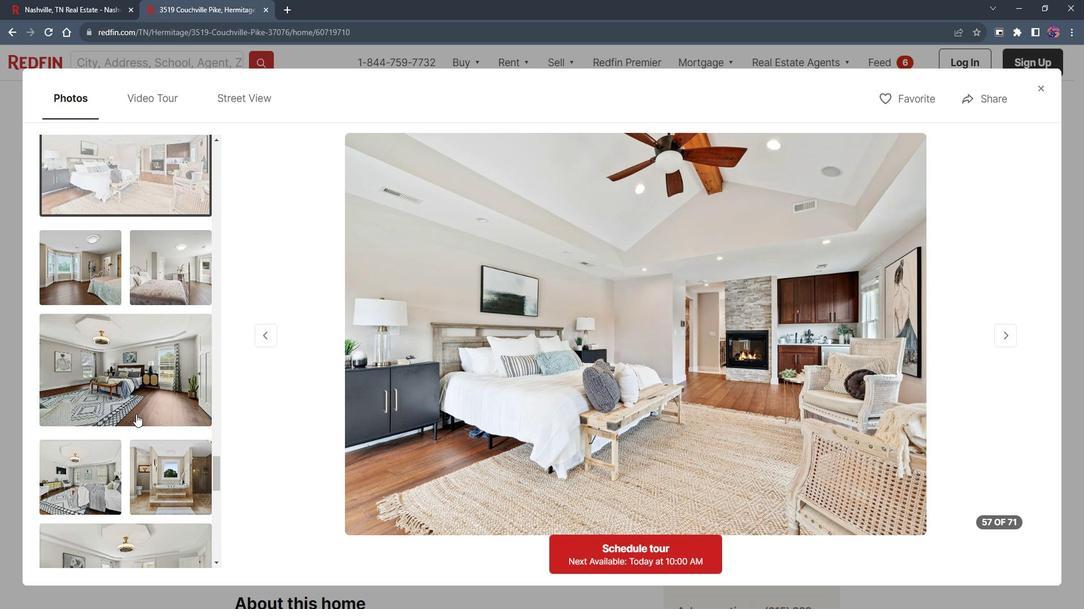 
Action: Mouse moved to (151, 286)
Screenshot: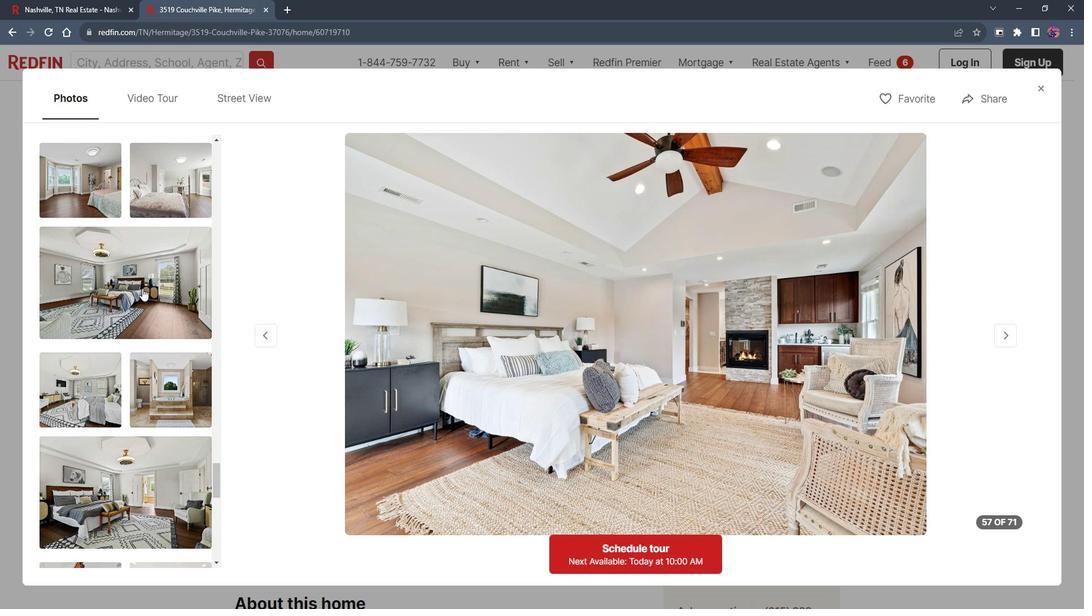 
Action: Mouse pressed left at (151, 286)
Screenshot: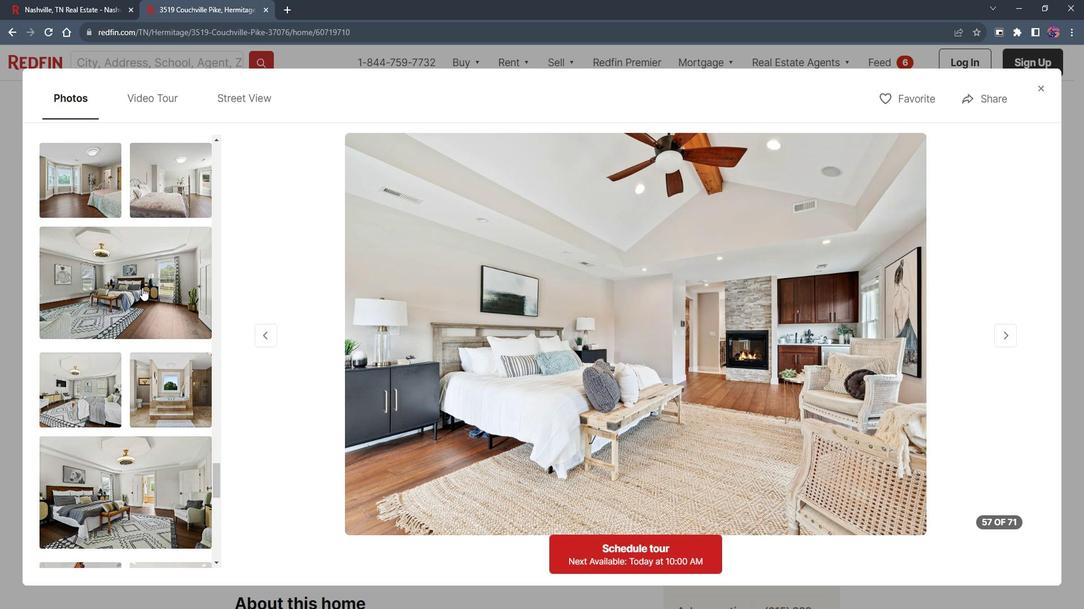 
Action: Mouse moved to (143, 387)
Screenshot: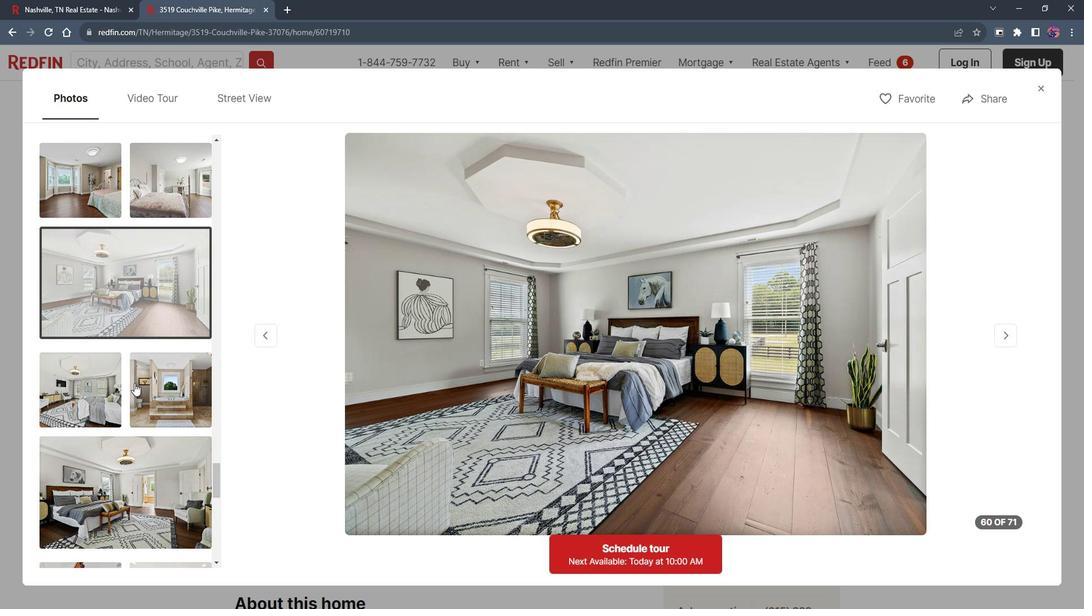 
Action: Mouse scrolled (143, 387) with delta (0, 0)
Screenshot: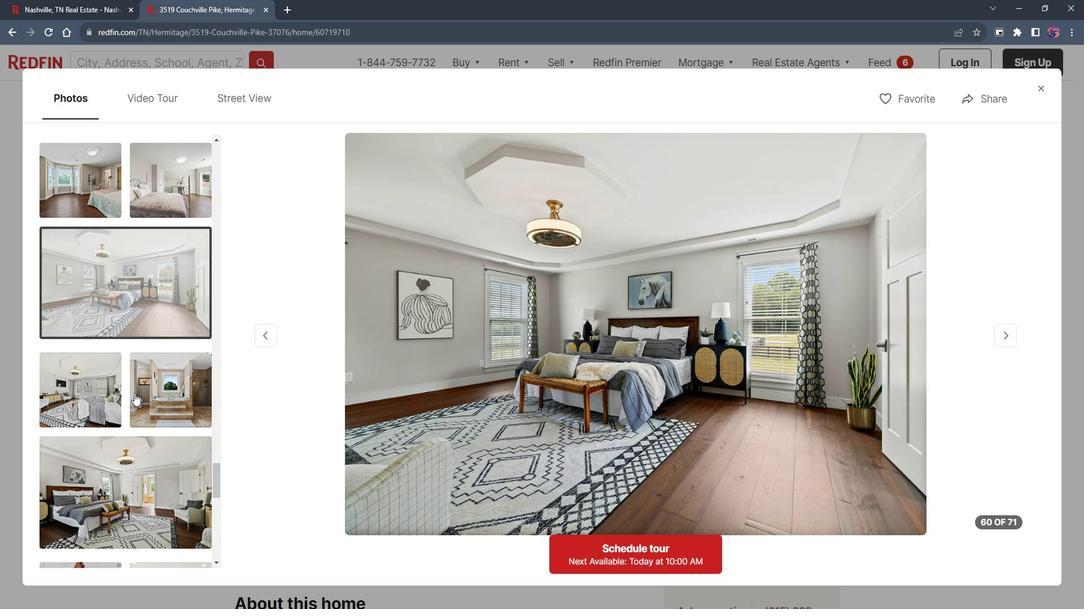 
Action: Mouse scrolled (143, 387) with delta (0, 0)
Screenshot: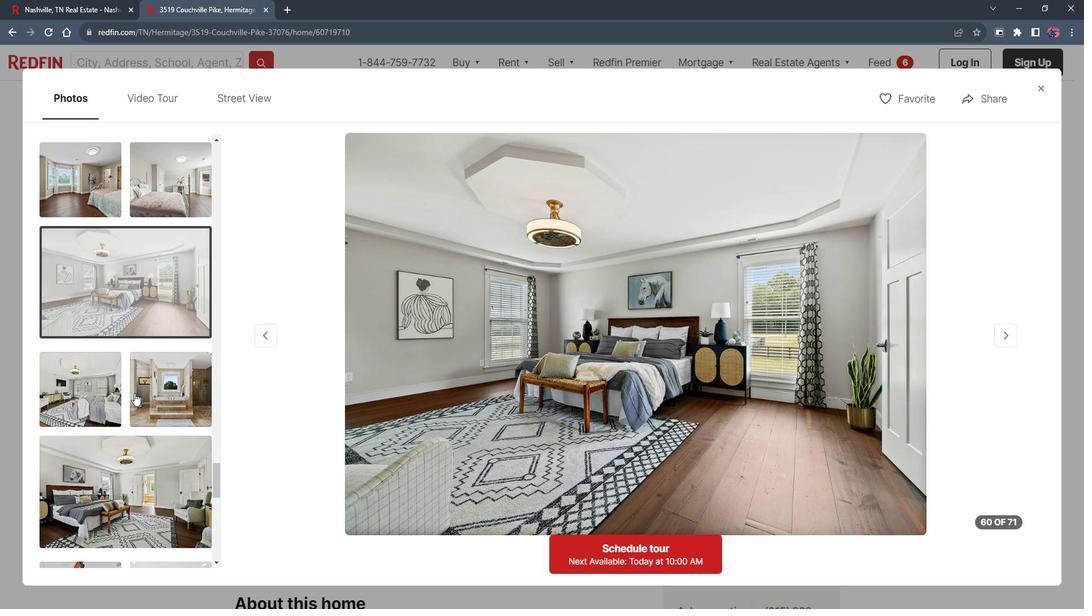 
Action: Mouse scrolled (143, 387) with delta (0, 0)
Screenshot: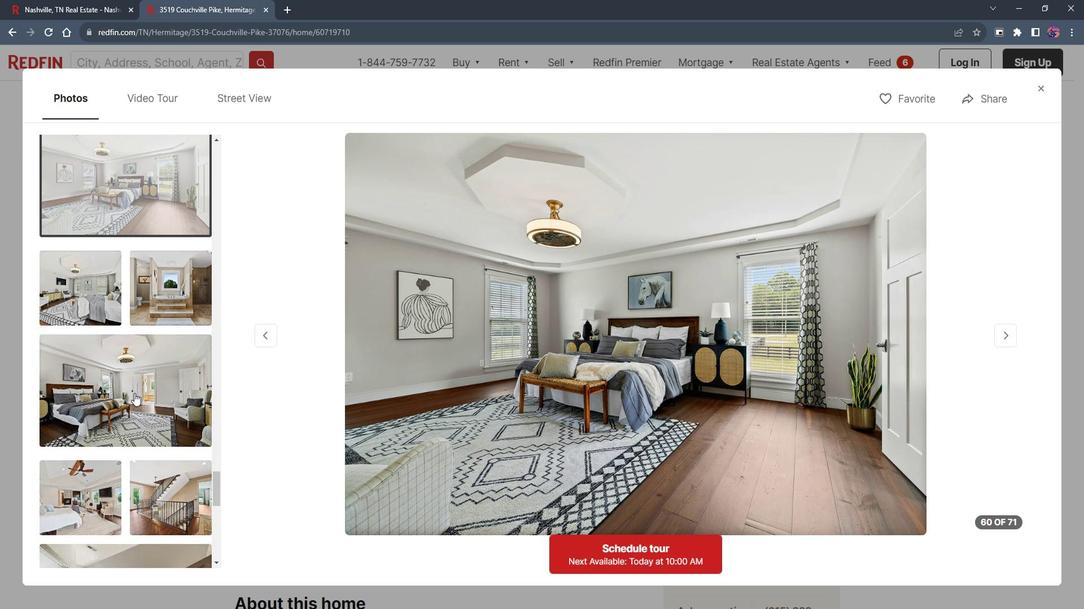 
Action: Mouse moved to (143, 387)
Screenshot: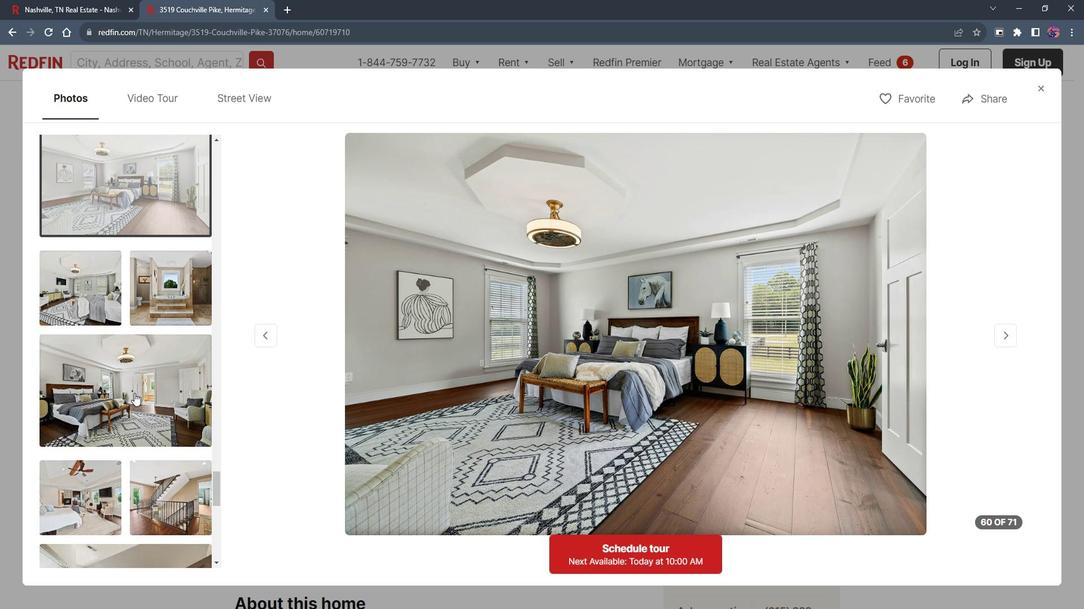 
Action: Mouse scrolled (143, 387) with delta (0, 0)
Screenshot: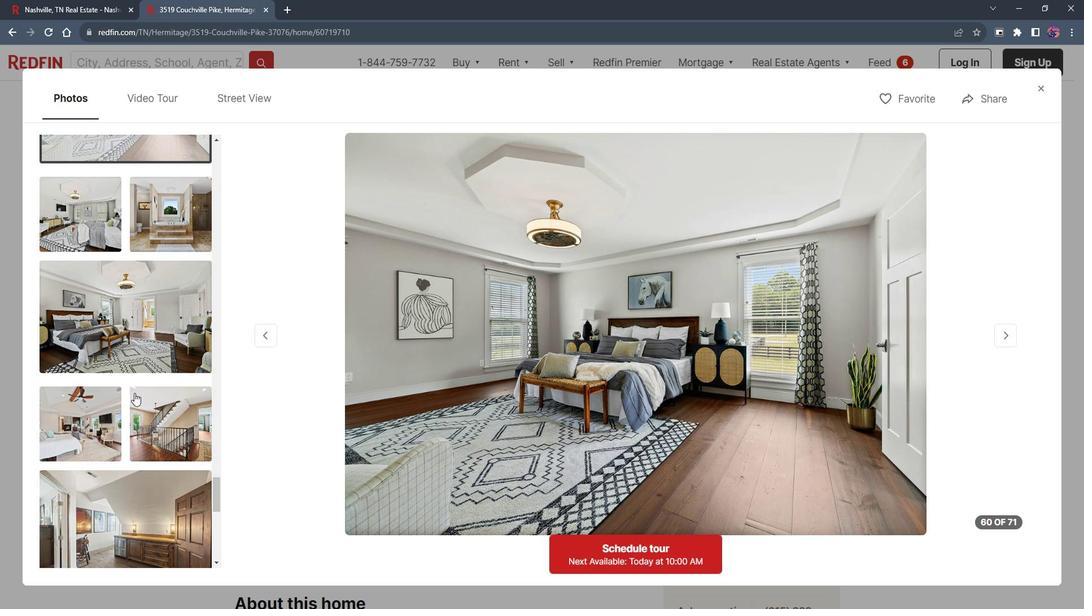 
Action: Mouse moved to (145, 386)
Screenshot: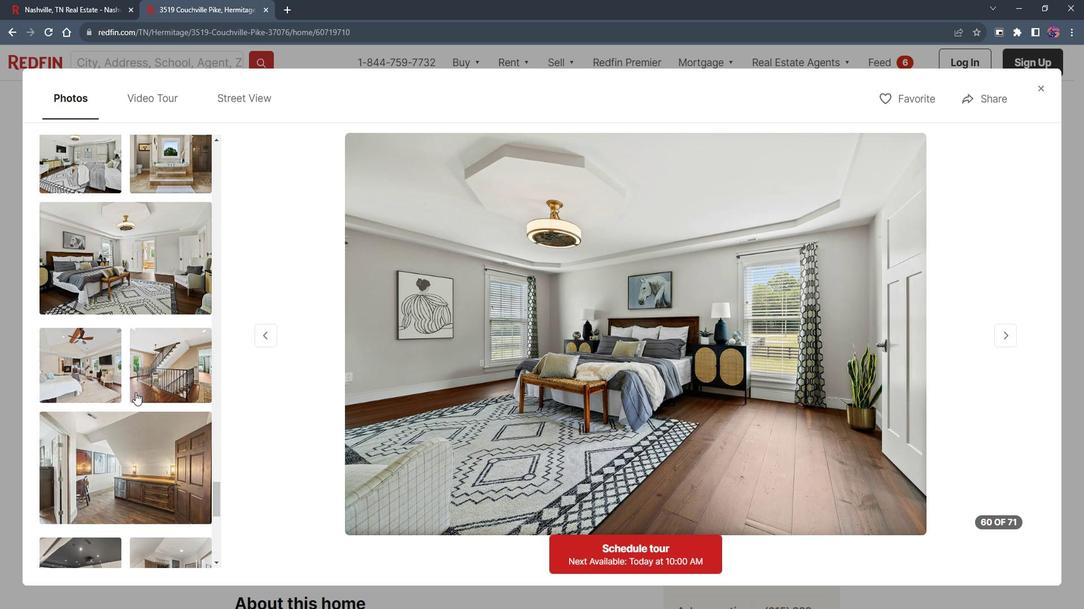 
Action: Mouse scrolled (145, 386) with delta (0, 0)
Screenshot: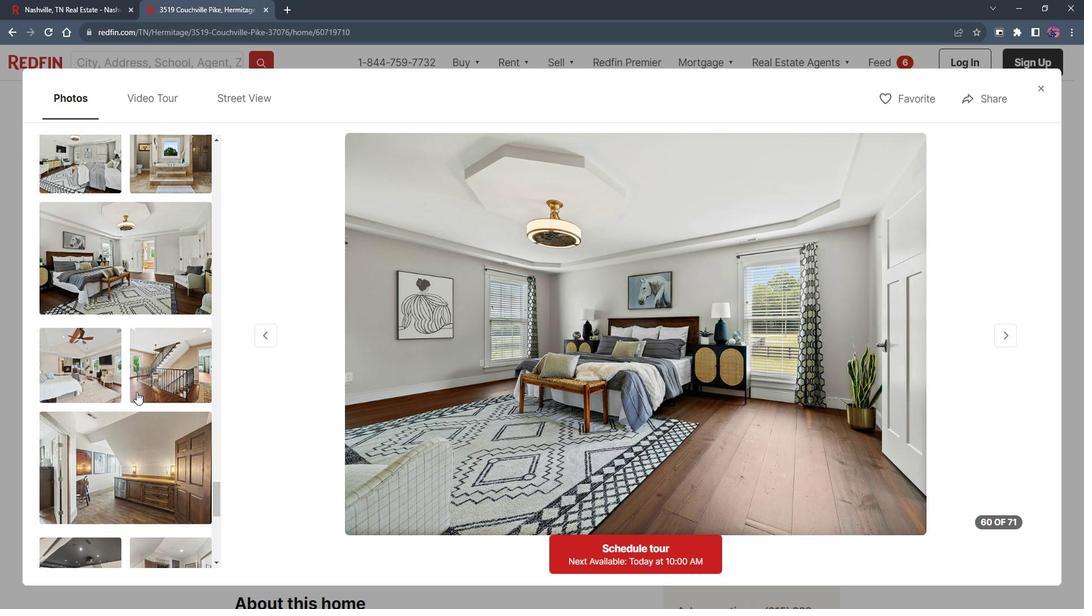 
Action: Mouse scrolled (145, 386) with delta (0, 0)
Screenshot: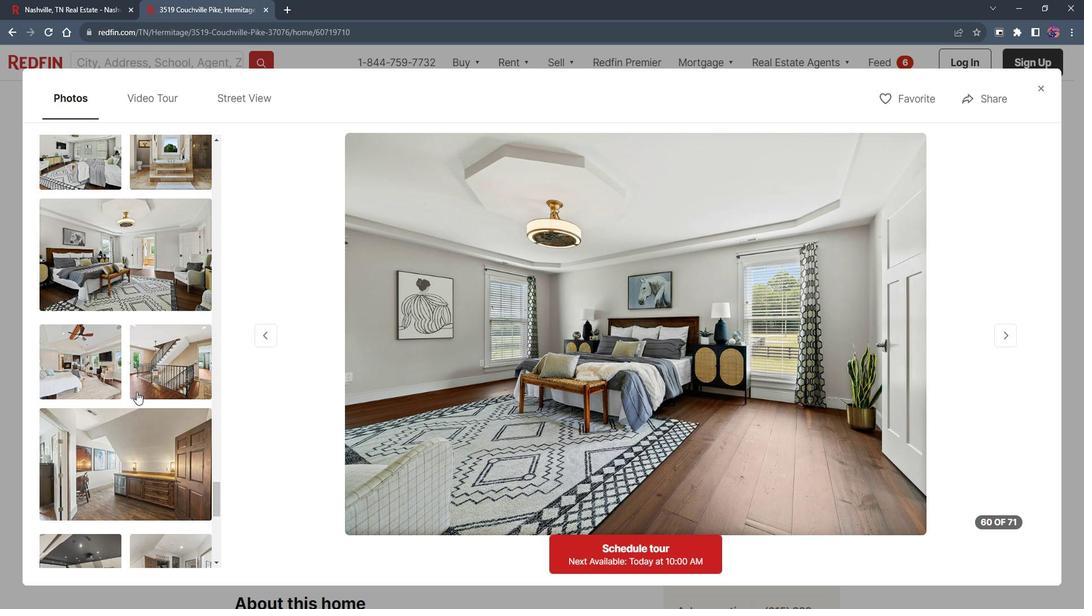 
Action: Mouse moved to (178, 447)
Screenshot: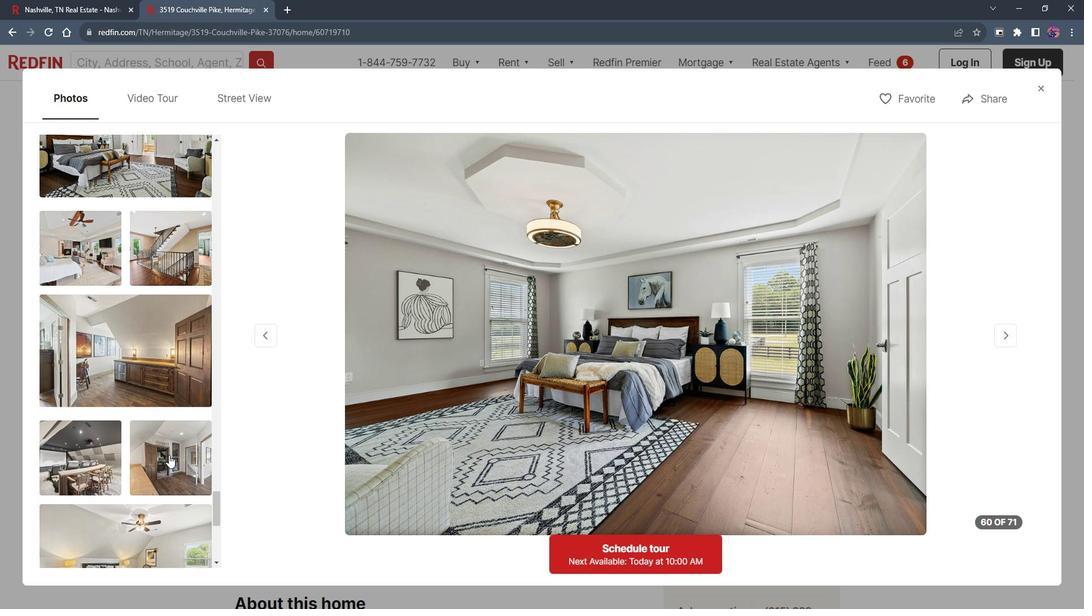 
Action: Mouse pressed left at (178, 447)
Screenshot: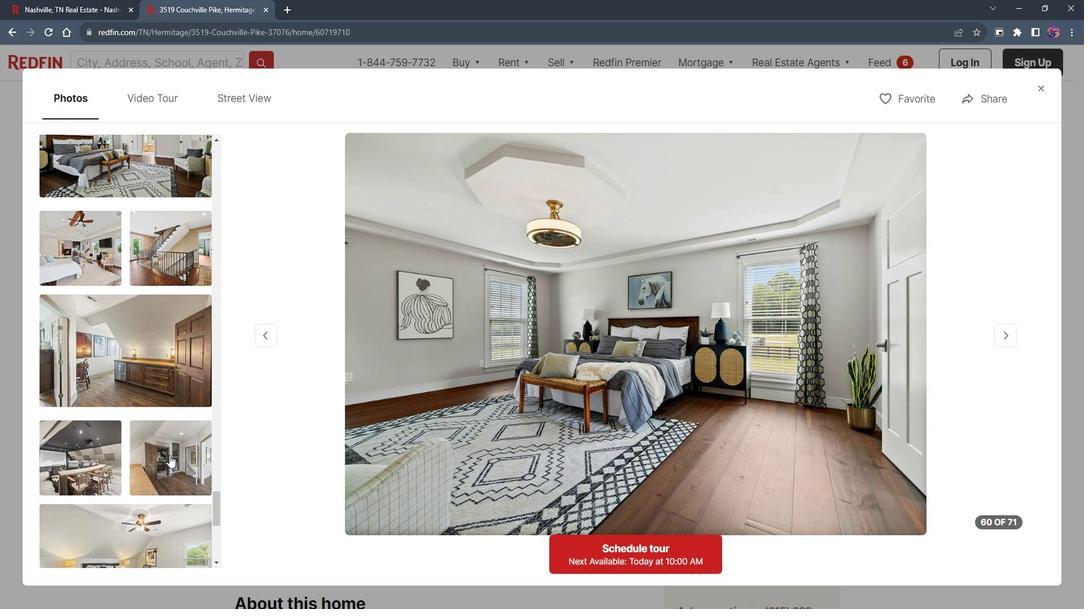 
Action: Mouse moved to (178, 447)
Screenshot: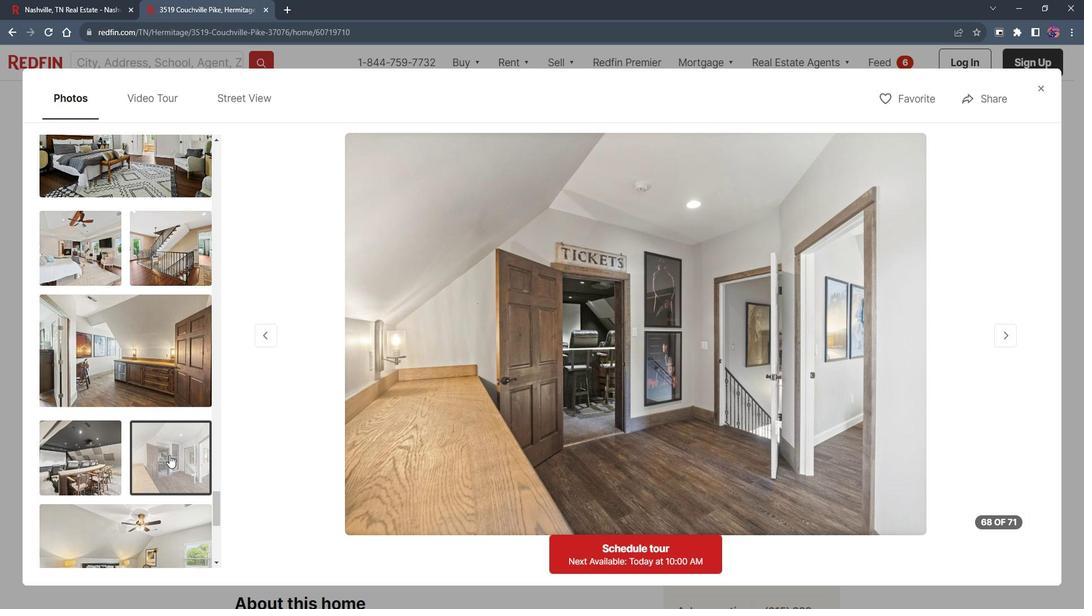 
Action: Mouse scrolled (178, 446) with delta (0, 0)
Screenshot: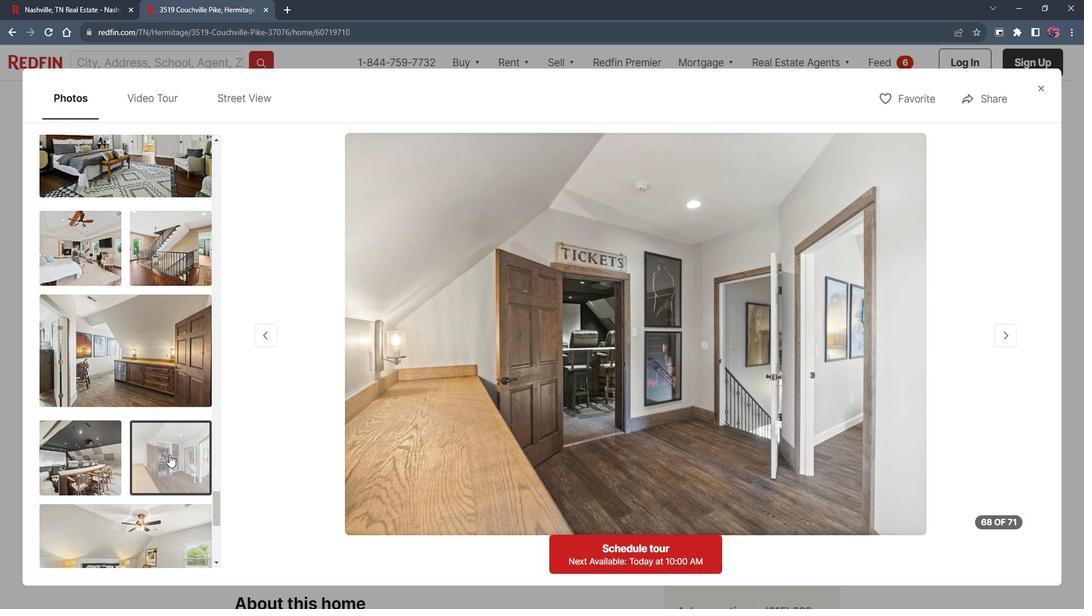 
Action: Mouse moved to (176, 446)
Screenshot: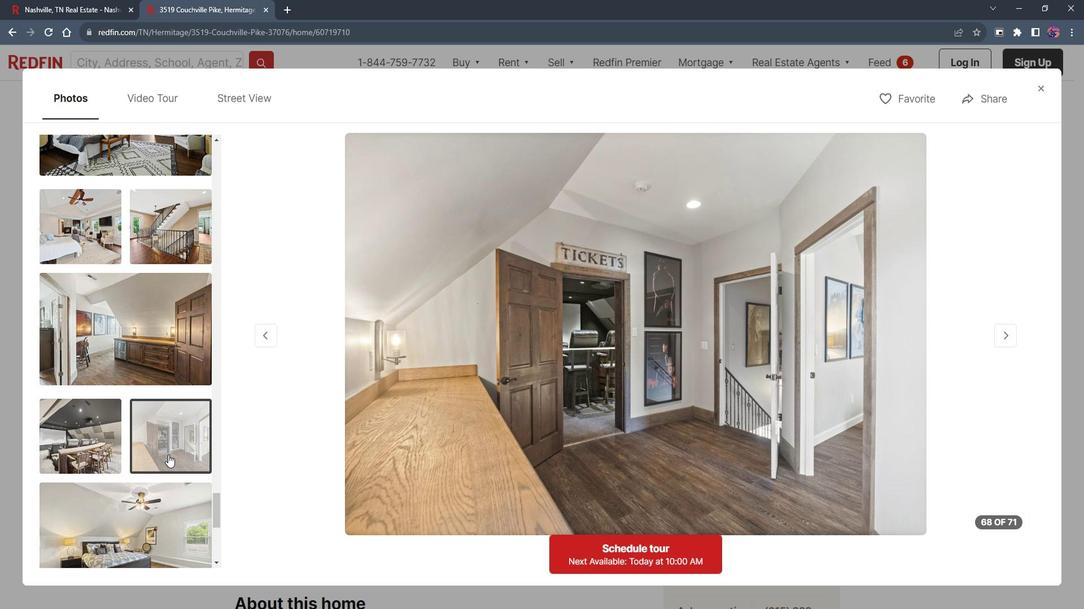 
Action: Mouse scrolled (176, 446) with delta (0, 0)
Screenshot: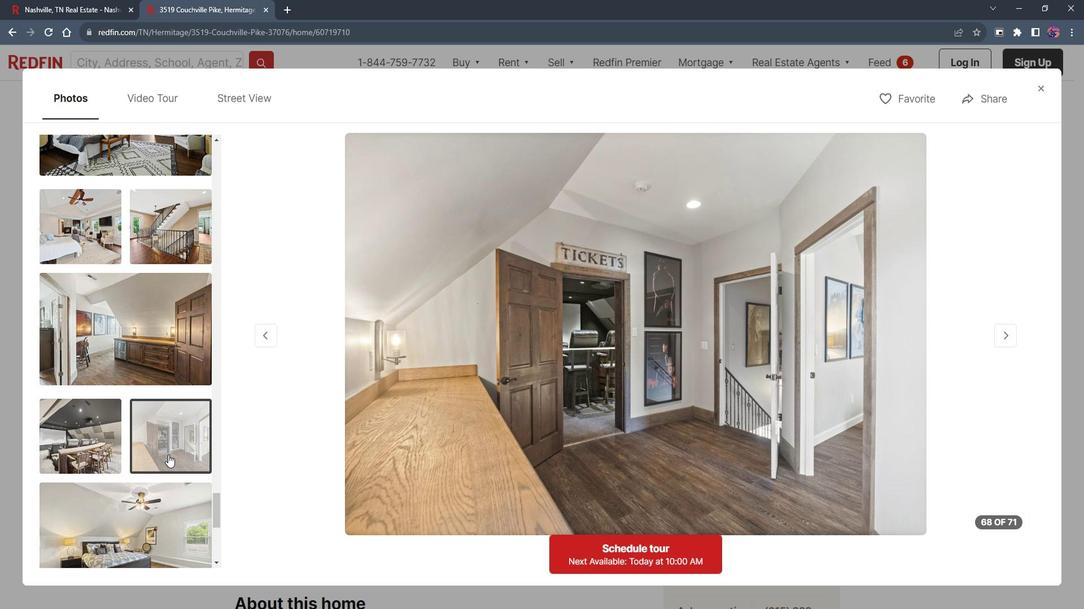 
Action: Mouse moved to (176, 446)
Screenshot: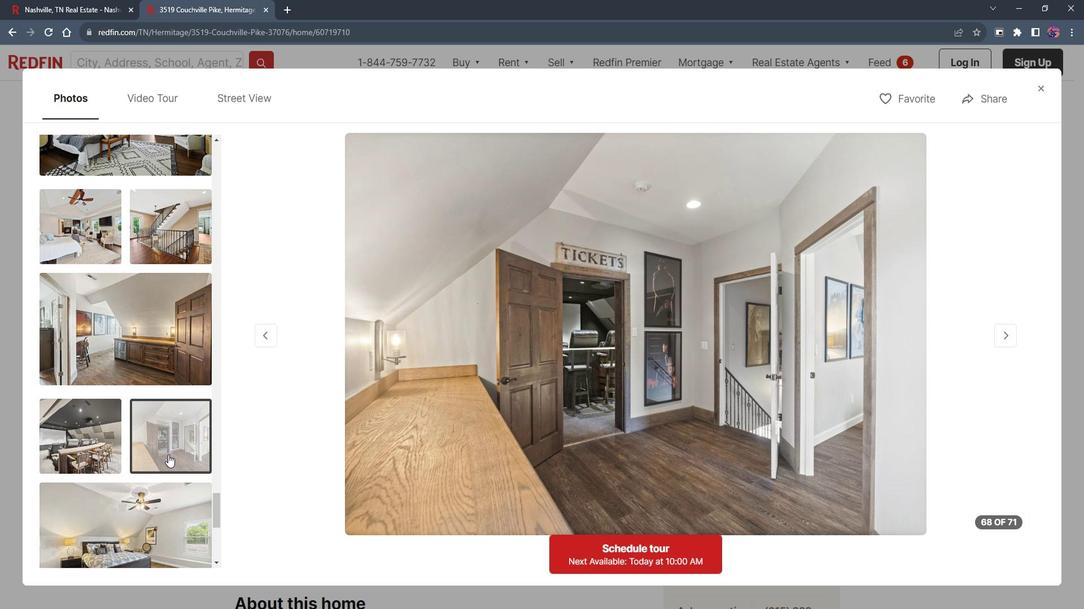 
Action: Mouse scrolled (176, 445) with delta (0, 0)
Screenshot: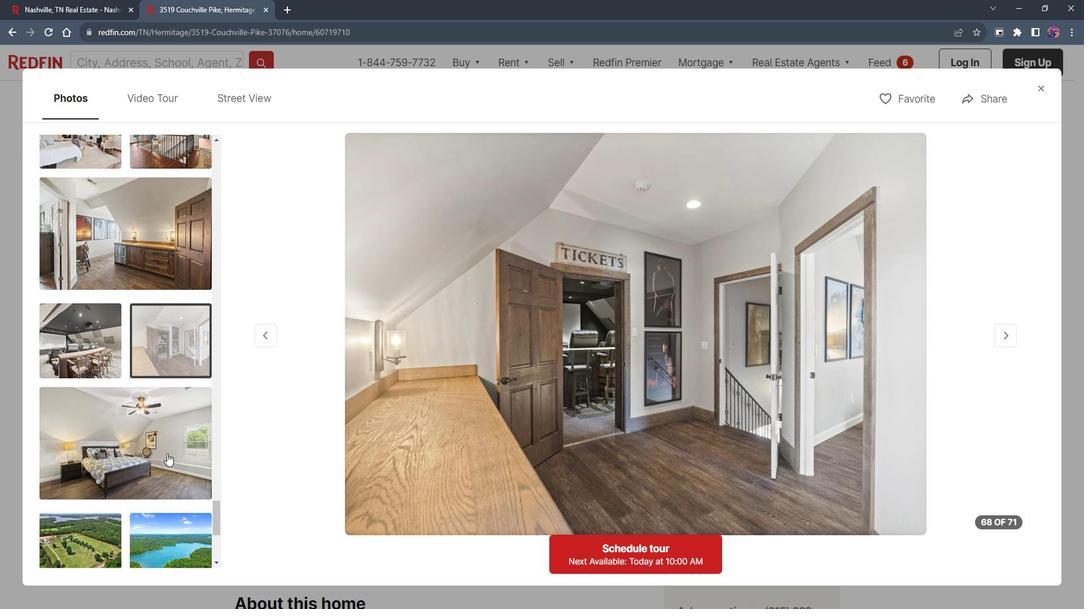 
Action: Mouse moved to (175, 474)
Screenshot: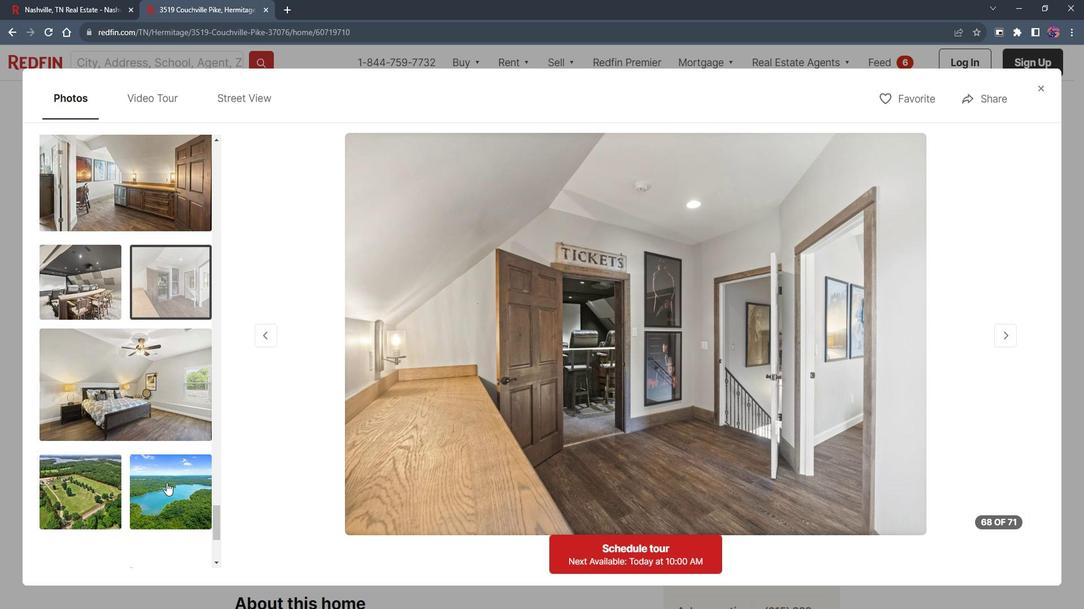 
Action: Mouse pressed left at (175, 474)
Screenshot: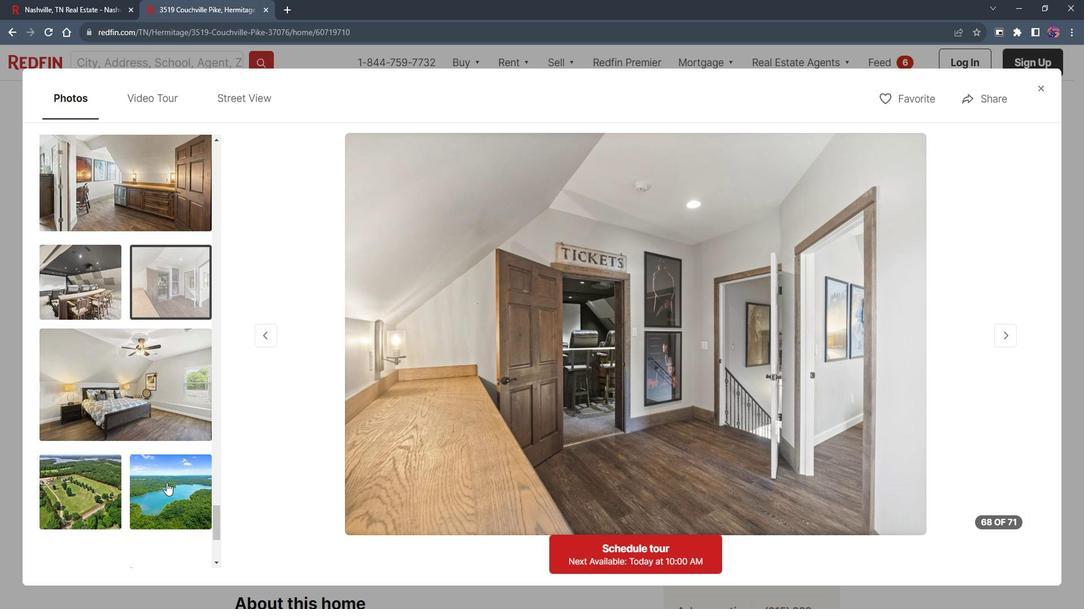 
Action: Mouse moved to (160, 434)
Screenshot: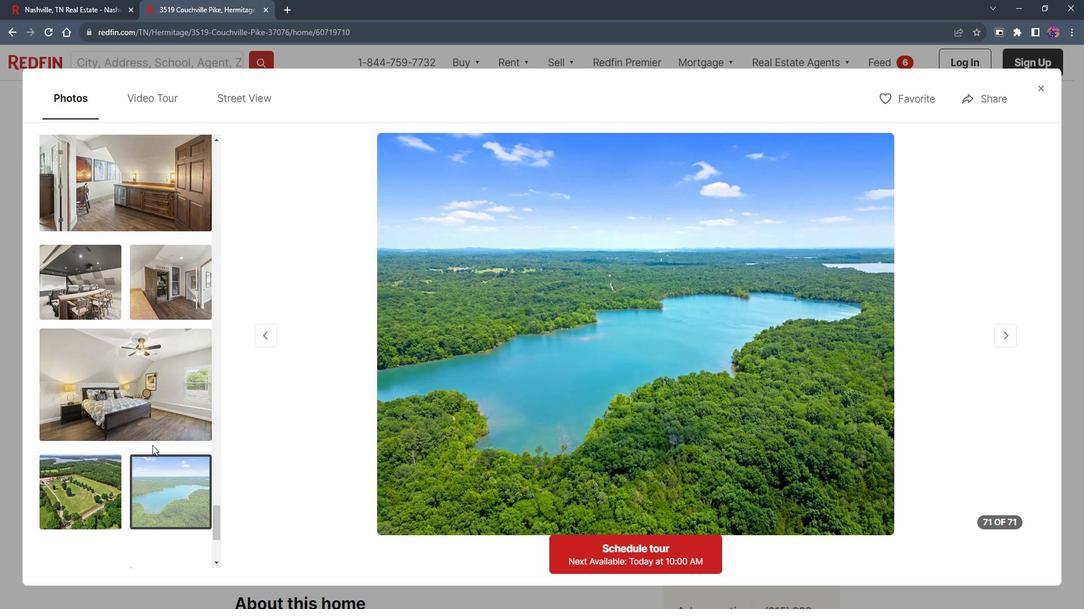 
Action: Mouse scrolled (160, 434) with delta (0, 0)
Screenshot: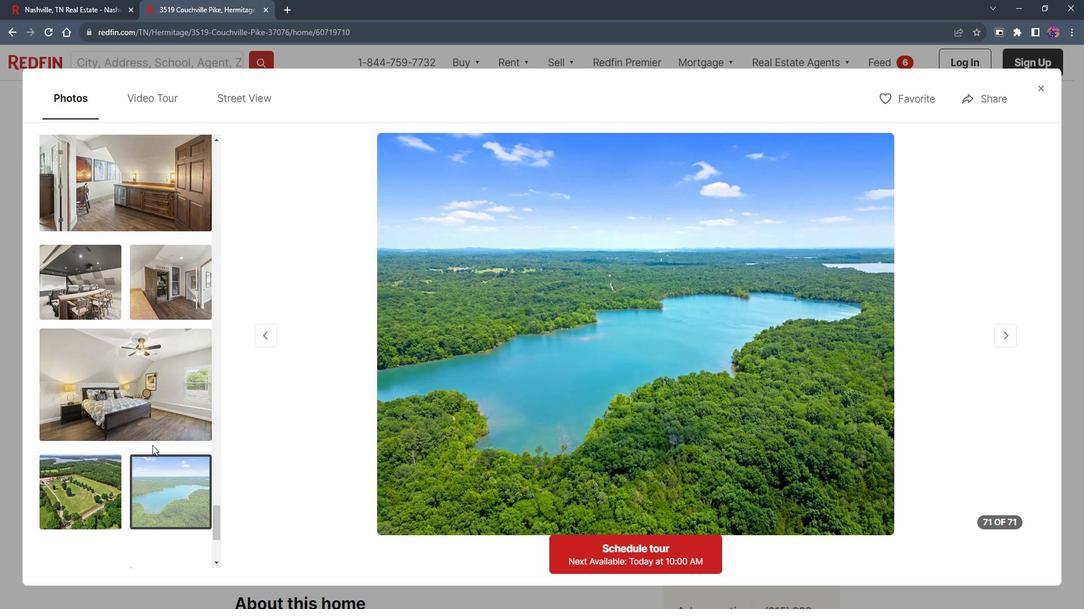 
Action: Mouse moved to (160, 426)
Screenshot: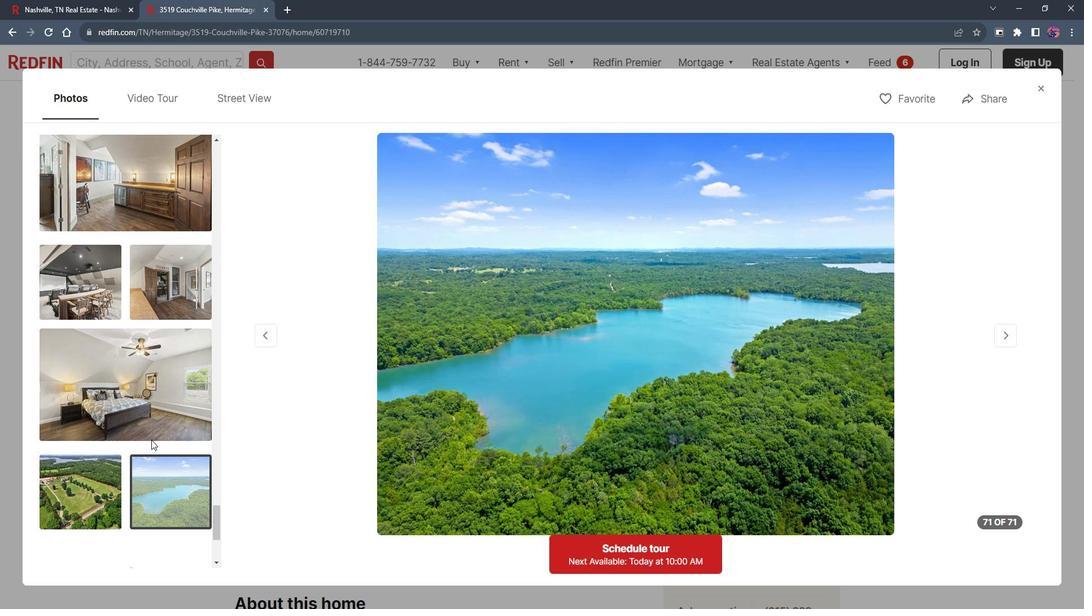 
Action: Mouse scrolled (160, 426) with delta (0, 0)
Screenshot: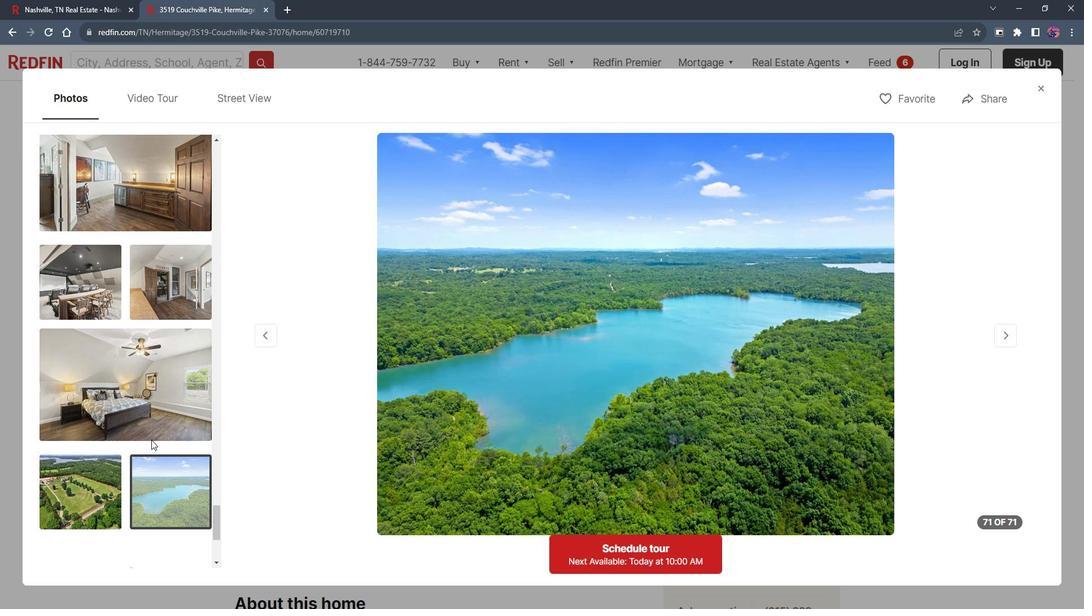 
Action: Mouse moved to (1048, 88)
Screenshot: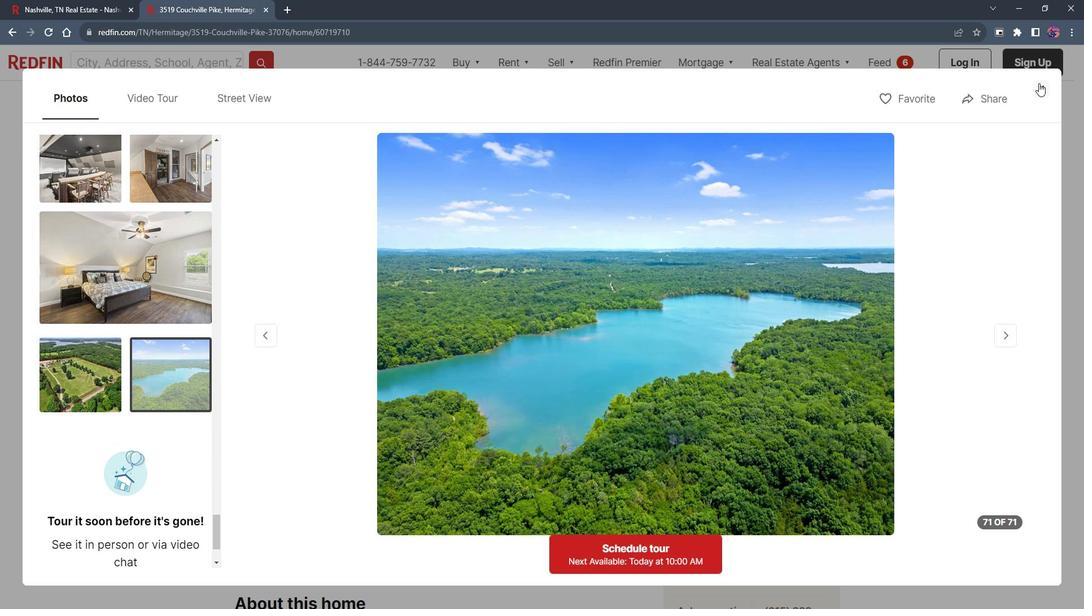 
Action: Mouse pressed left at (1048, 88)
Screenshot: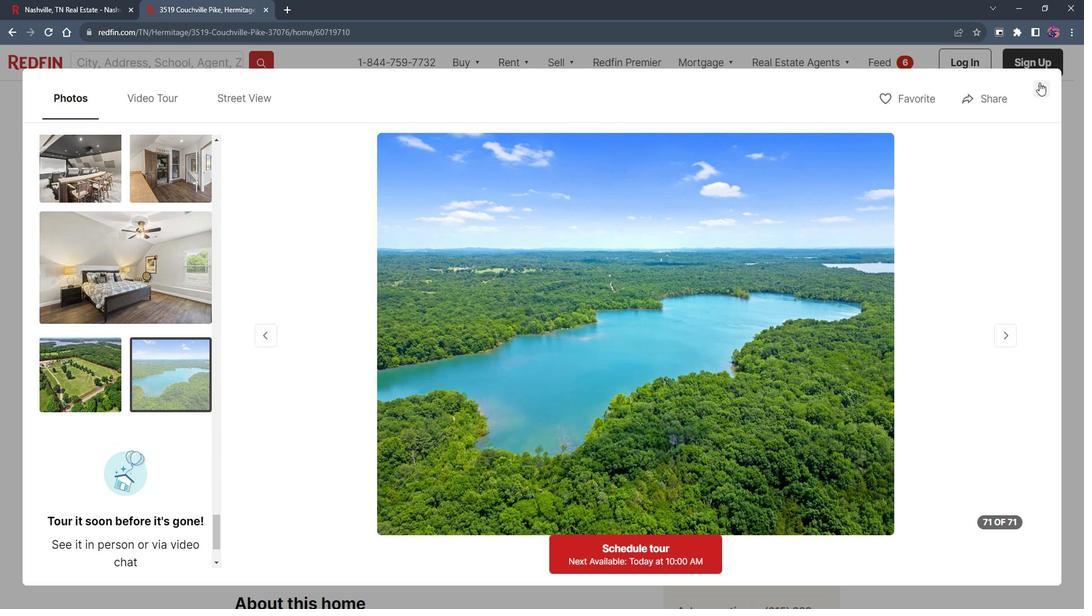 
Action: Mouse moved to (383, 428)
Screenshot: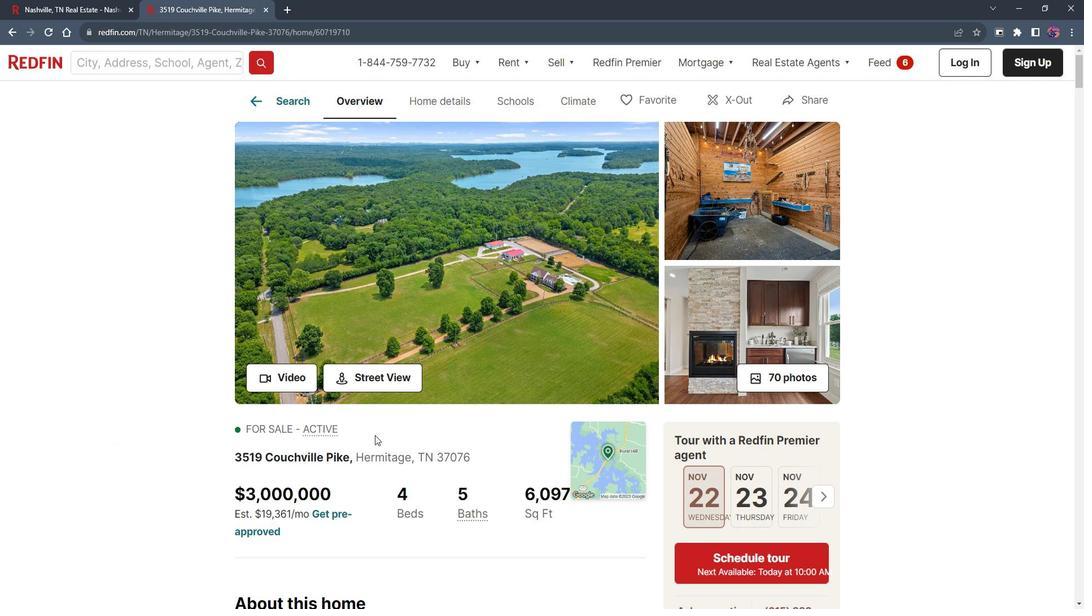 
Action: Mouse scrolled (383, 427) with delta (0, 0)
Screenshot: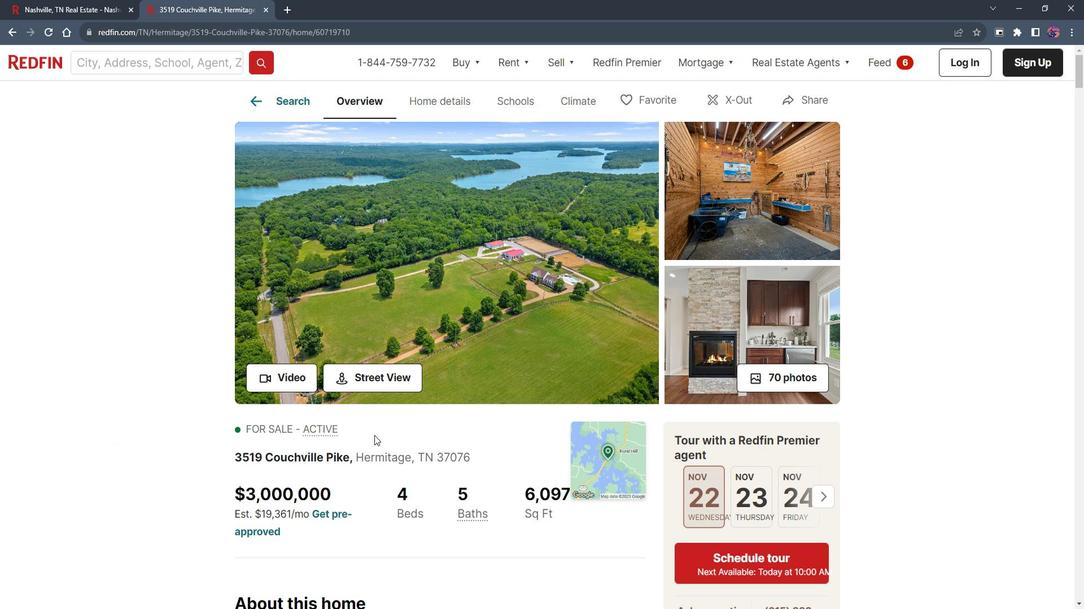 
Action: Mouse scrolled (383, 427) with delta (0, 0)
Screenshot: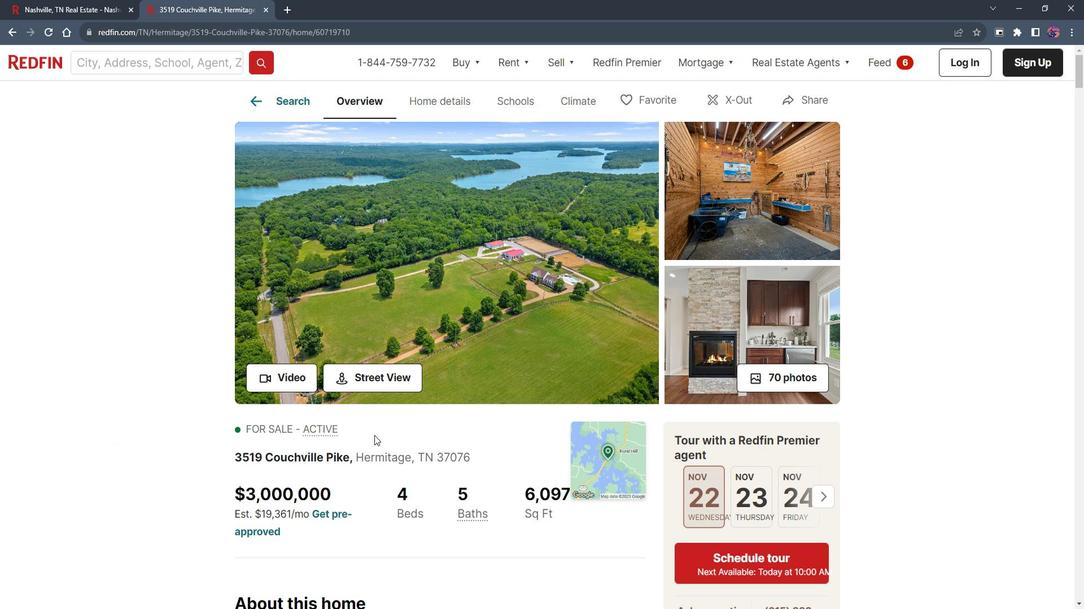 
Action: Mouse moved to (387, 427)
Screenshot: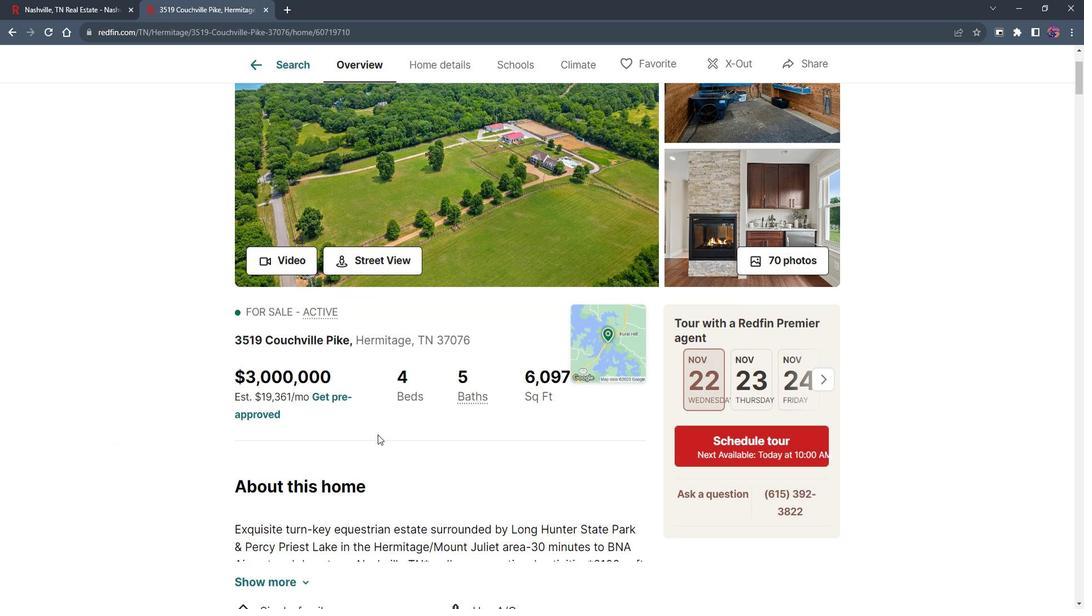 
Action: Mouse scrolled (387, 427) with delta (0, 0)
Screenshot: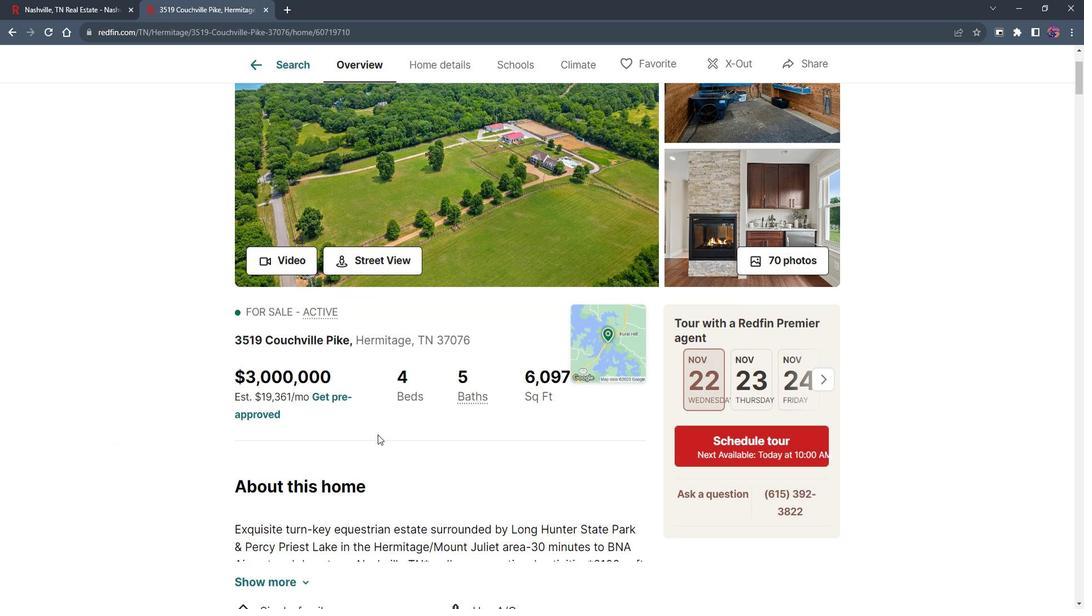 
Action: Mouse moved to (390, 426)
Screenshot: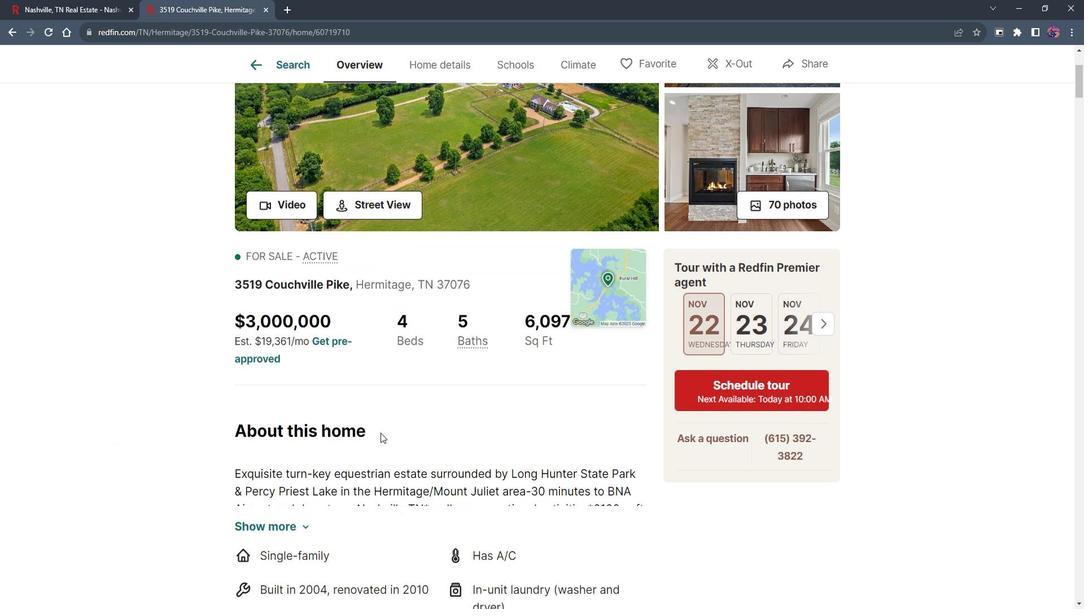 
Action: Mouse scrolled (390, 425) with delta (0, 0)
Screenshot: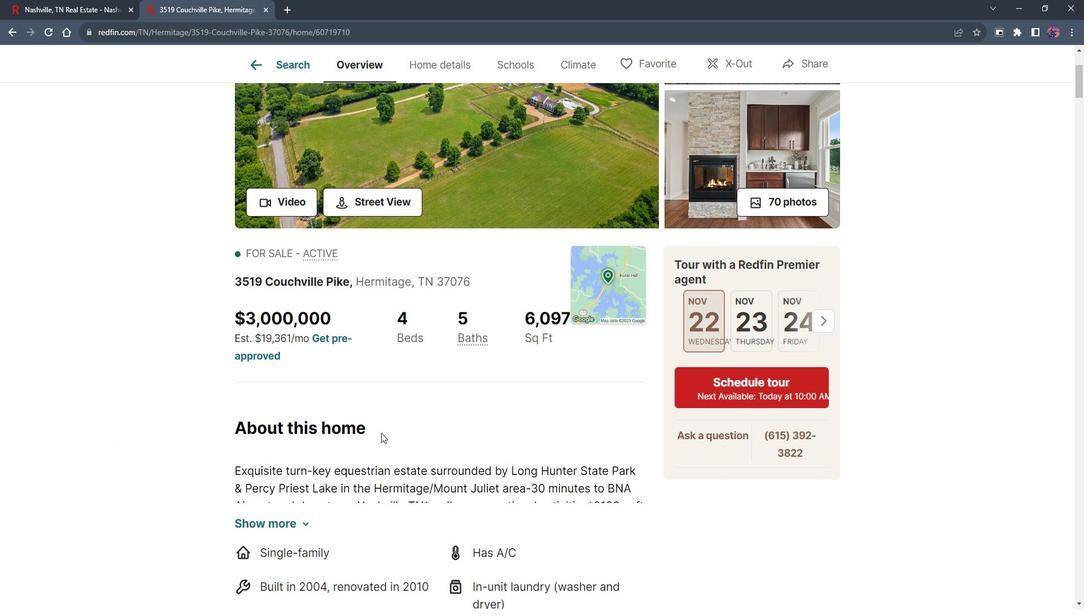 
Action: Mouse moved to (285, 453)
Screenshot: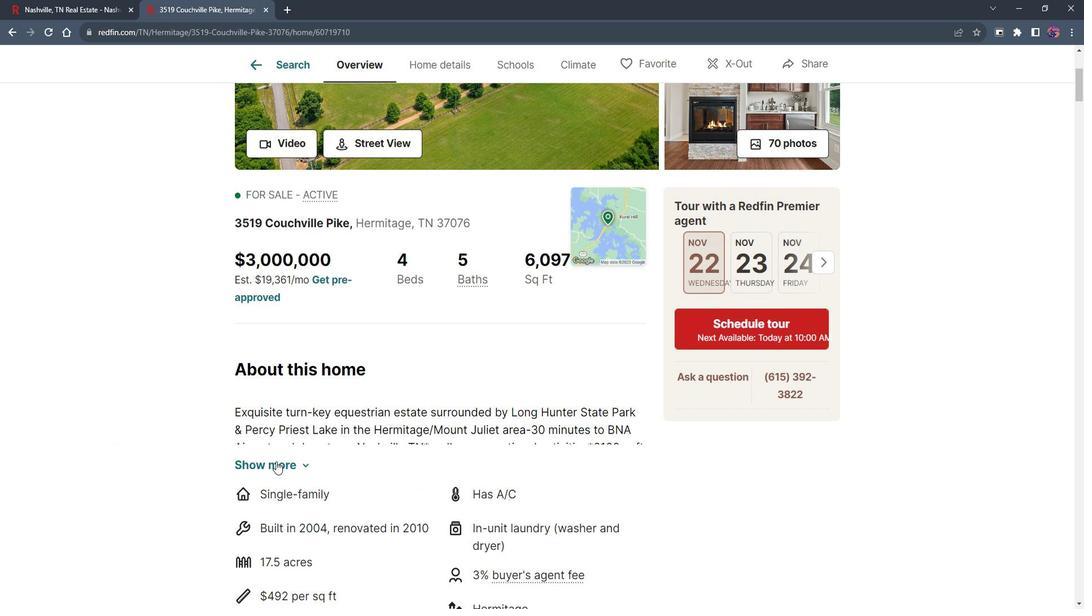 
Action: Mouse pressed left at (285, 453)
Screenshot: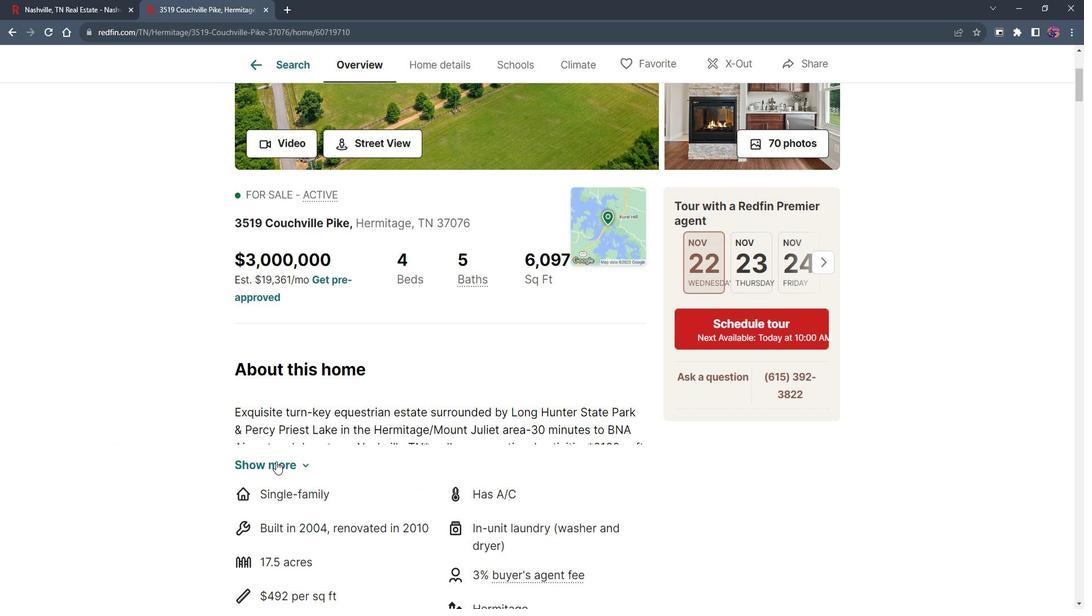 
Action: Mouse moved to (377, 458)
Screenshot: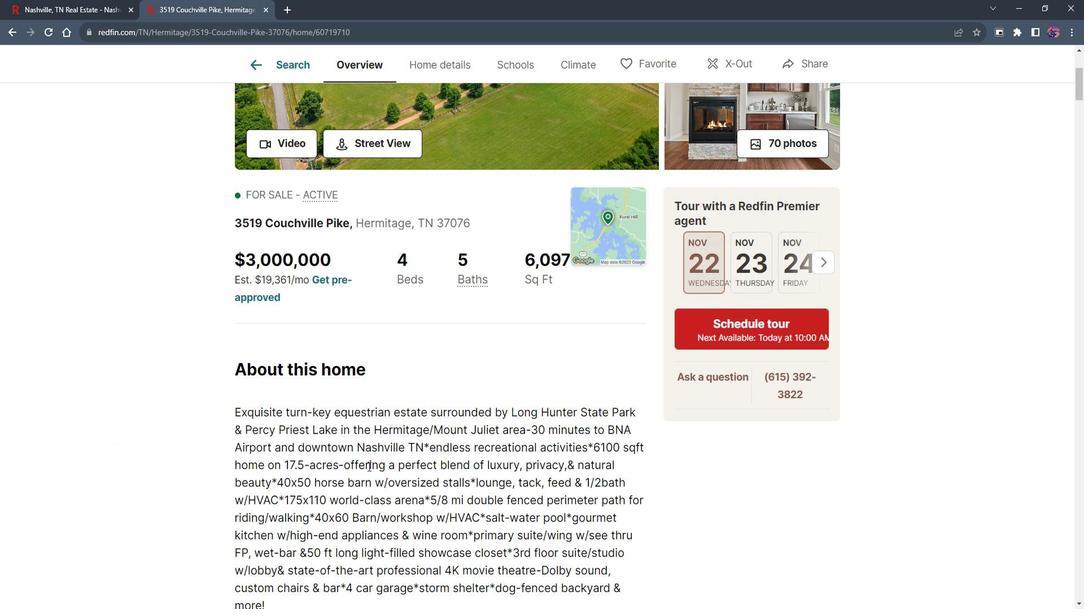 
Action: Mouse scrolled (377, 457) with delta (0, 0)
Screenshot: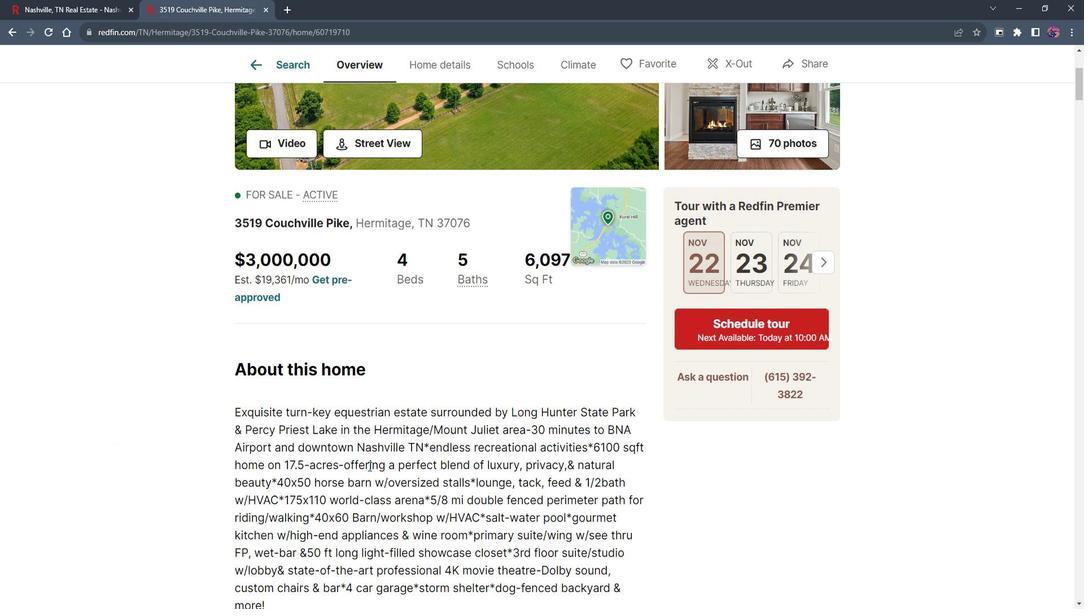 
Action: Mouse scrolled (377, 457) with delta (0, 0)
Screenshot: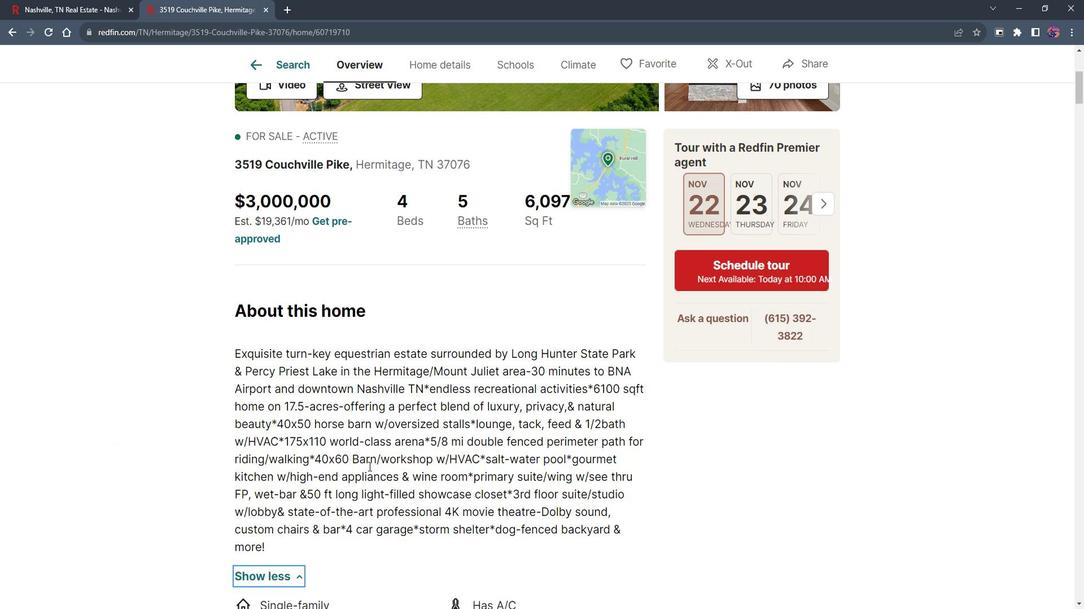 
Action: Mouse scrolled (377, 457) with delta (0, 0)
Screenshot: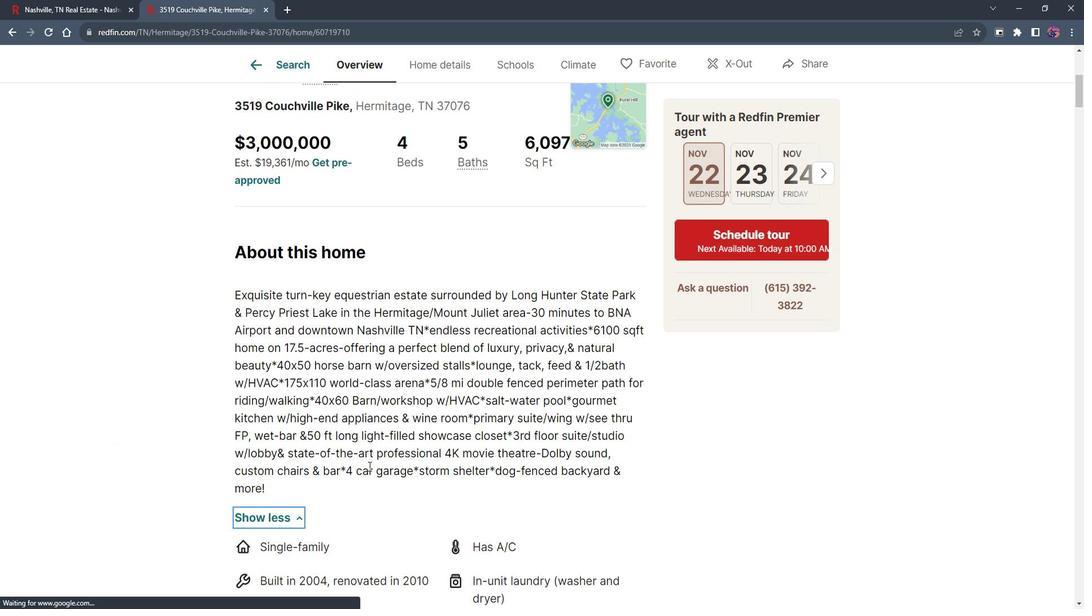 
Action: Mouse scrolled (377, 457) with delta (0, 0)
